 Task: Save favorite listings for homes with equestrian facilities in Lexington, Kentucky, and create a shortlist of properties suitable for horse enthusiasts.
Action: Mouse moved to (412, 247)
Screenshot: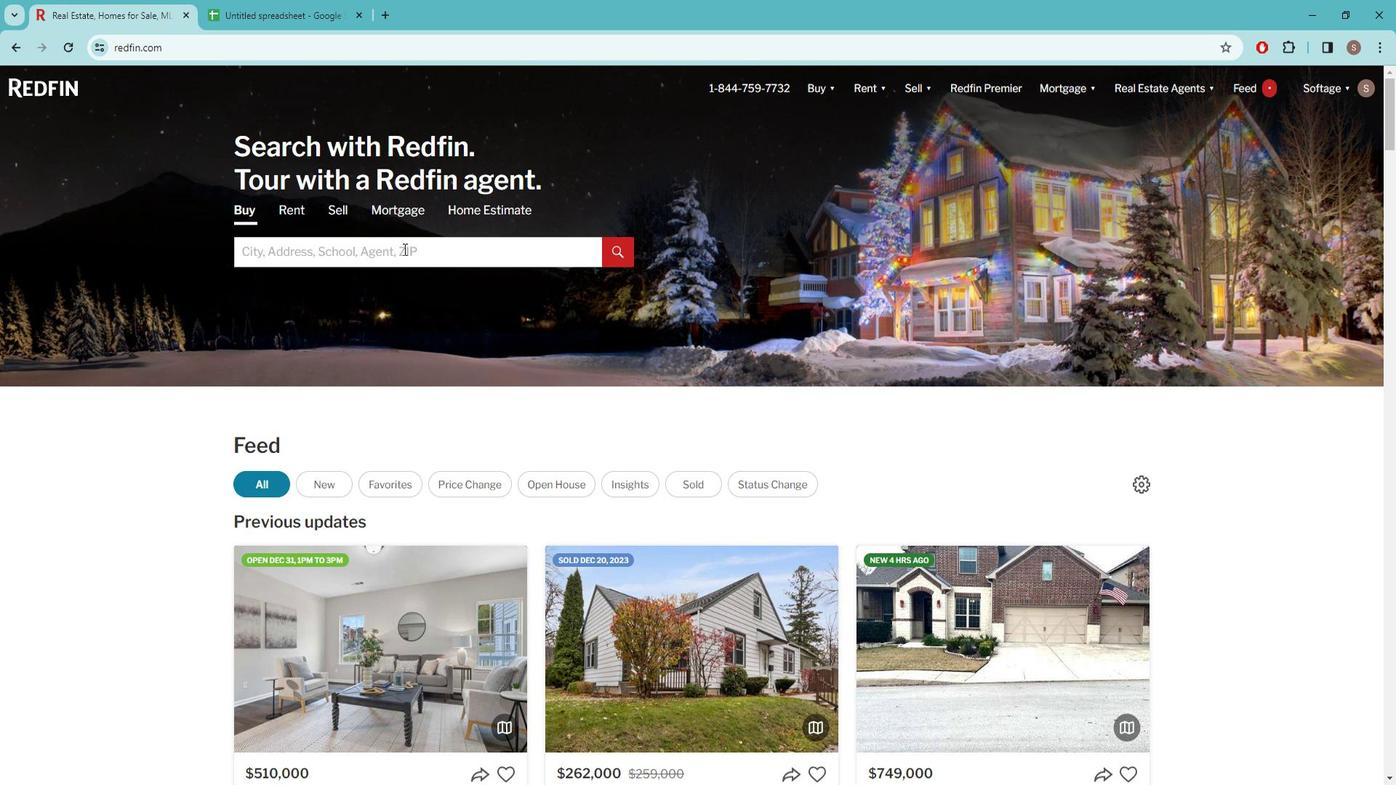 
Action: Mouse pressed left at (412, 247)
Screenshot: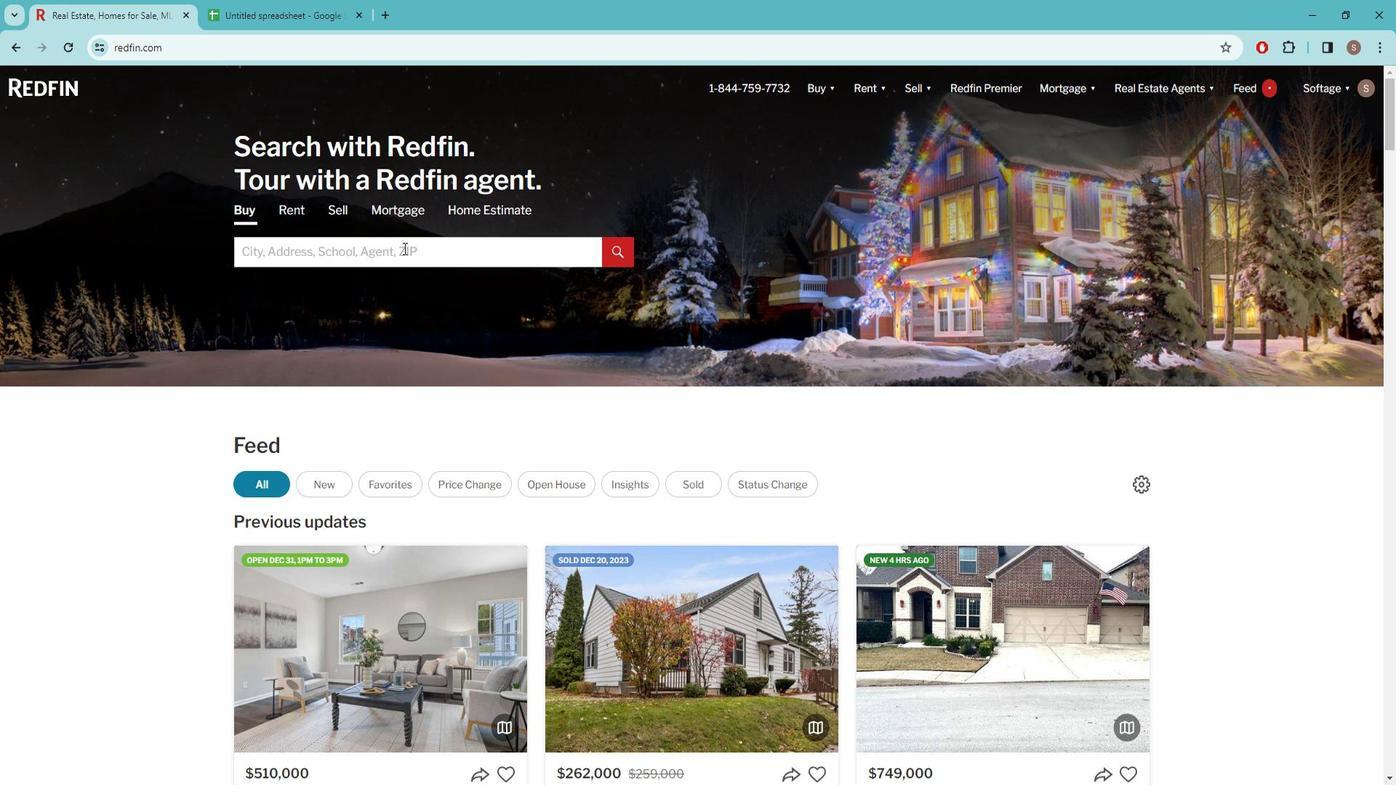 
Action: Key pressed l<Key.caps_lock>EXI
Screenshot: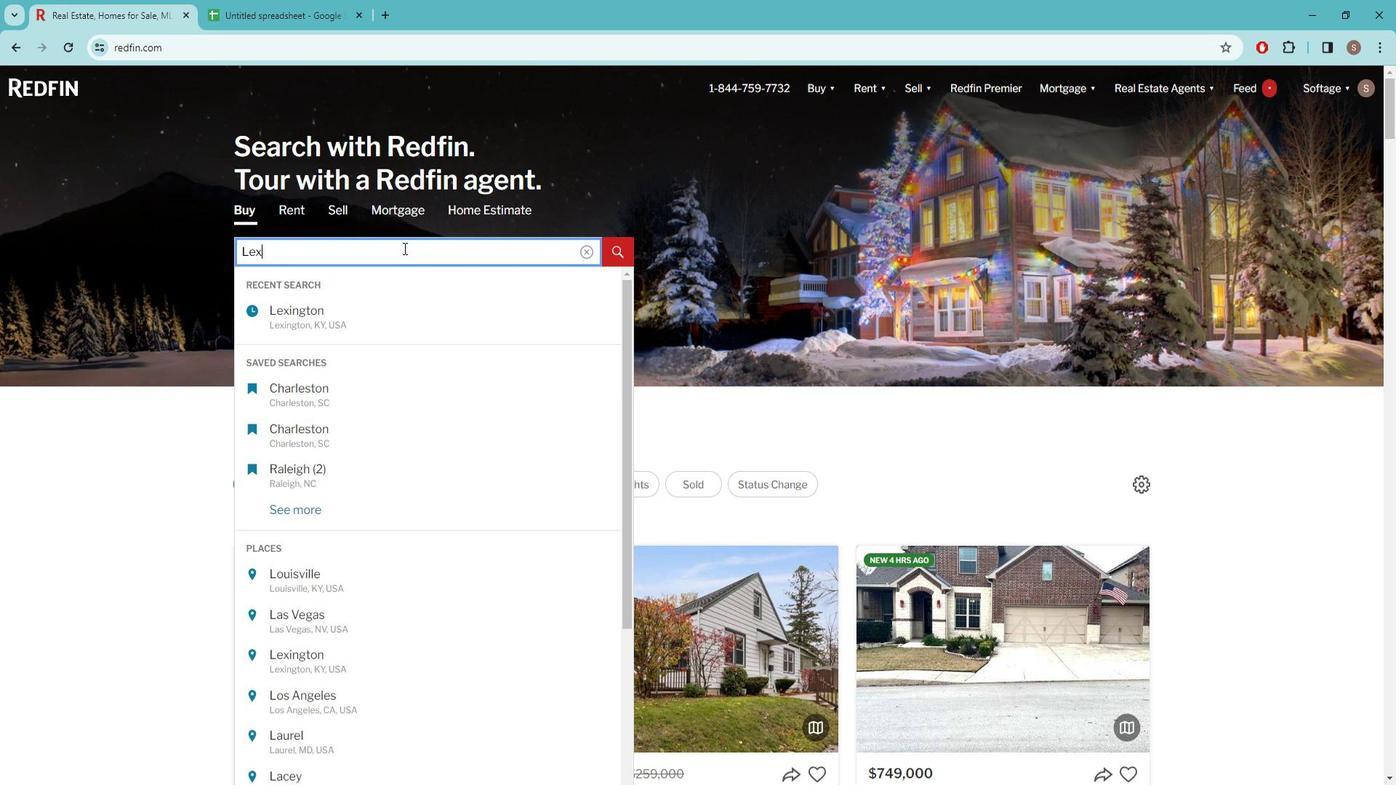 
Action: Mouse moved to (418, 299)
Screenshot: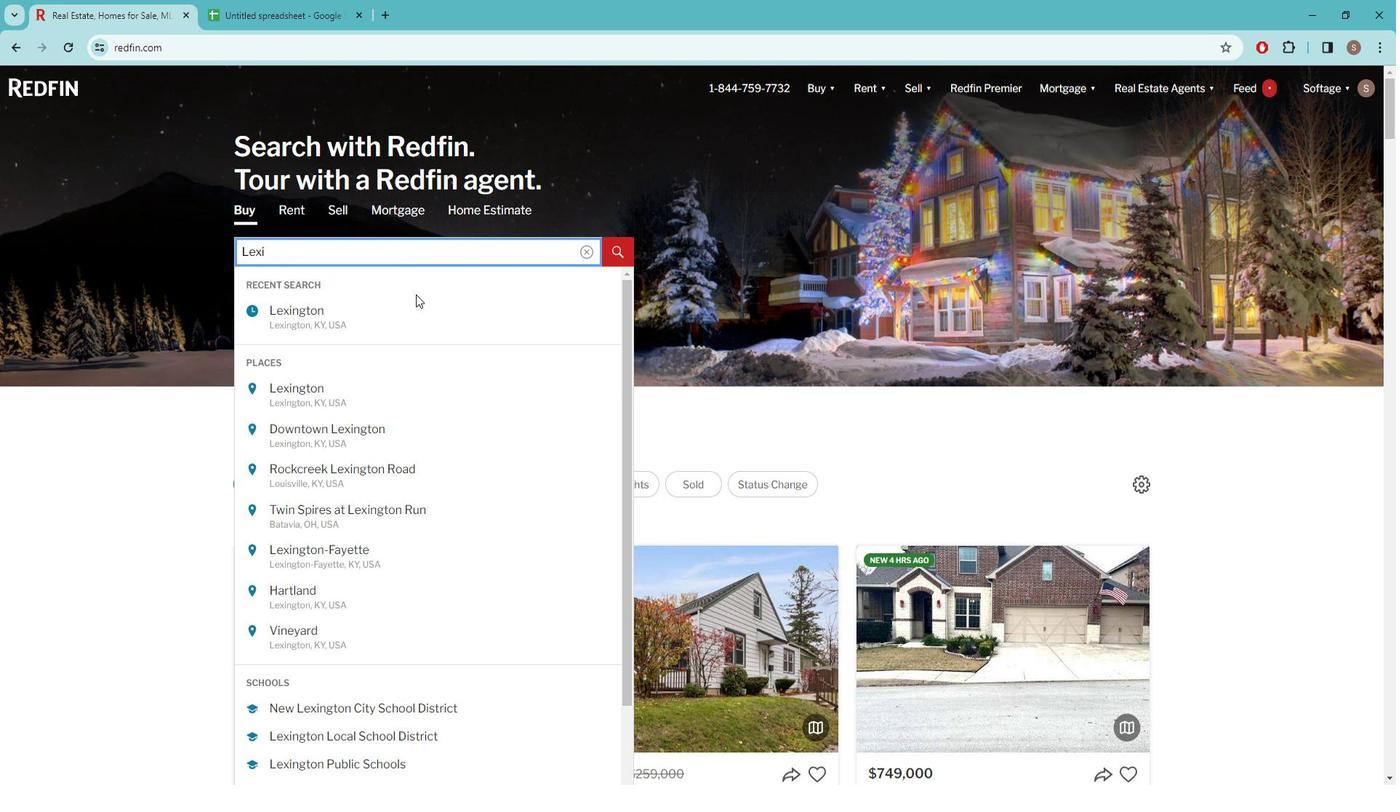 
Action: Mouse pressed left at (418, 299)
Screenshot: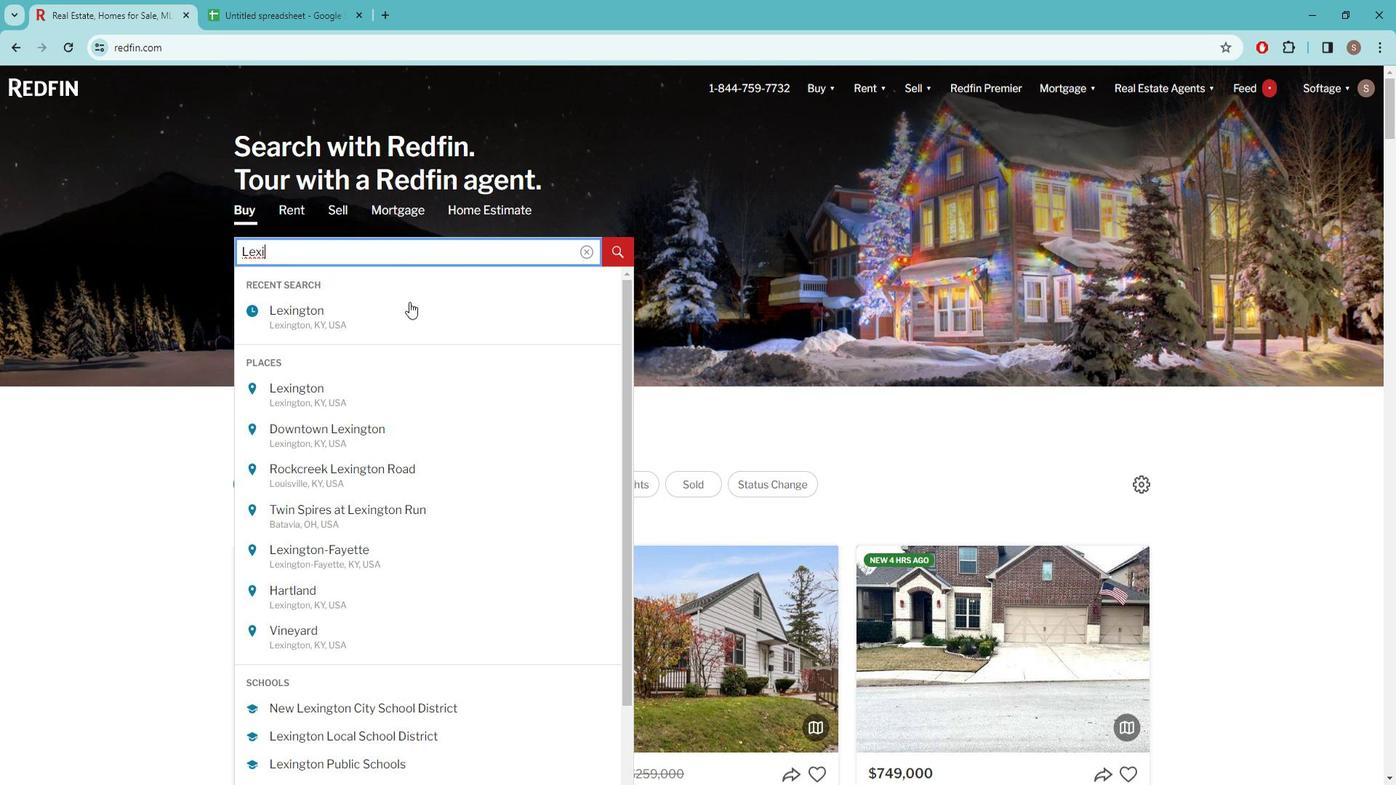 
Action: Mouse moved to (1231, 184)
Screenshot: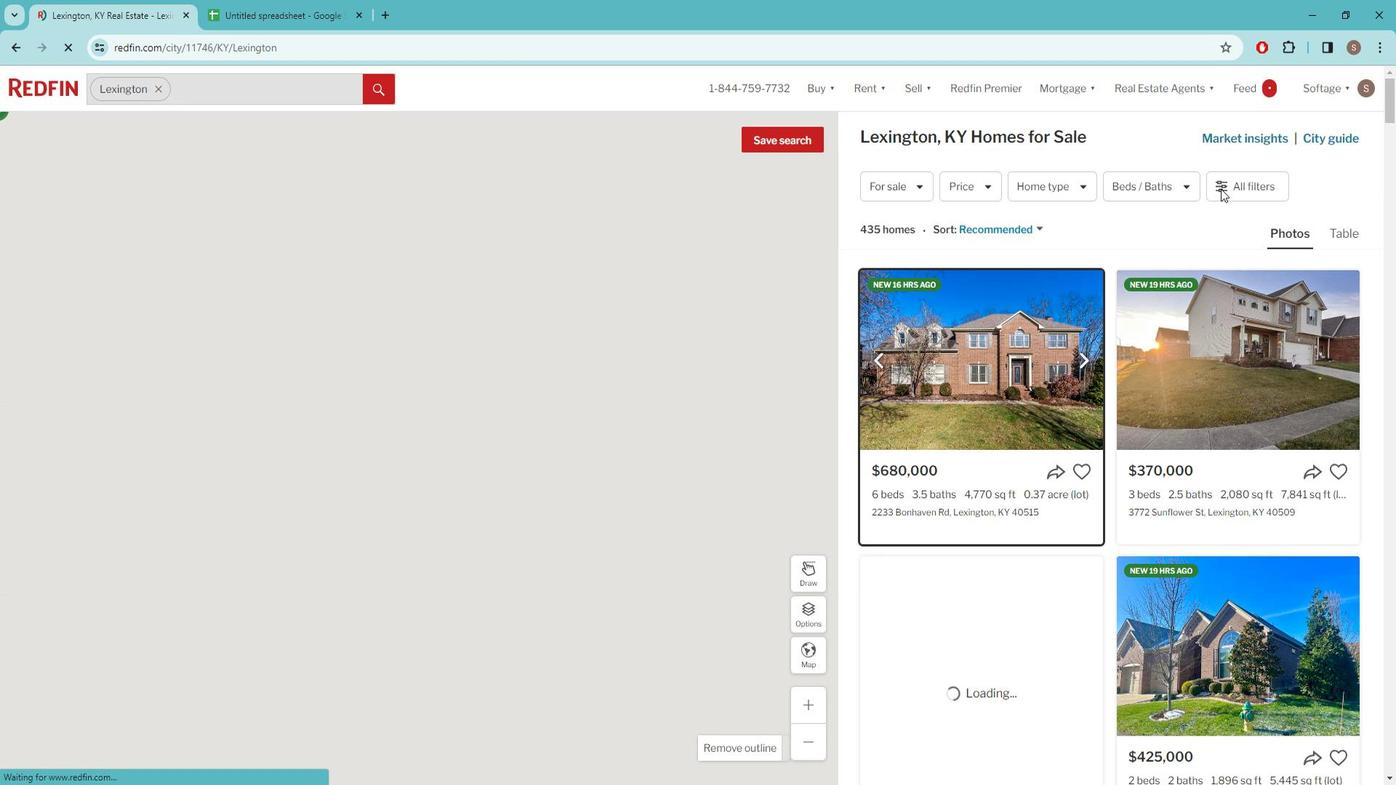 
Action: Mouse pressed left at (1231, 184)
Screenshot: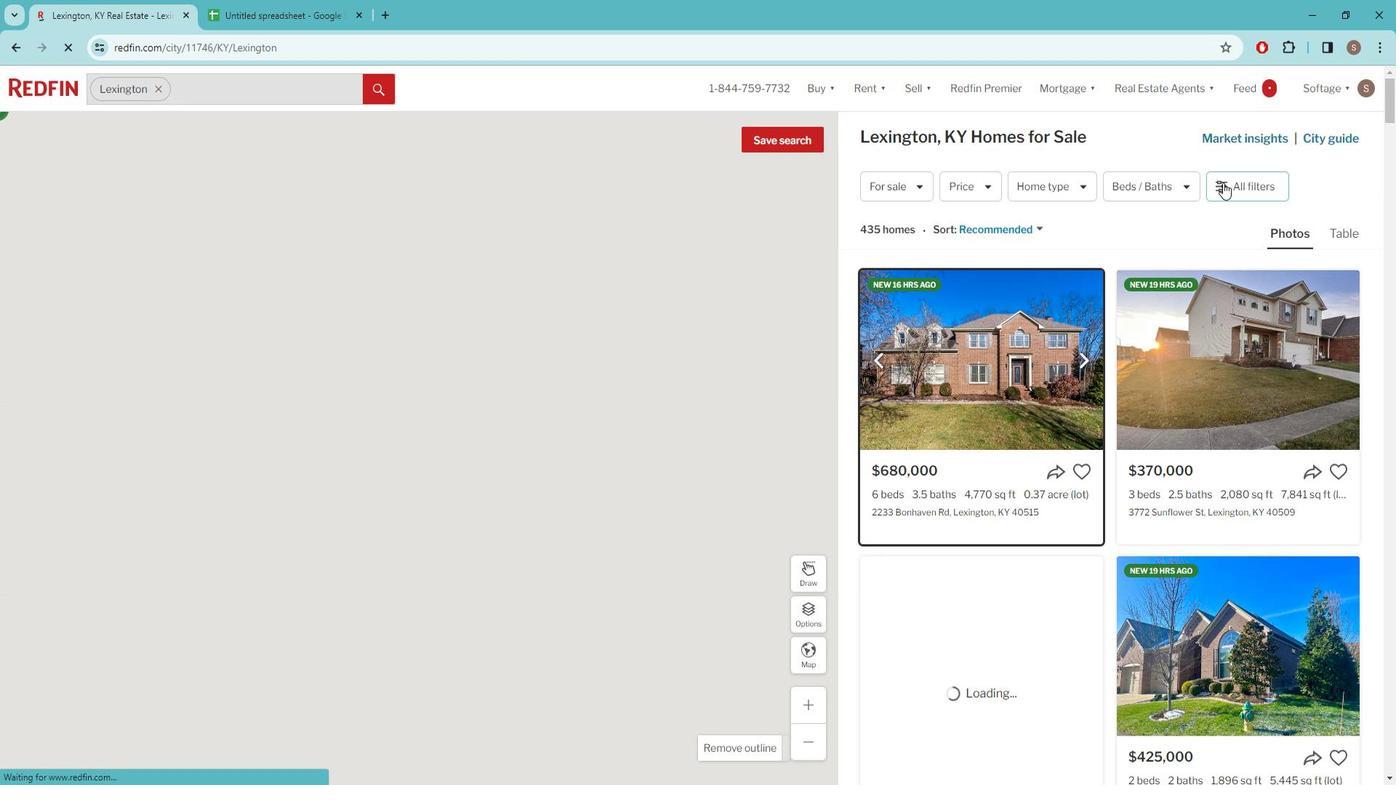 
Action: Mouse pressed left at (1231, 184)
Screenshot: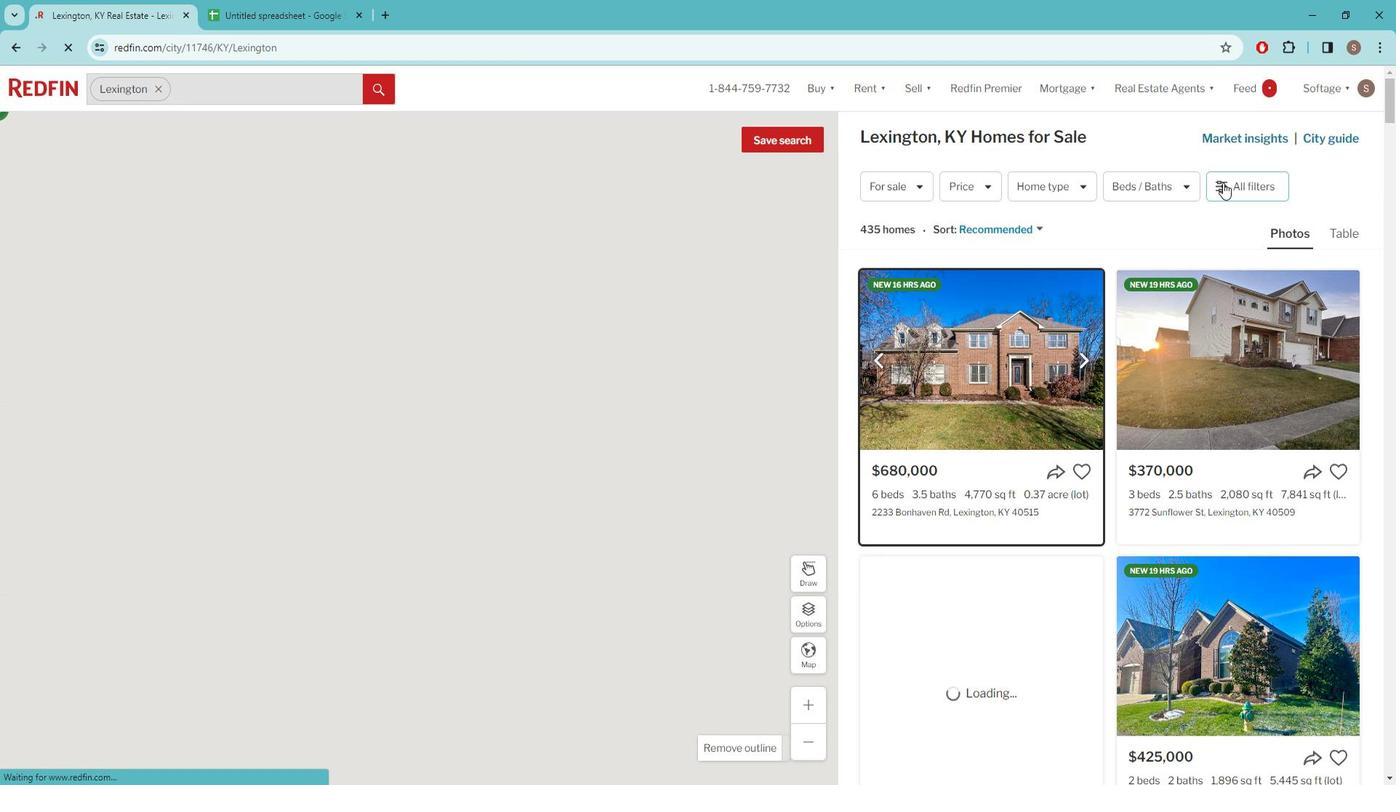 
Action: Mouse pressed left at (1231, 184)
Screenshot: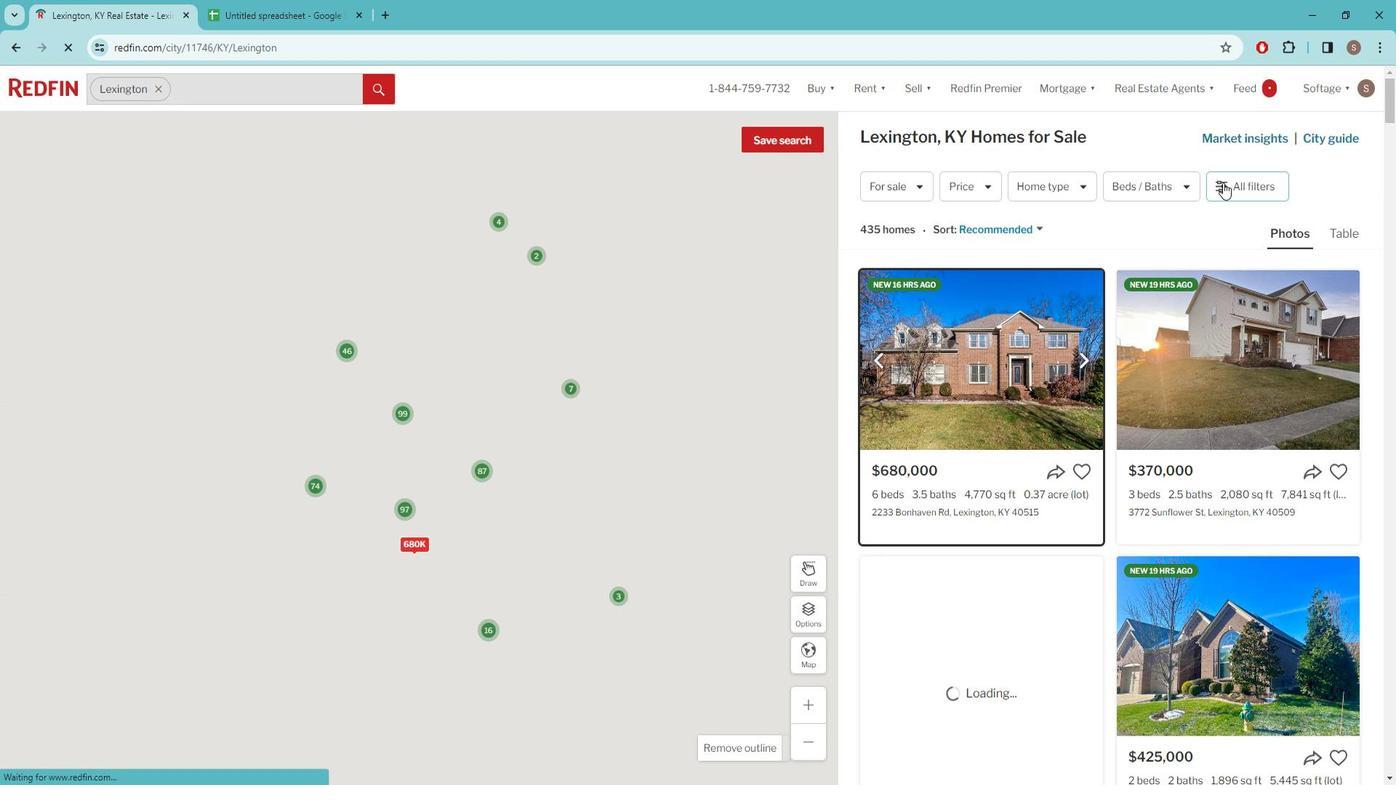 
Action: Mouse pressed left at (1231, 184)
Screenshot: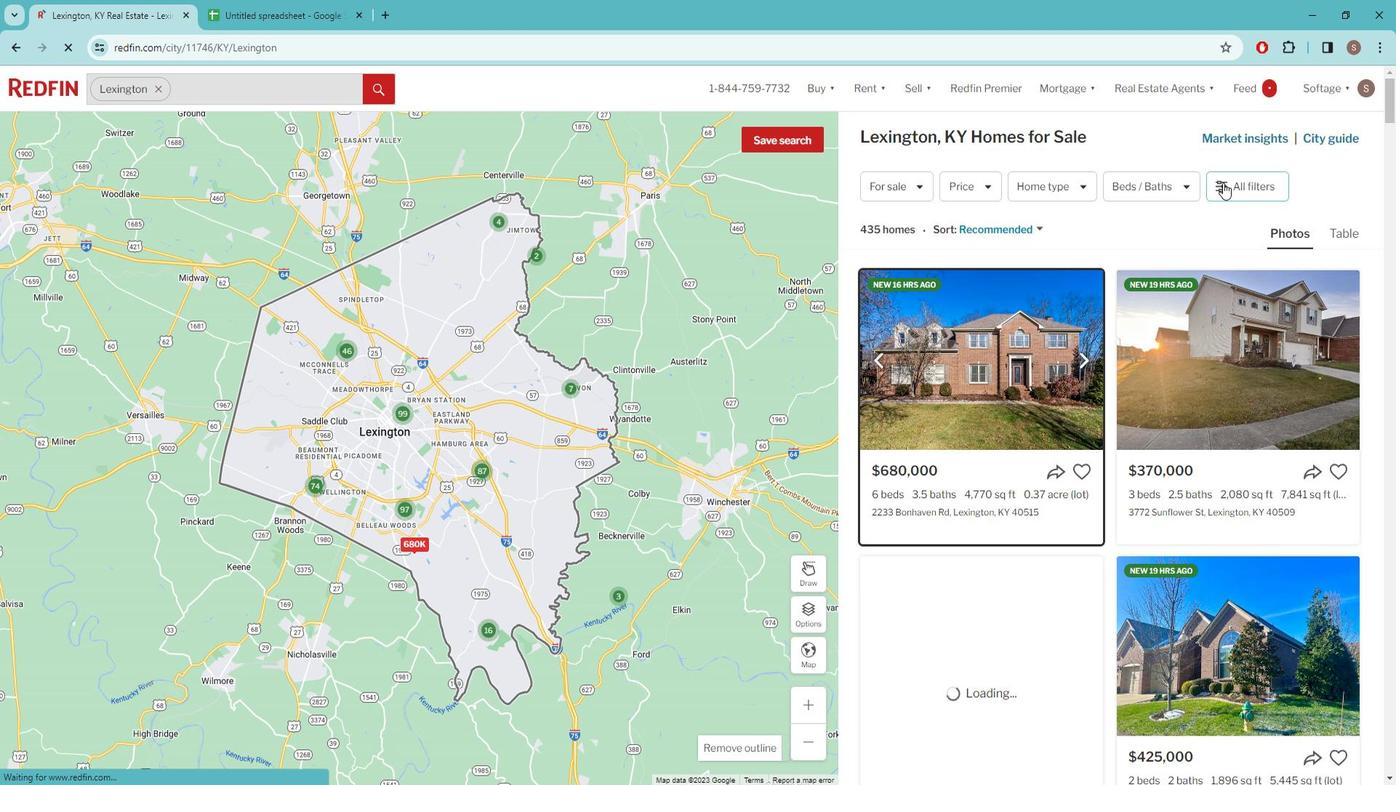 
Action: Mouse pressed left at (1231, 184)
Screenshot: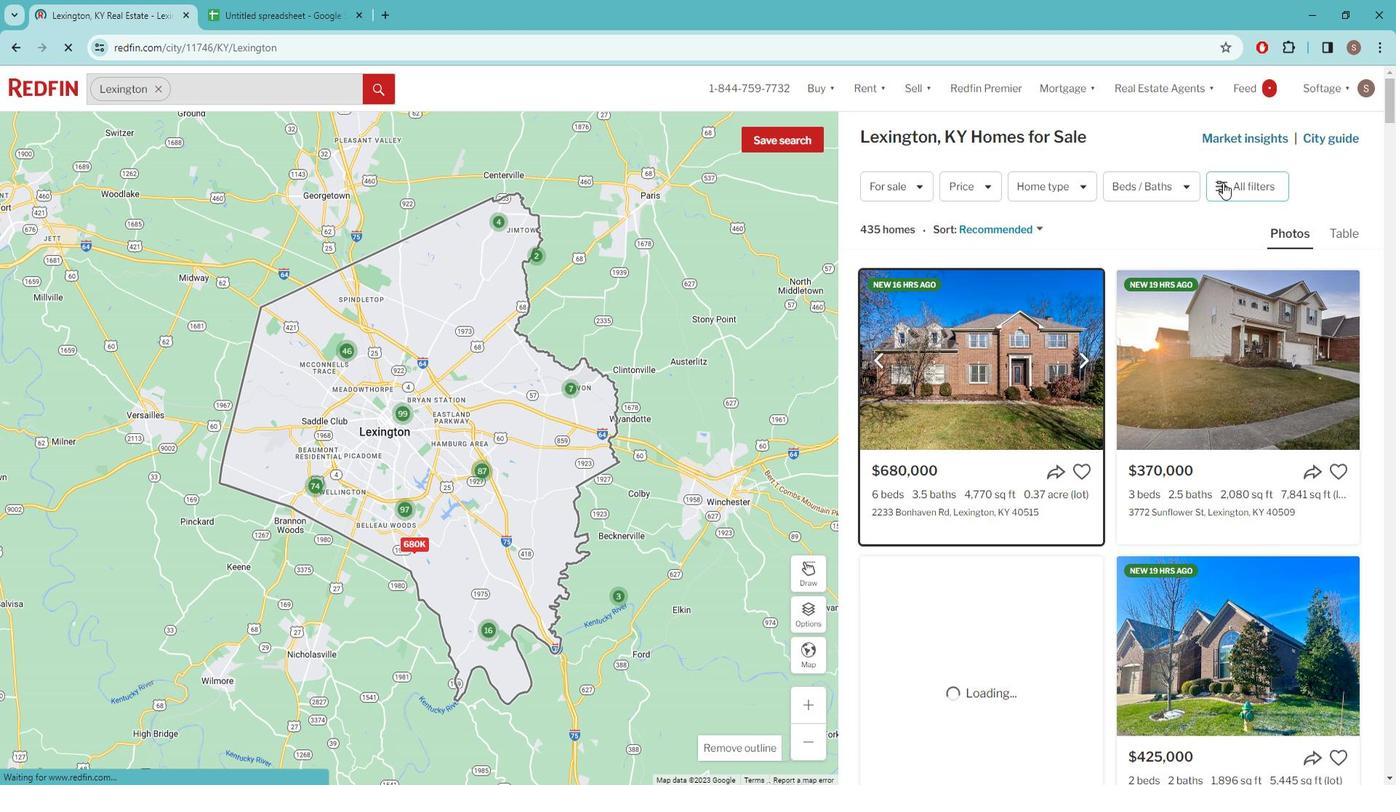 
Action: Mouse pressed left at (1231, 184)
Screenshot: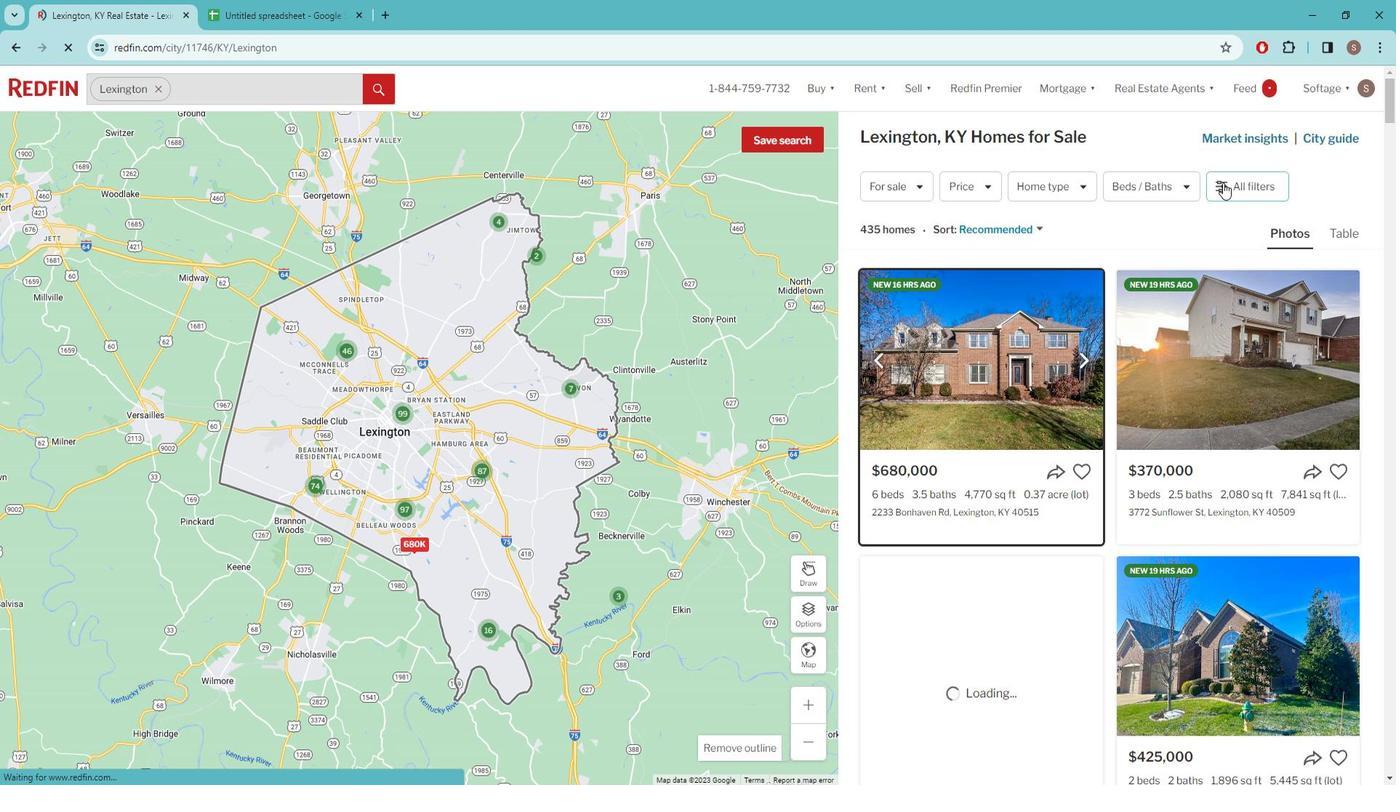 
Action: Mouse pressed left at (1231, 184)
Screenshot: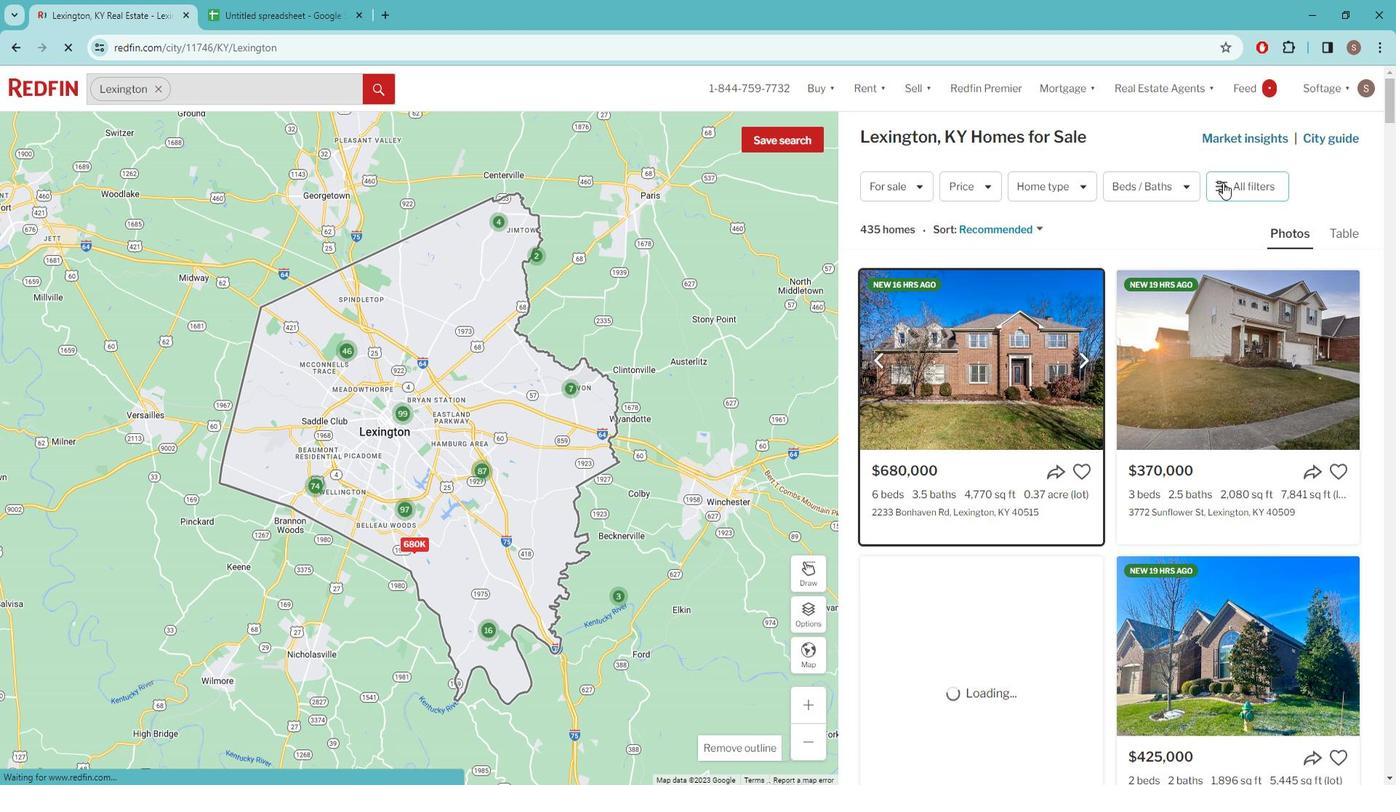 
Action: Mouse moved to (1233, 183)
Screenshot: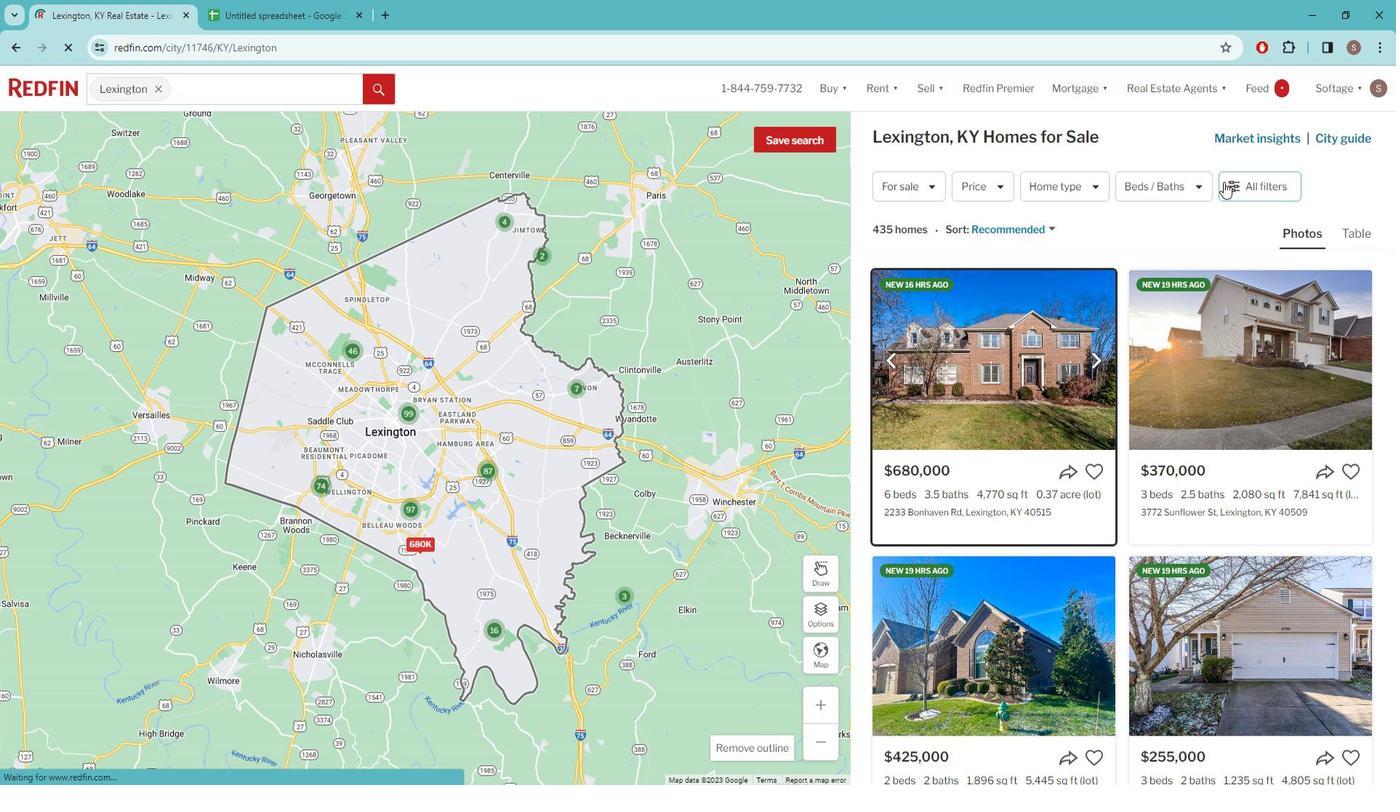 
Action: Mouse pressed left at (1233, 183)
Screenshot: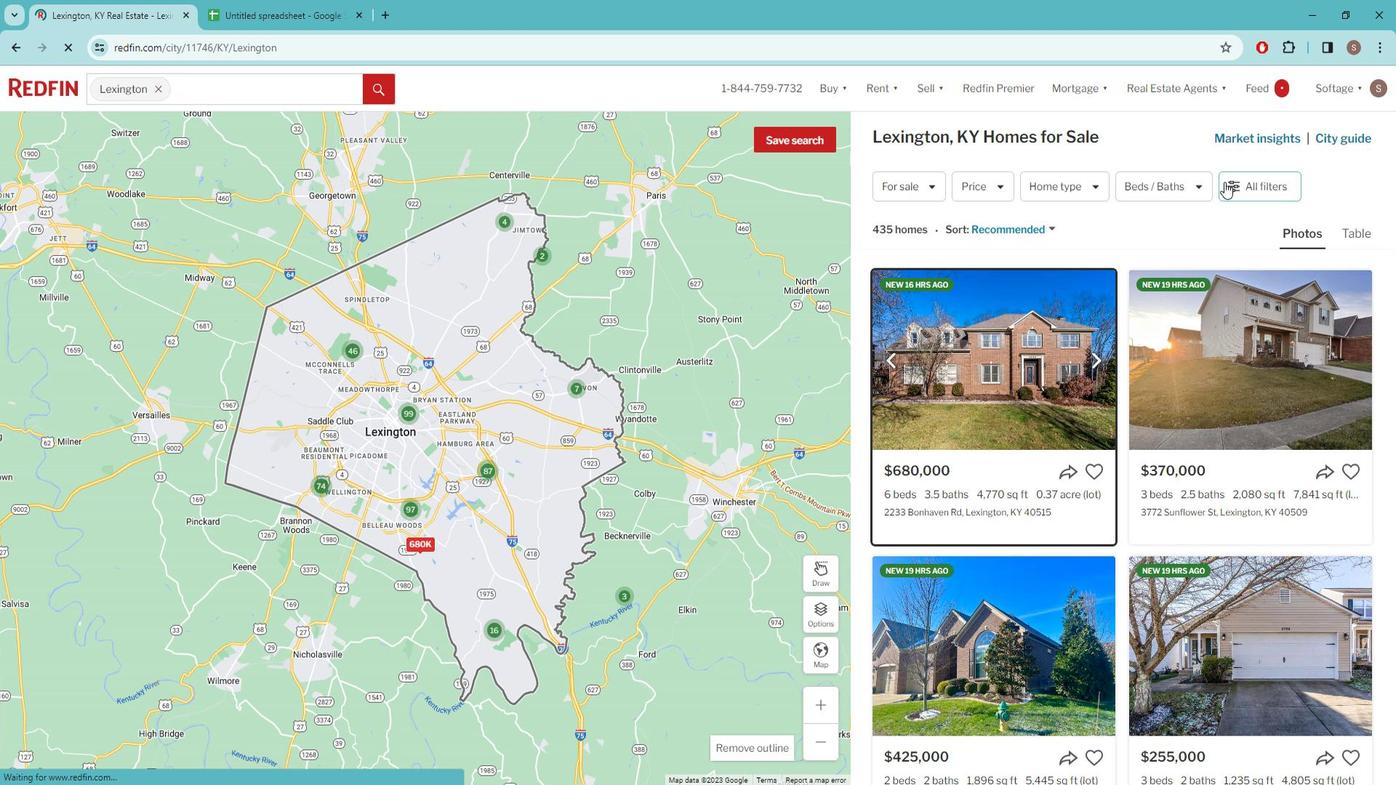
Action: Mouse moved to (1240, 183)
Screenshot: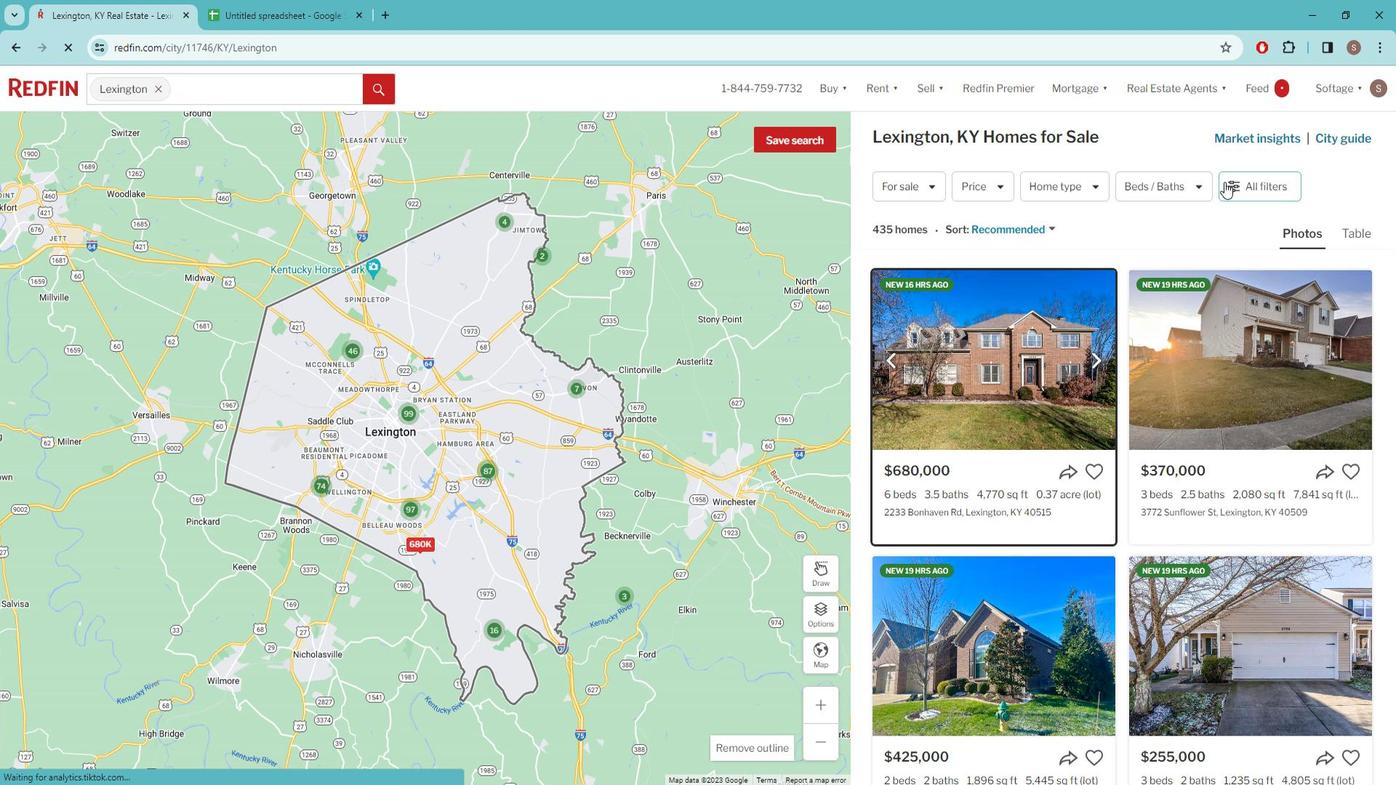
Action: Mouse pressed left at (1240, 183)
Screenshot: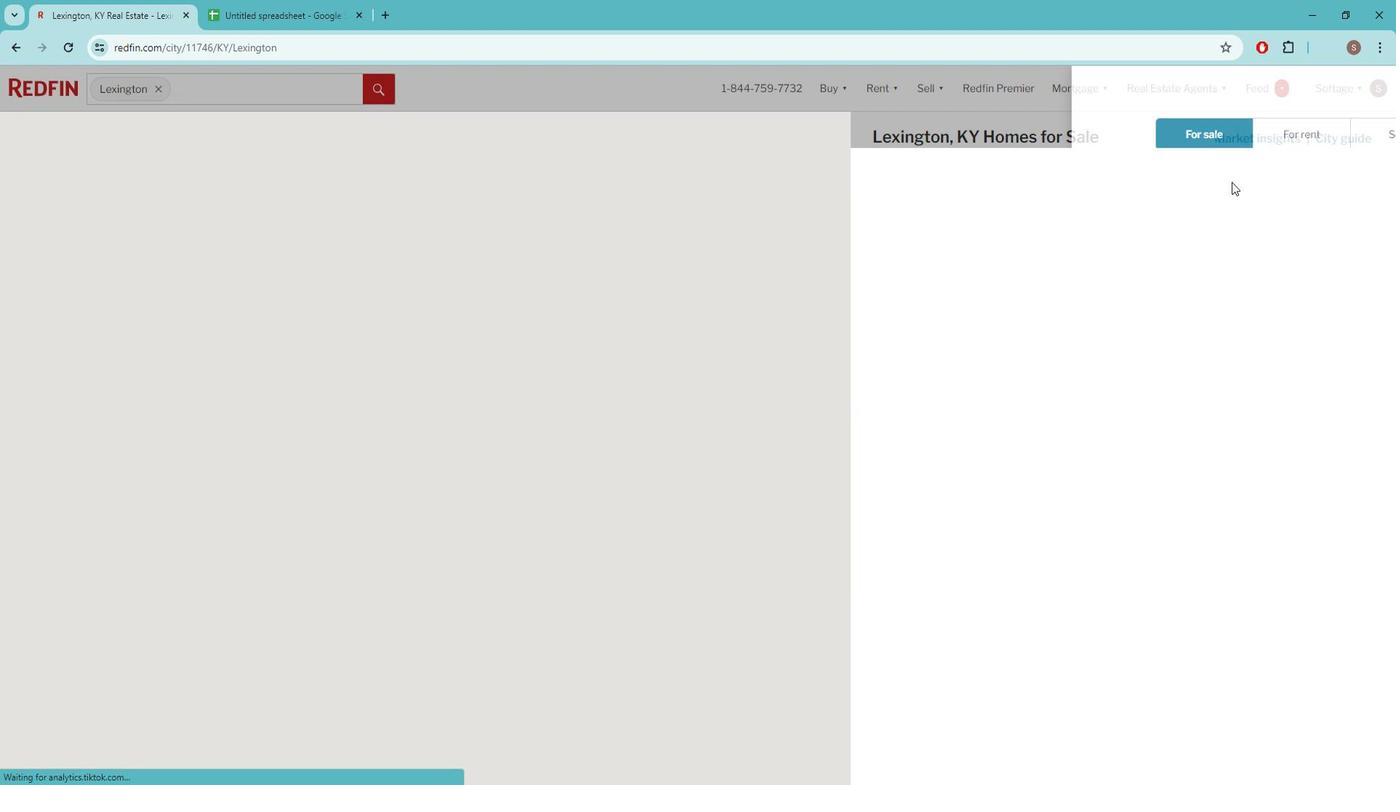 
Action: Mouse moved to (1195, 294)
Screenshot: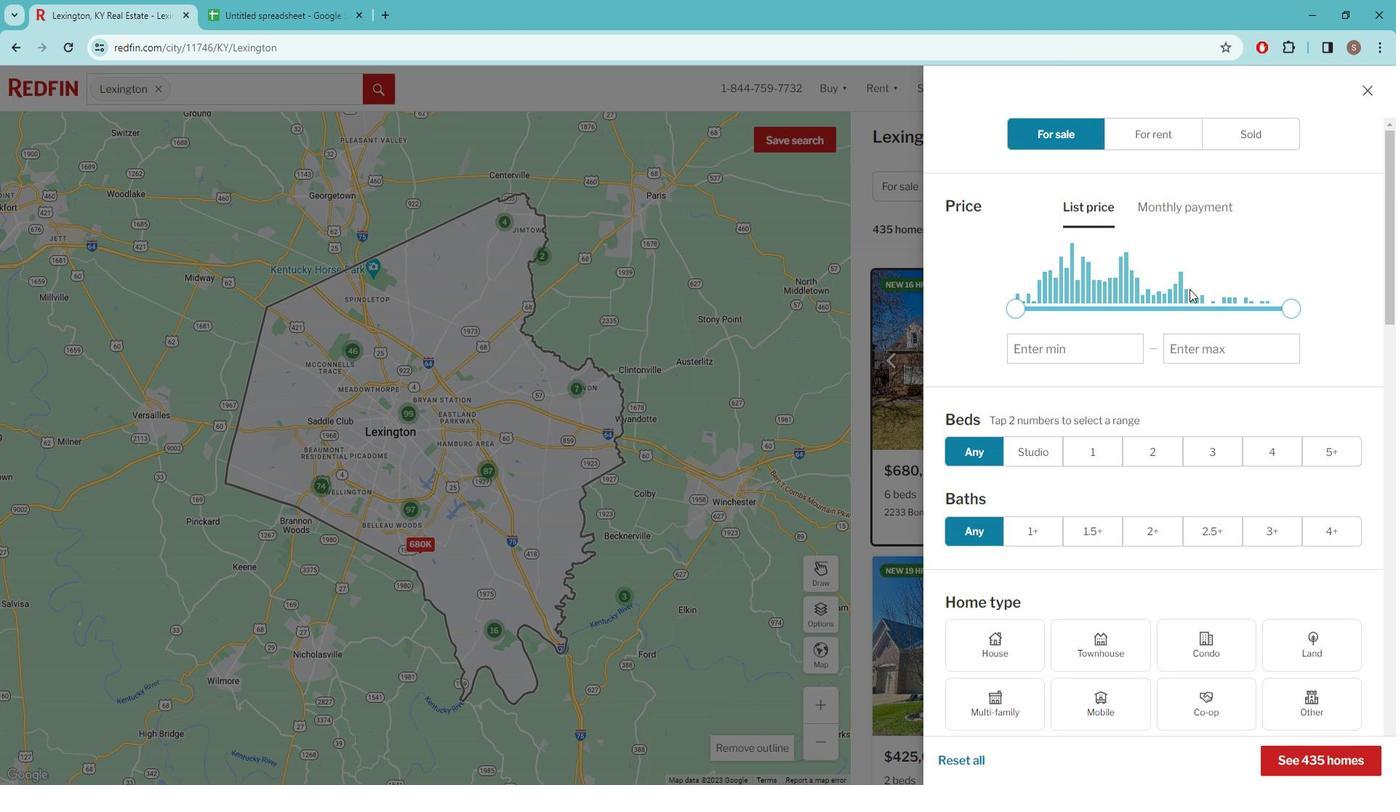 
Action: Mouse scrolled (1195, 293) with delta (0, 0)
Screenshot: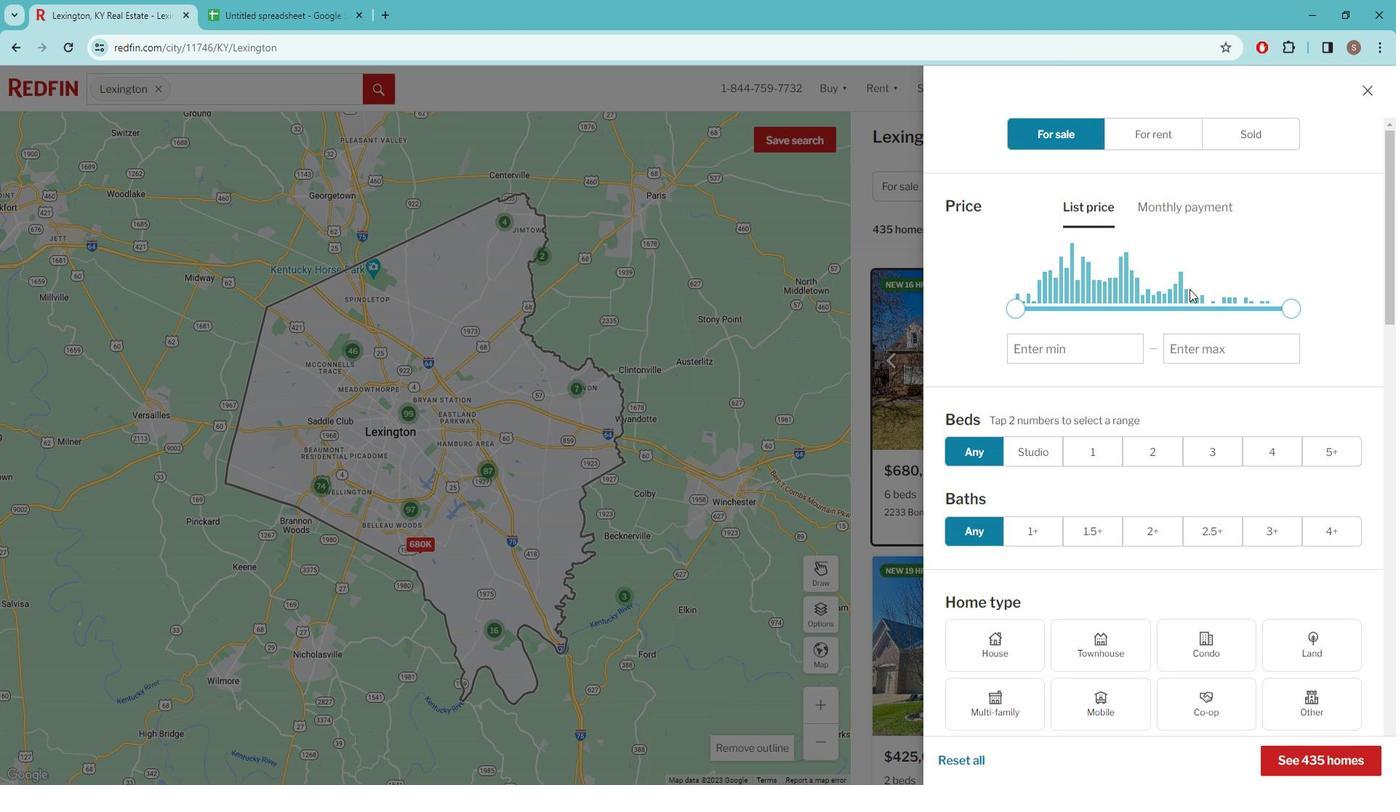 
Action: Mouse moved to (1193, 298)
Screenshot: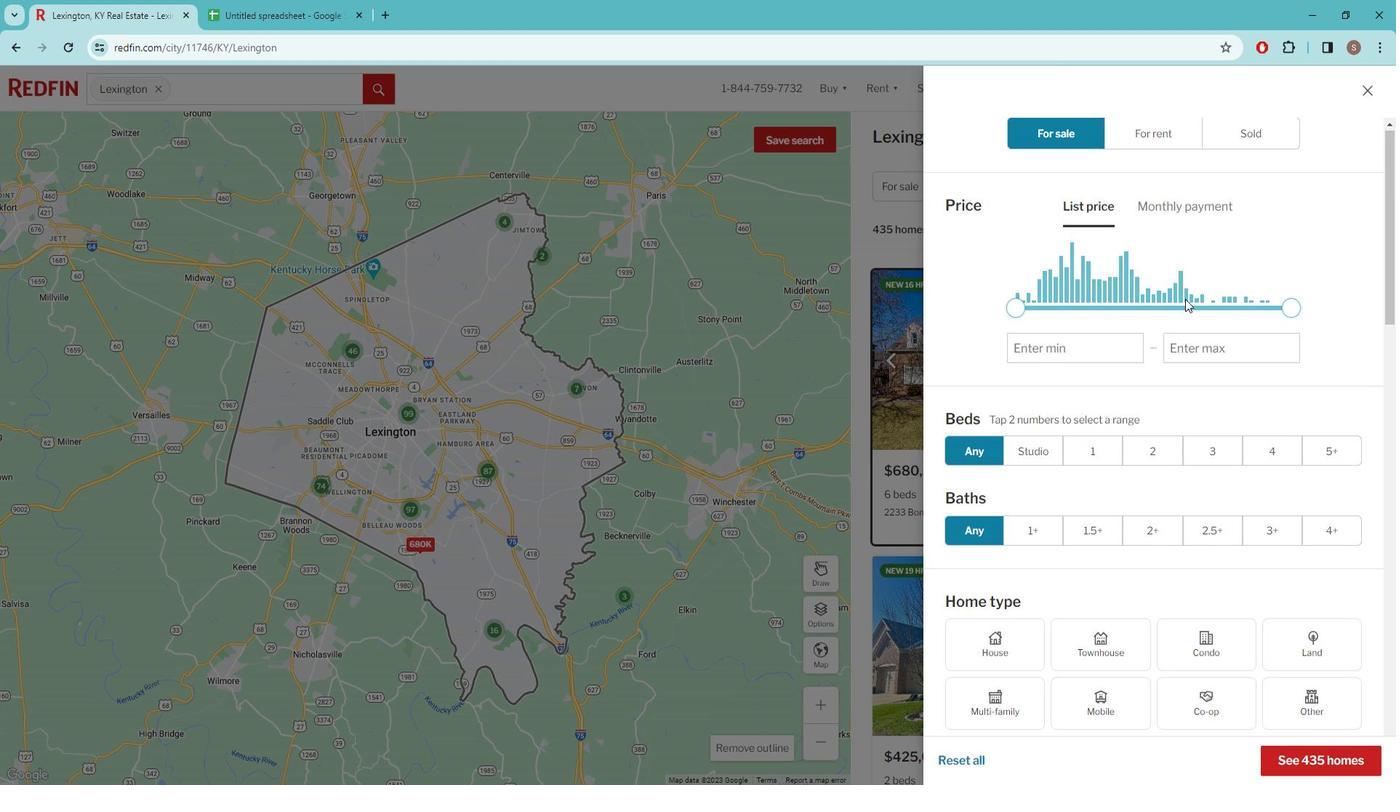 
Action: Mouse scrolled (1193, 297) with delta (0, 0)
Screenshot: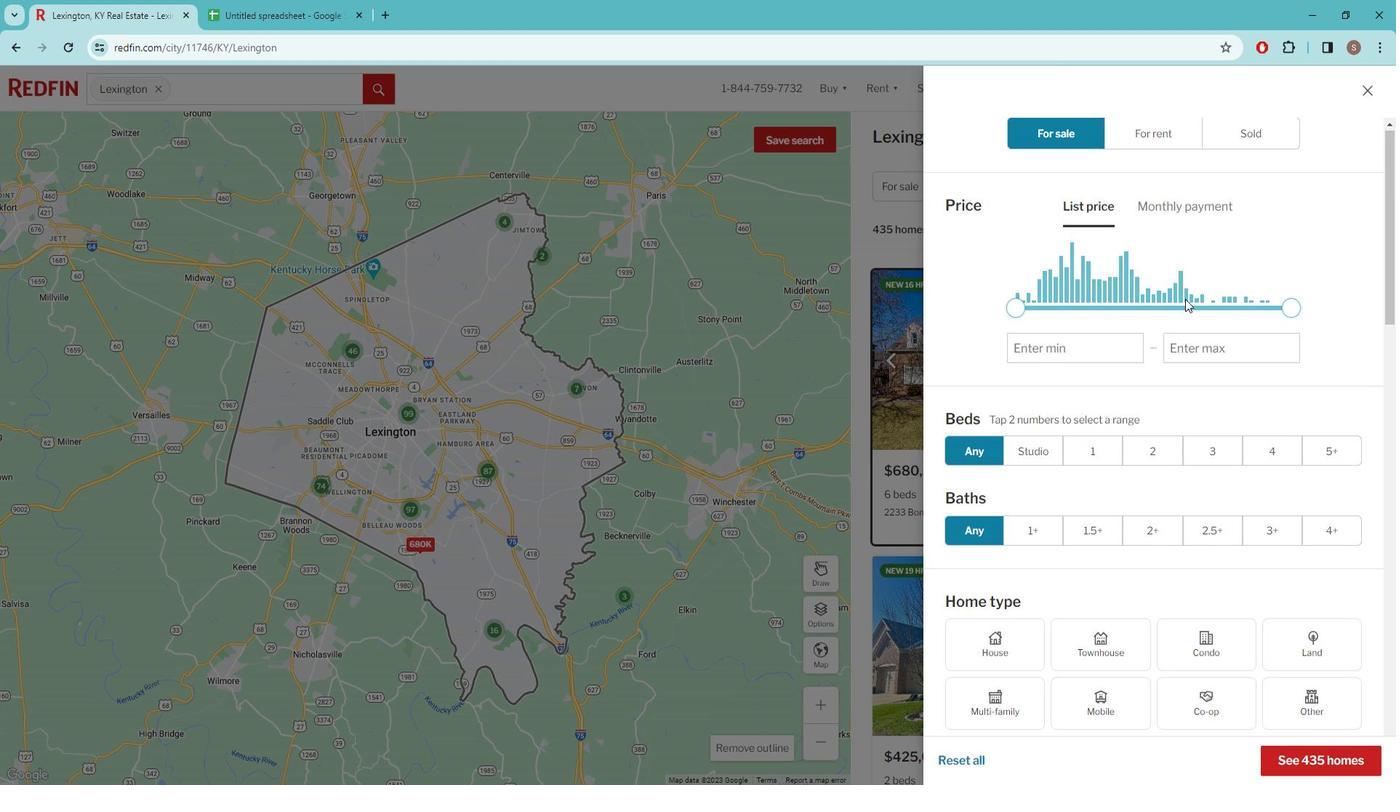 
Action: Mouse moved to (1180, 323)
Screenshot: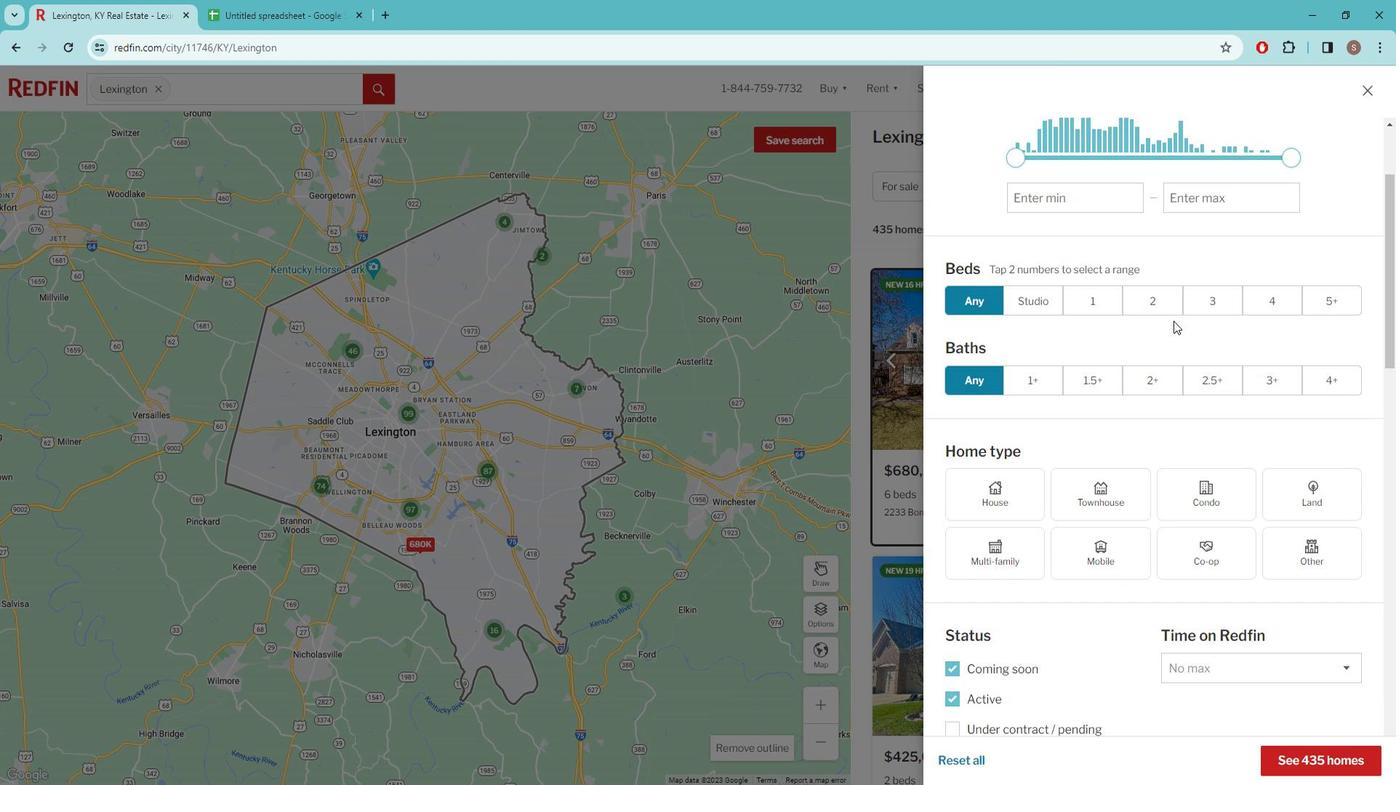 
Action: Mouse scrolled (1180, 322) with delta (0, 0)
Screenshot: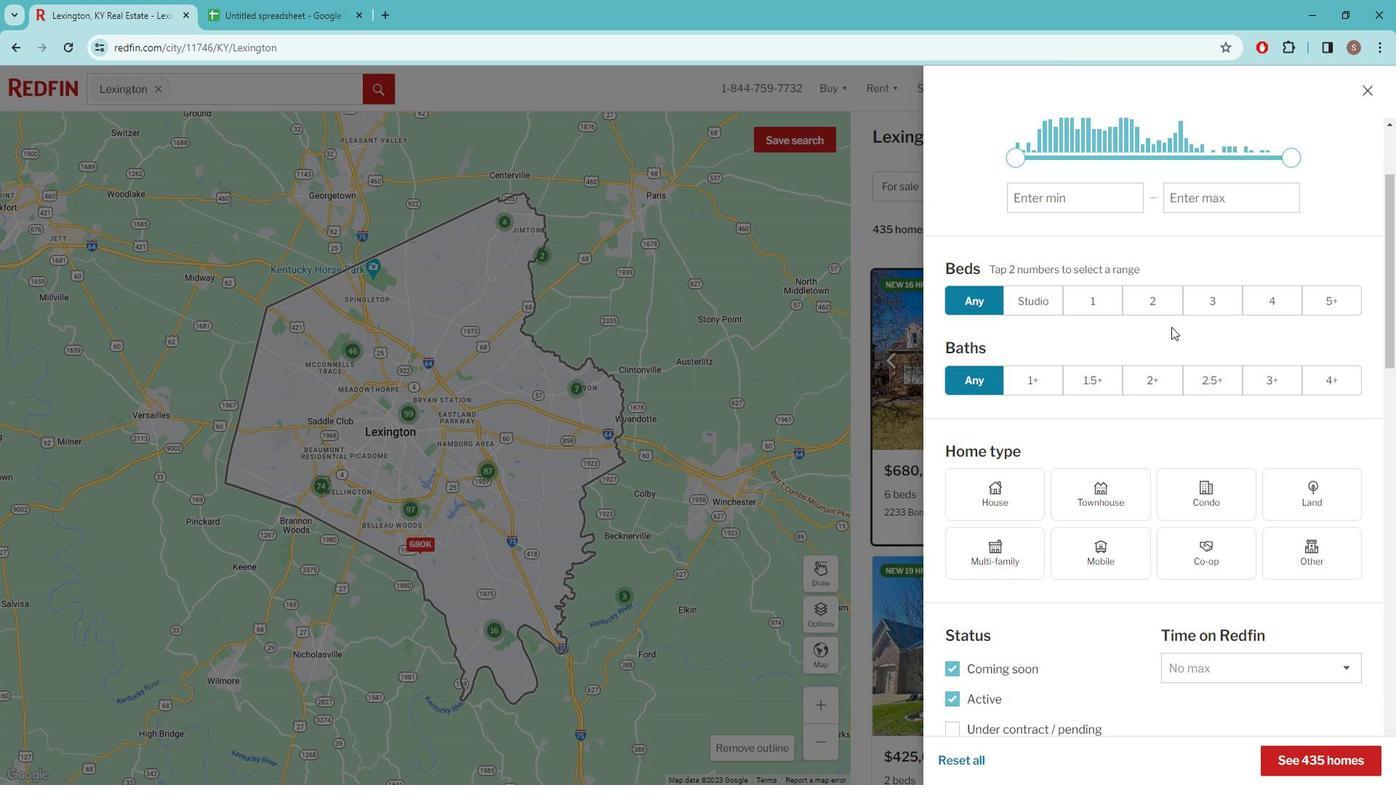 
Action: Mouse moved to (1180, 324)
Screenshot: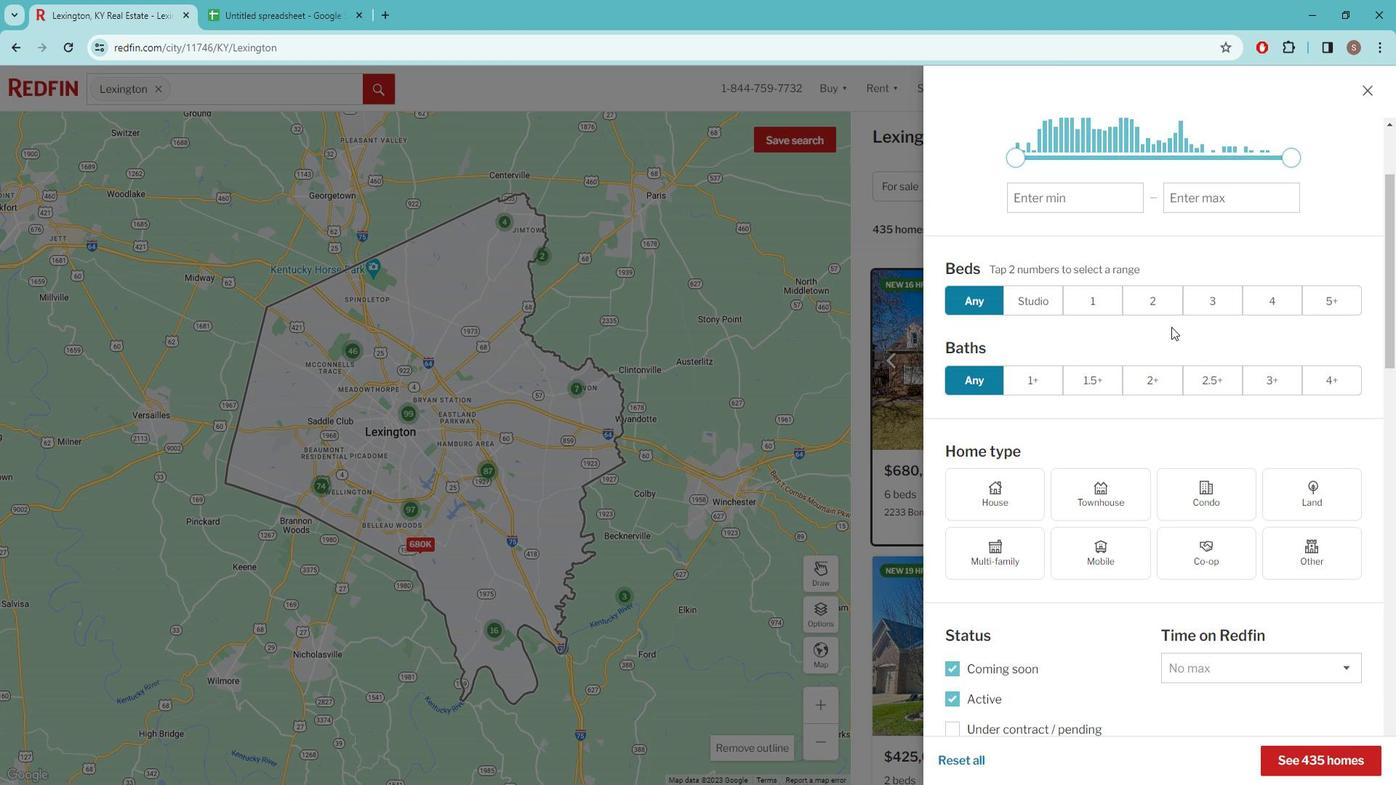 
Action: Mouse scrolled (1180, 323) with delta (0, 0)
Screenshot: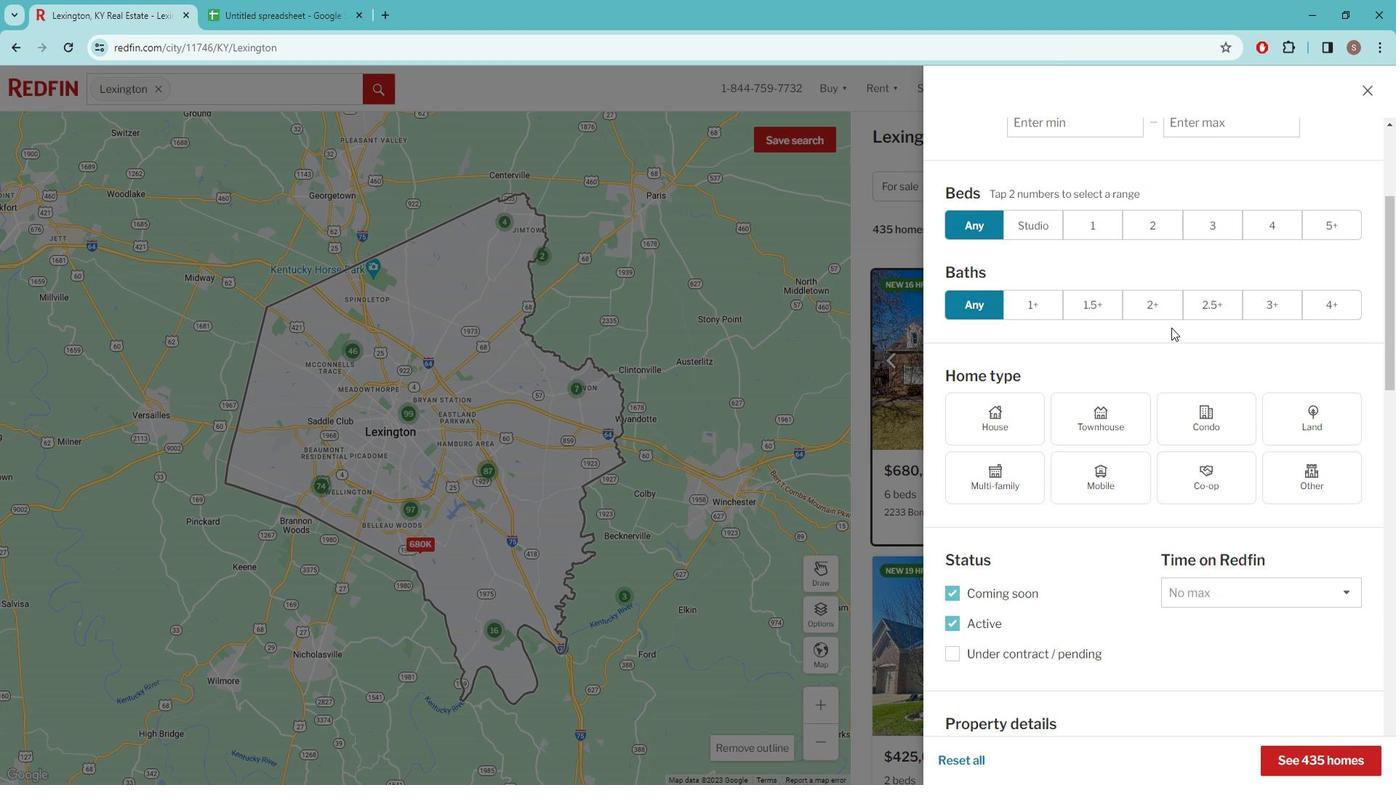 
Action: Mouse scrolled (1180, 323) with delta (0, 0)
Screenshot: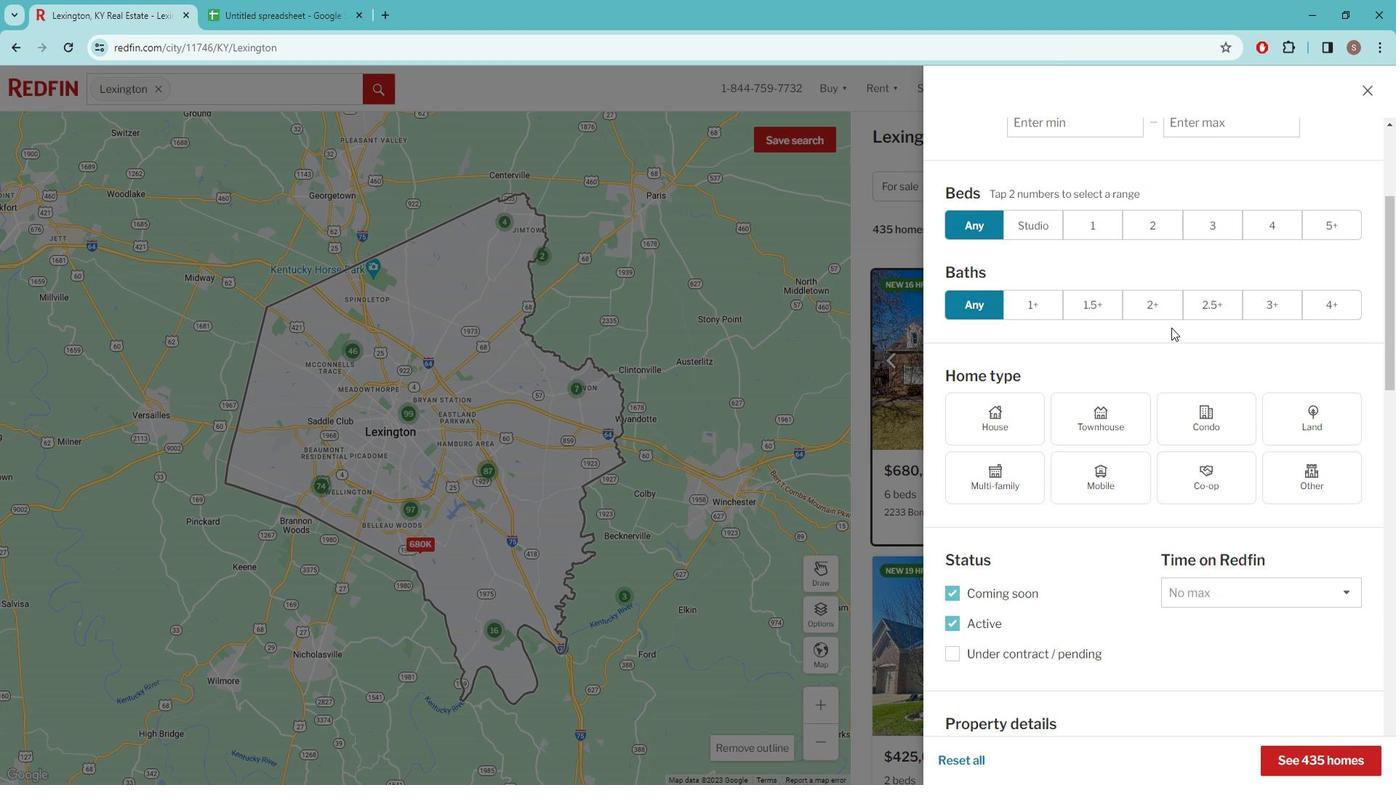 
Action: Mouse moved to (1118, 428)
Screenshot: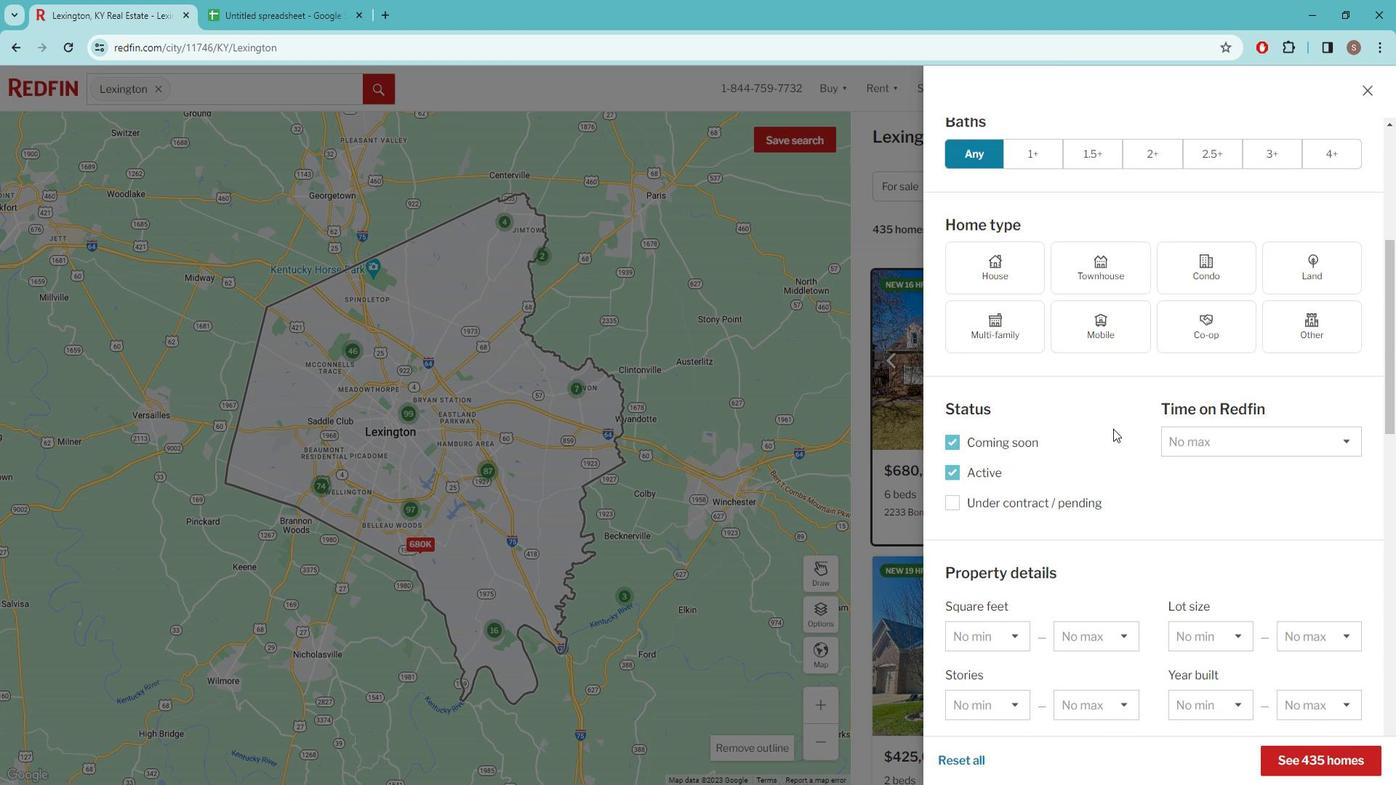 
Action: Mouse scrolled (1118, 427) with delta (0, 0)
Screenshot: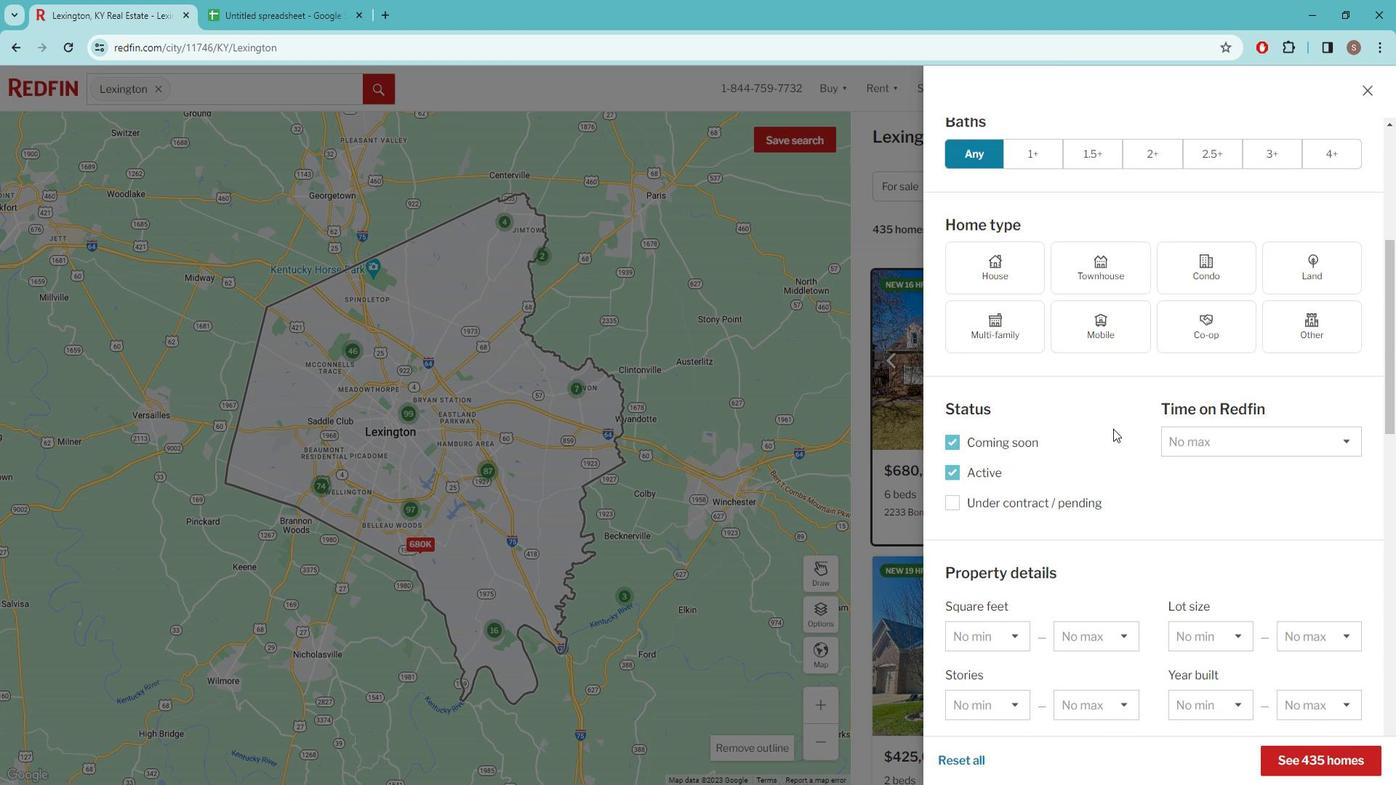 
Action: Mouse moved to (1112, 441)
Screenshot: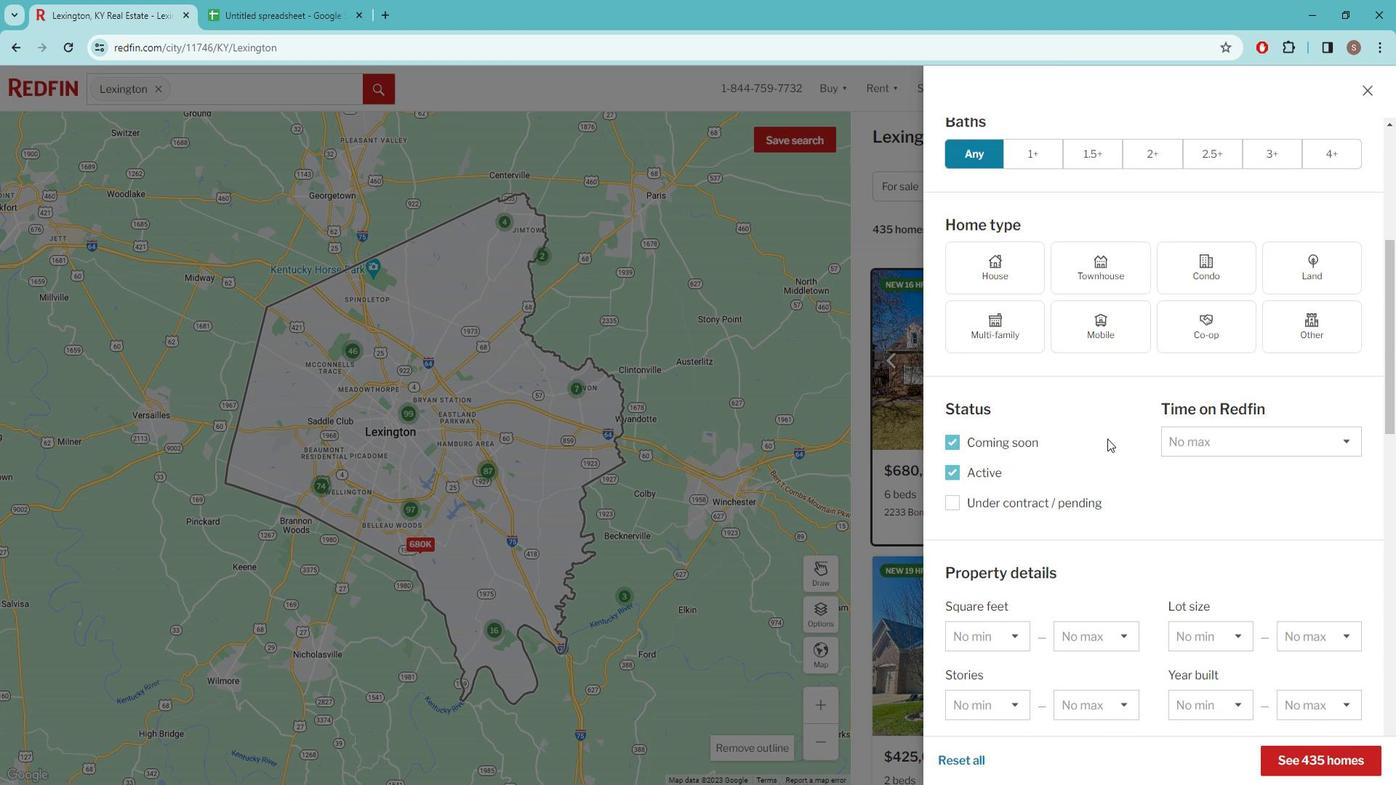 
Action: Mouse scrolled (1112, 440) with delta (0, 0)
Screenshot: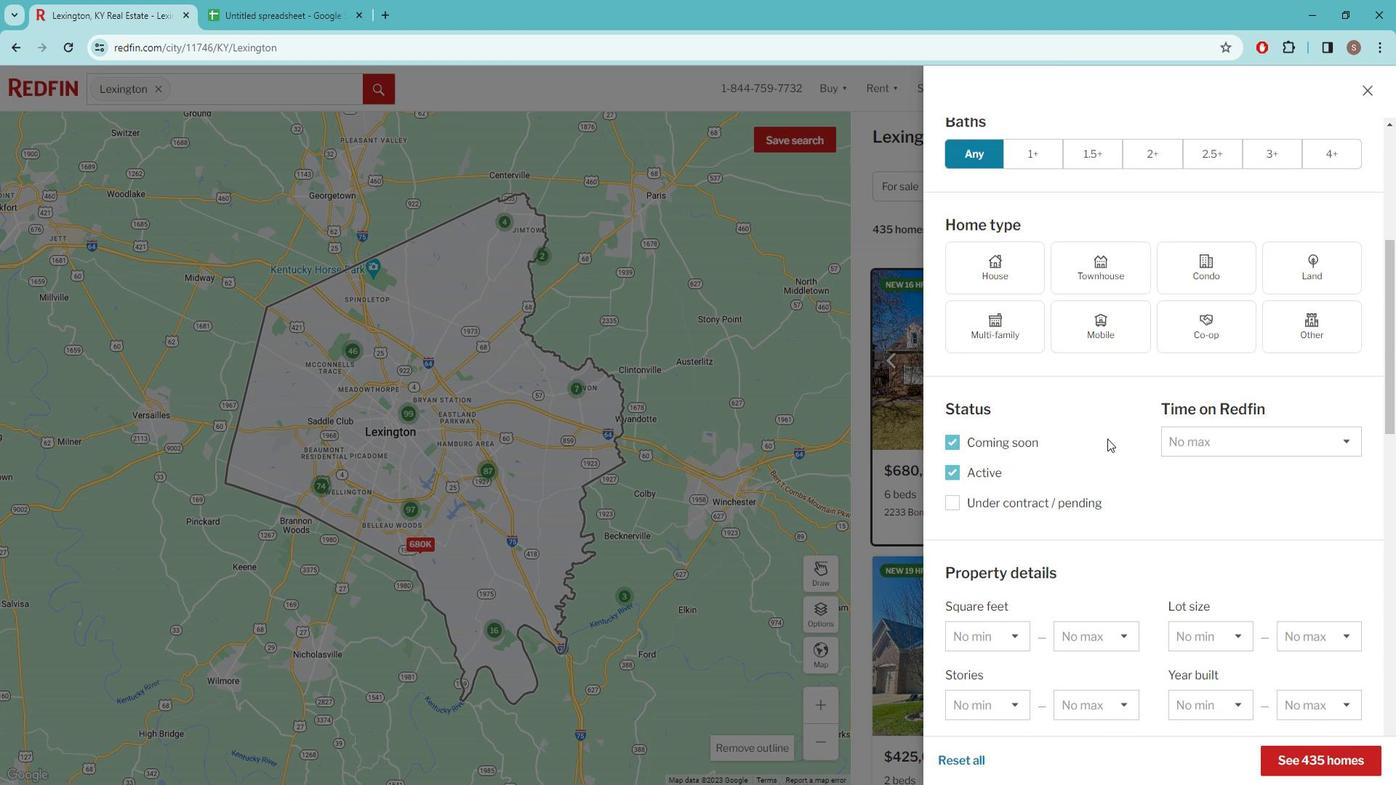 
Action: Mouse moved to (1081, 486)
Screenshot: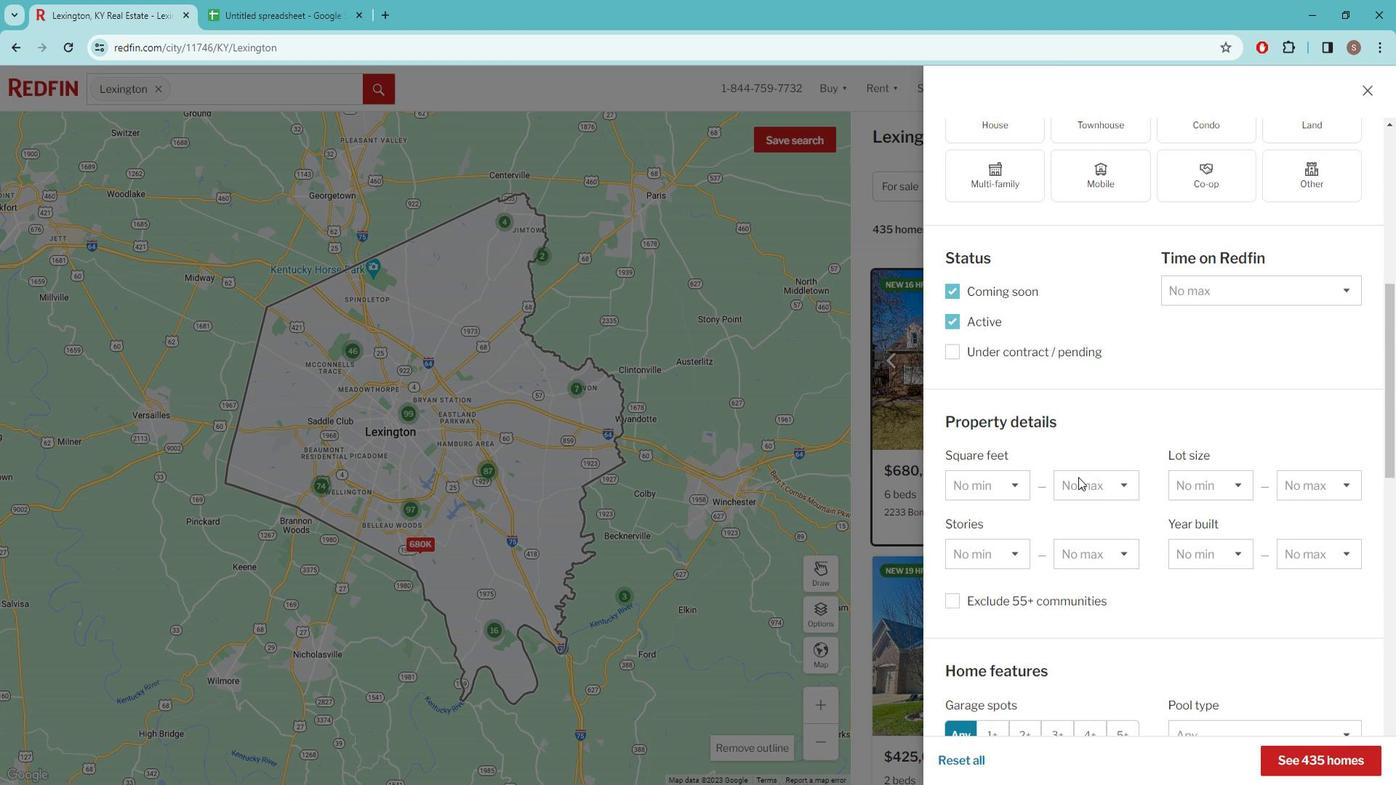 
Action: Mouse scrolled (1081, 485) with delta (0, 0)
Screenshot: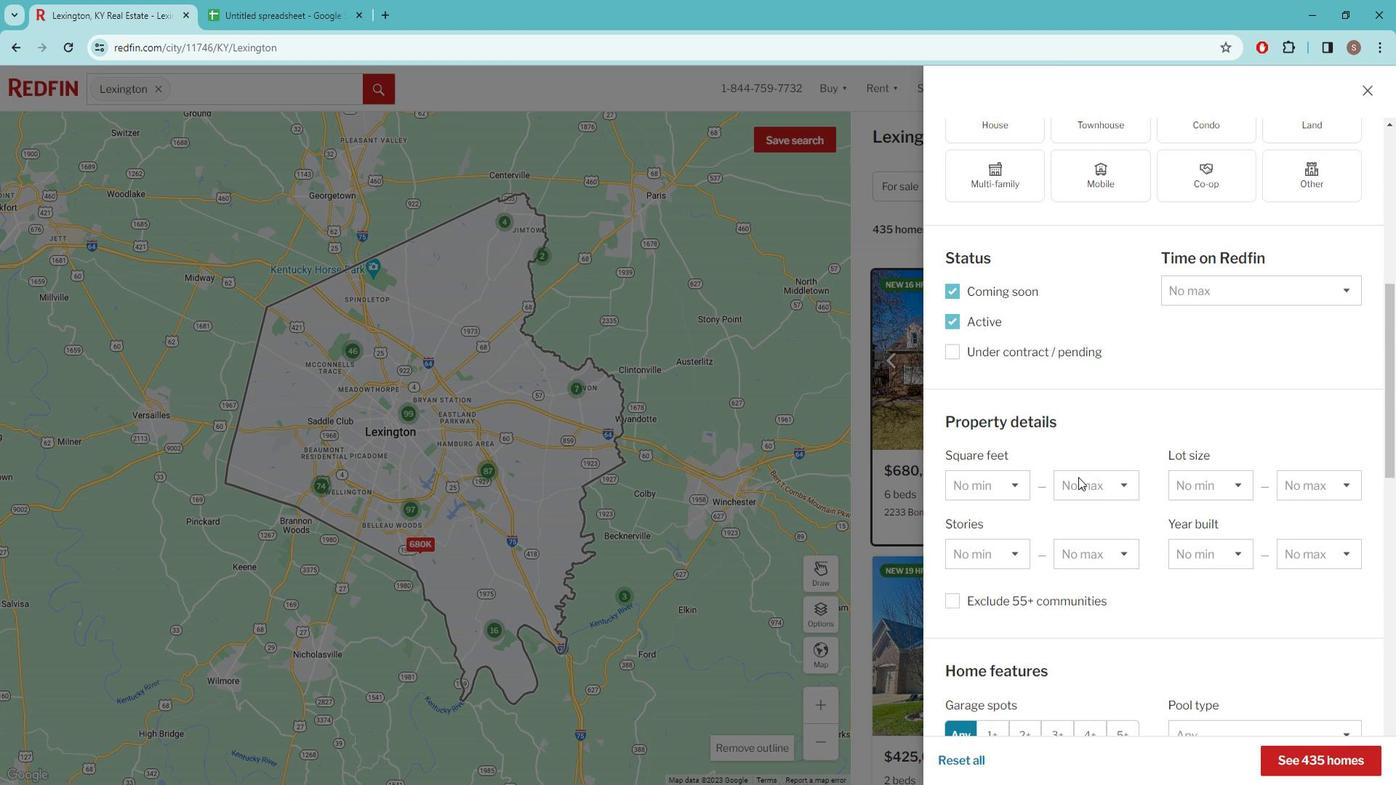 
Action: Mouse moved to (1079, 489)
Screenshot: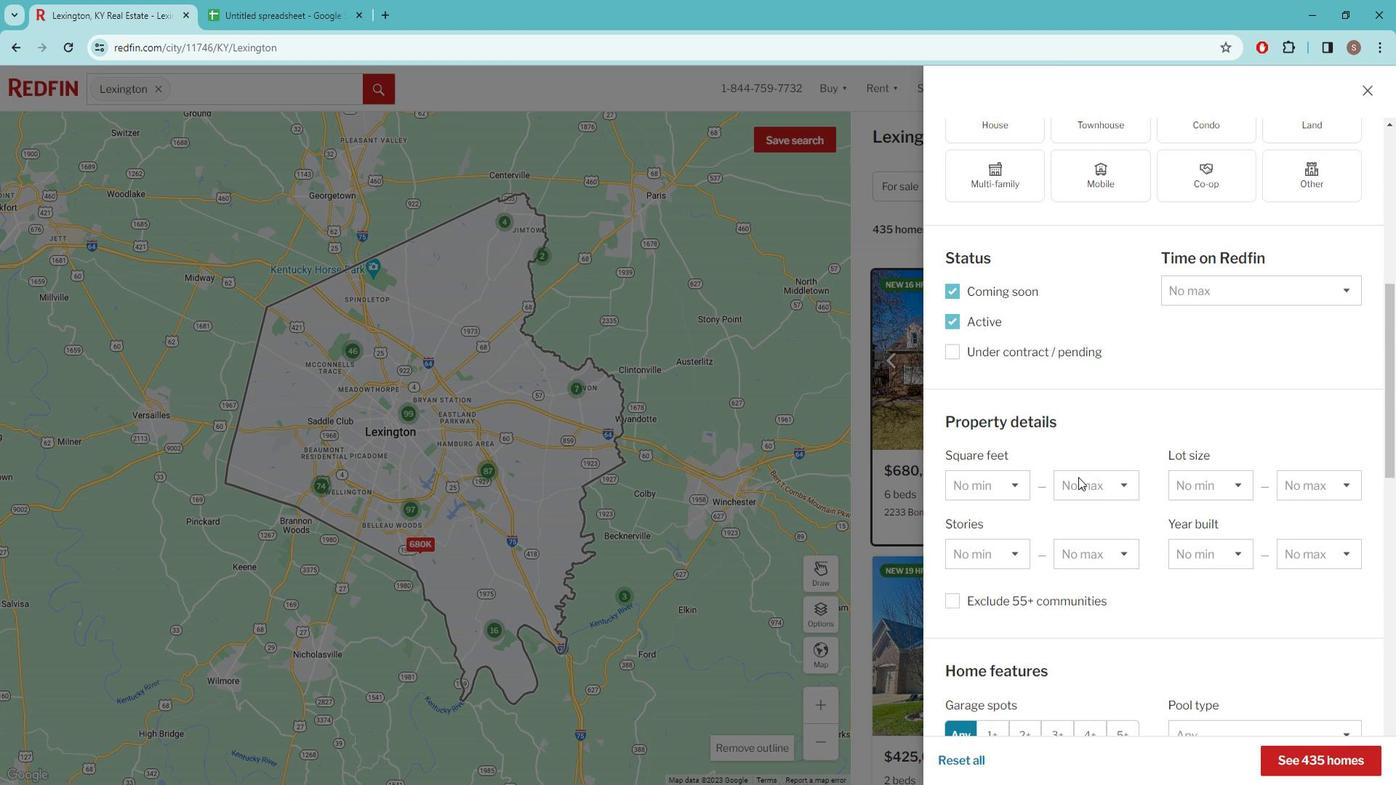 
Action: Mouse scrolled (1079, 488) with delta (0, 0)
Screenshot: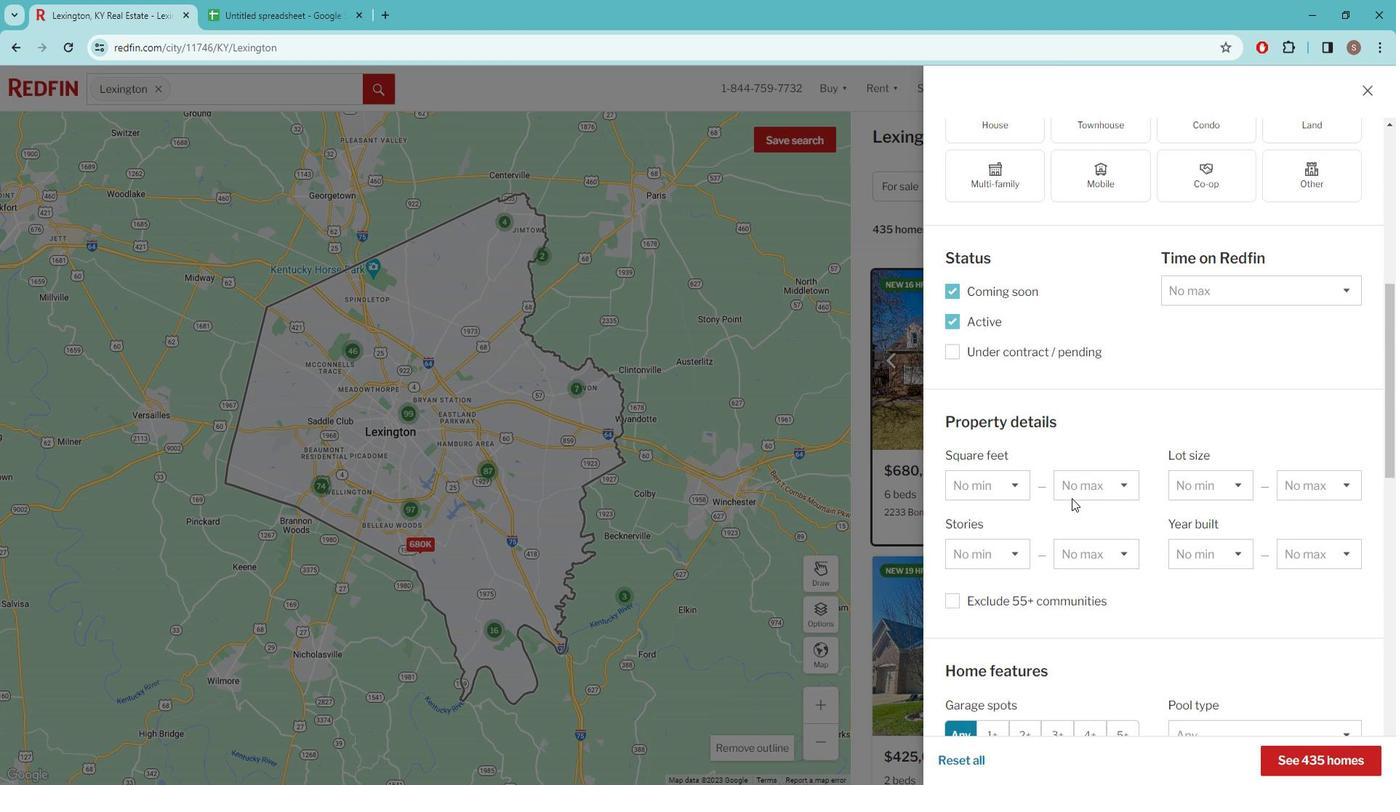
Action: Mouse moved to (1074, 495)
Screenshot: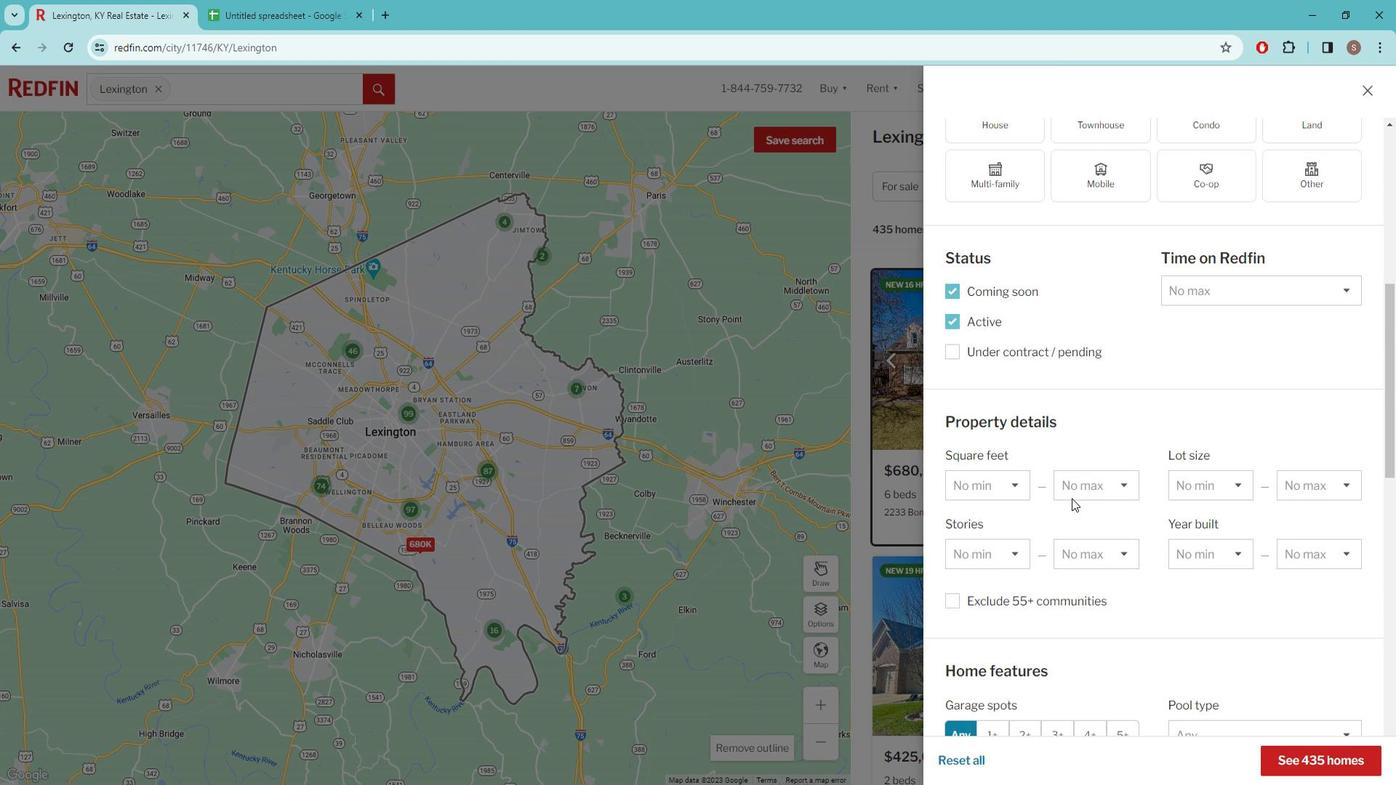 
Action: Mouse scrolled (1074, 495) with delta (0, 0)
Screenshot: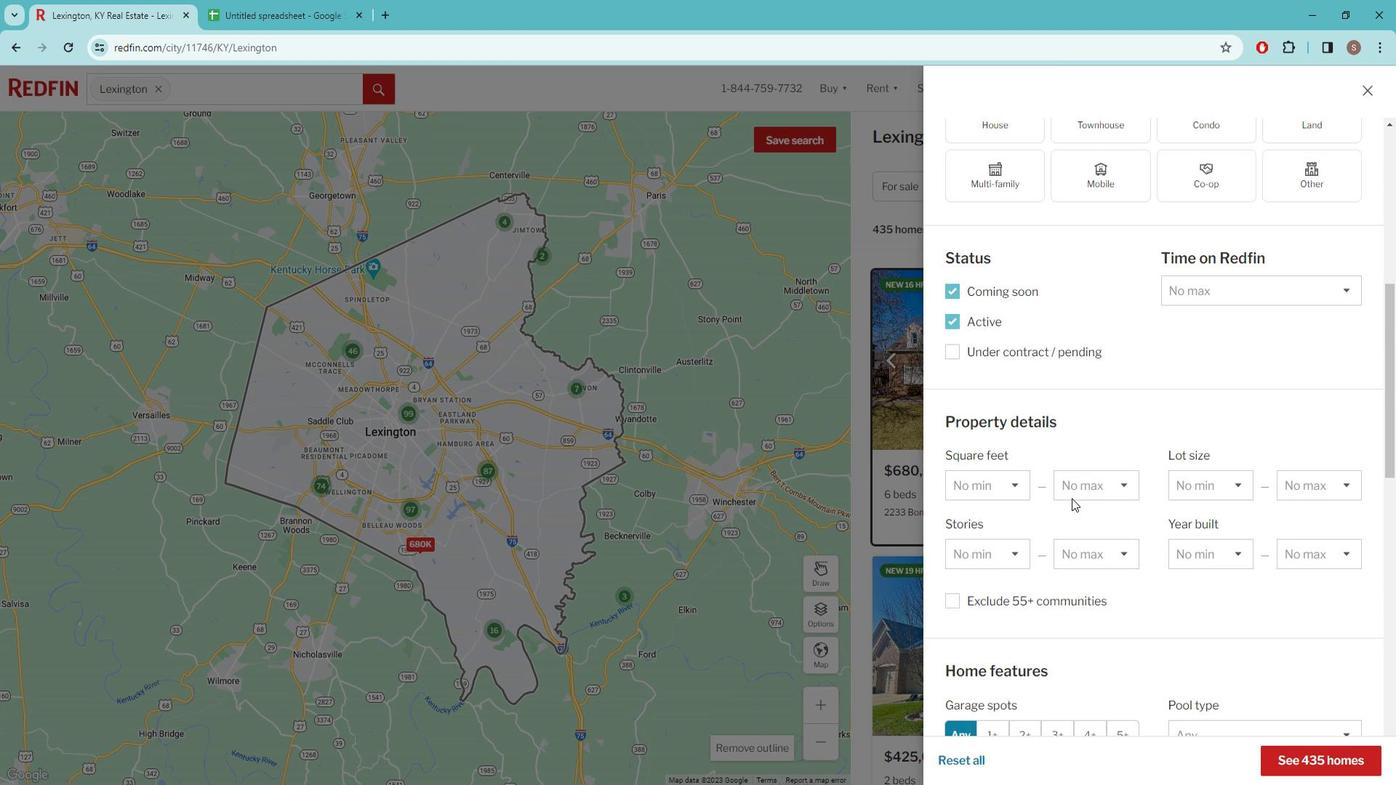 
Action: Mouse moved to (1041, 508)
Screenshot: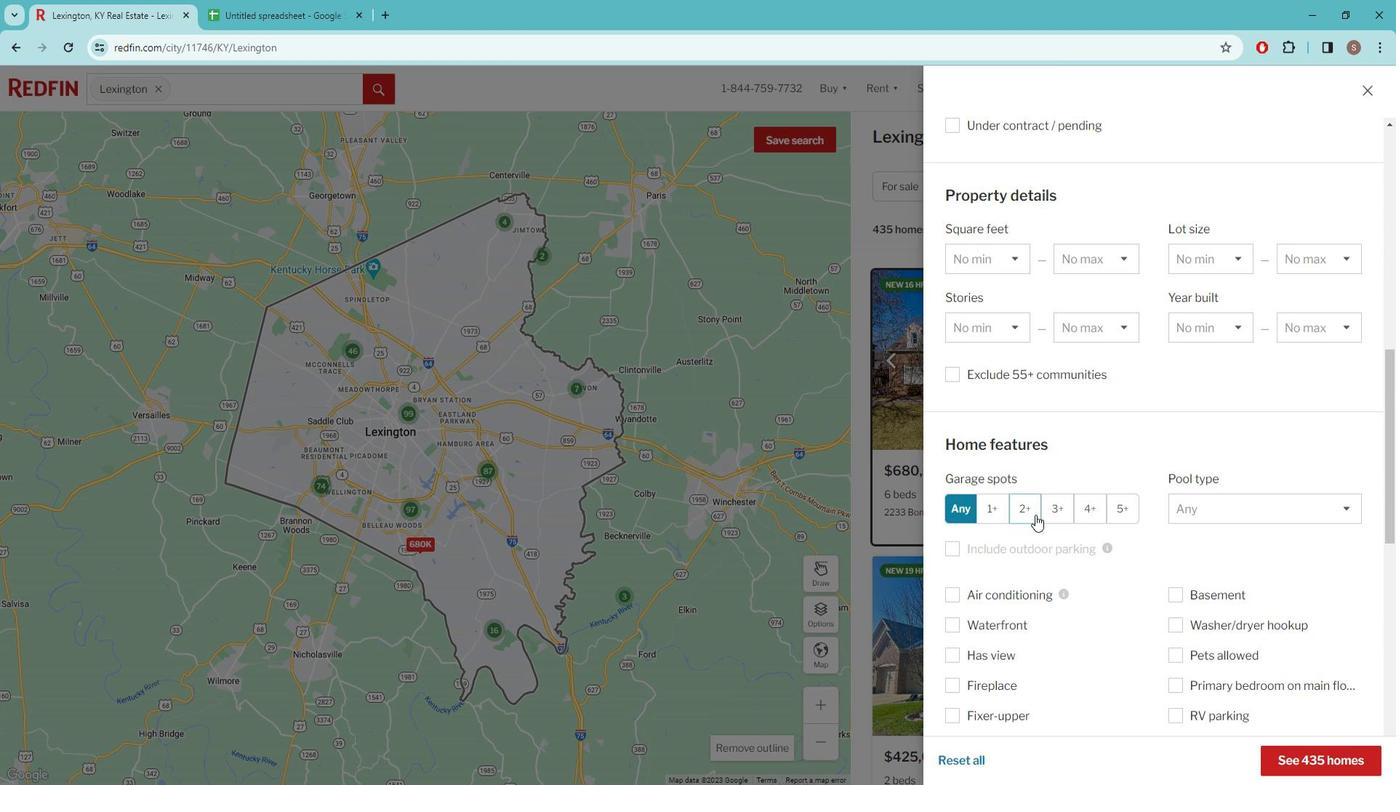 
Action: Mouse scrolled (1041, 508) with delta (0, 0)
Screenshot: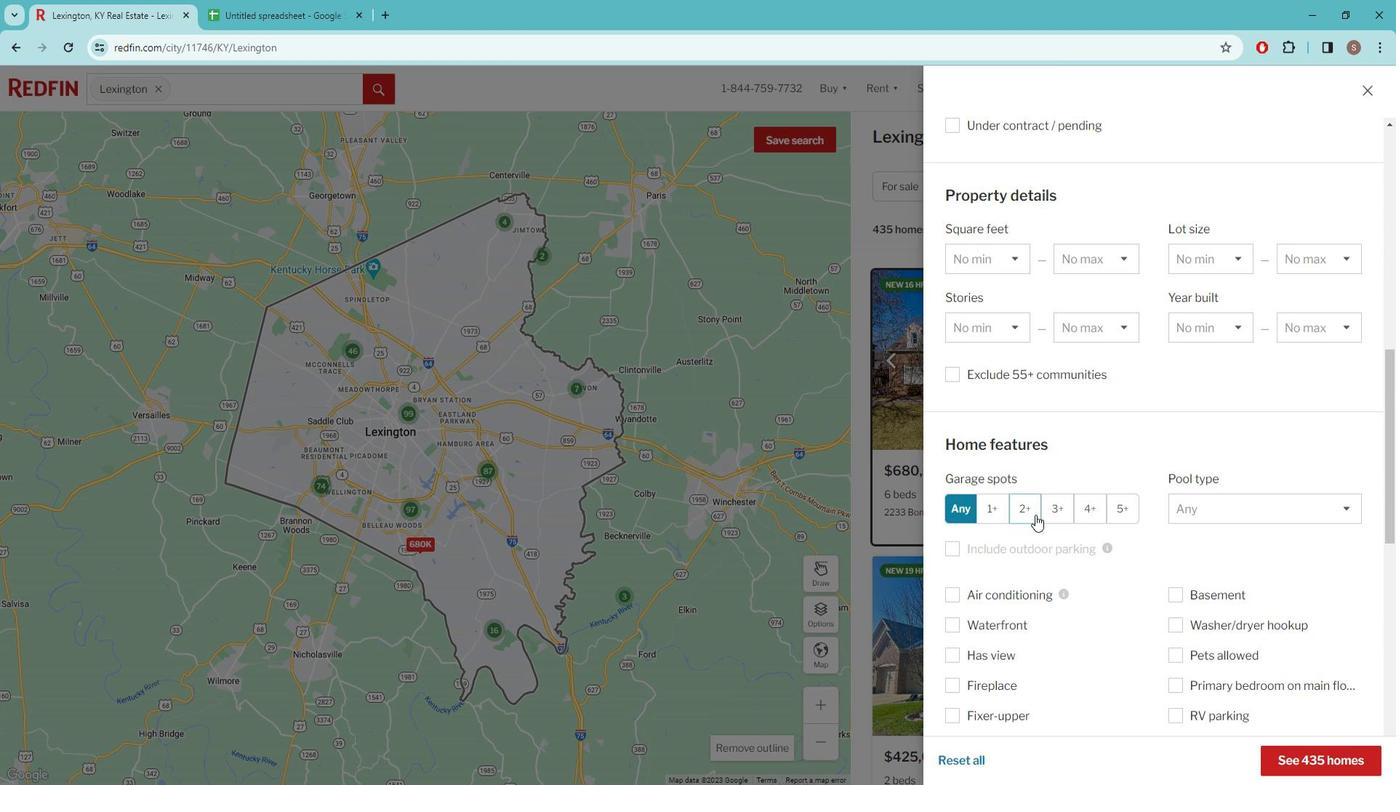 
Action: Mouse moved to (1039, 509)
Screenshot: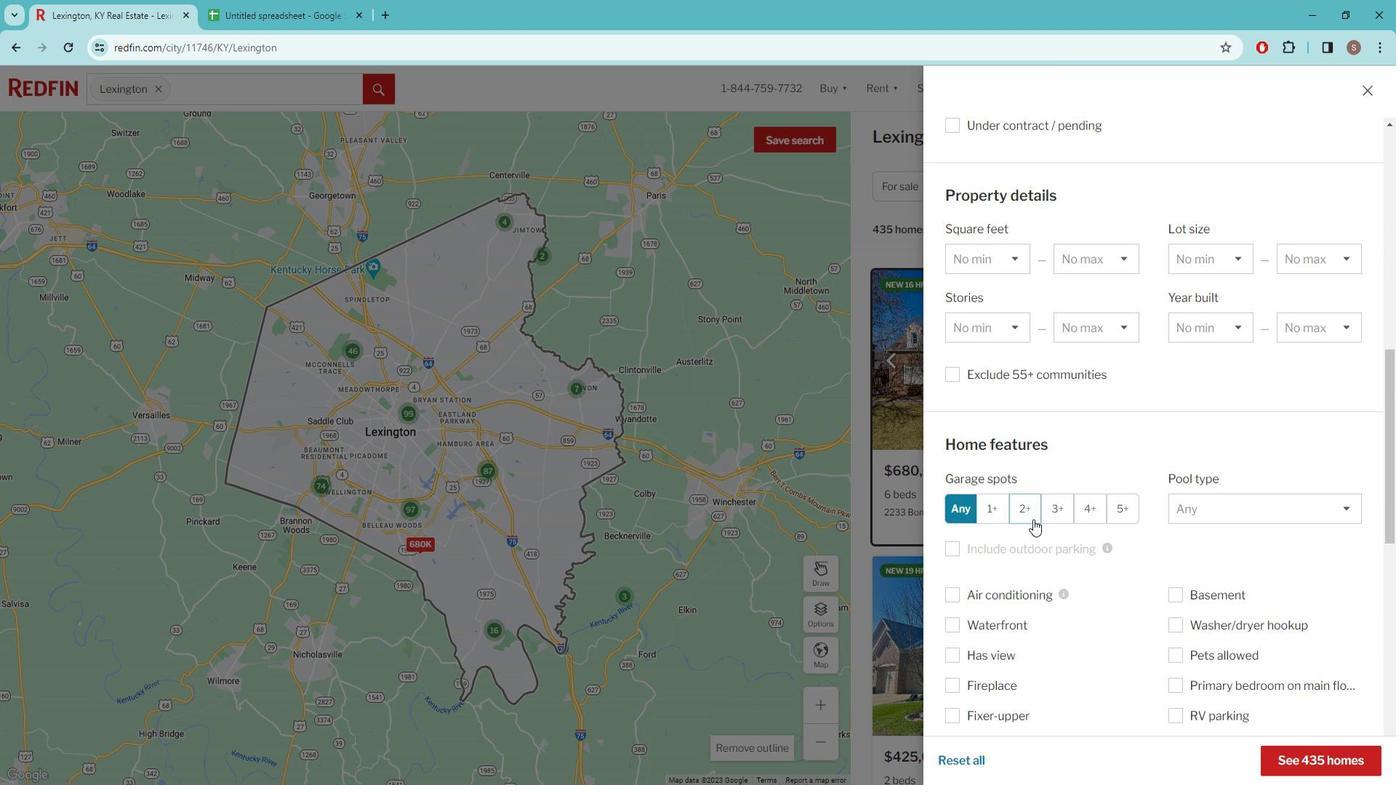 
Action: Mouse scrolled (1039, 508) with delta (0, 0)
Screenshot: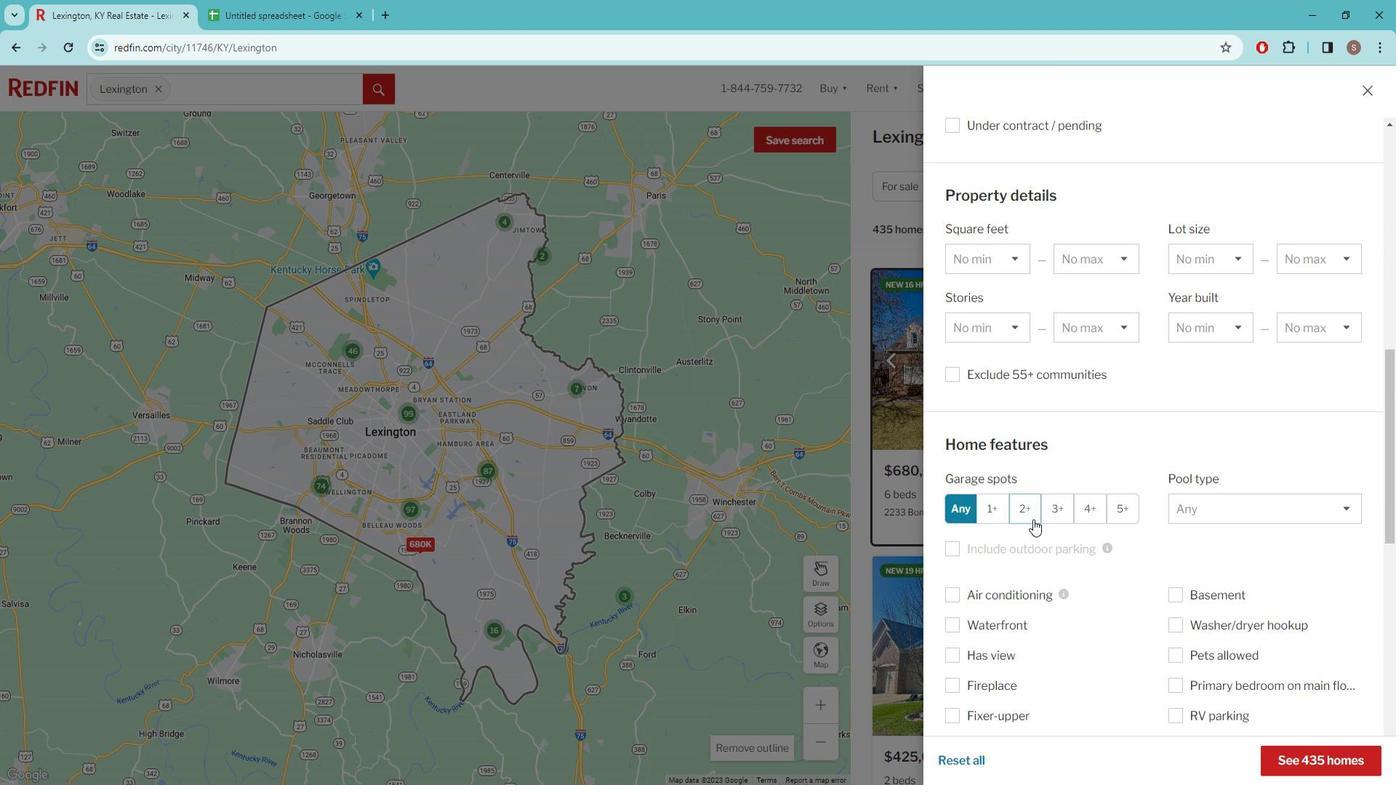 
Action: Mouse moved to (1039, 510)
Screenshot: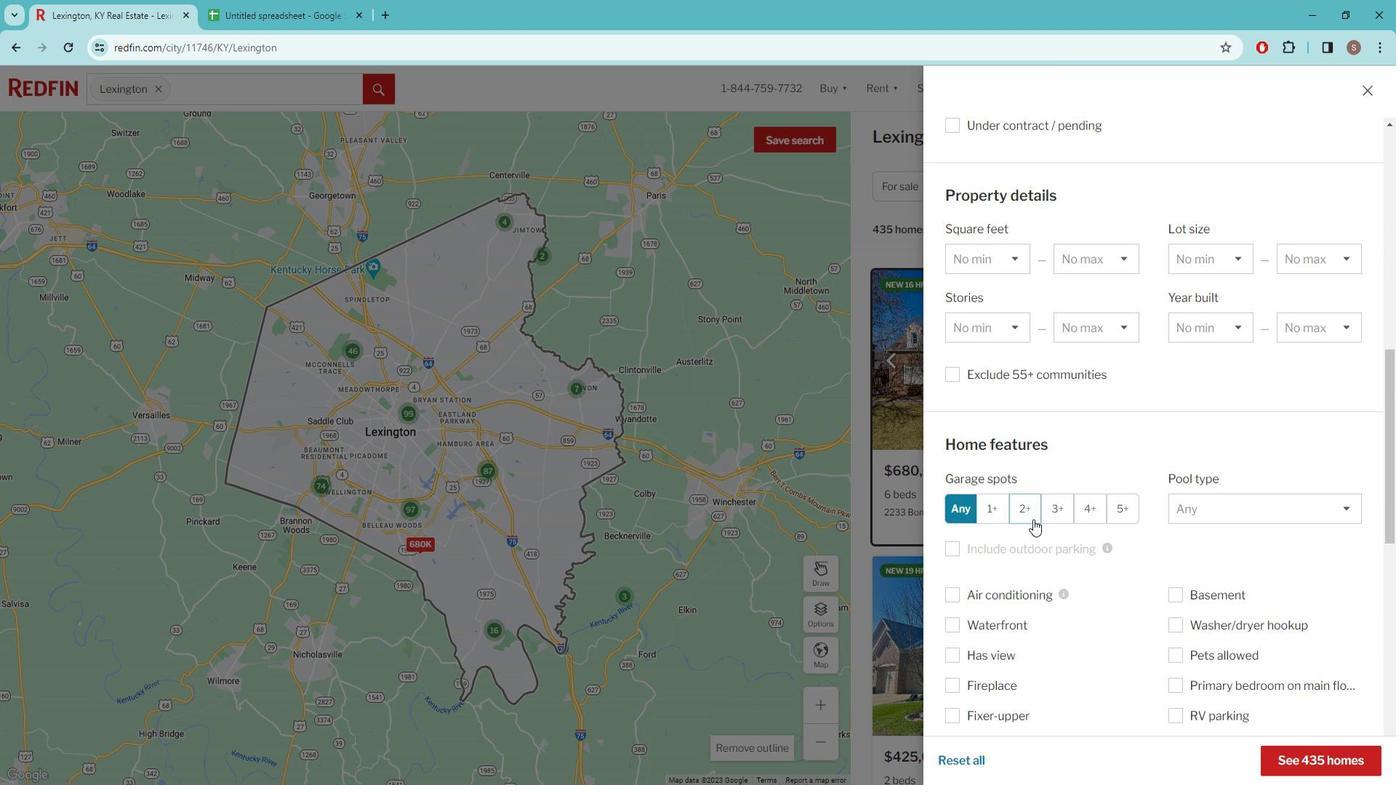 
Action: Mouse scrolled (1039, 509) with delta (0, 0)
Screenshot: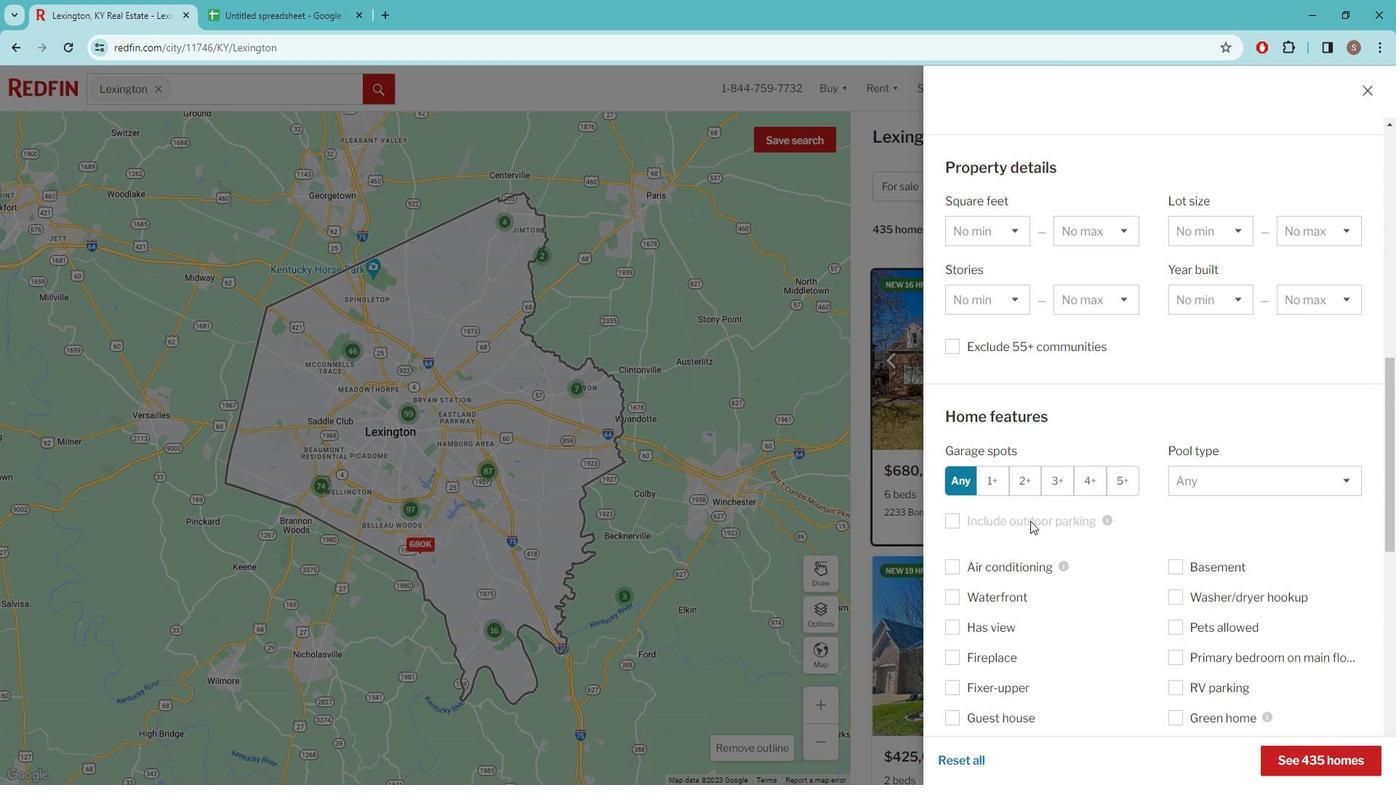 
Action: Mouse moved to (1037, 517)
Screenshot: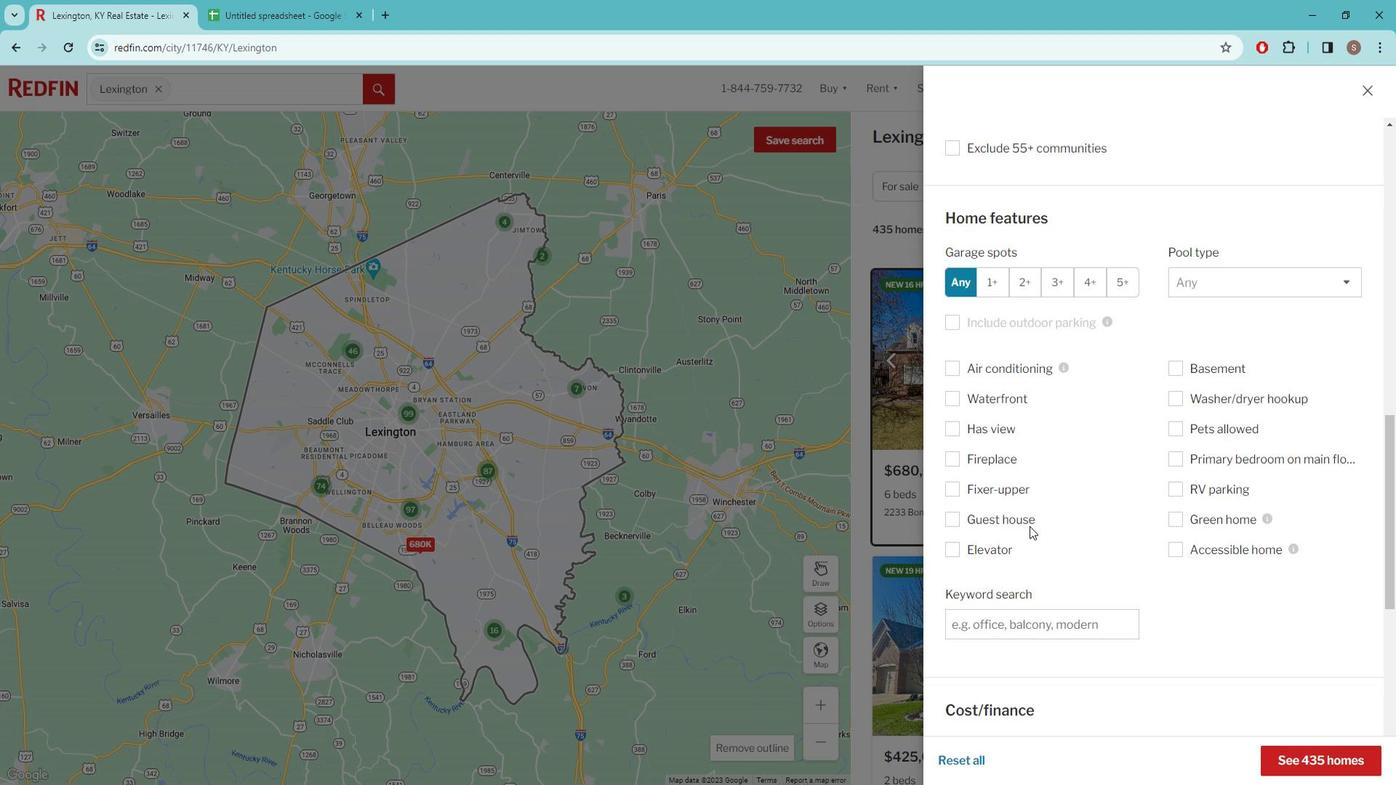 
Action: Mouse scrolled (1037, 516) with delta (0, 0)
Screenshot: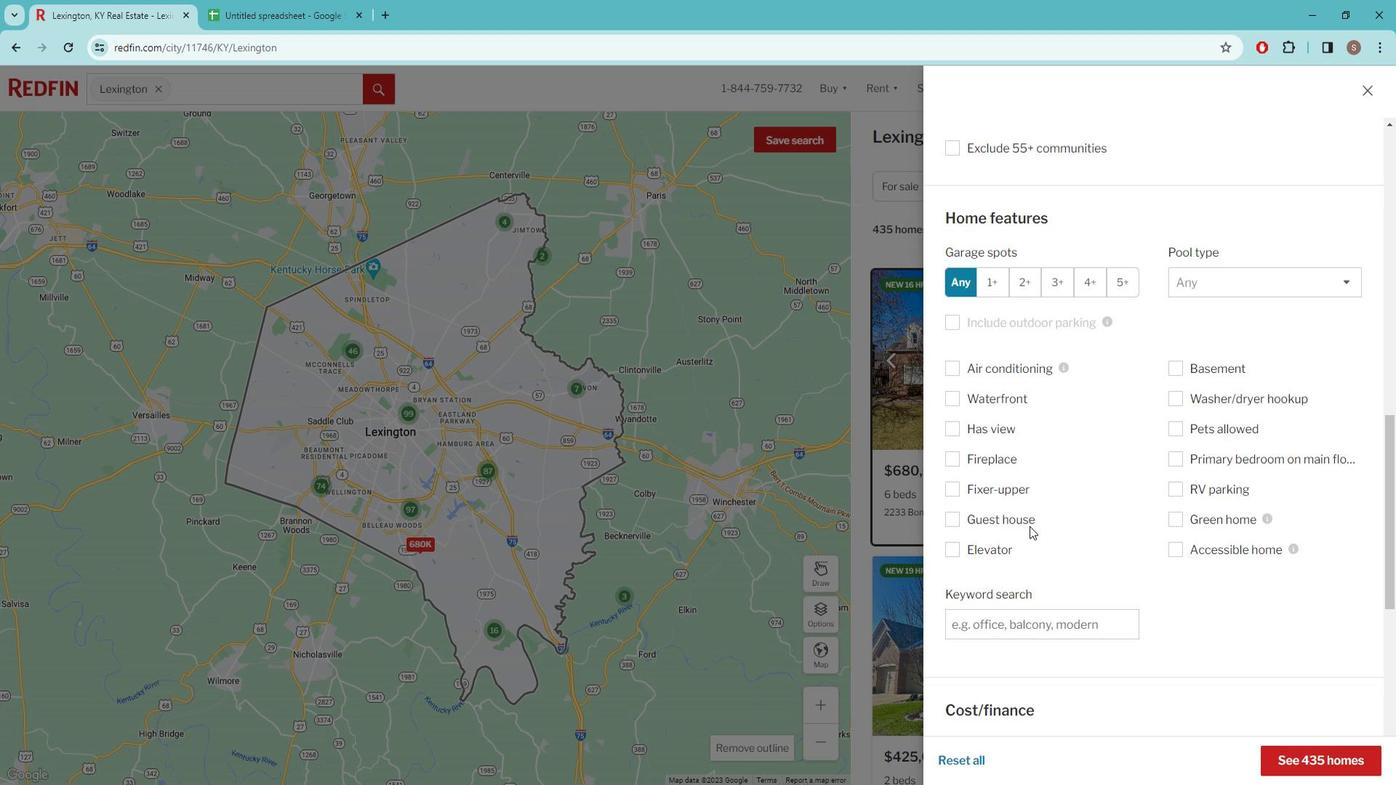 
Action: Mouse moved to (1037, 518)
Screenshot: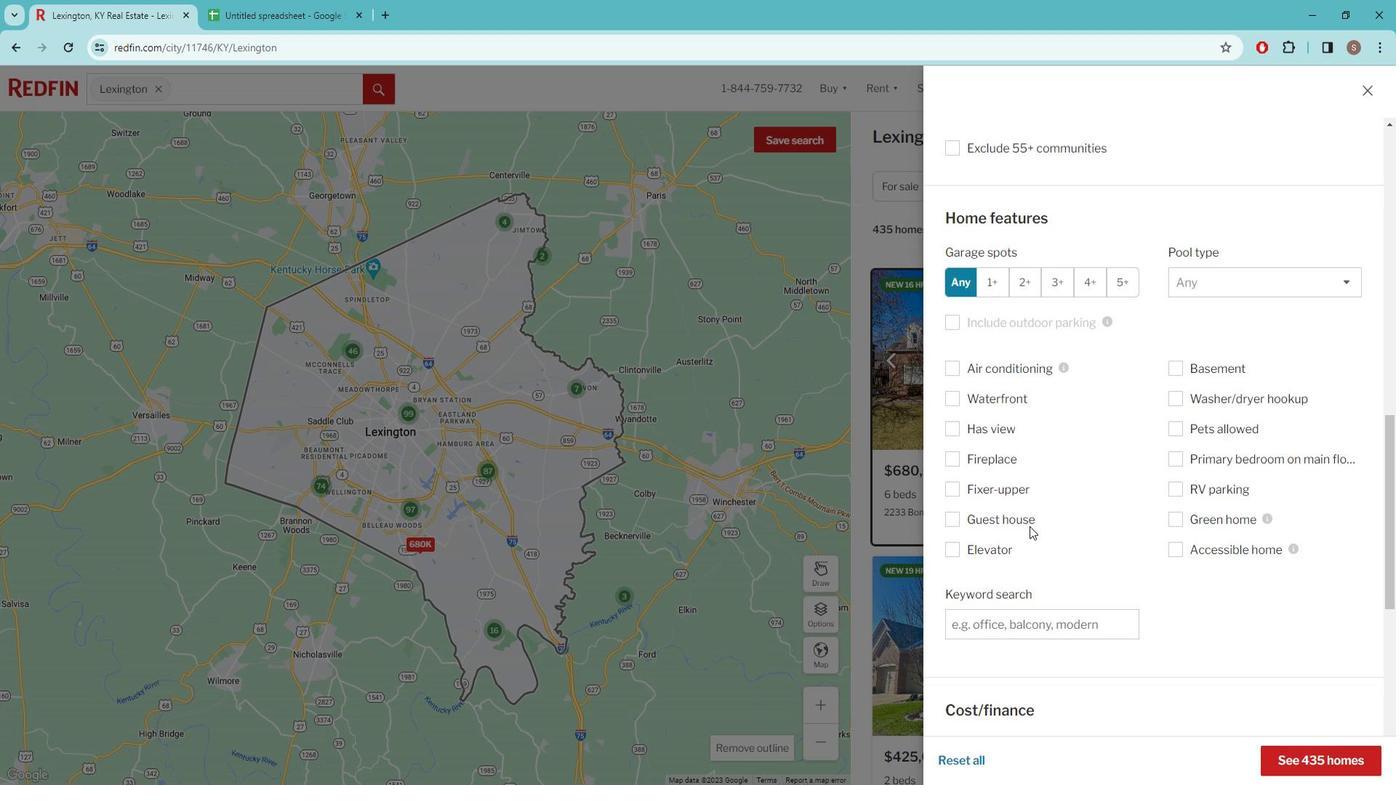 
Action: Mouse scrolled (1037, 517) with delta (0, 0)
Screenshot: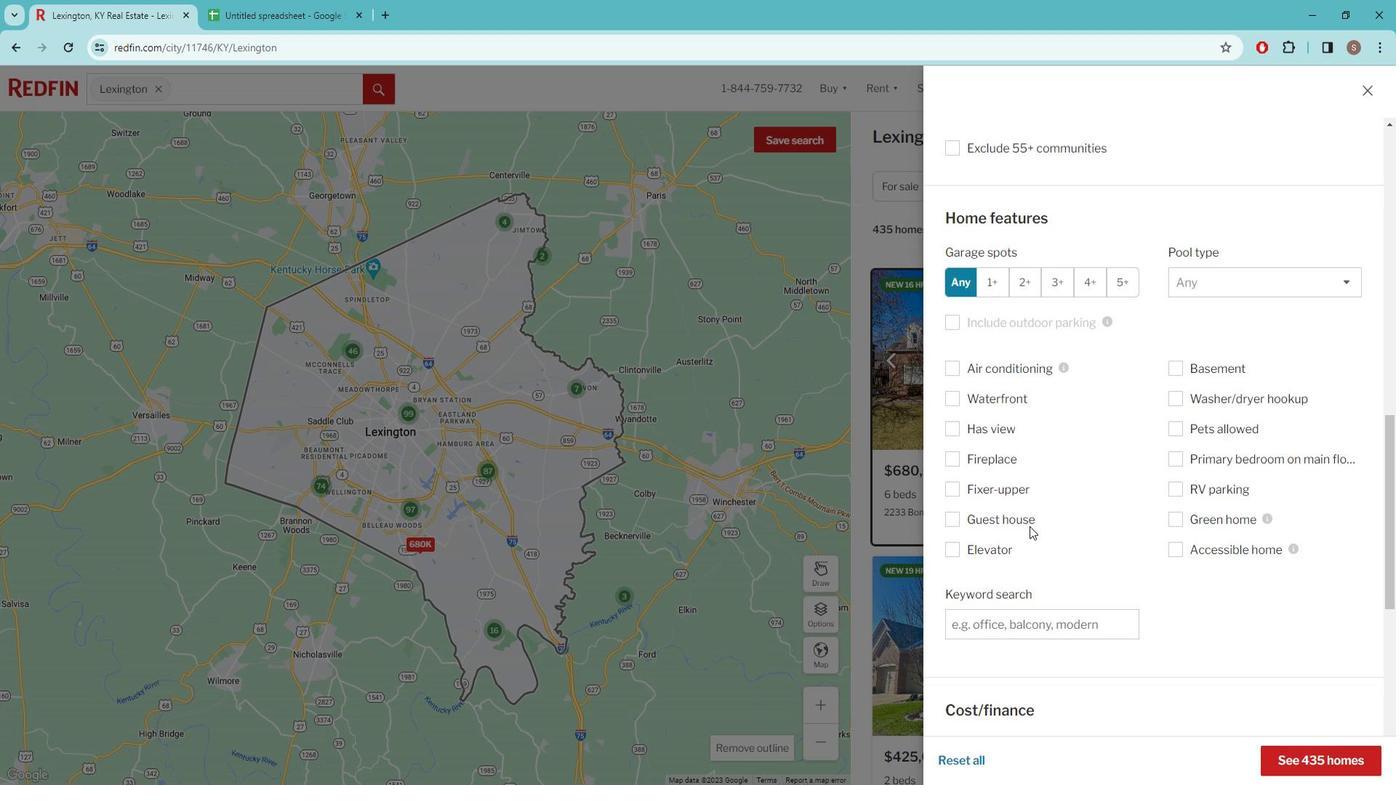 
Action: Mouse moved to (1004, 466)
Screenshot: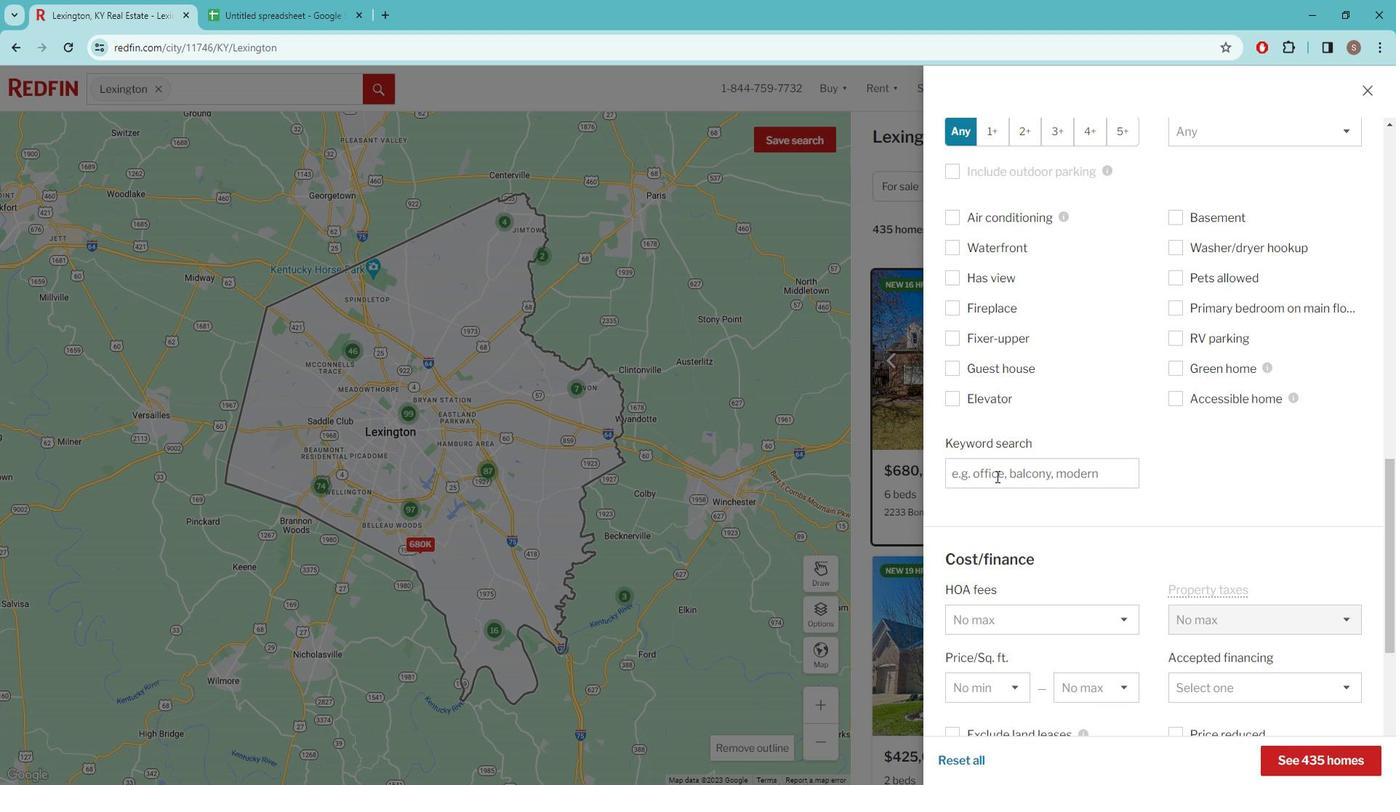
Action: Mouse pressed left at (1004, 466)
Screenshot: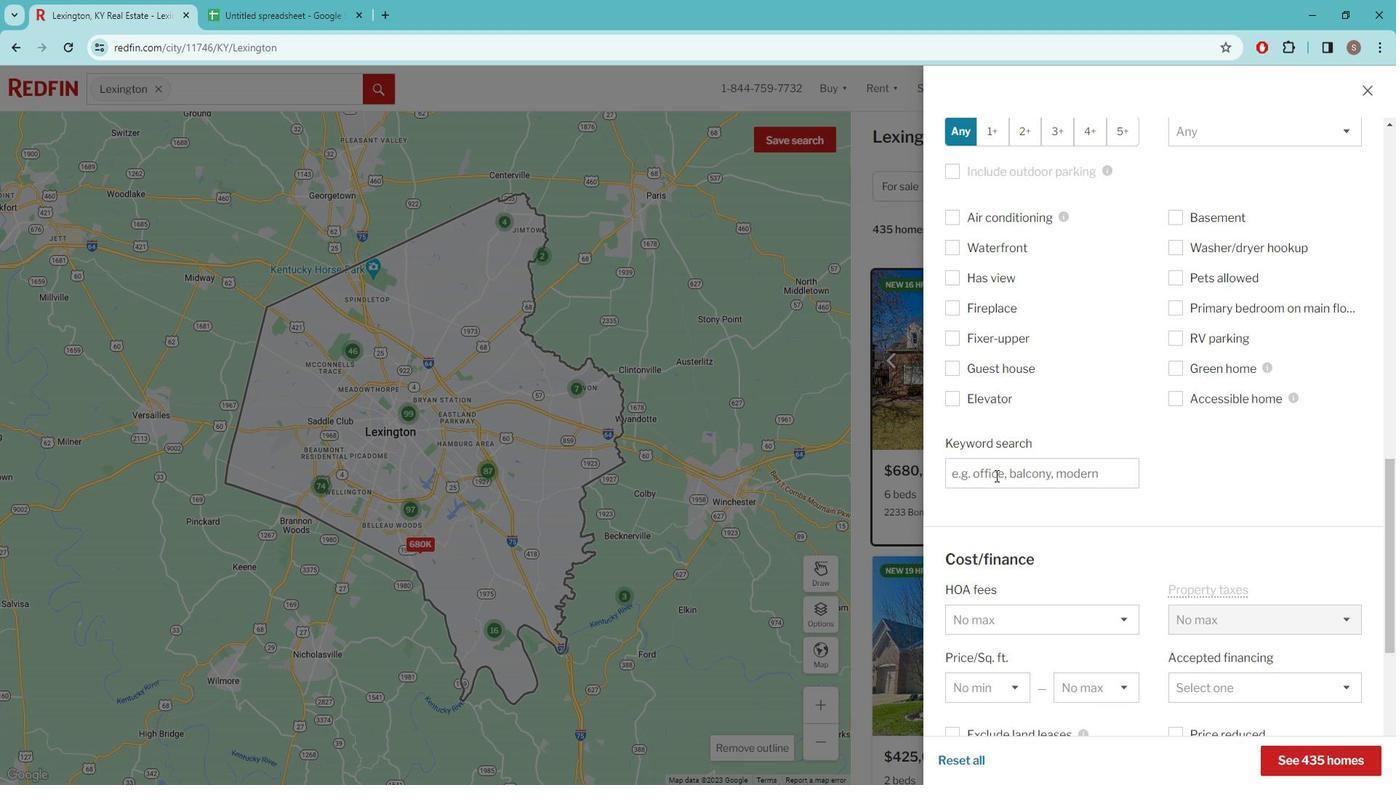 
Action: Key pressed EQUESTRIAN<Key.space>FACILITIES<Key.space>
Screenshot: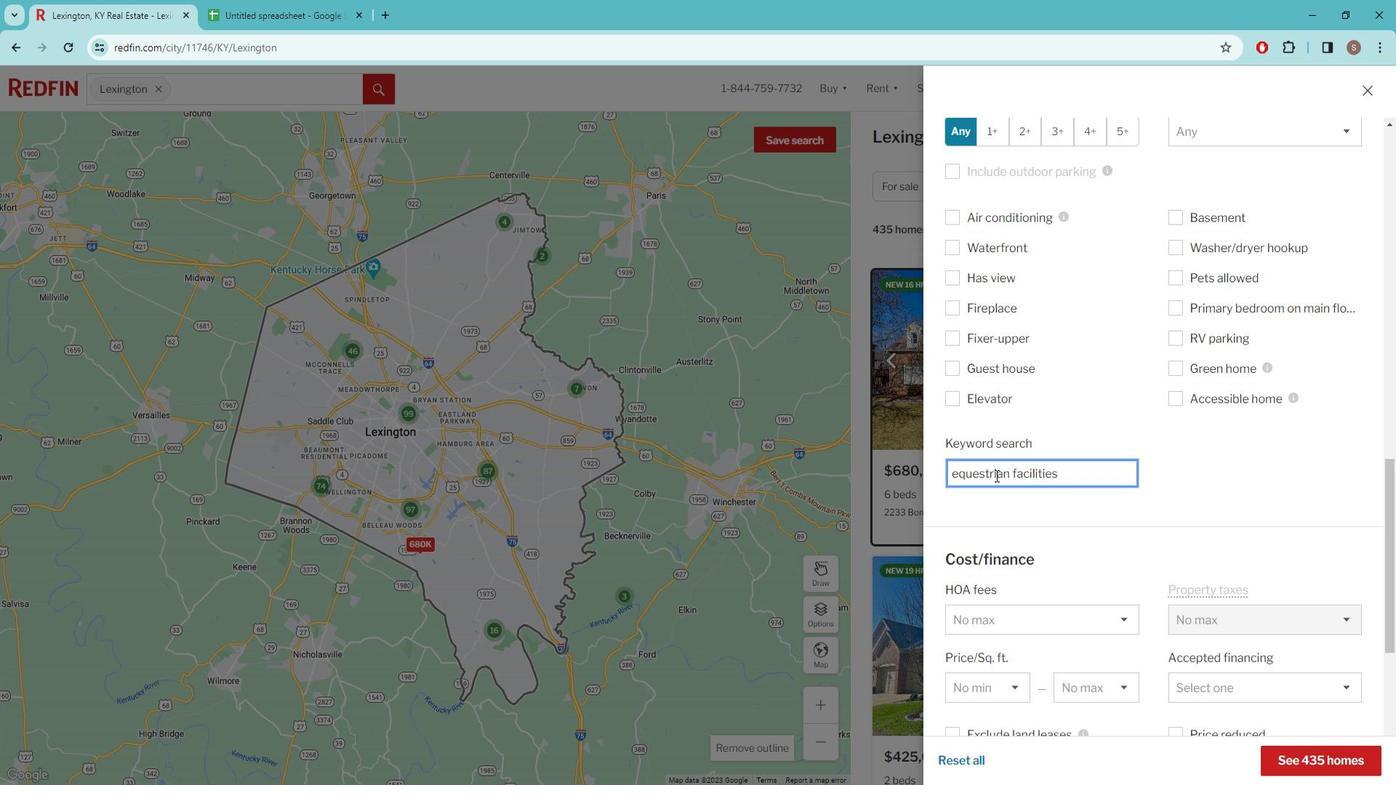 
Action: Mouse scrolled (1004, 466) with delta (0, 0)
Screenshot: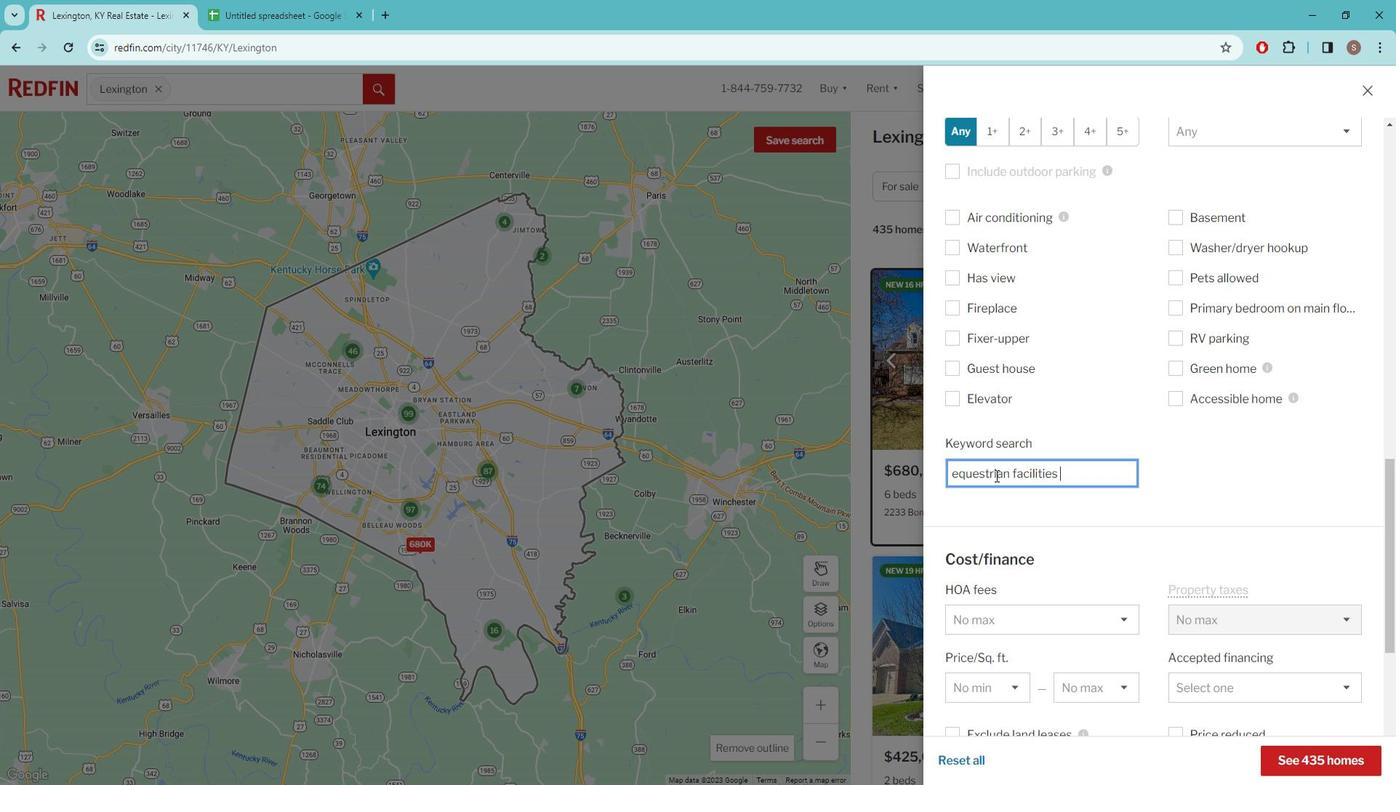 
Action: Mouse scrolled (1004, 466) with delta (0, 0)
Screenshot: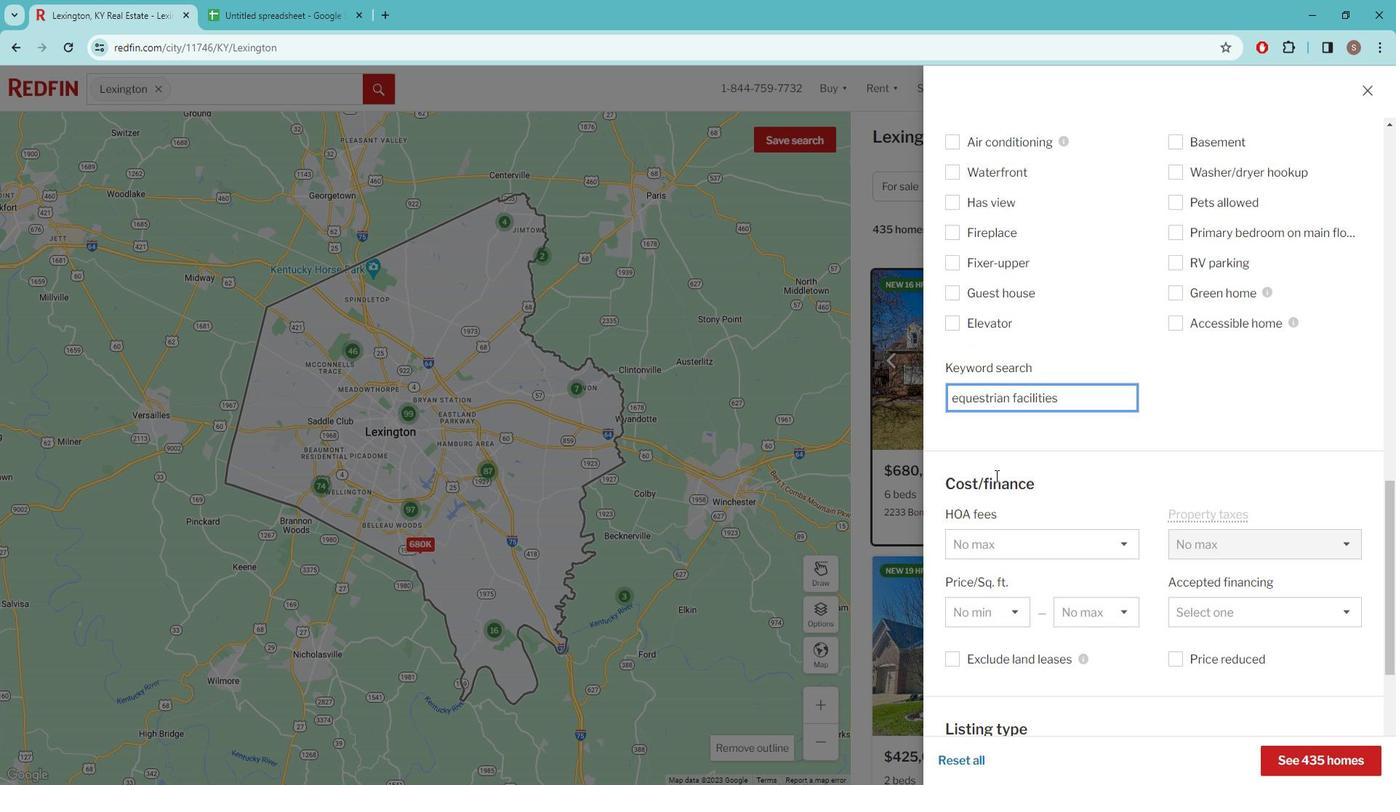 
Action: Mouse scrolled (1004, 466) with delta (0, 0)
Screenshot: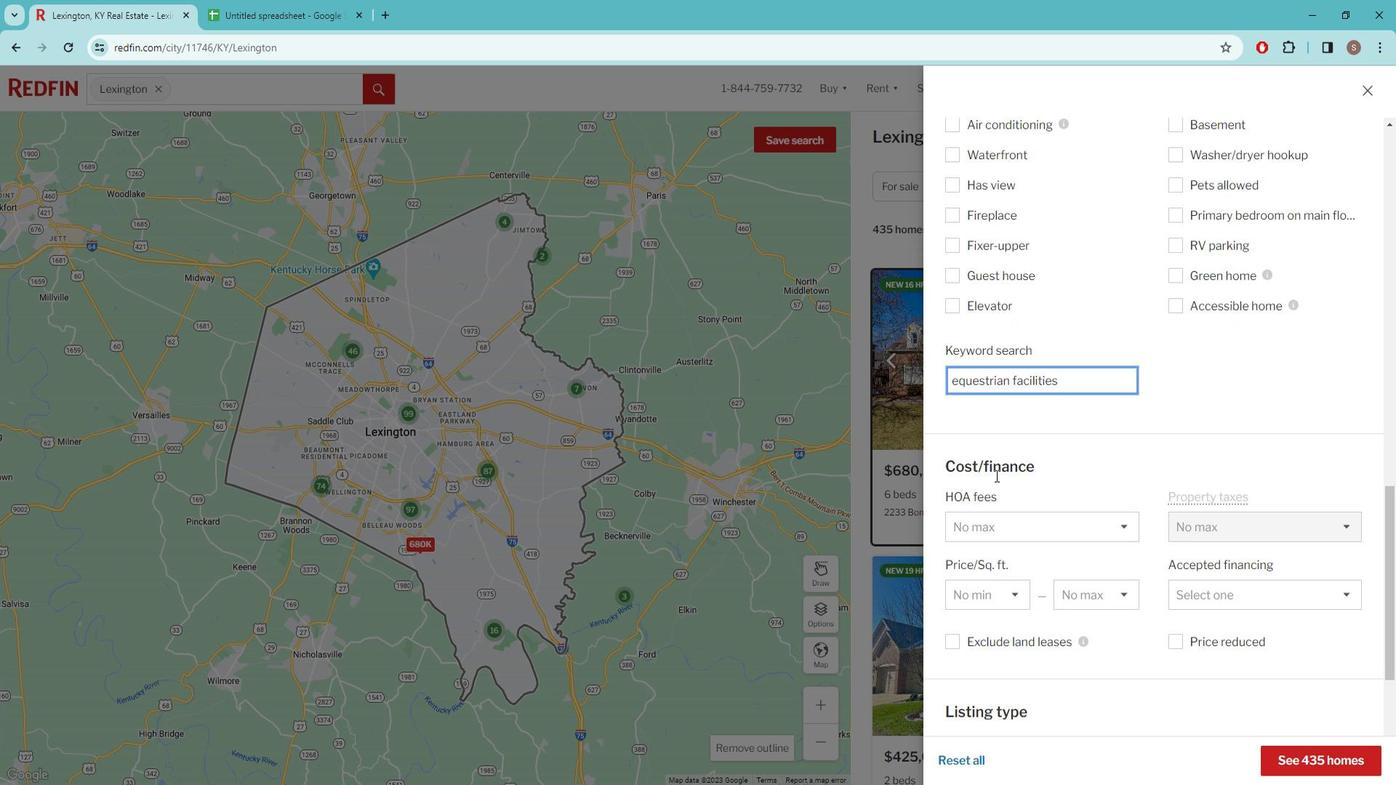 
Action: Mouse scrolled (1004, 466) with delta (0, 0)
Screenshot: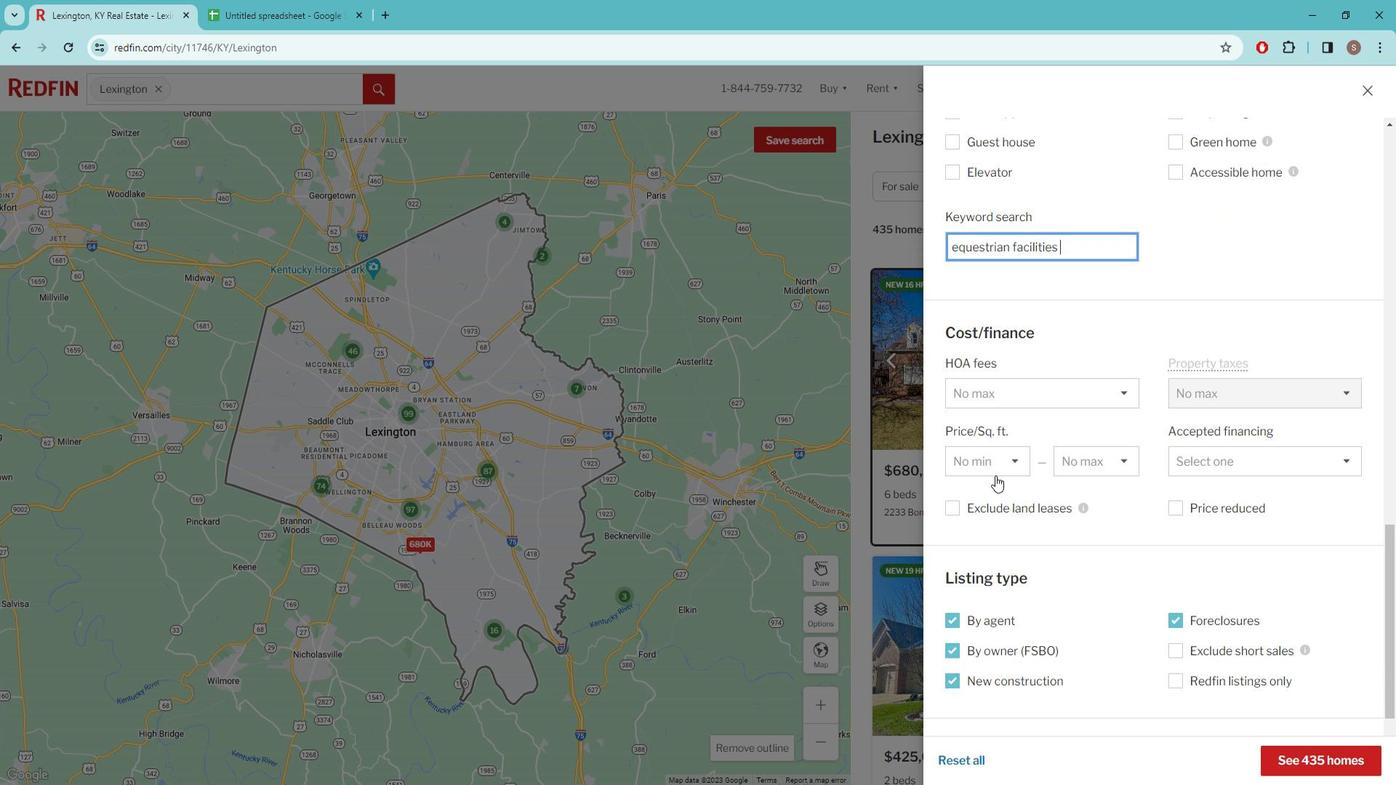
Action: Mouse scrolled (1004, 466) with delta (0, 0)
Screenshot: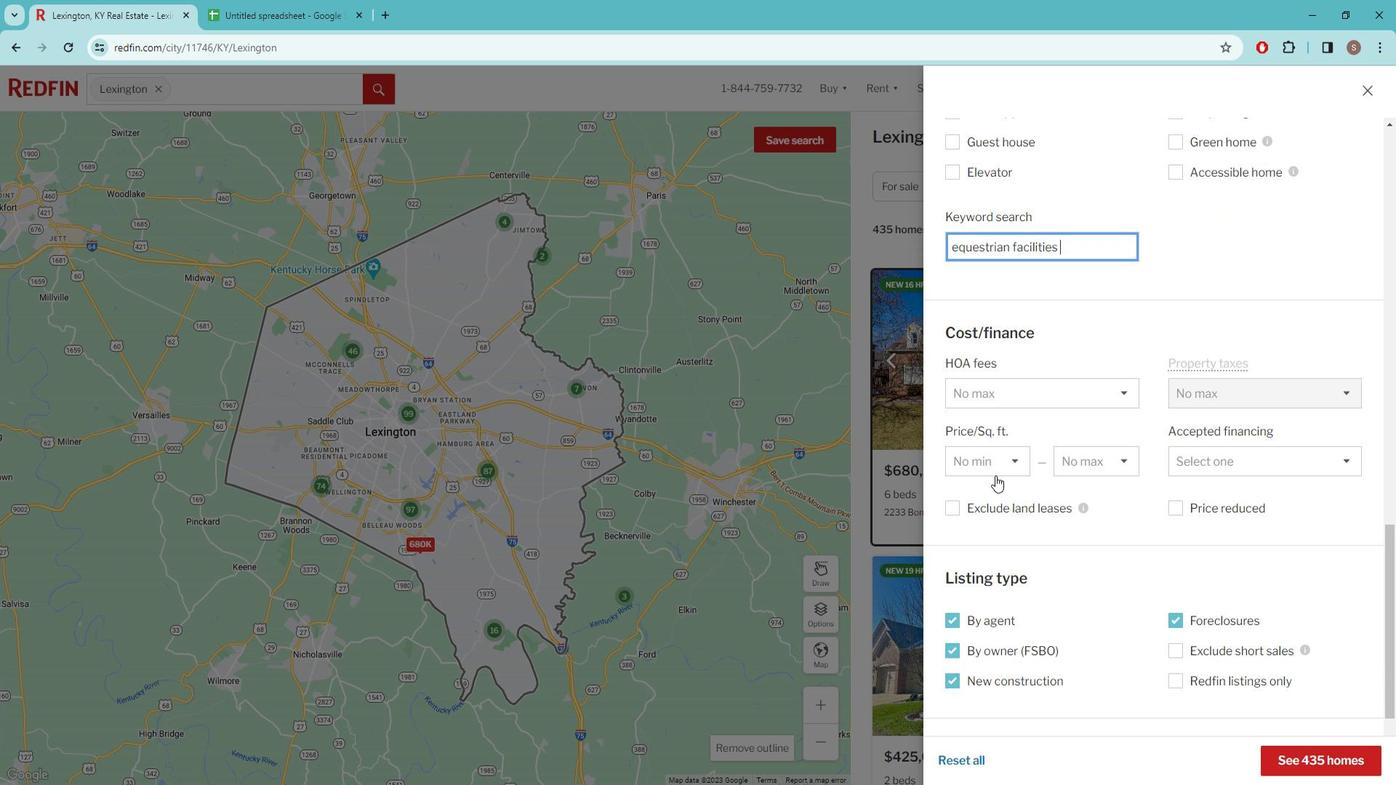 
Action: Mouse scrolled (1004, 466) with delta (0, 0)
Screenshot: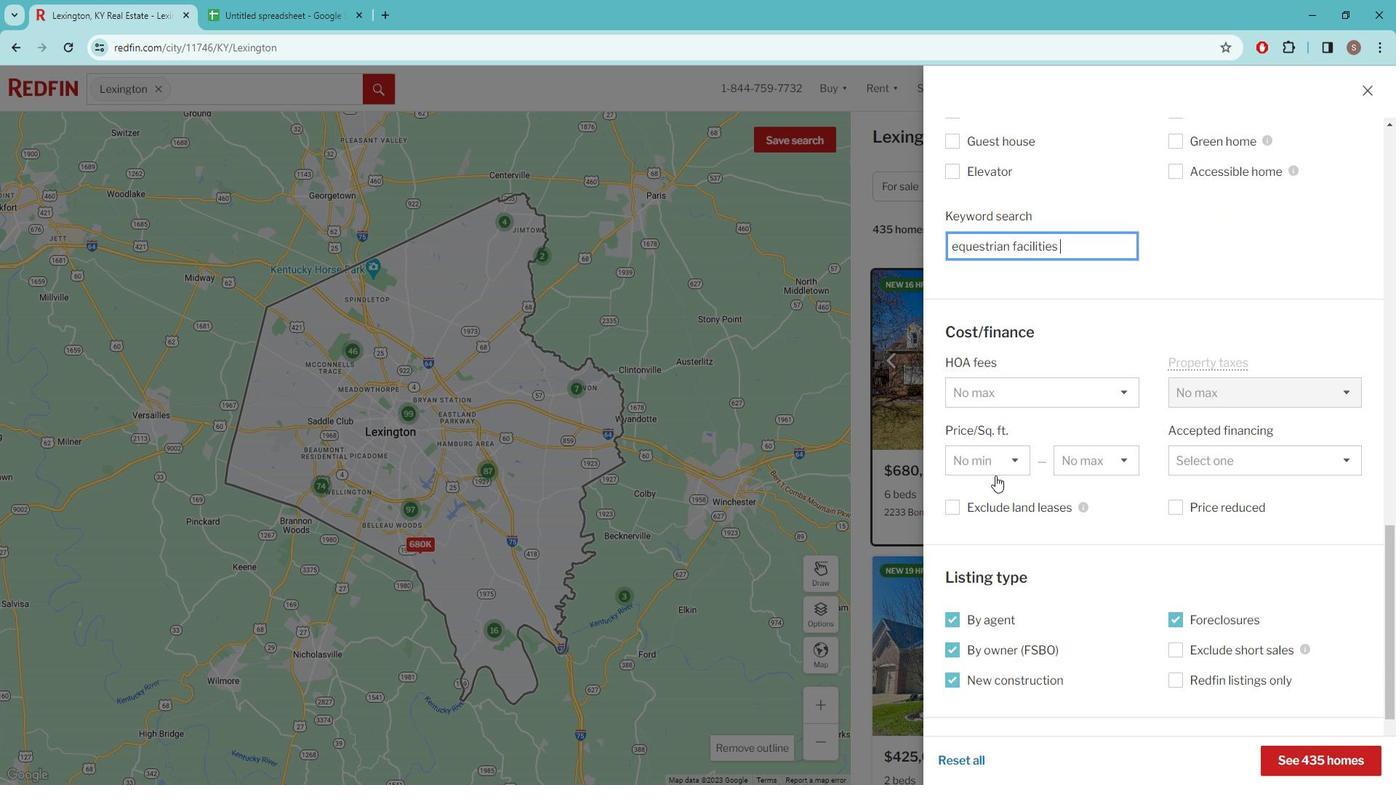 
Action: Mouse scrolled (1004, 466) with delta (0, 0)
Screenshot: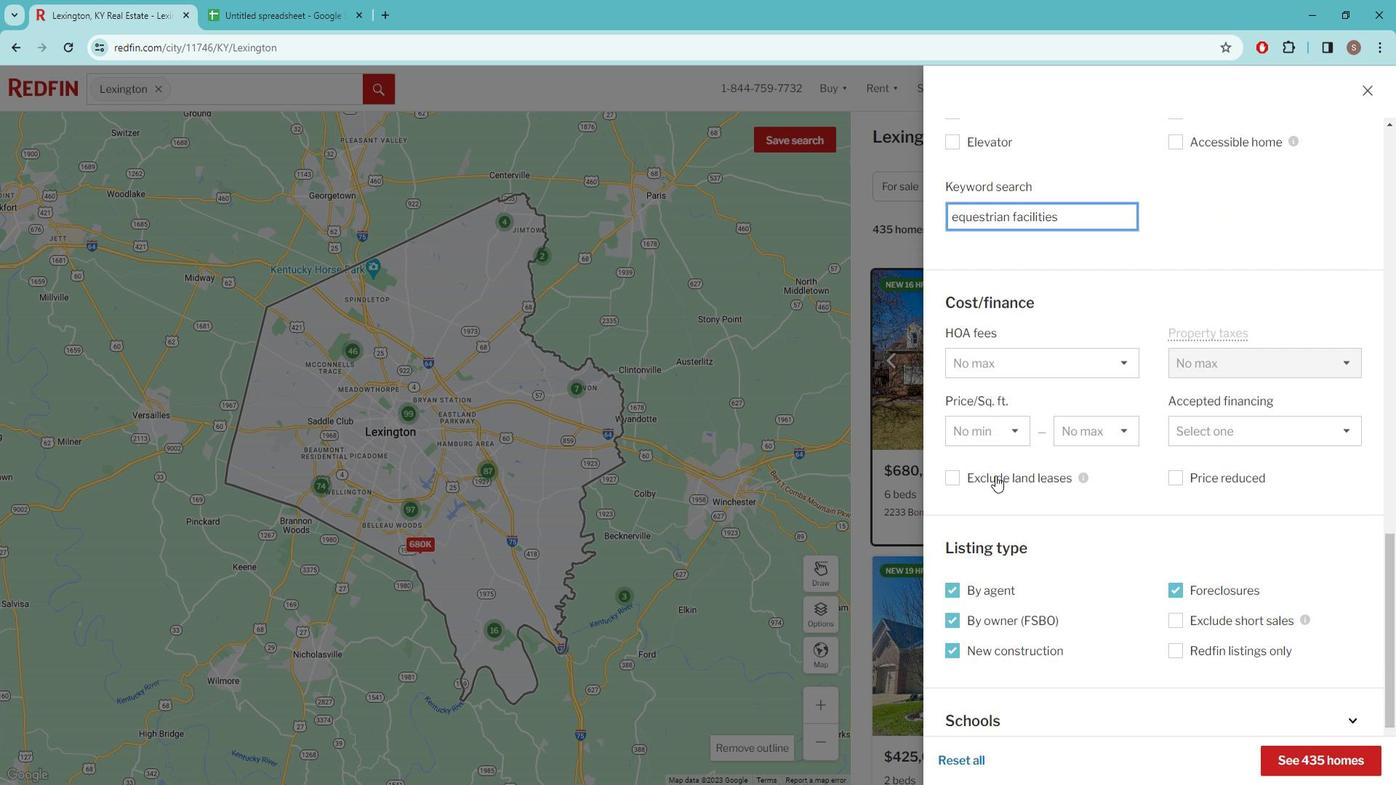 
Action: Mouse moved to (1004, 466)
Screenshot: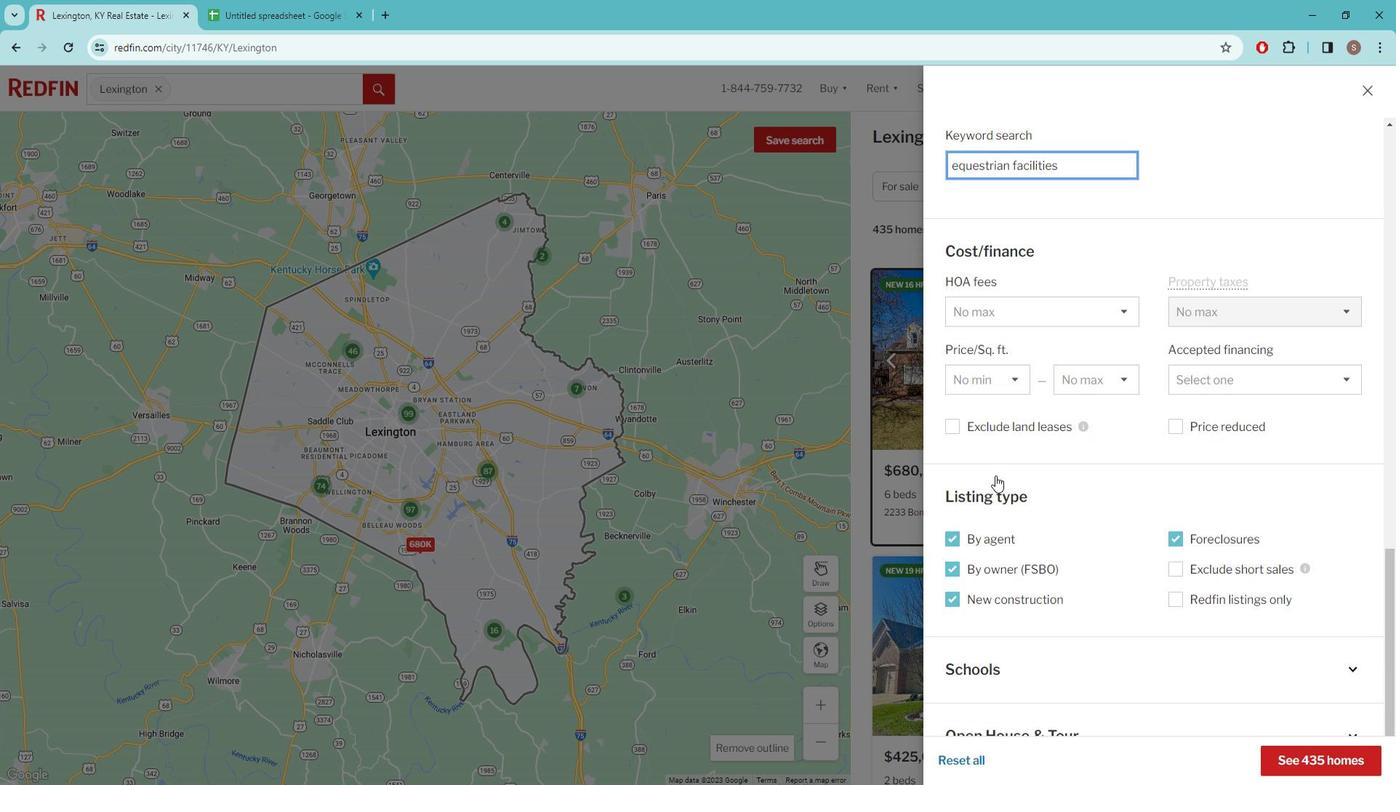 
Action: Mouse scrolled (1004, 465) with delta (0, 0)
Screenshot: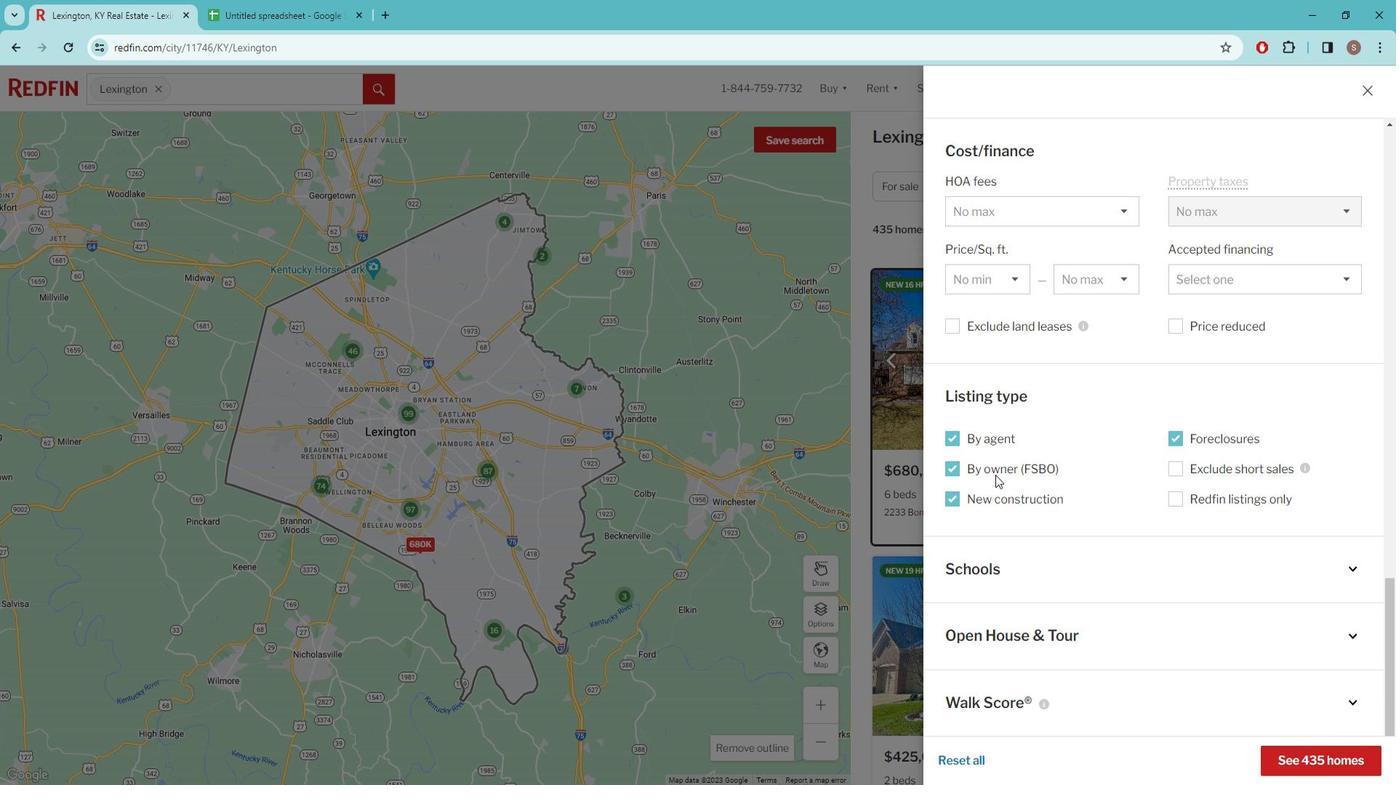 
Action: Mouse moved to (1008, 469)
Screenshot: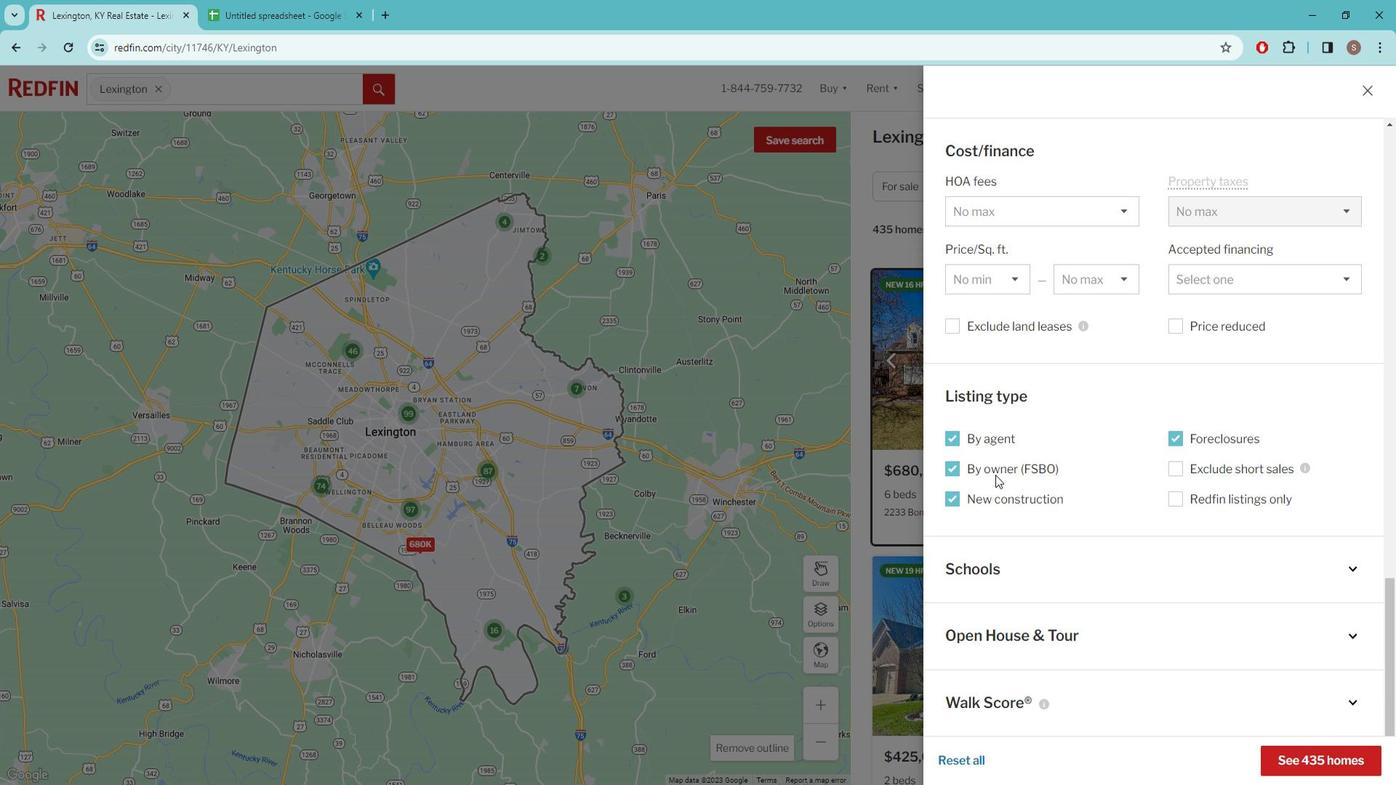 
Action: Mouse scrolled (1008, 468) with delta (0, 0)
Screenshot: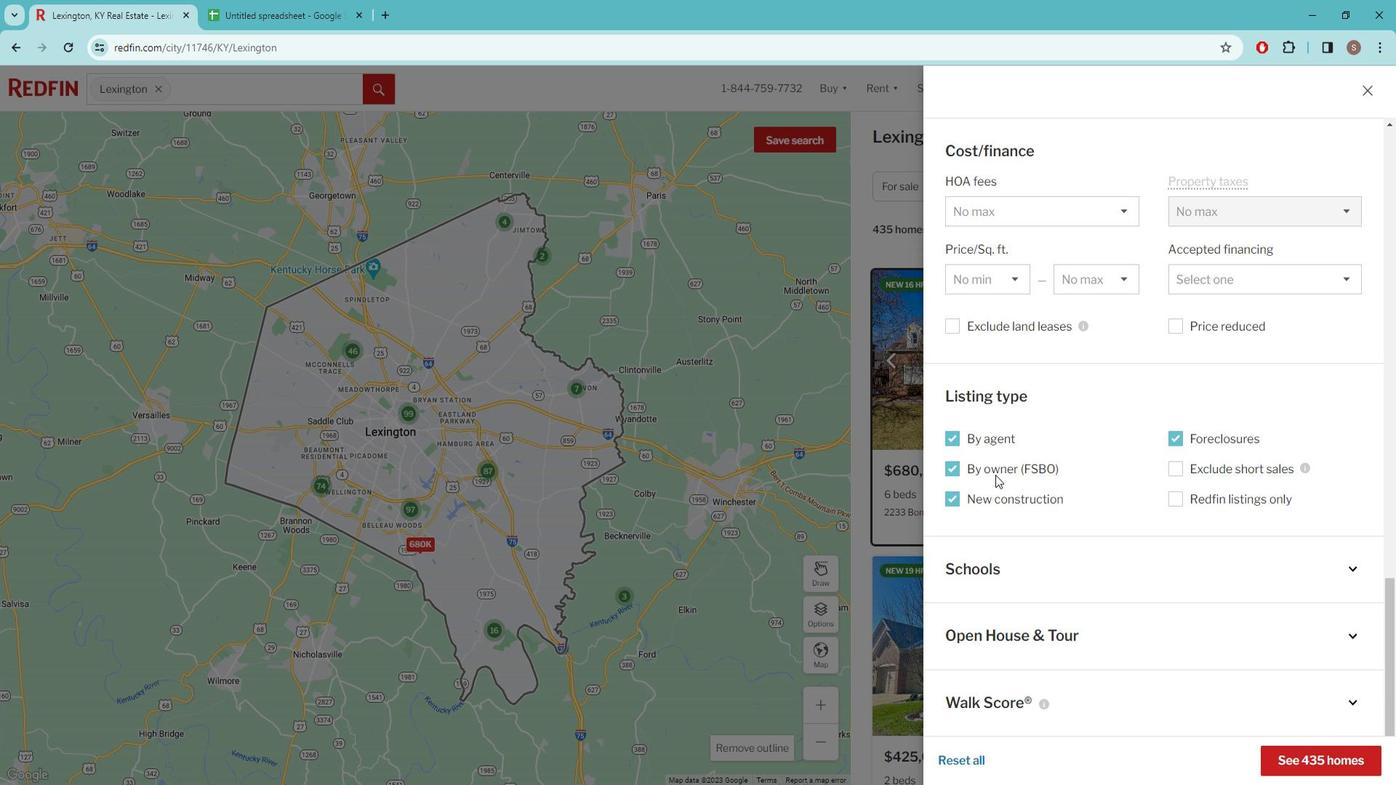 
Action: Mouse moved to (1011, 474)
Screenshot: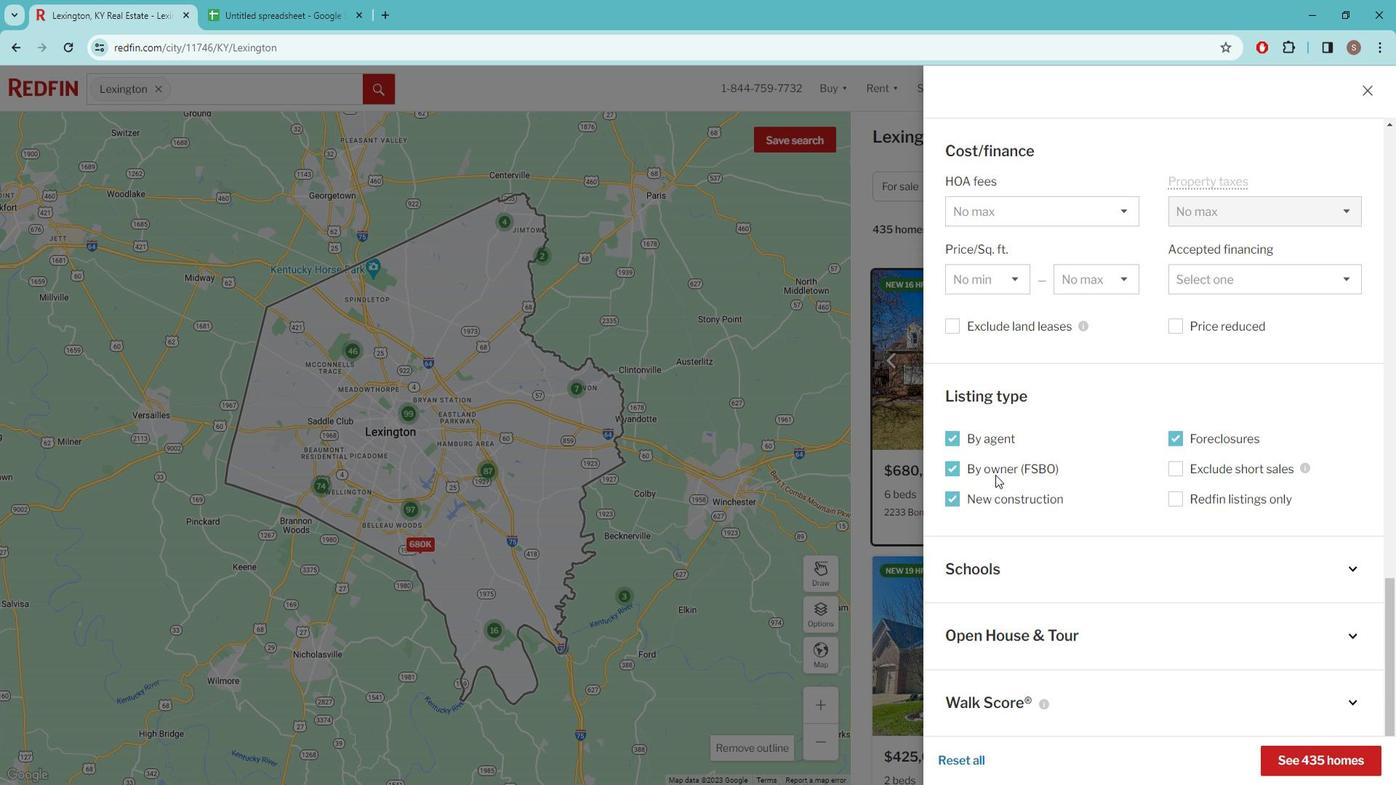 
Action: Mouse scrolled (1011, 474) with delta (0, 0)
Screenshot: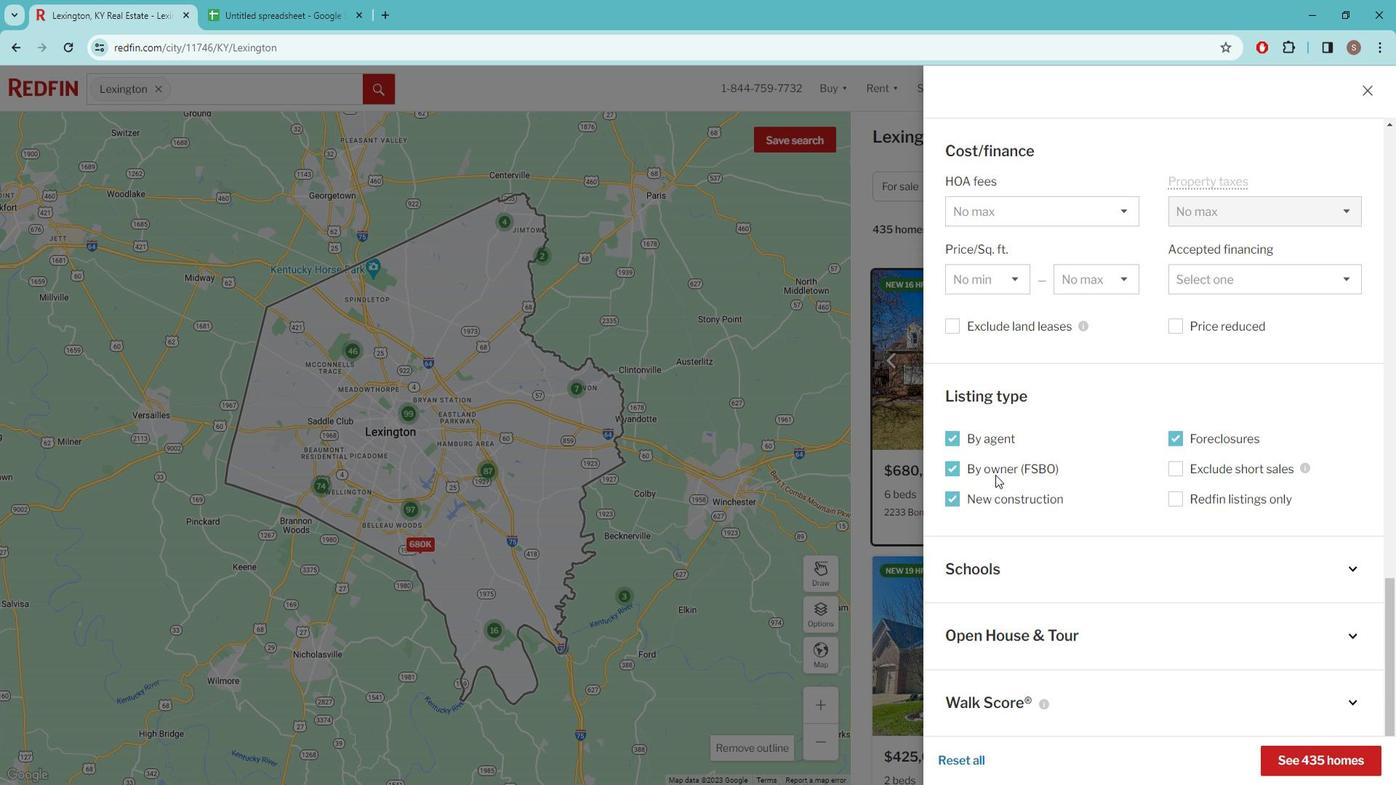 
Action: Mouse moved to (1015, 482)
Screenshot: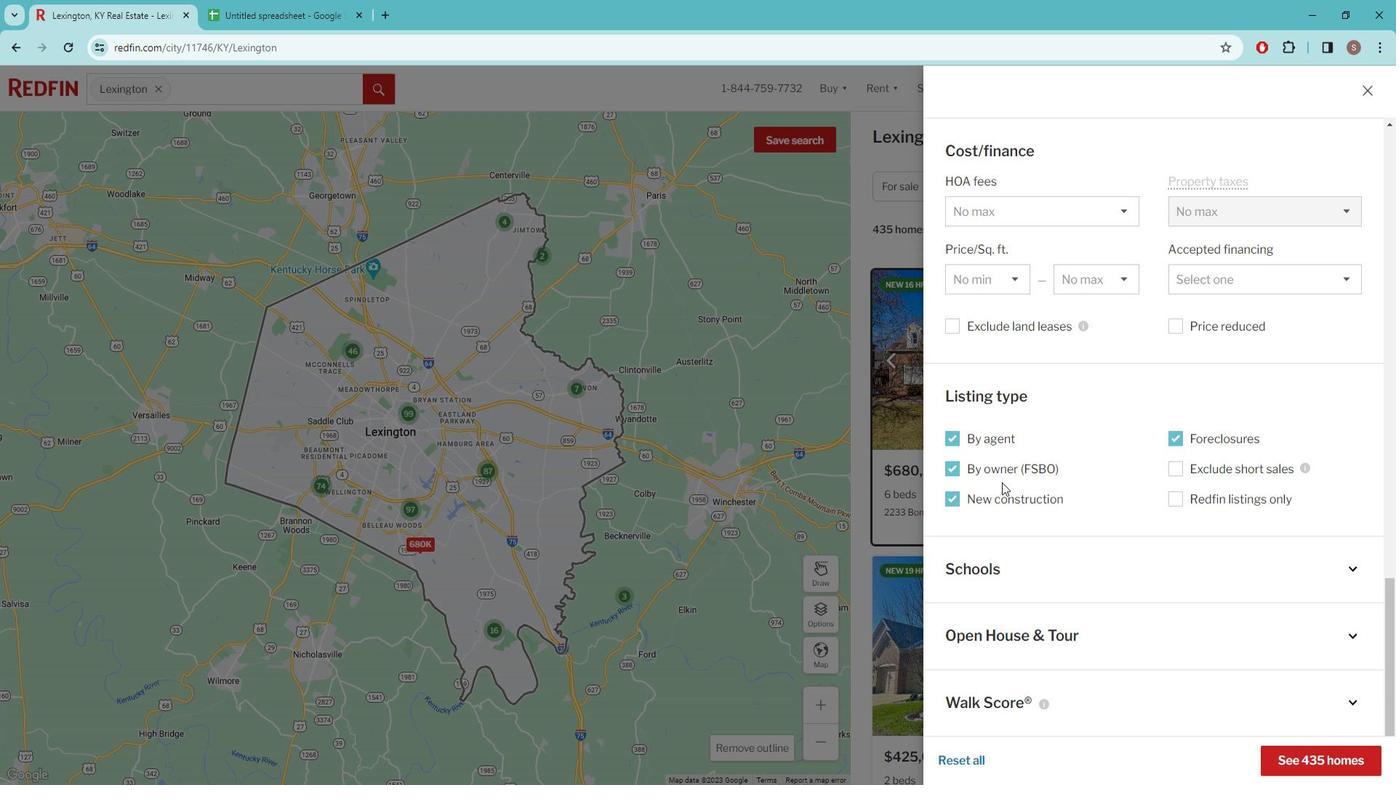 
Action: Mouse scrolled (1015, 481) with delta (0, 0)
Screenshot: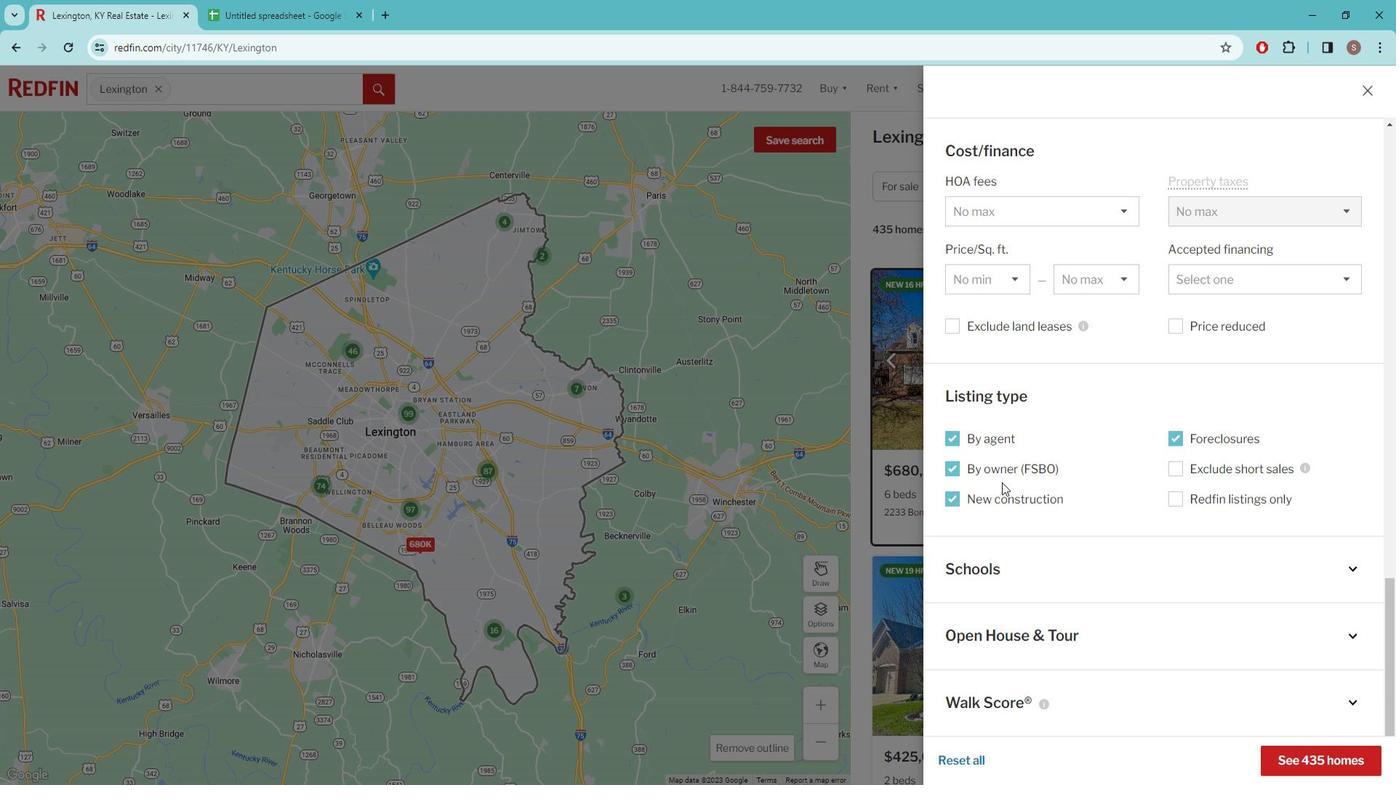 
Action: Mouse moved to (1292, 735)
Screenshot: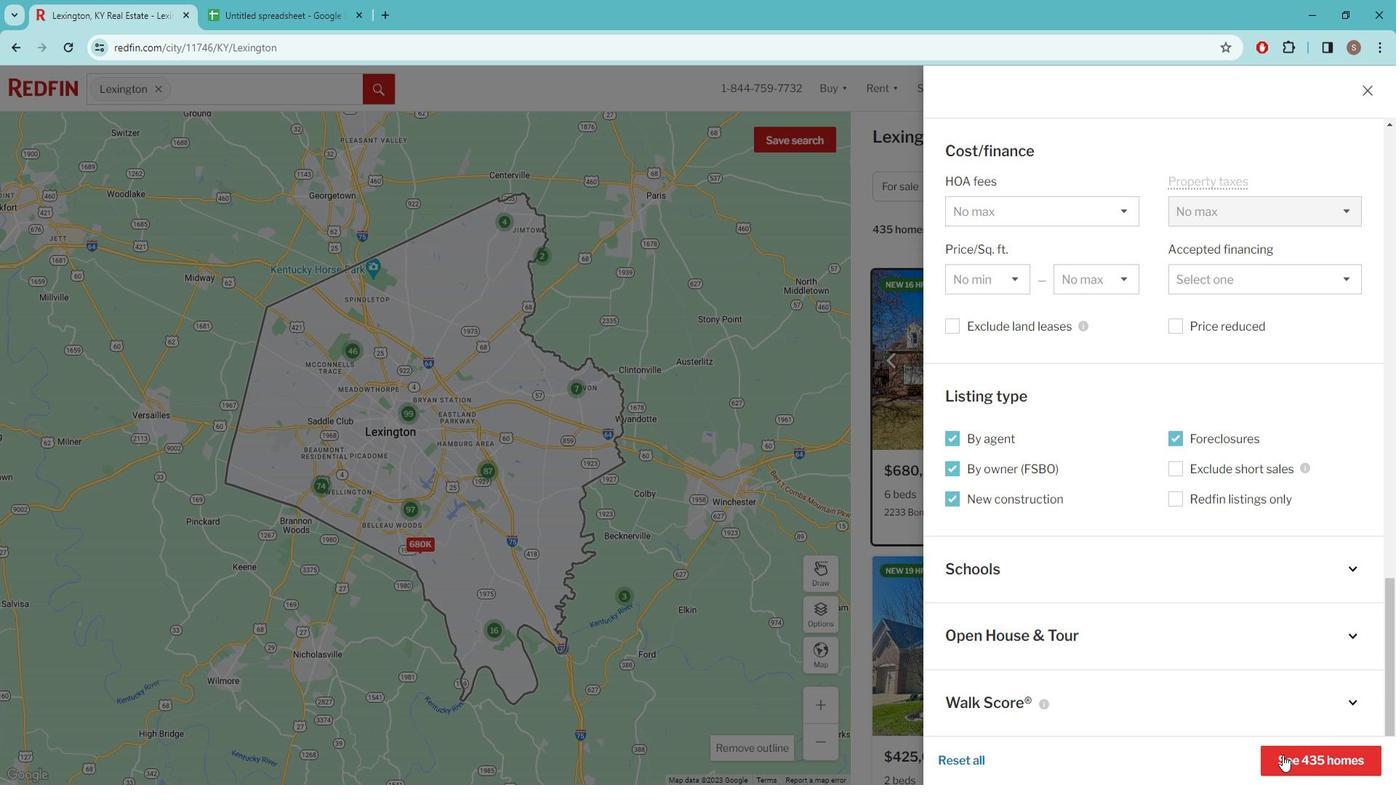 
Action: Mouse pressed left at (1292, 735)
Screenshot: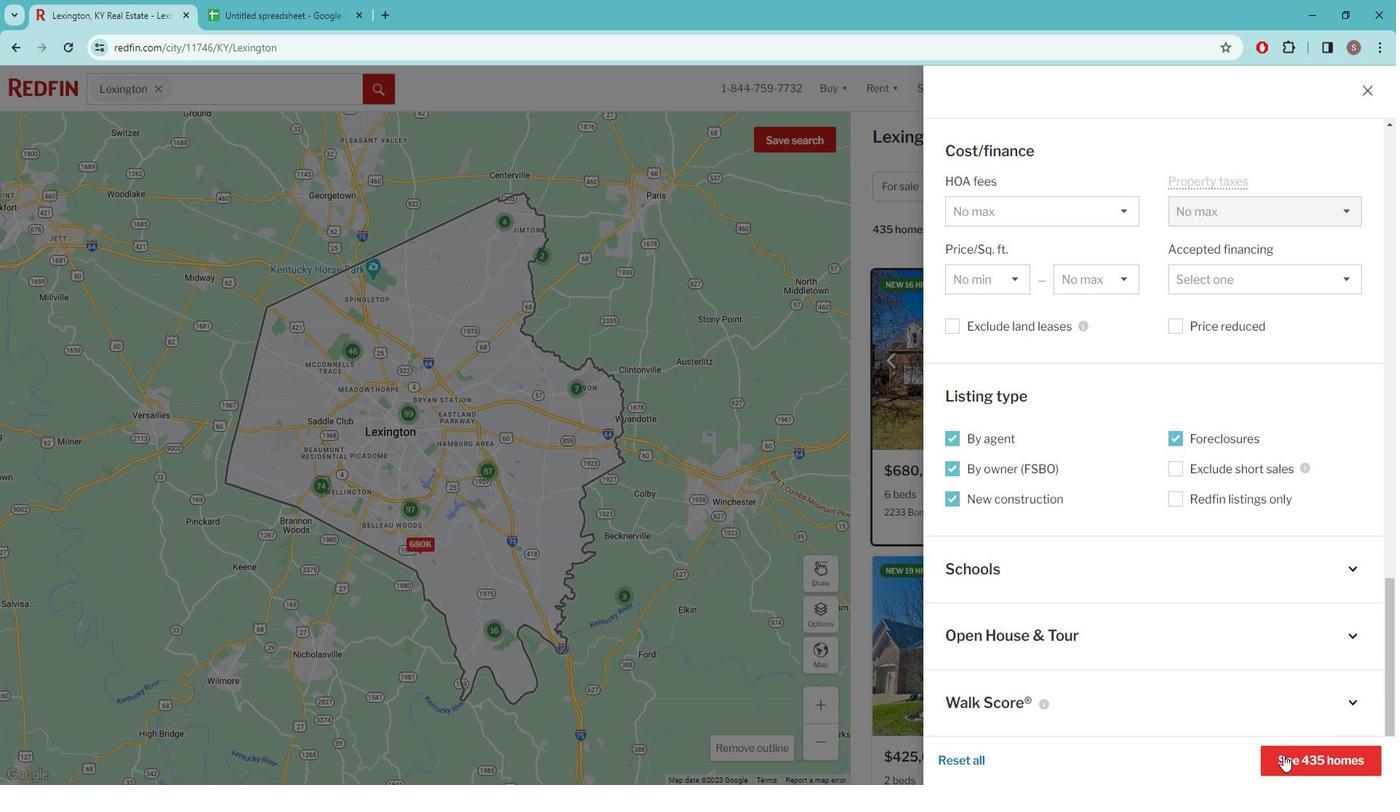 
Action: Mouse moved to (1004, 466)
Screenshot: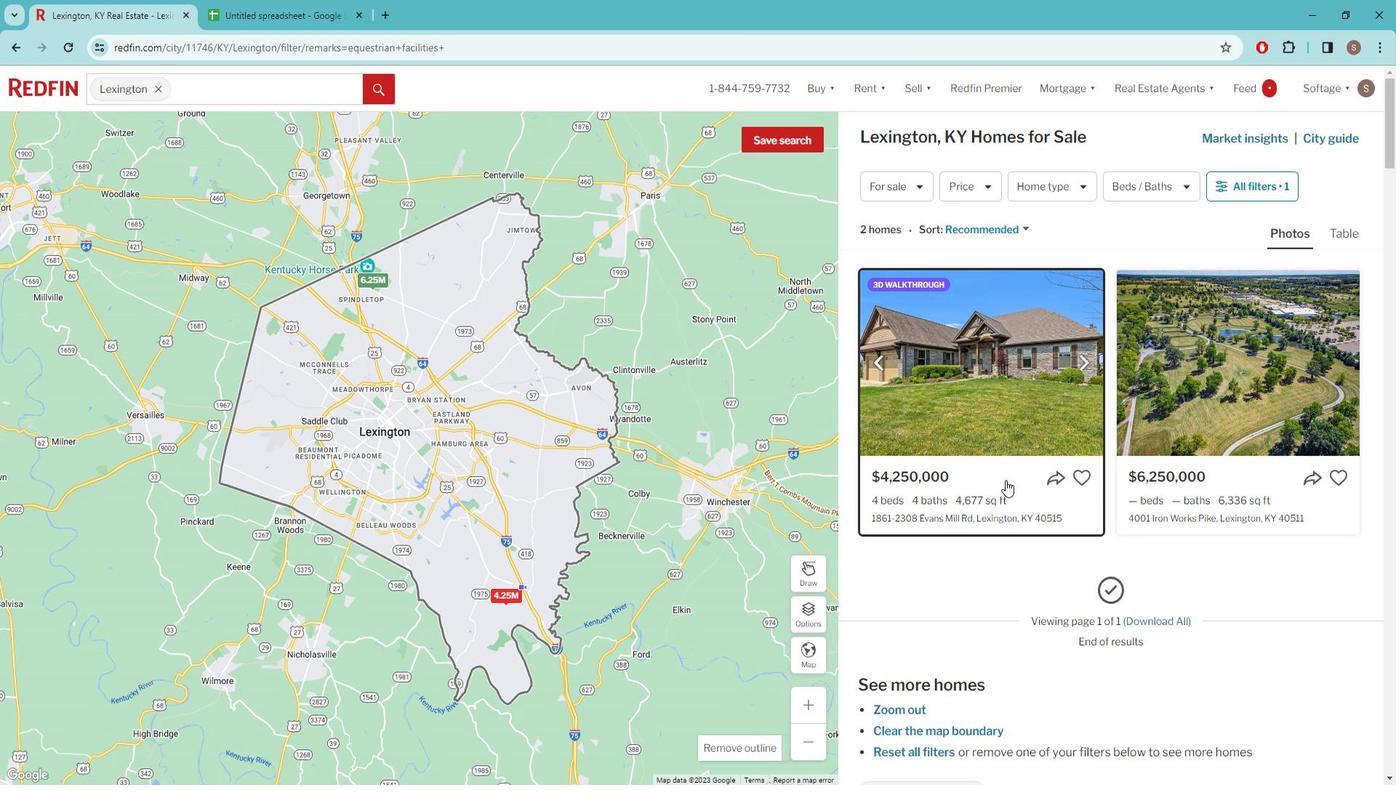 
Action: Mouse pressed left at (1004, 466)
Screenshot: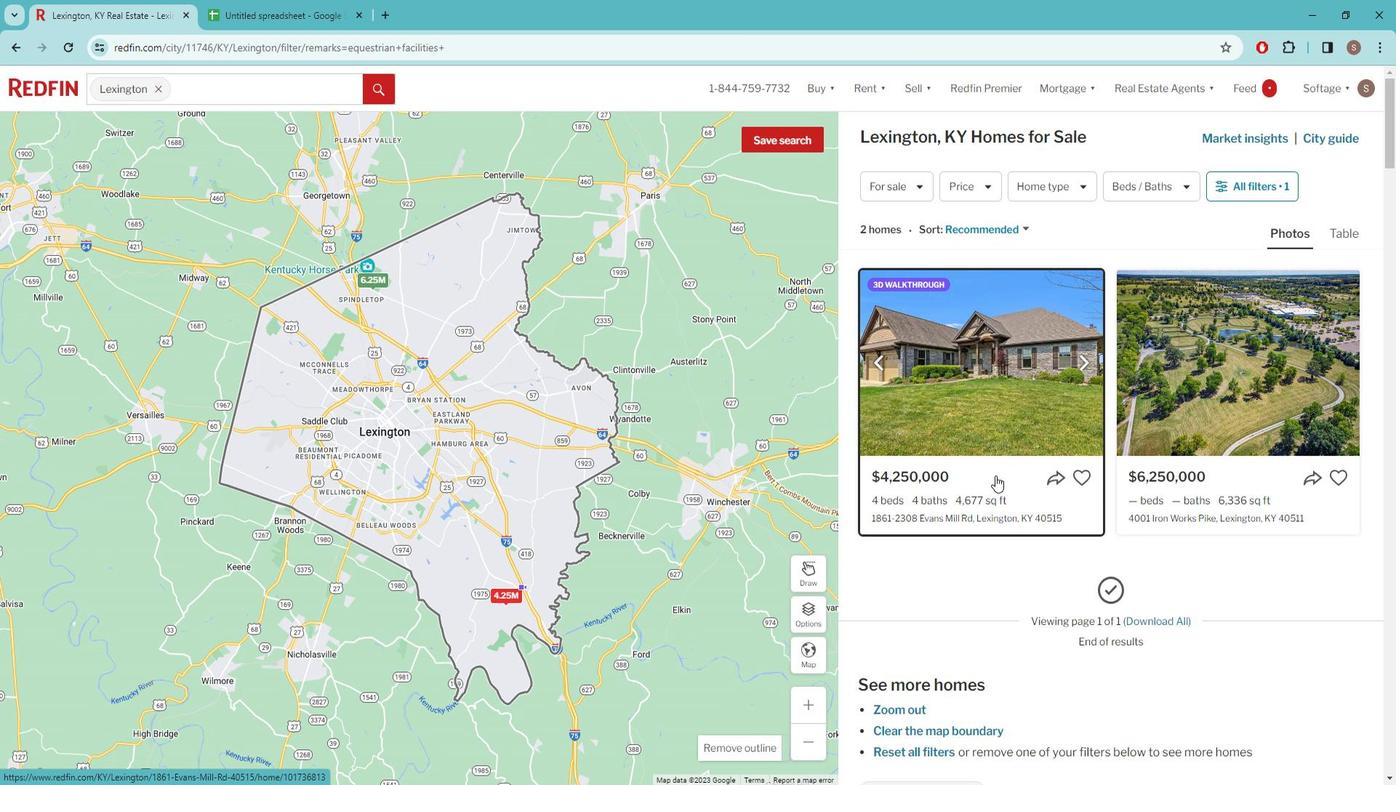 
Action: Mouse moved to (726, 431)
Screenshot: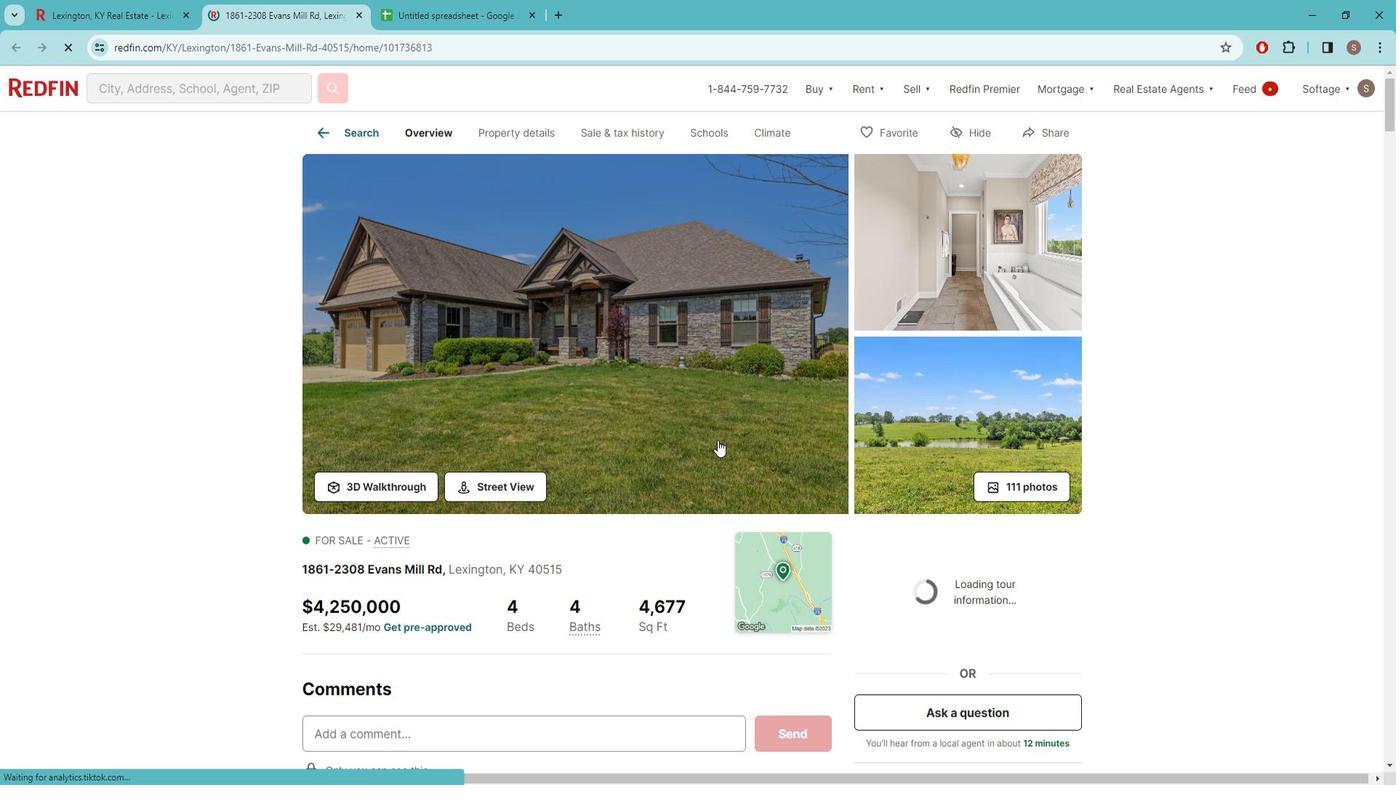 
Action: Mouse pressed left at (726, 431)
Screenshot: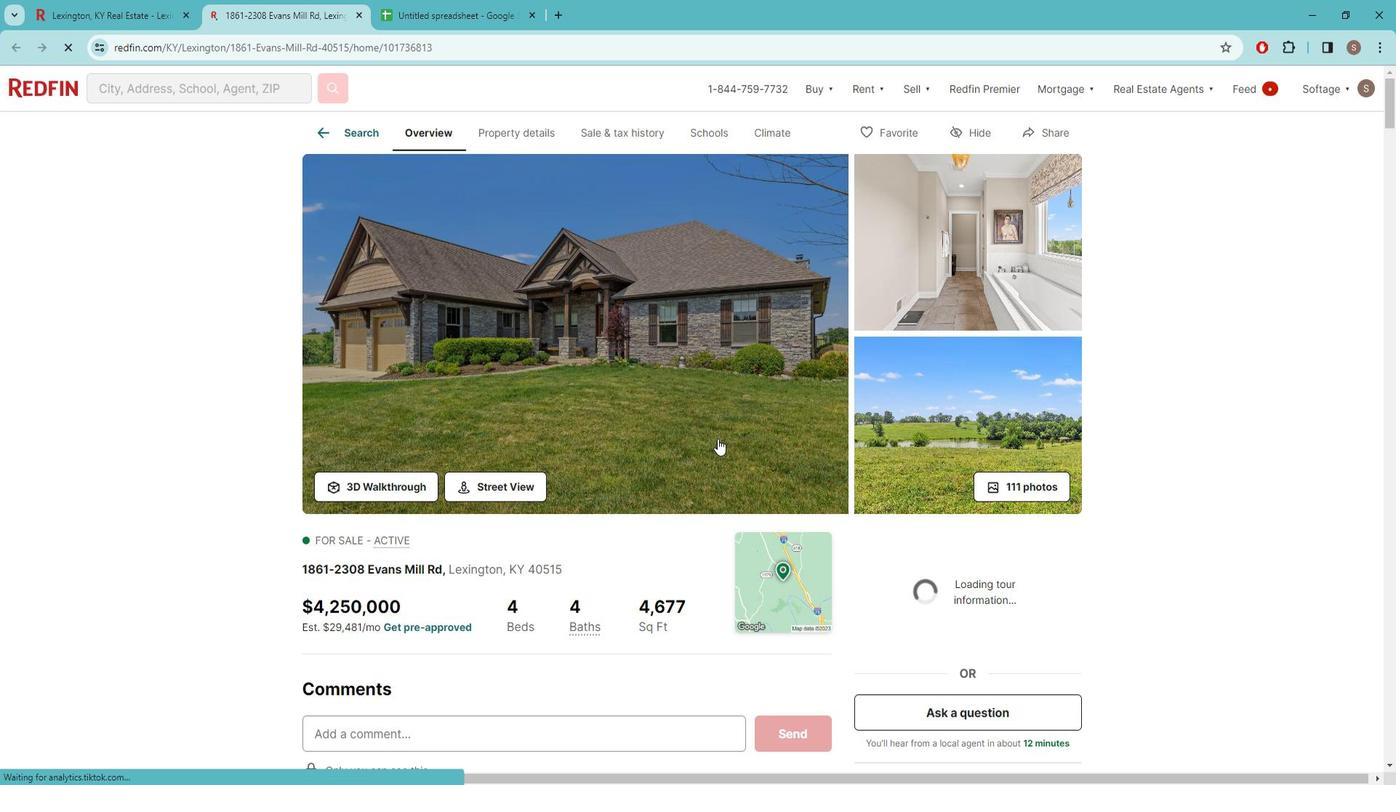 
Action: Mouse moved to (275, 703)
Screenshot: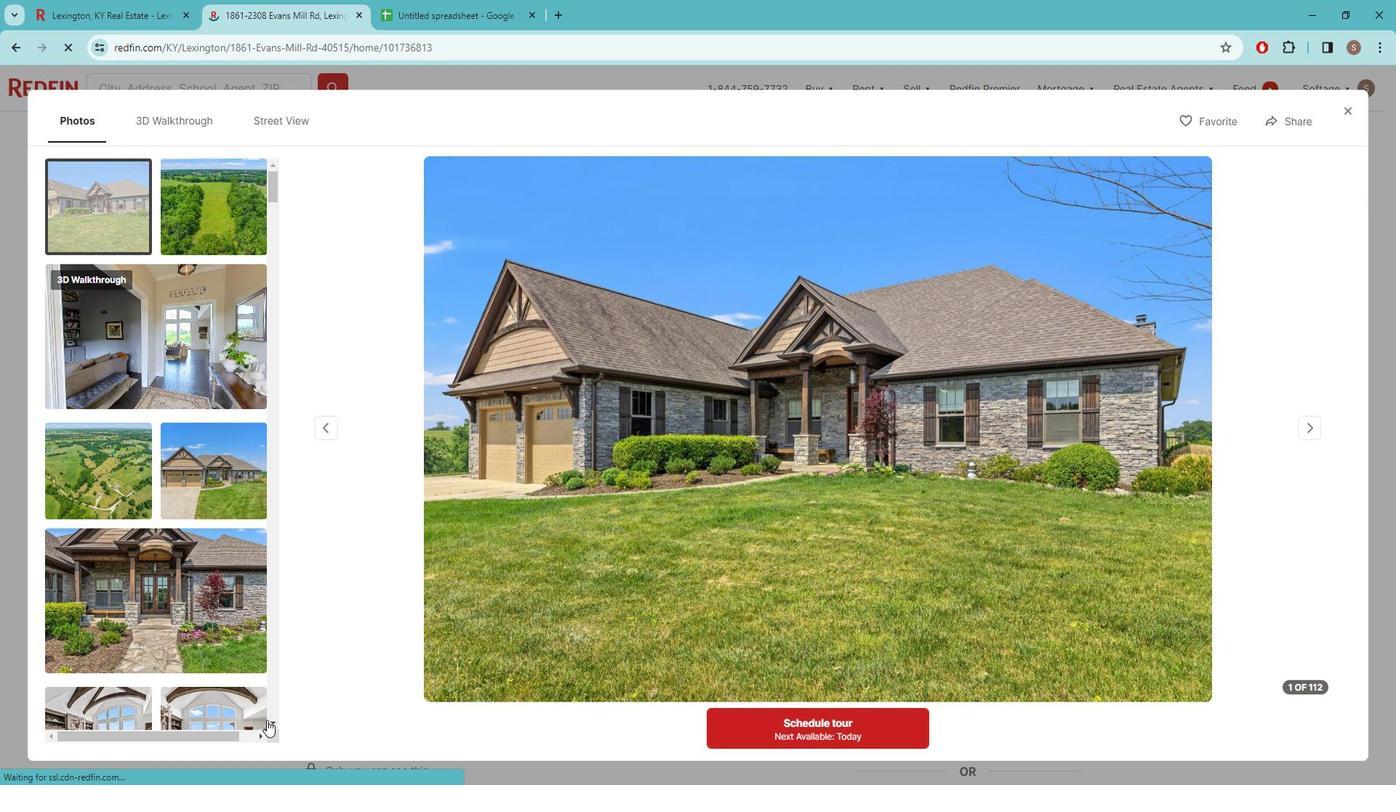 
Action: Mouse pressed left at (275, 703)
Screenshot: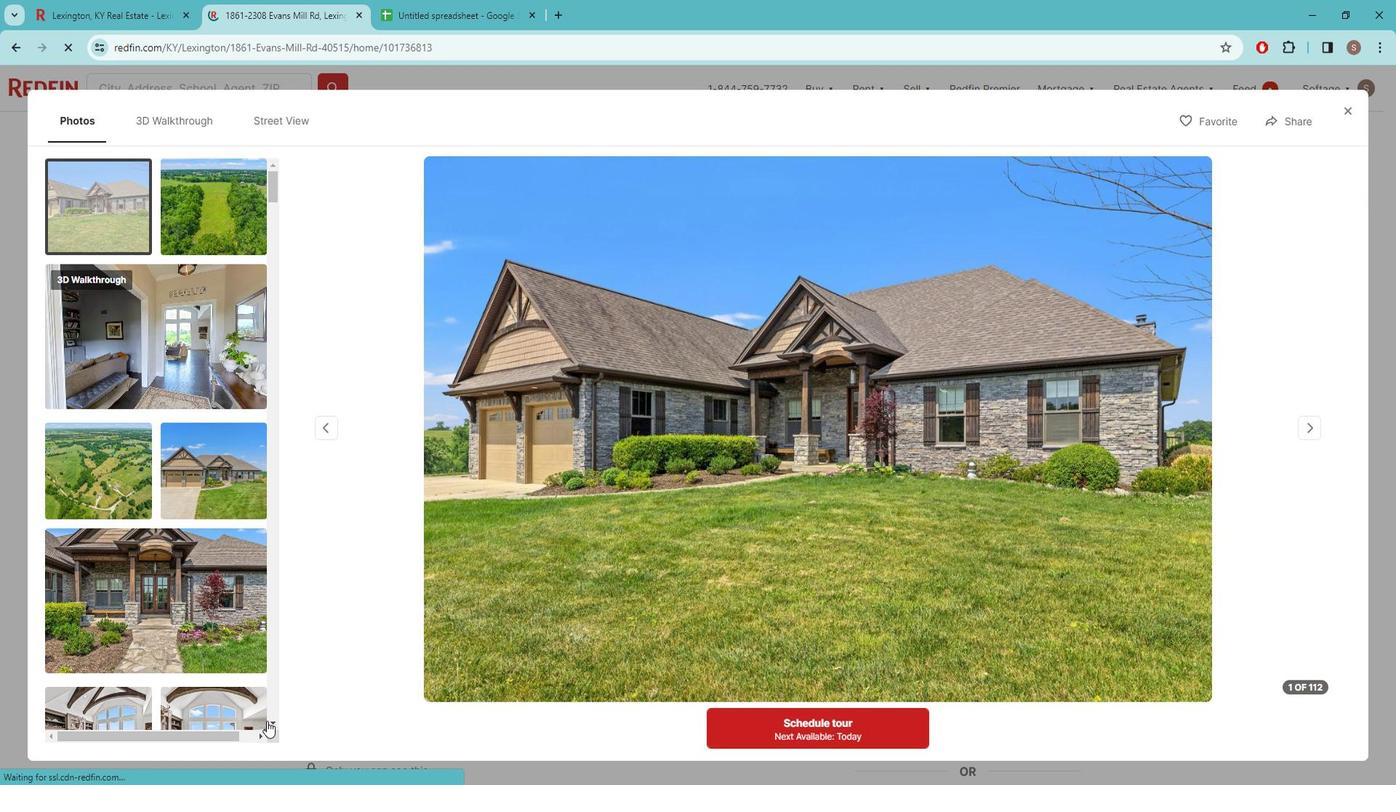 
Action: Mouse moved to (281, 702)
Screenshot: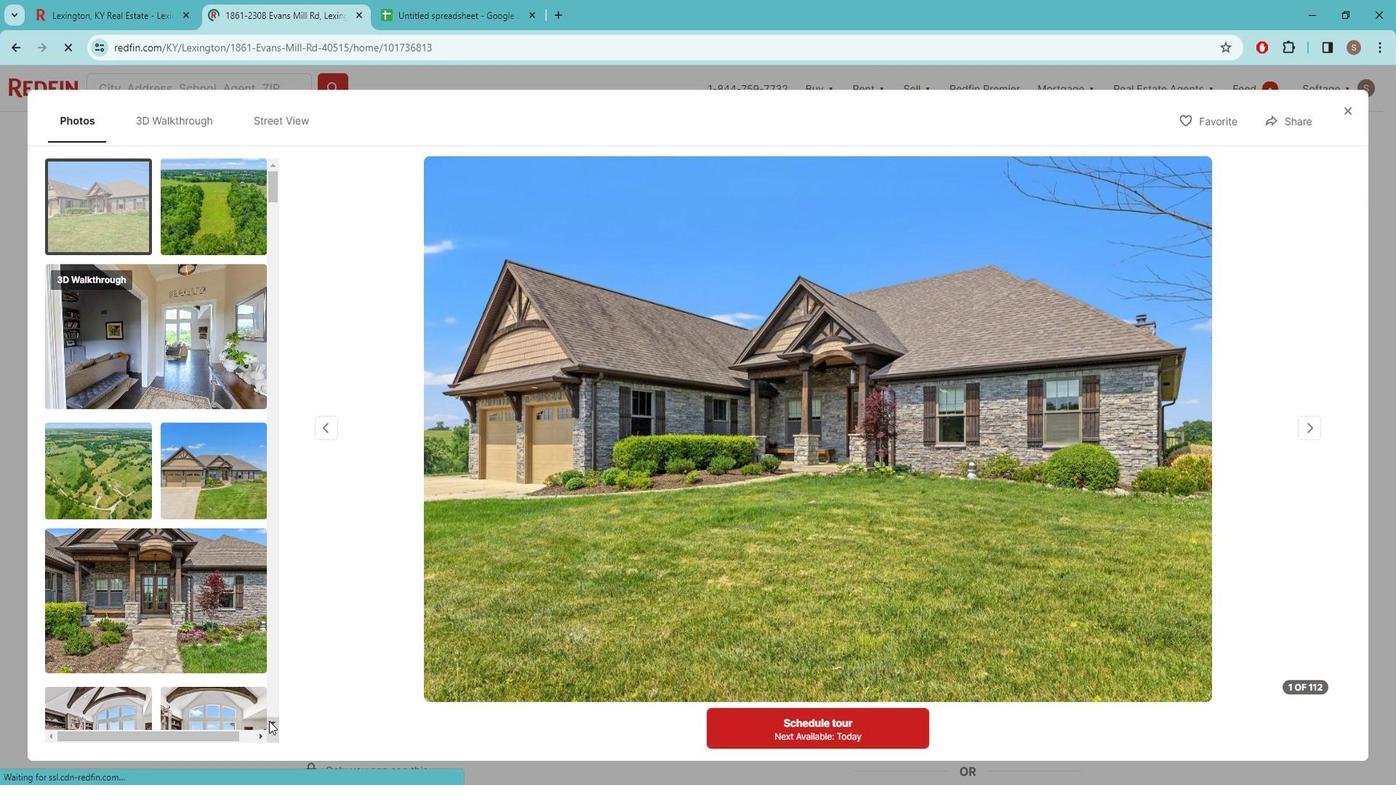 
Action: Mouse pressed left at (281, 702)
Screenshot: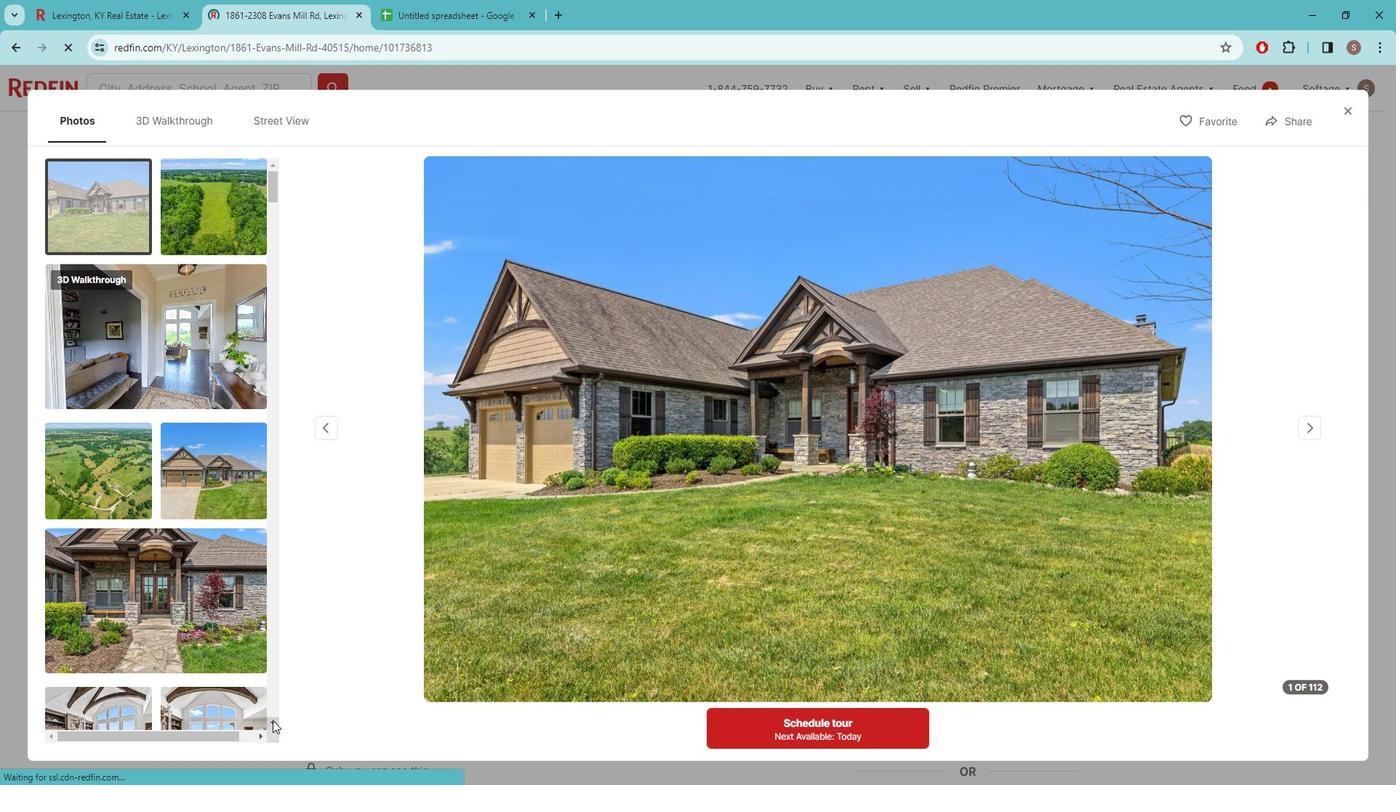 
Action: Mouse pressed left at (281, 702)
Screenshot: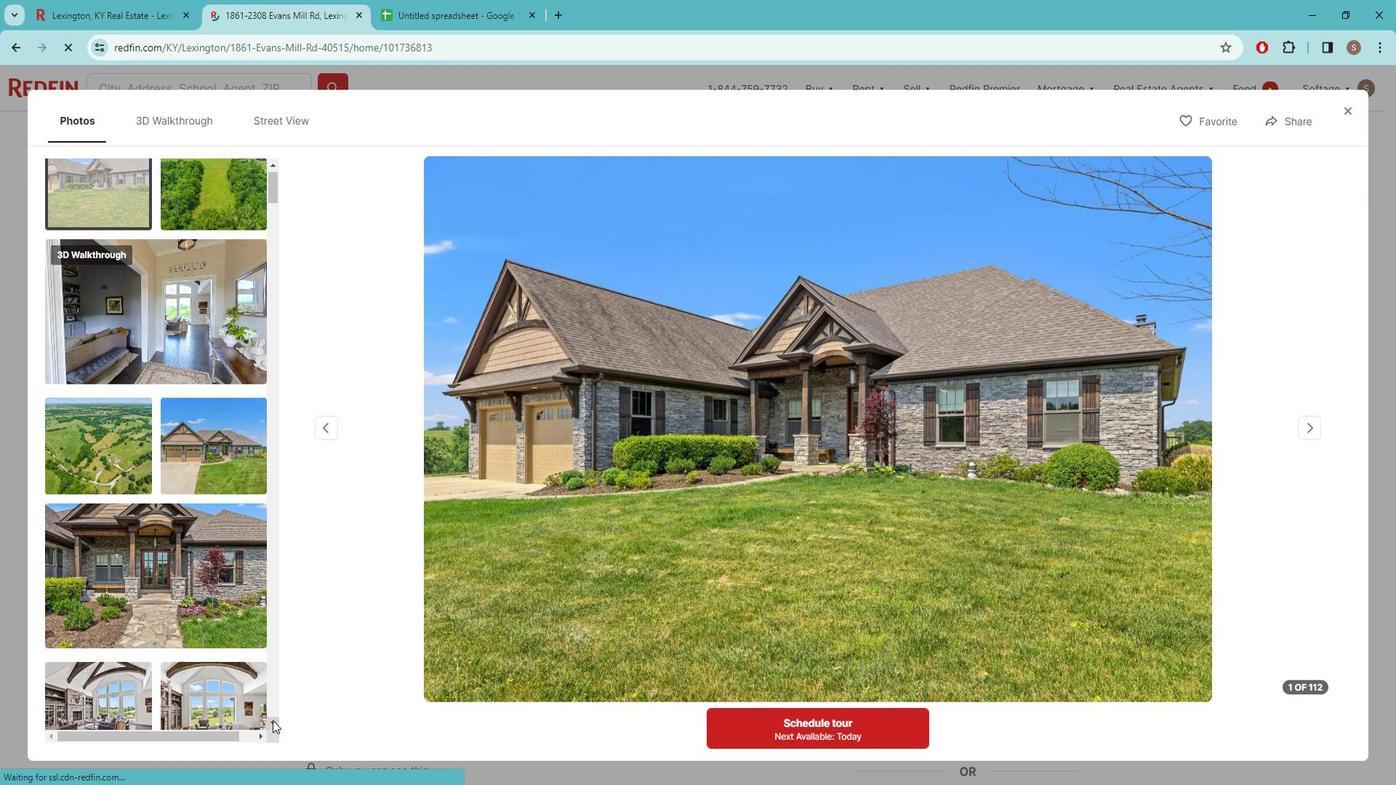 
Action: Mouse pressed left at (281, 702)
Screenshot: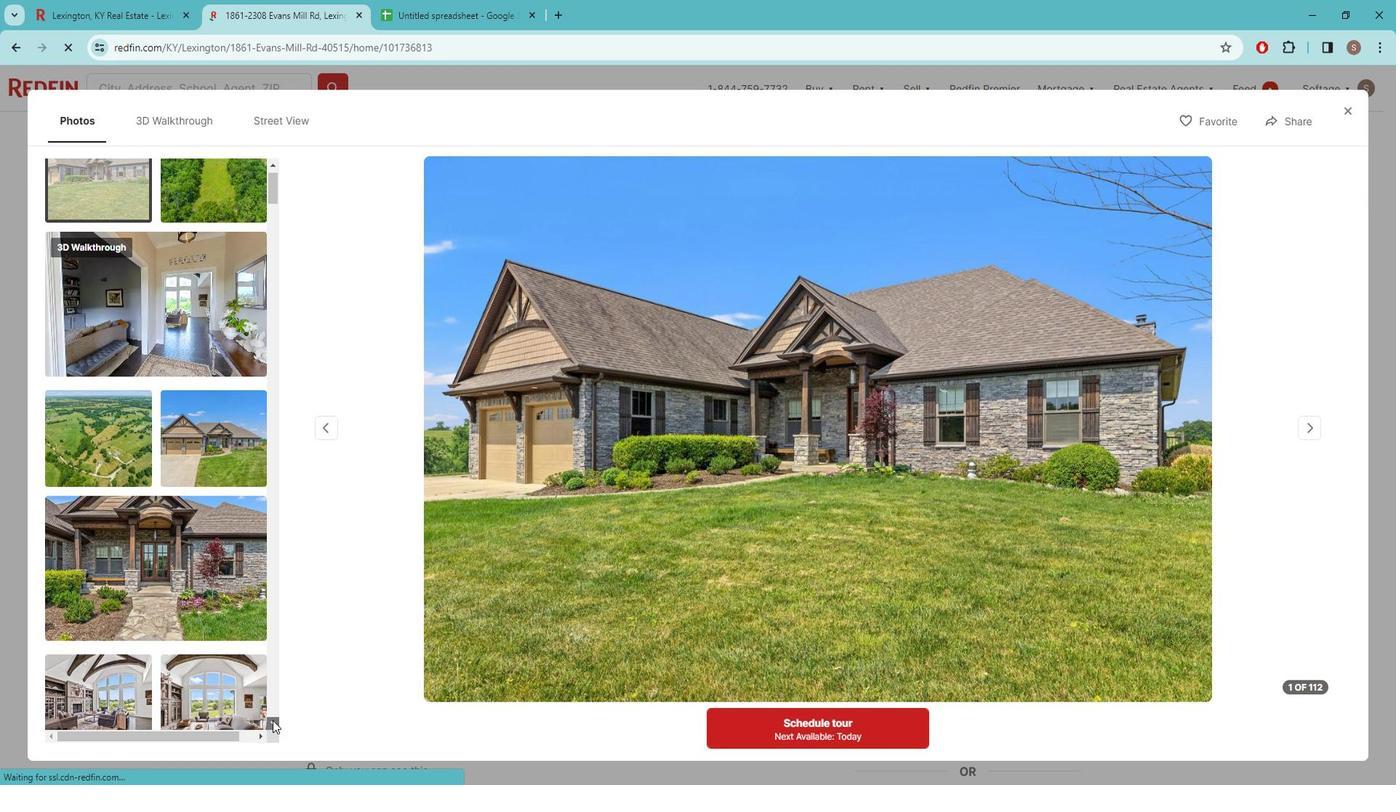 
Action: Mouse moved to (282, 702)
Screenshot: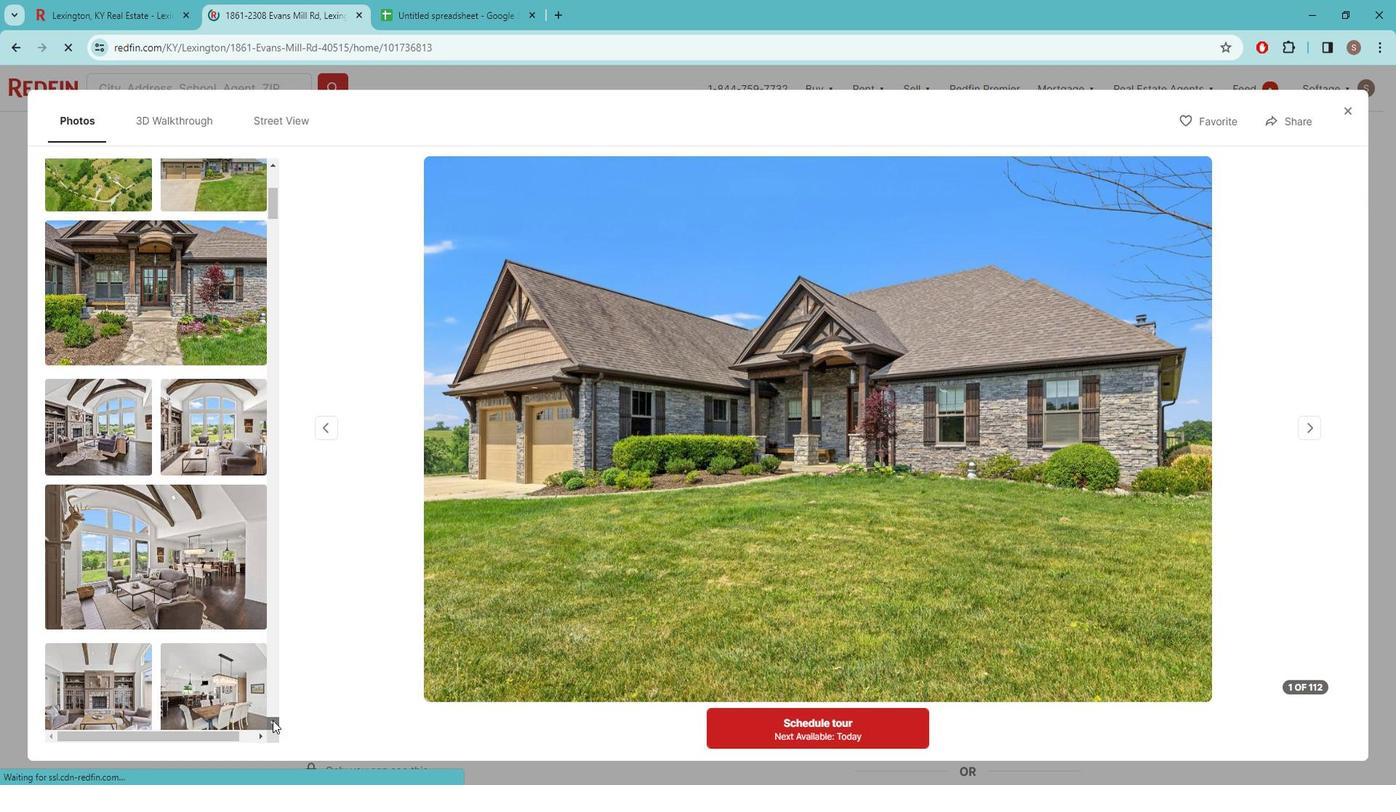 
Action: Mouse pressed left at (282, 702)
Screenshot: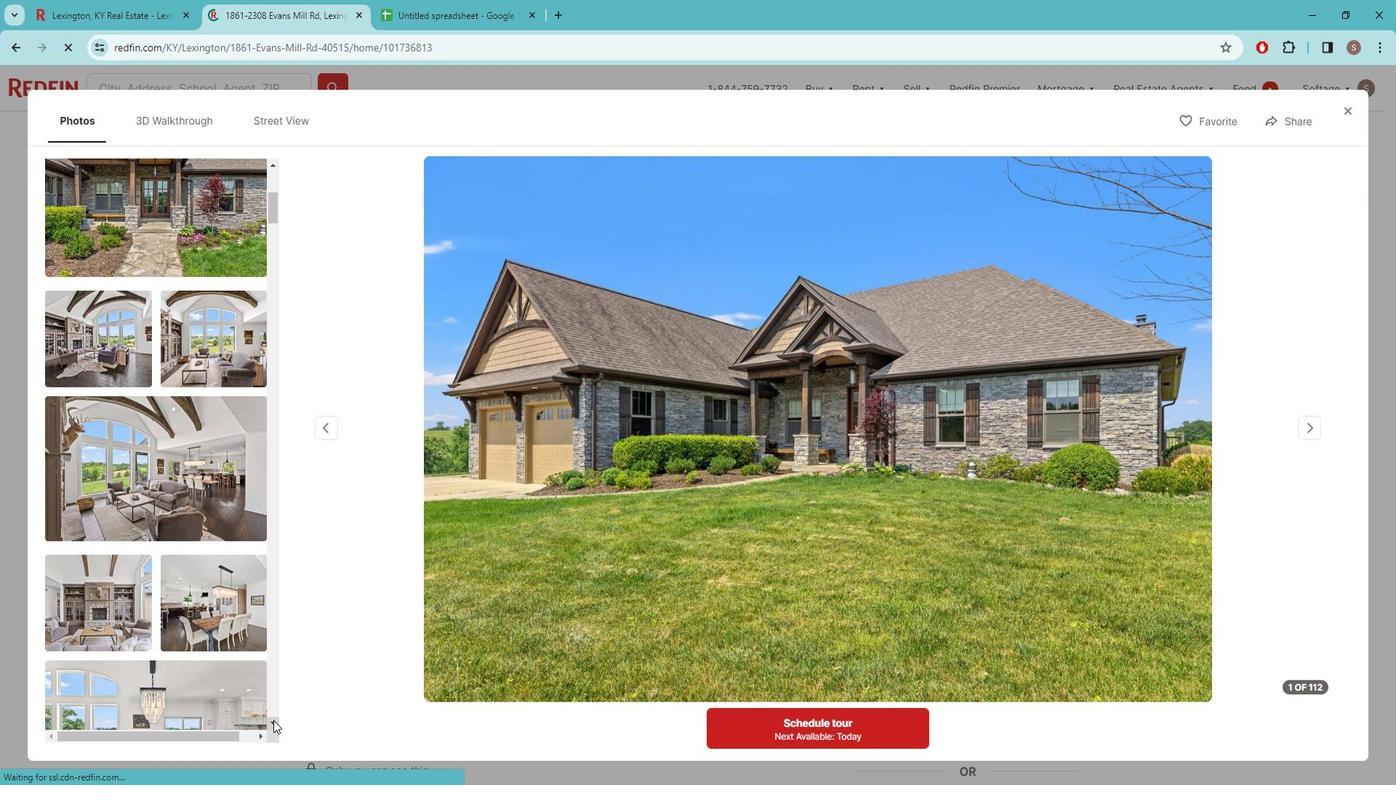 
Action: Mouse pressed left at (282, 702)
Screenshot: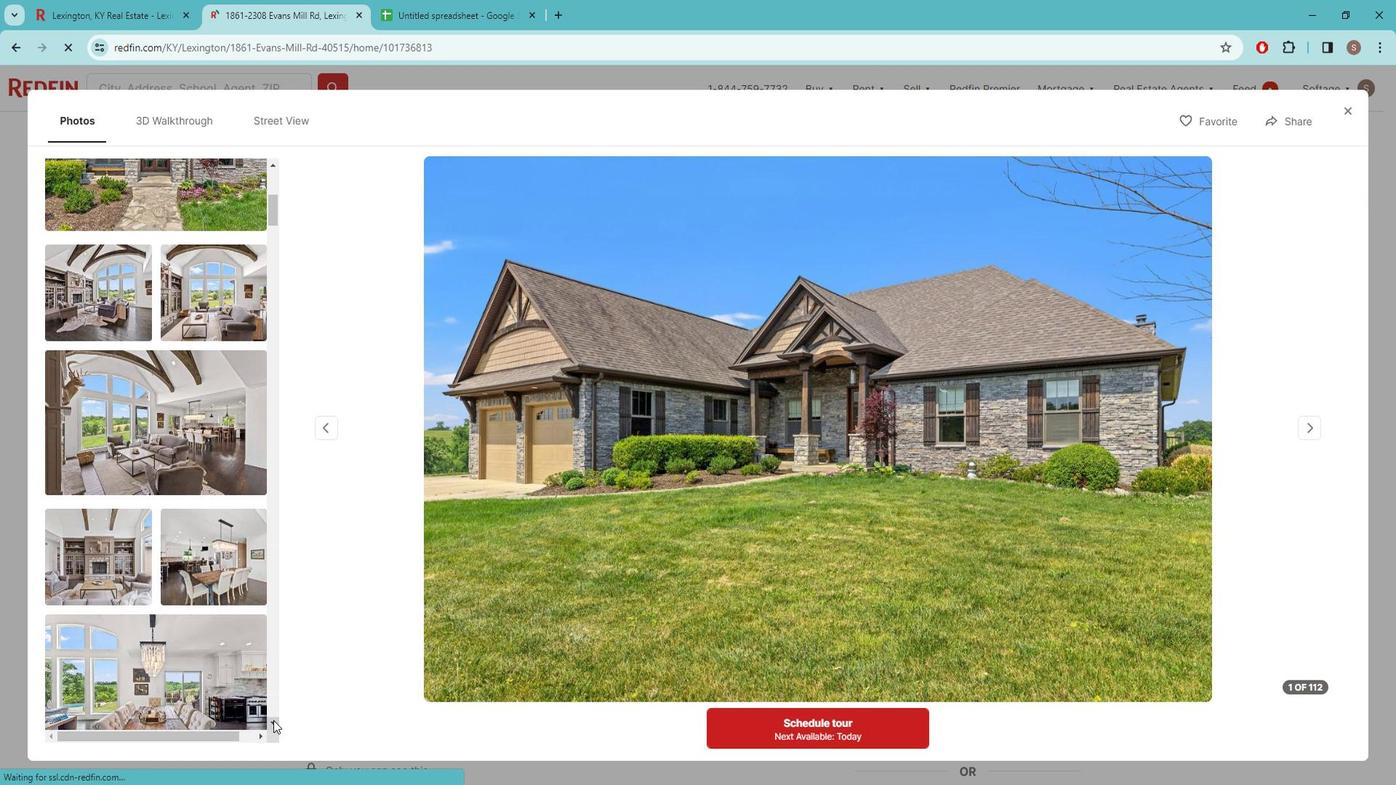 
Action: Mouse pressed left at (282, 702)
Screenshot: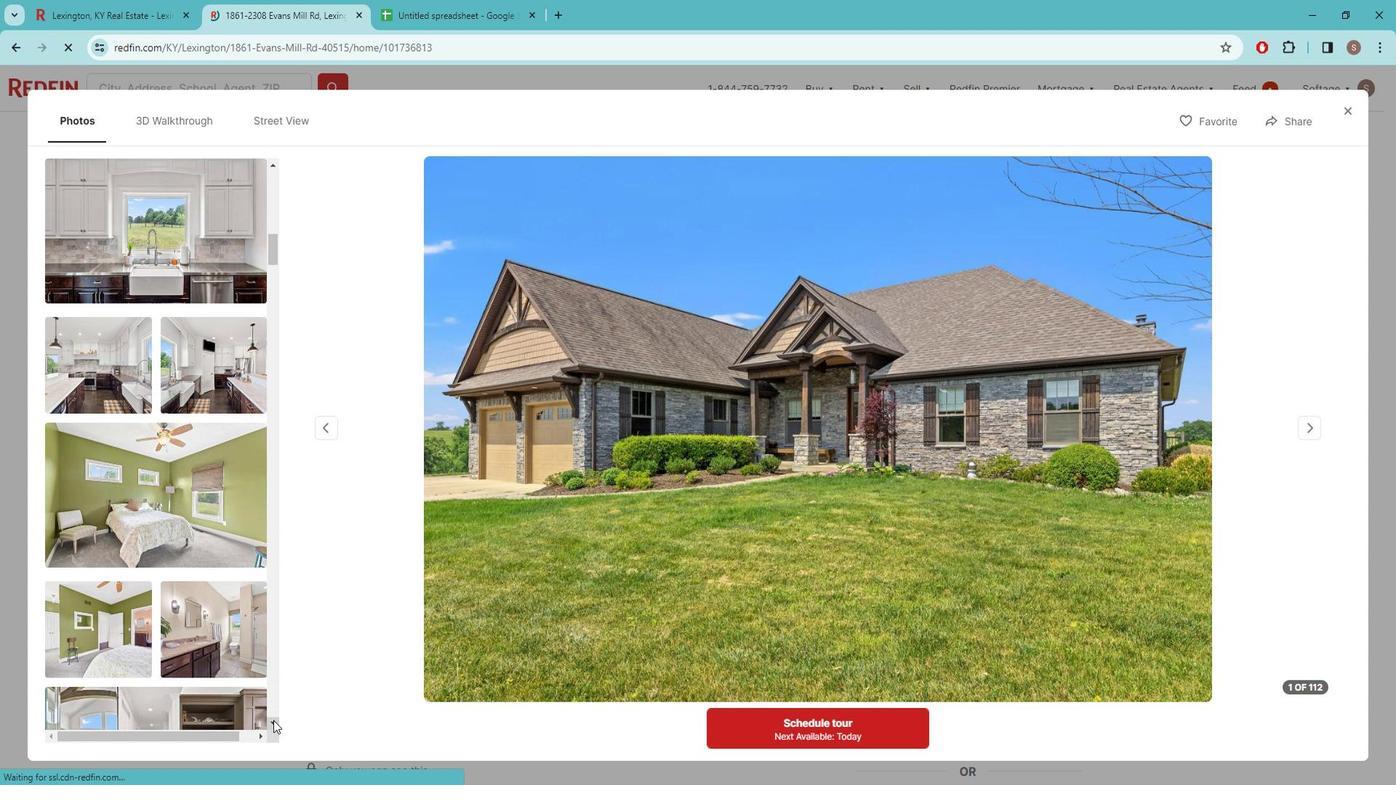
Action: Mouse pressed left at (282, 702)
Screenshot: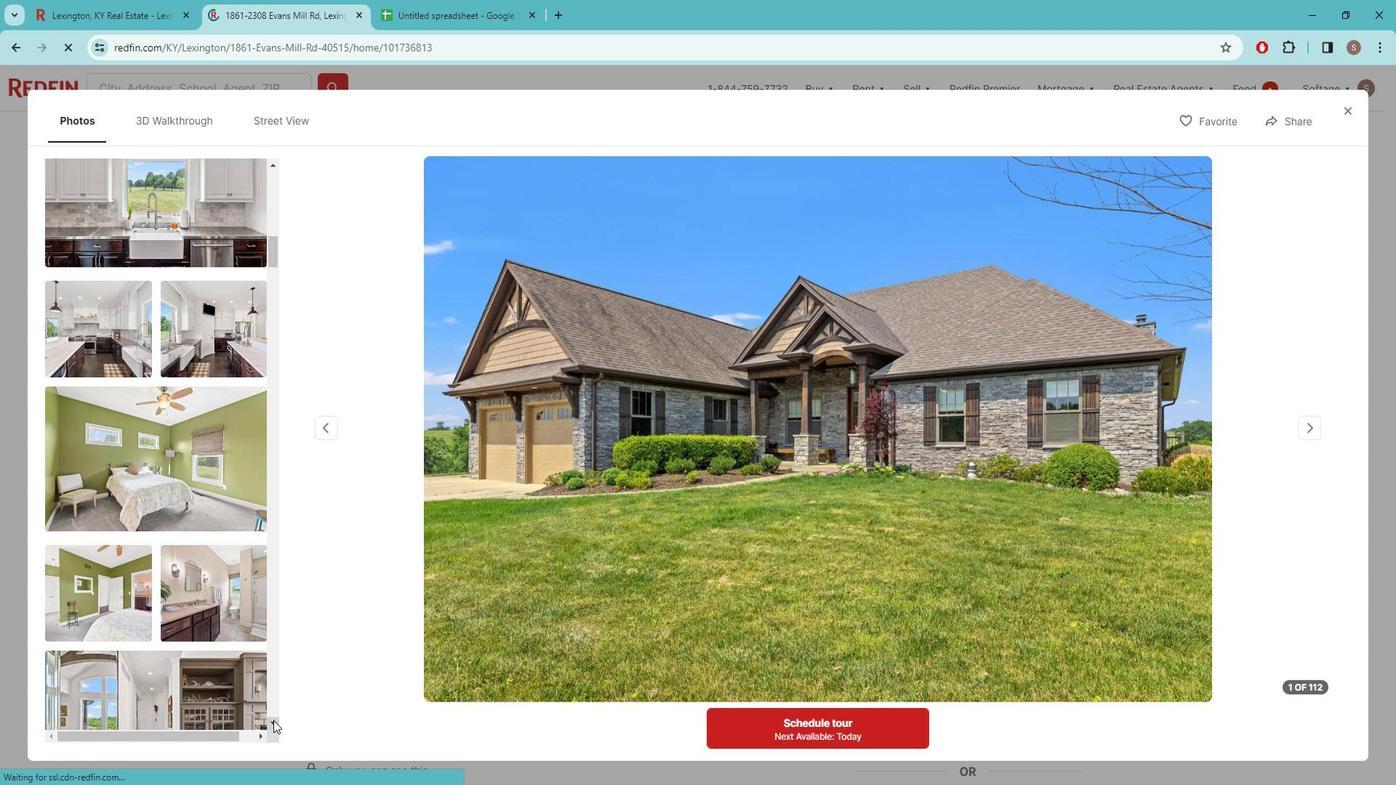
Action: Mouse pressed left at (282, 702)
Screenshot: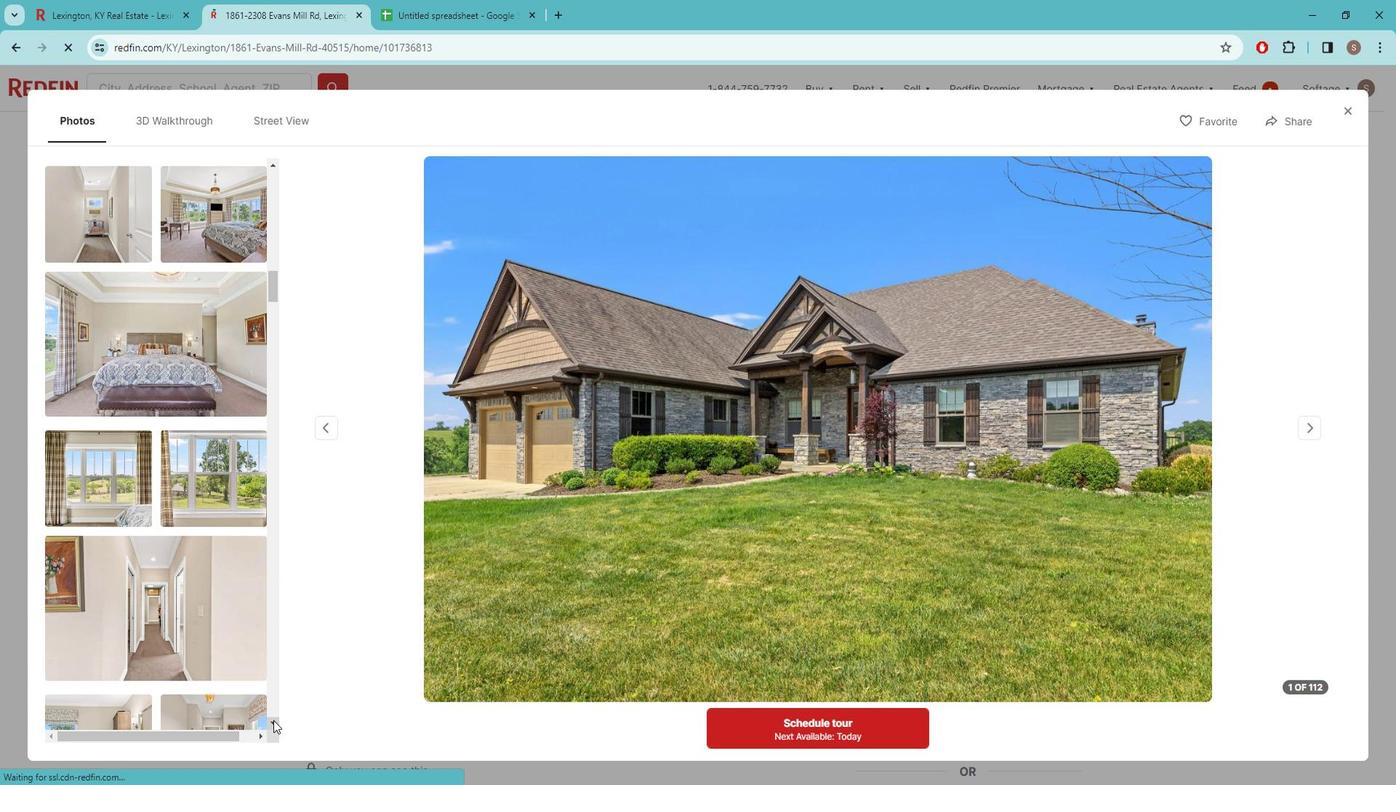 
Action: Mouse pressed left at (282, 702)
Screenshot: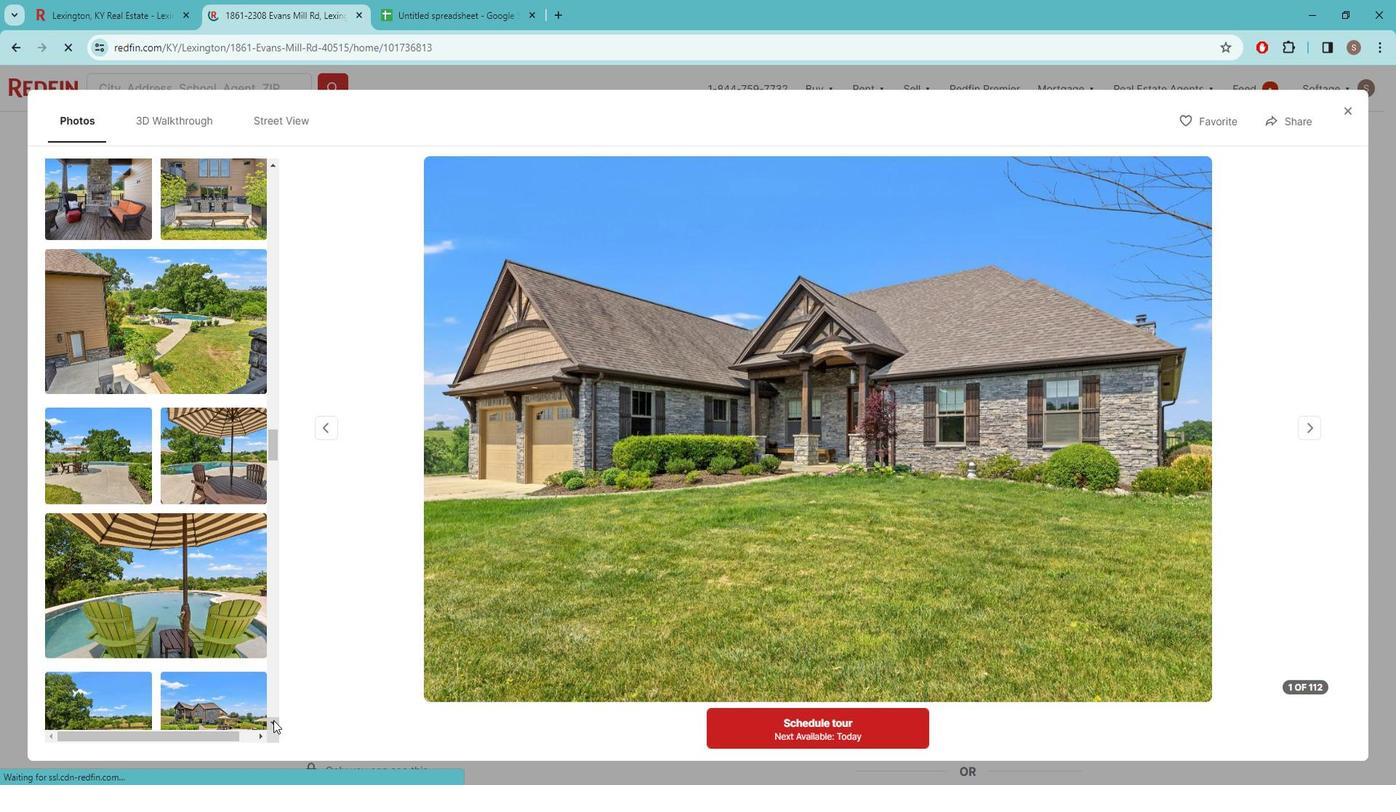 
Action: Mouse pressed left at (282, 702)
Screenshot: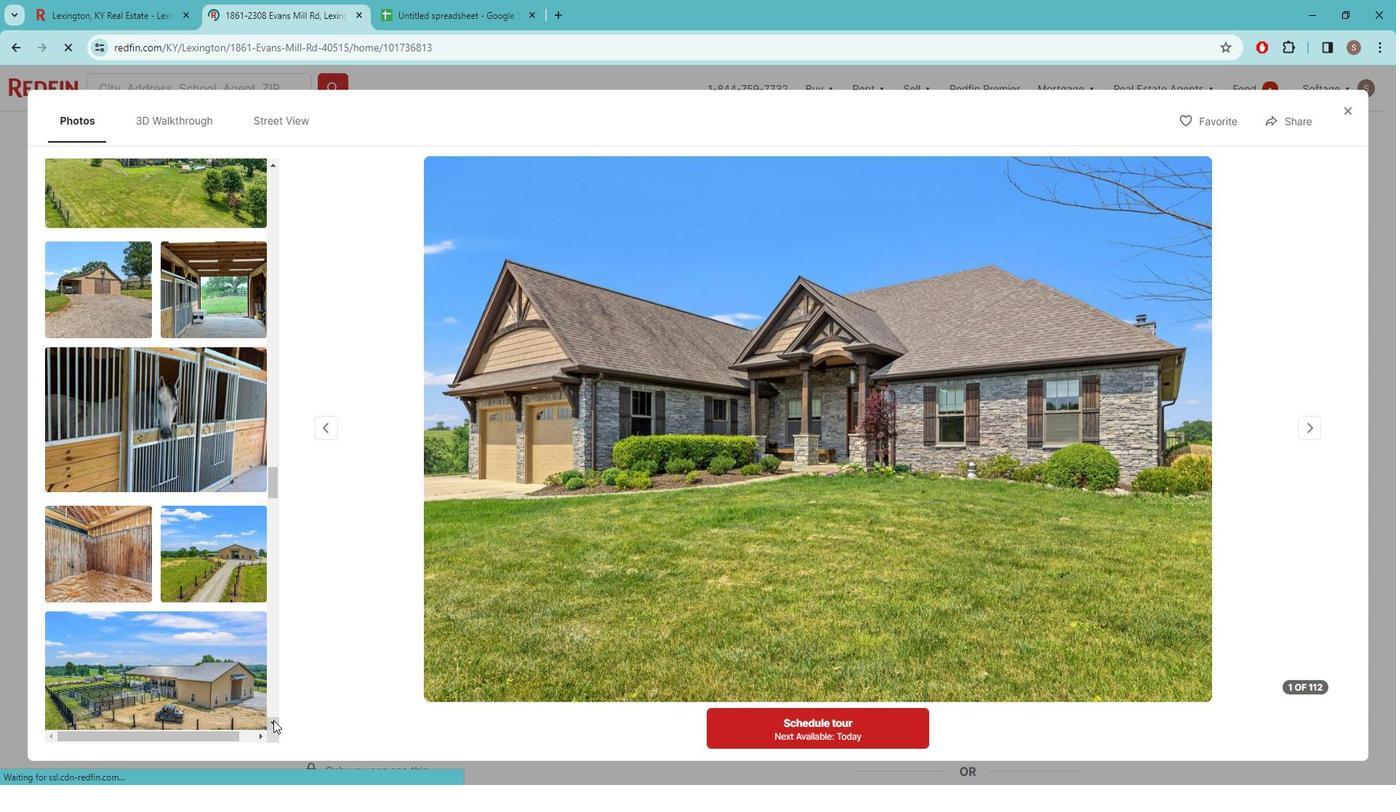 
Action: Mouse moved to (1352, 111)
Screenshot: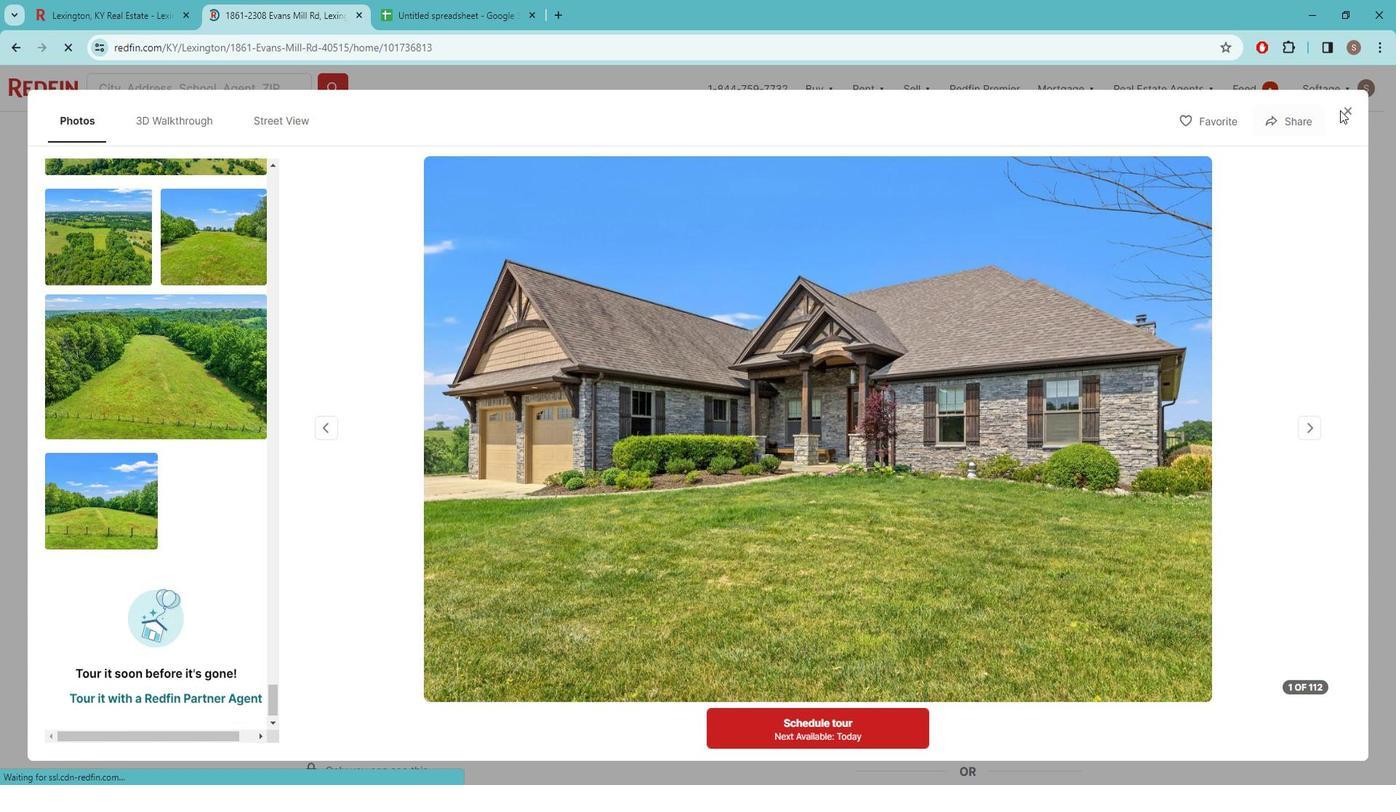 
Action: Mouse pressed left at (1352, 111)
Screenshot: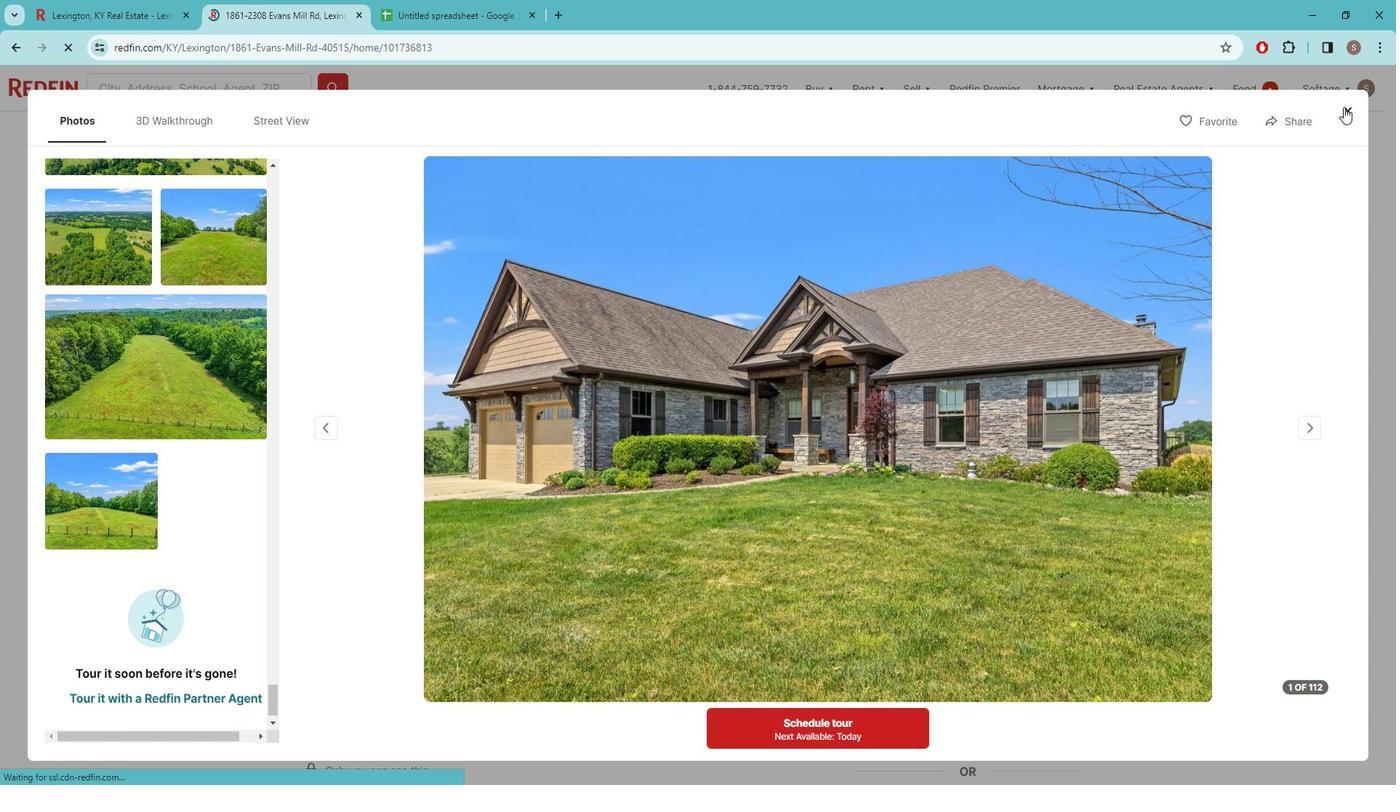 
Action: Mouse moved to (340, 556)
Screenshot: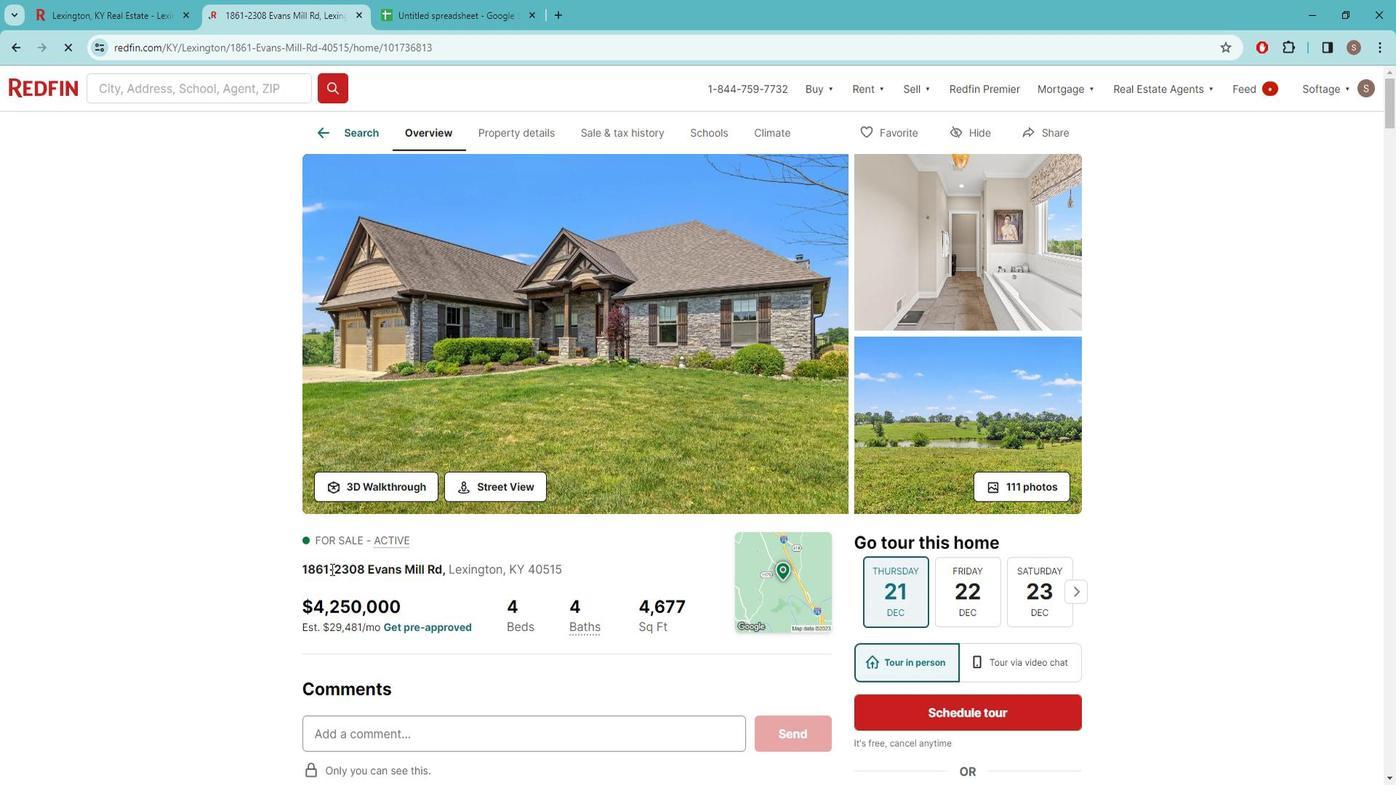 
Action: Mouse pressed left at (340, 556)
Screenshot: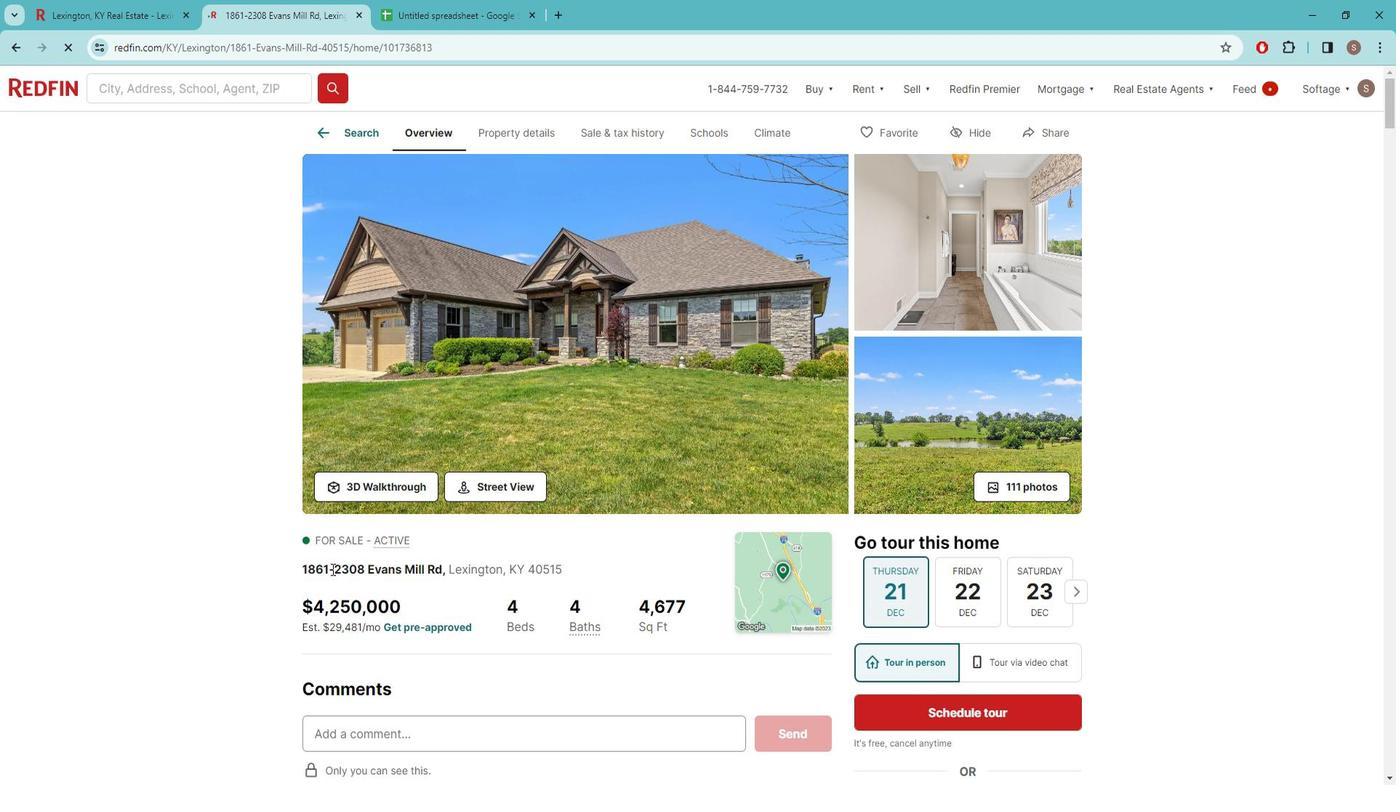 
Action: Mouse moved to (341, 556)
Screenshot: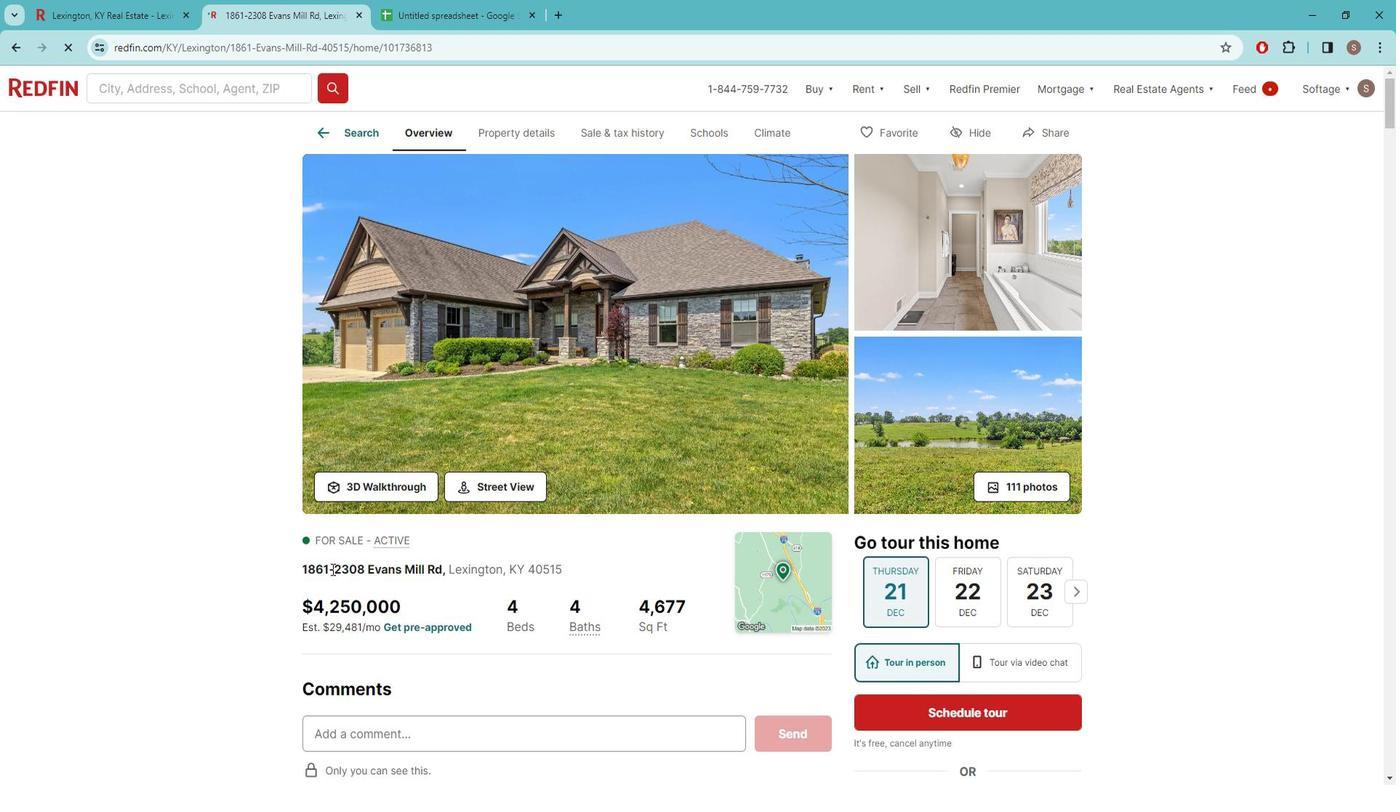 
Action: Mouse pressed left at (341, 556)
Screenshot: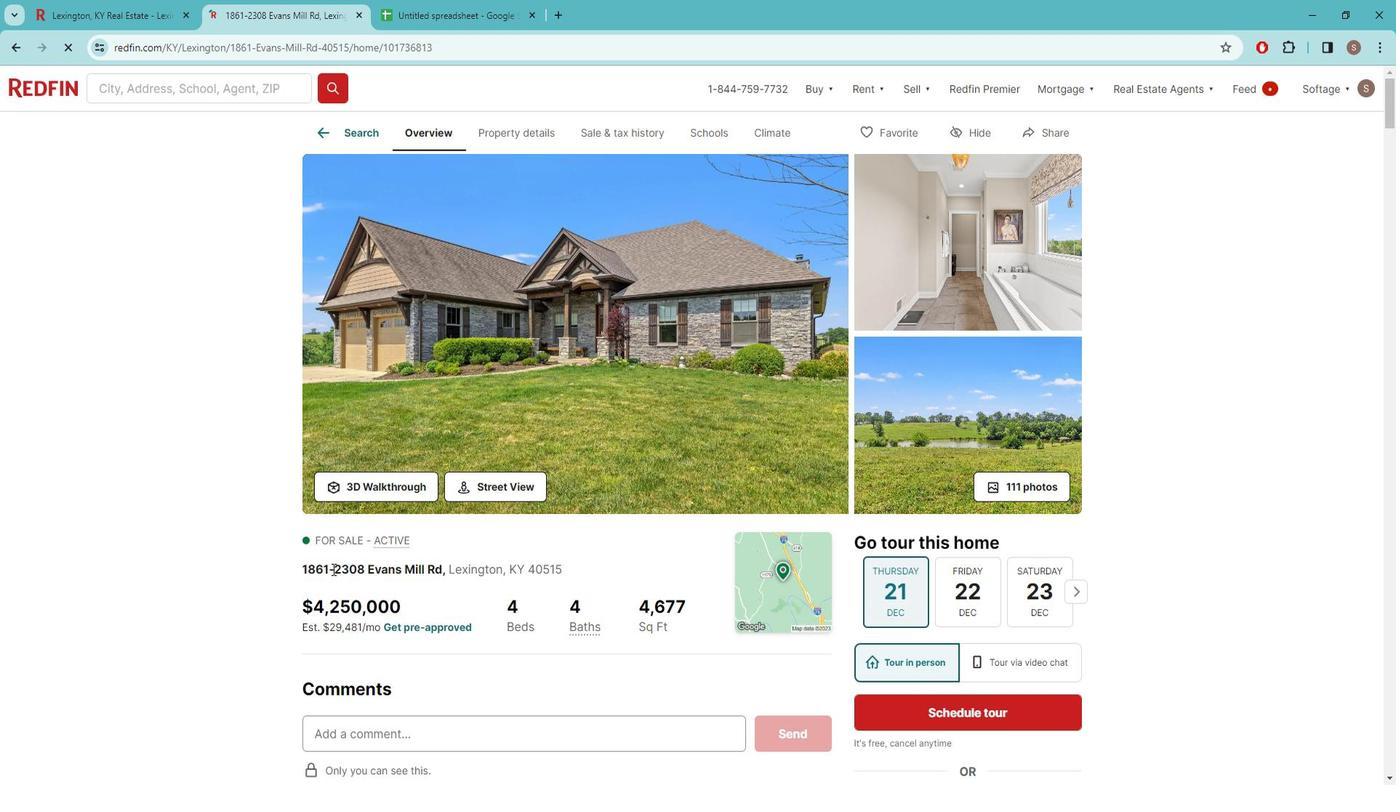 
Action: Mouse pressed left at (341, 556)
Screenshot: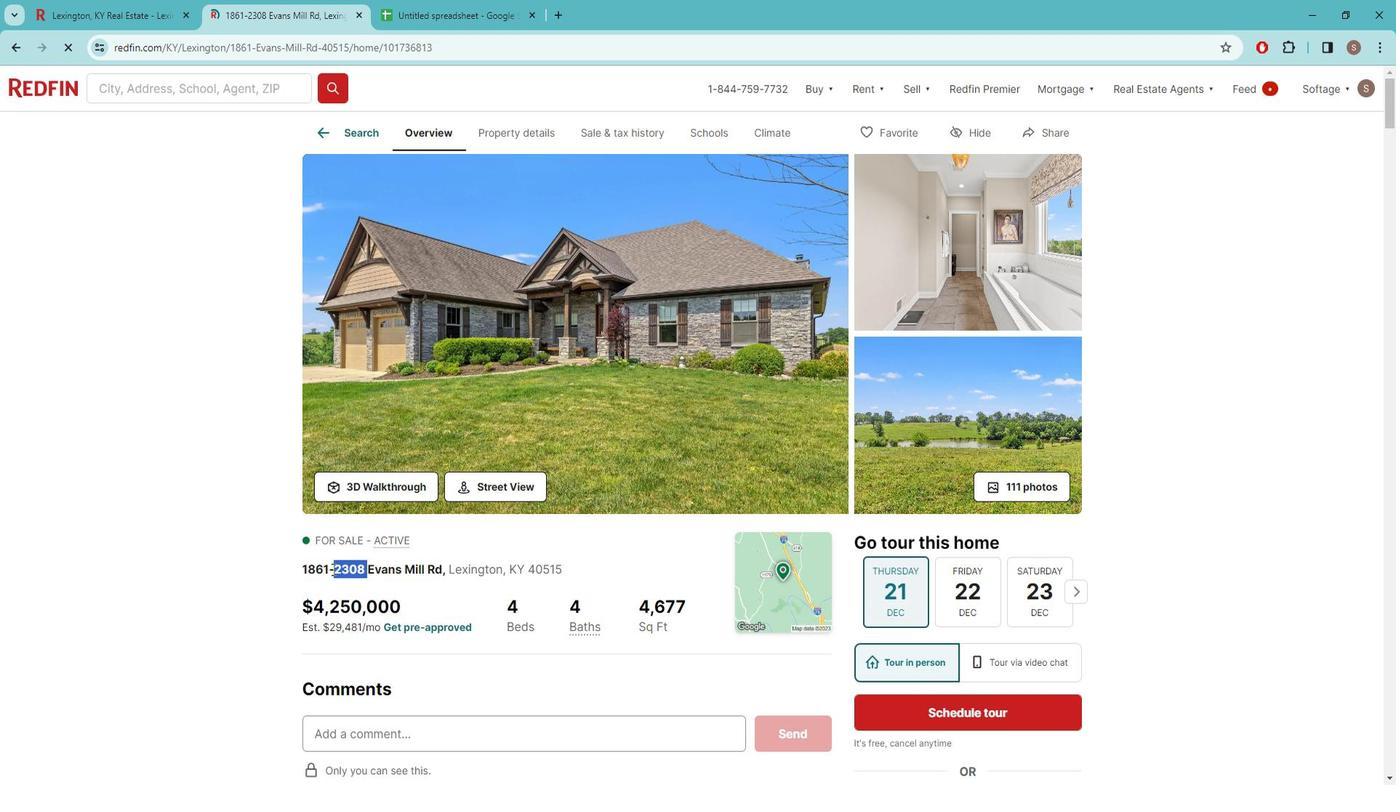 
Action: Mouse moved to (347, 554)
Screenshot: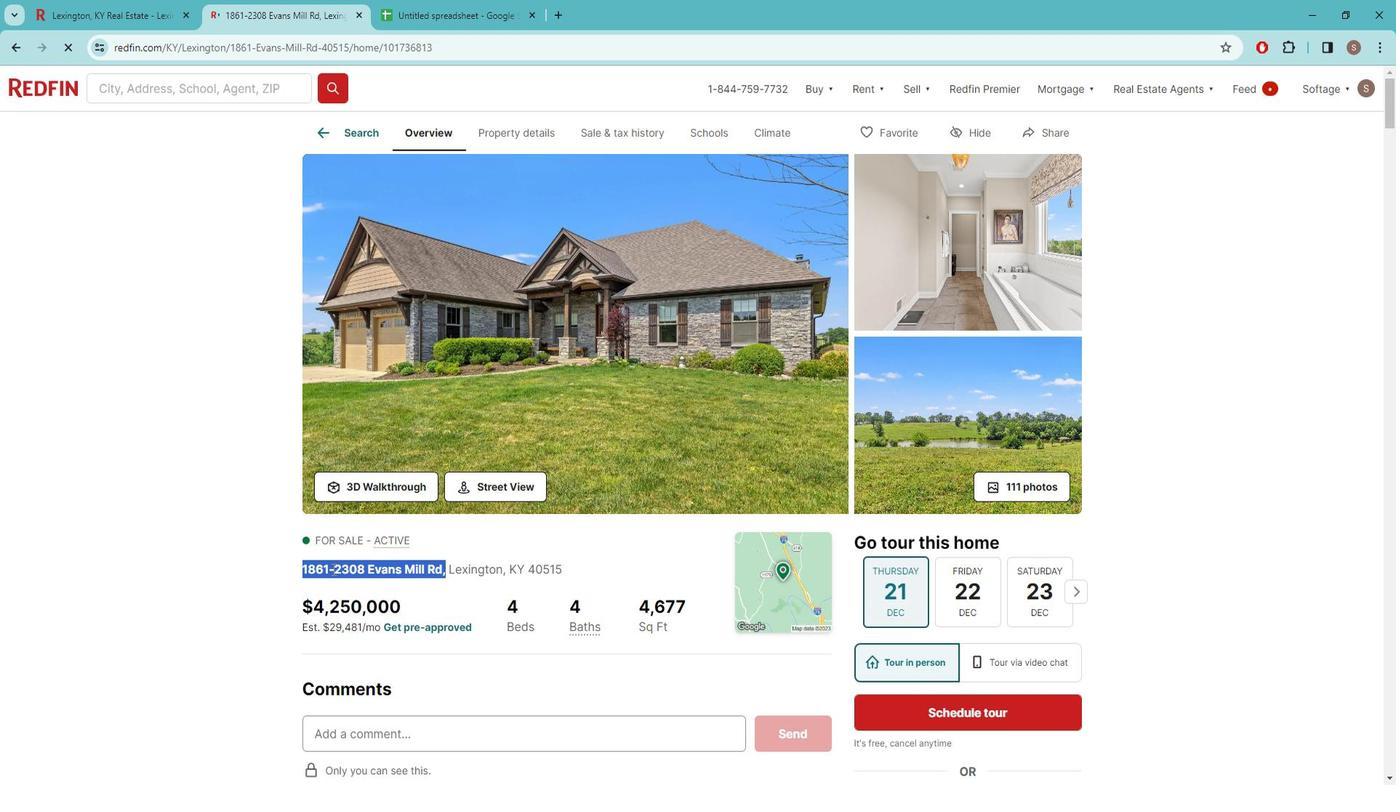 
Action: Key pressed ctrl+C
Screenshot: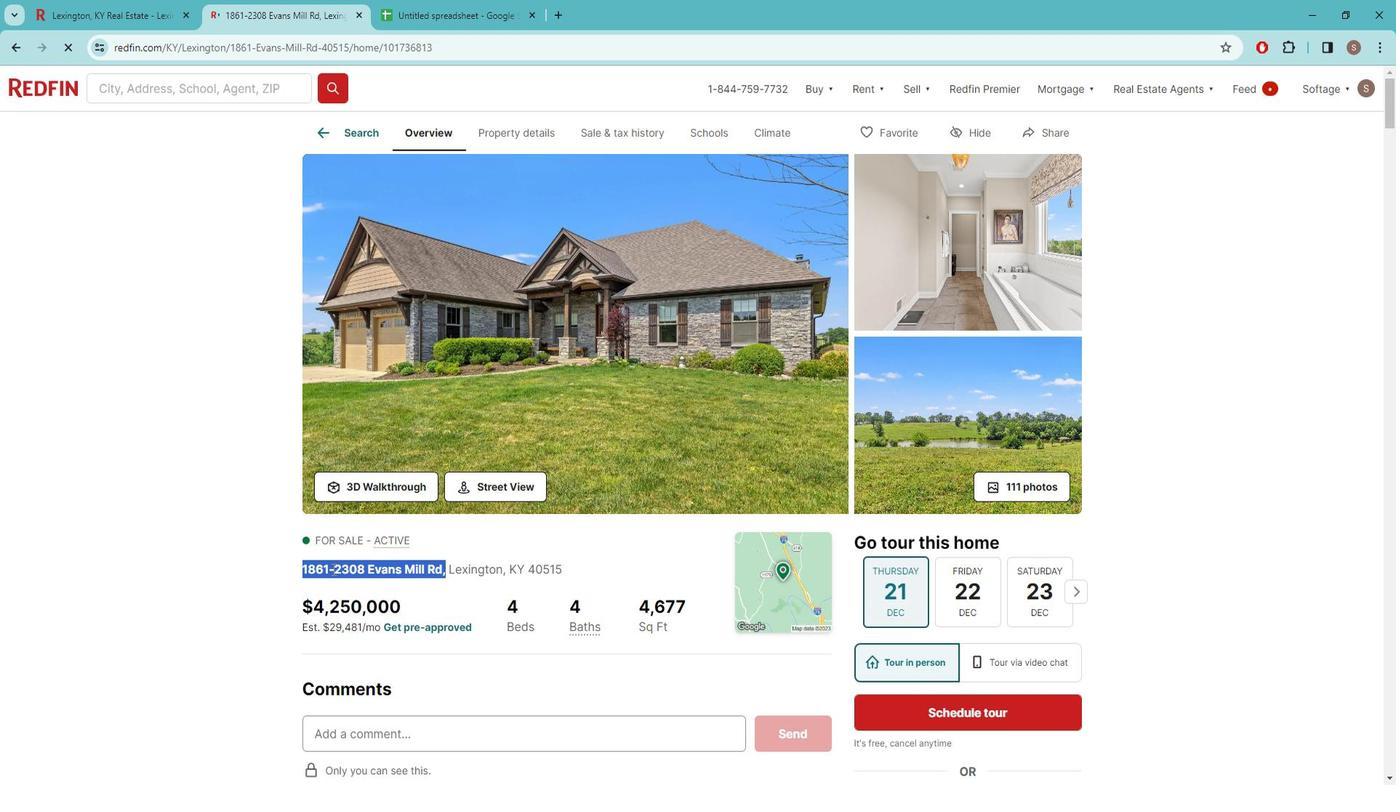 
Action: Mouse moved to (452, 7)
Screenshot: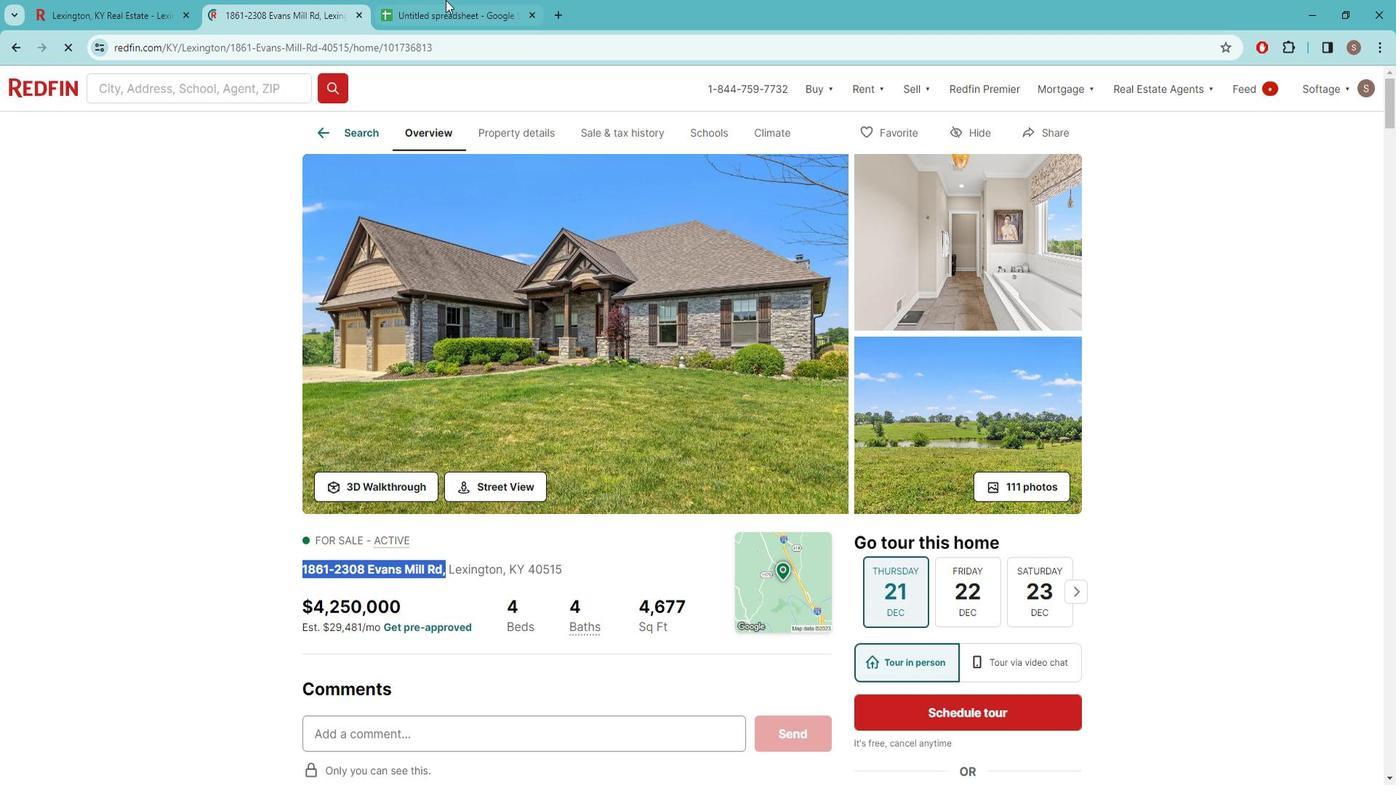 
Action: Mouse pressed left at (452, 8)
Screenshot: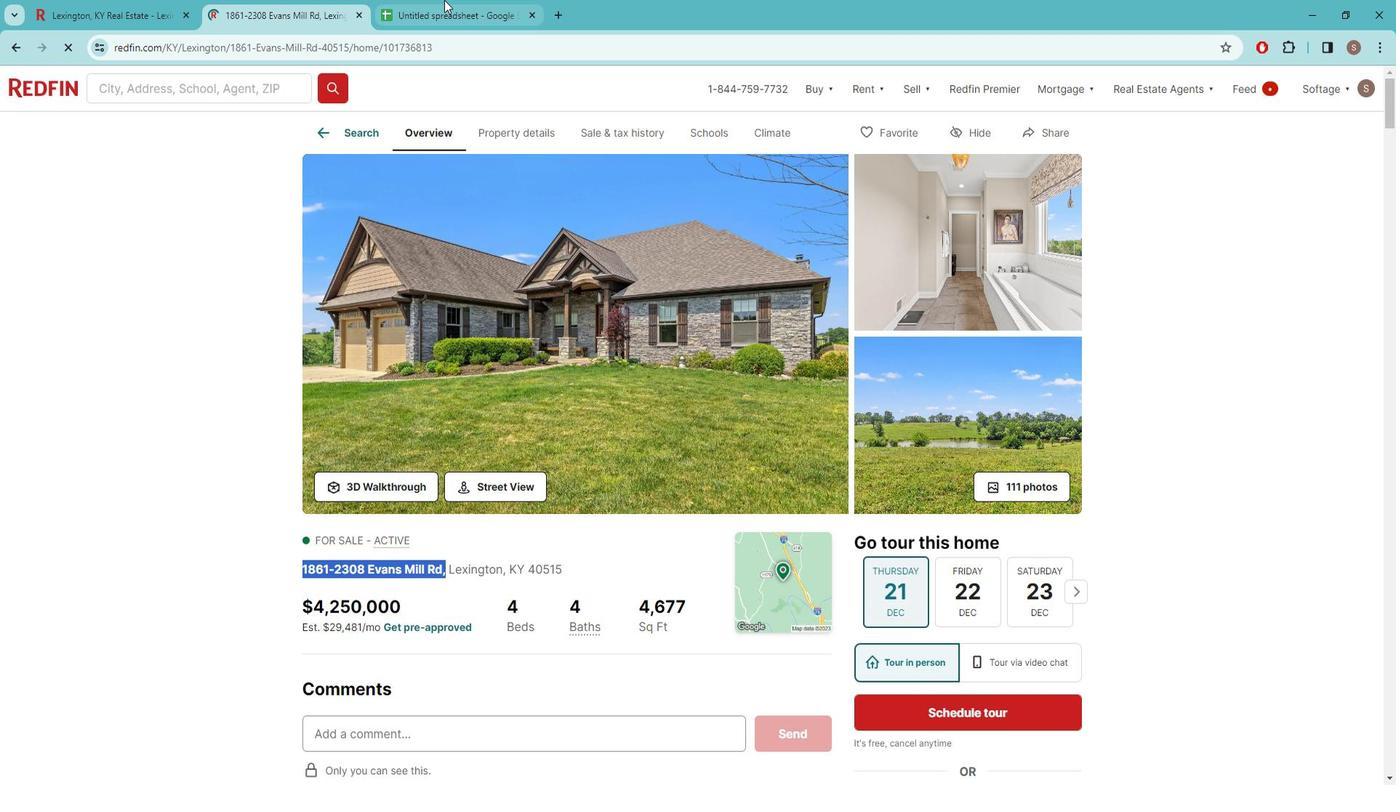 
Action: Mouse moved to (188, 215)
Screenshot: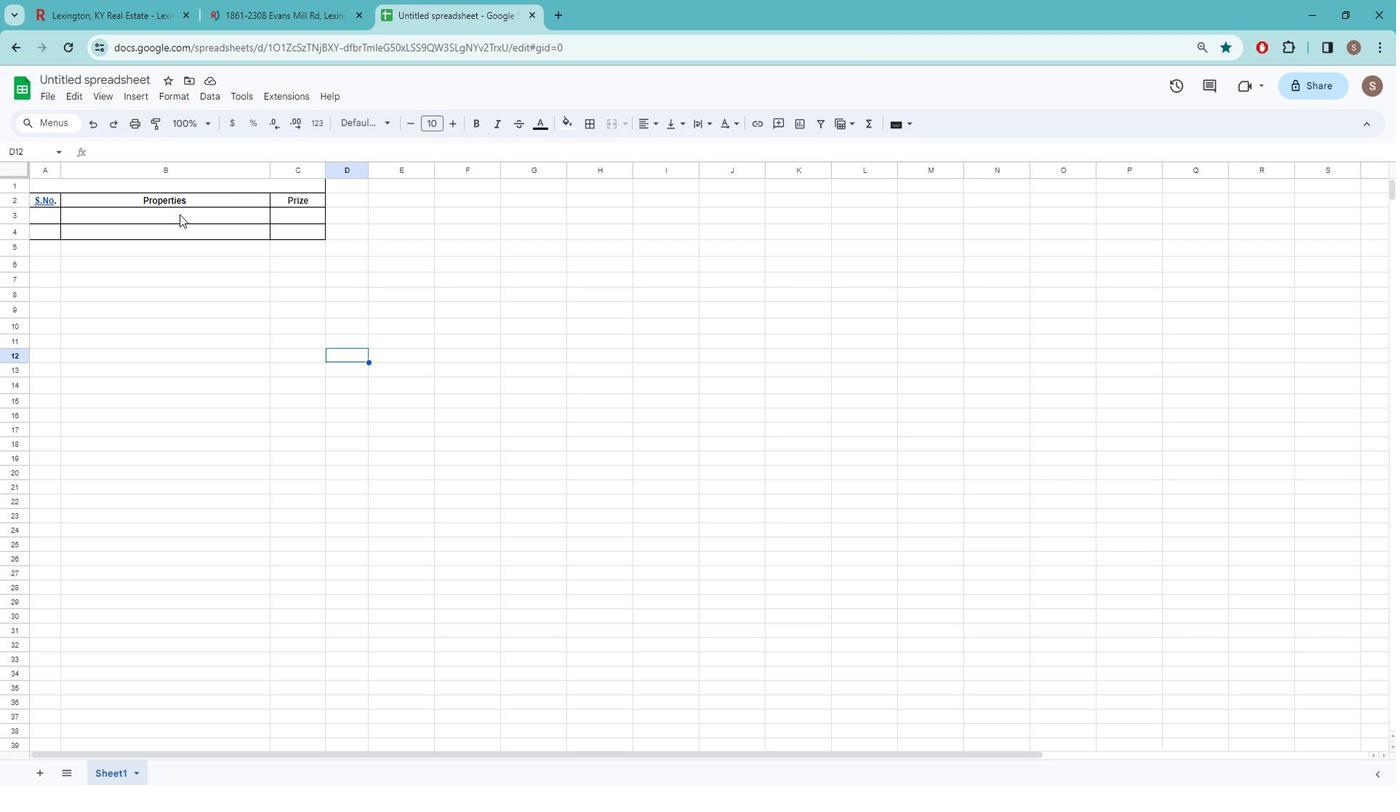 
Action: Mouse pressed left at (188, 215)
Screenshot: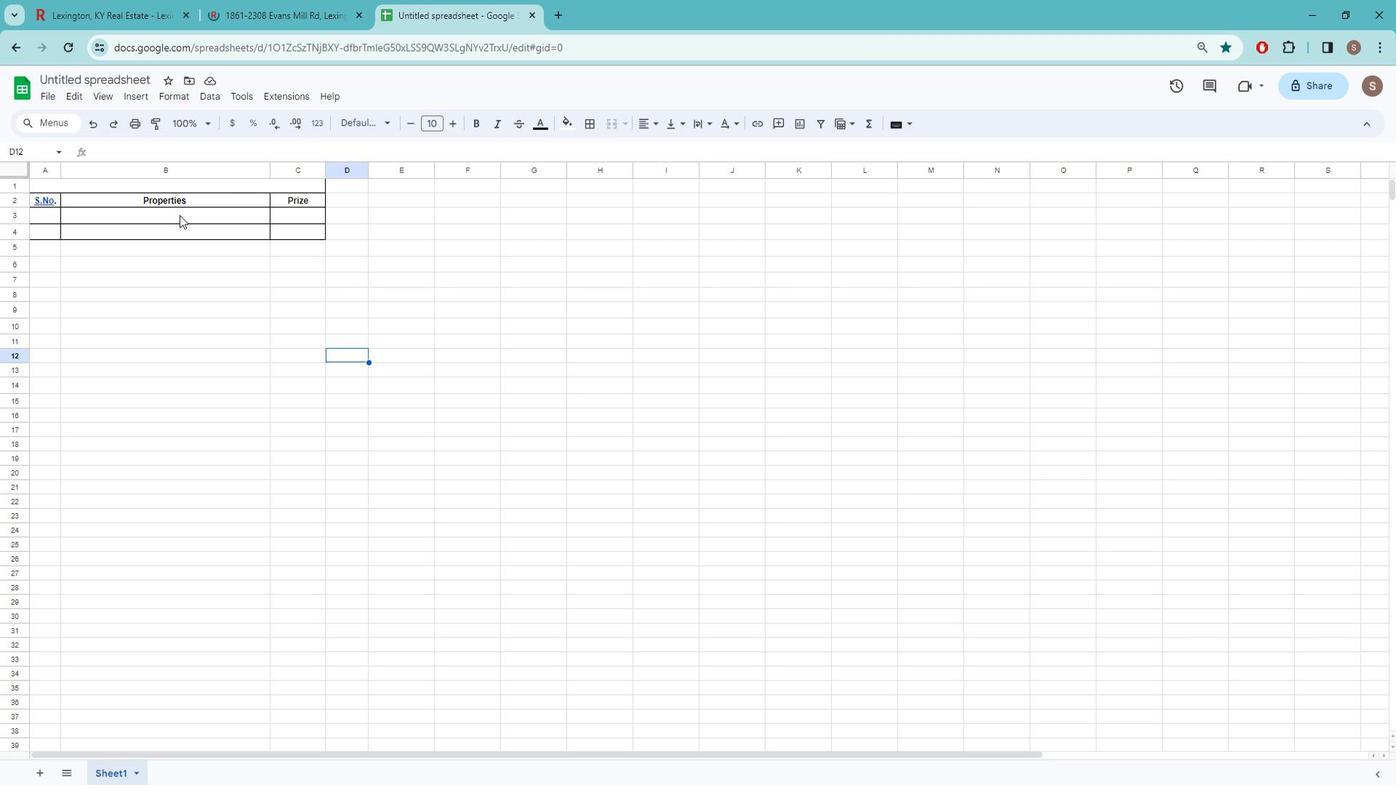 
Action: Key pressed ctrl+V
Screenshot: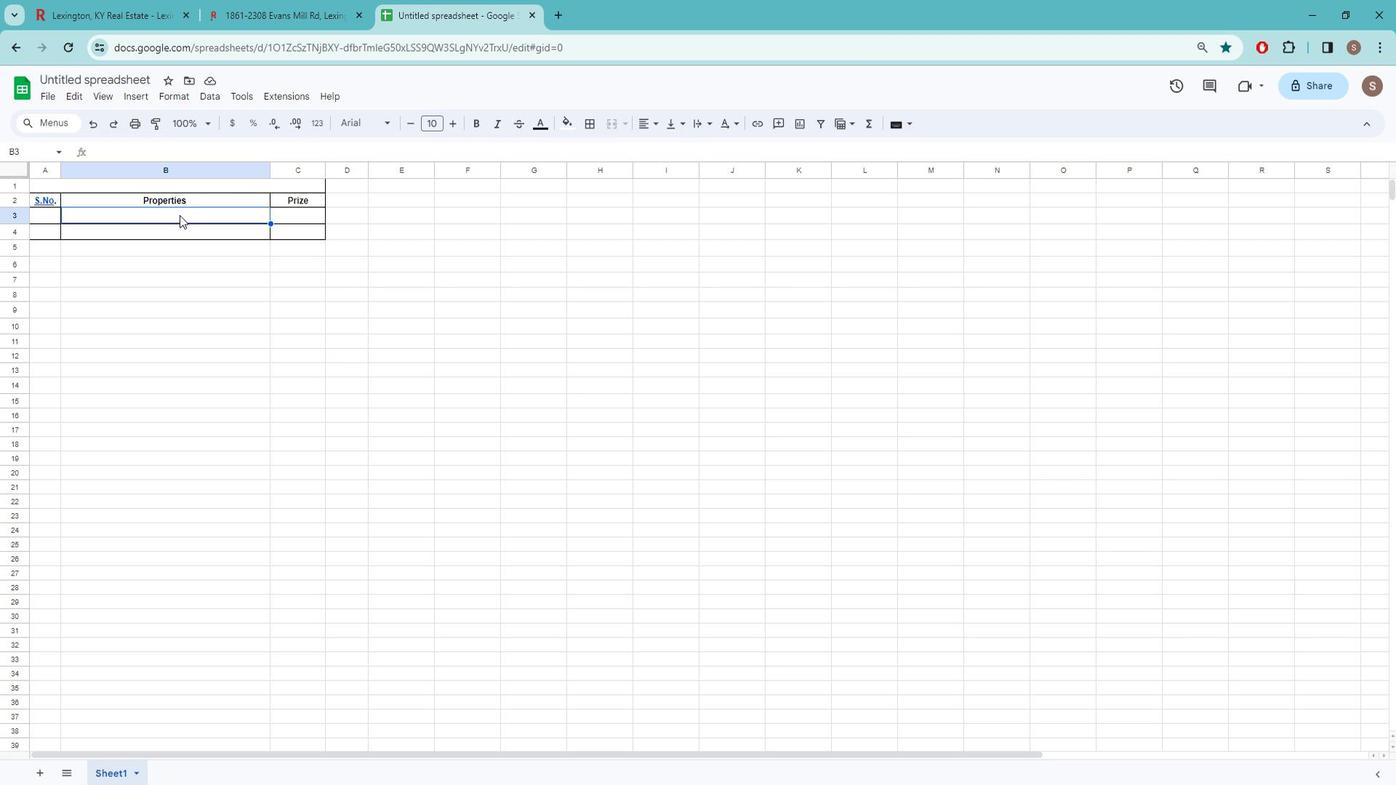 
Action: Mouse moved to (190, 187)
Screenshot: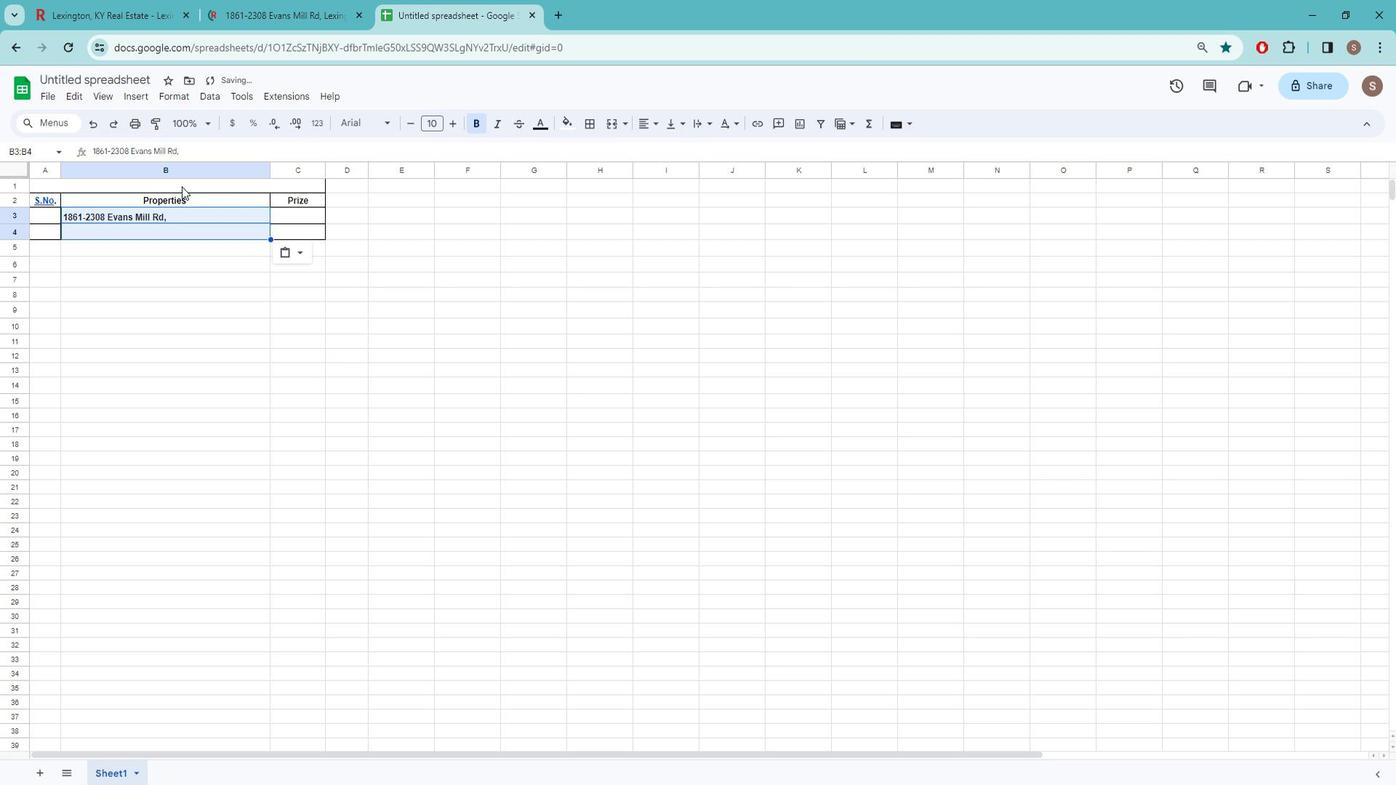 
Action: Mouse pressed left at (190, 187)
Screenshot: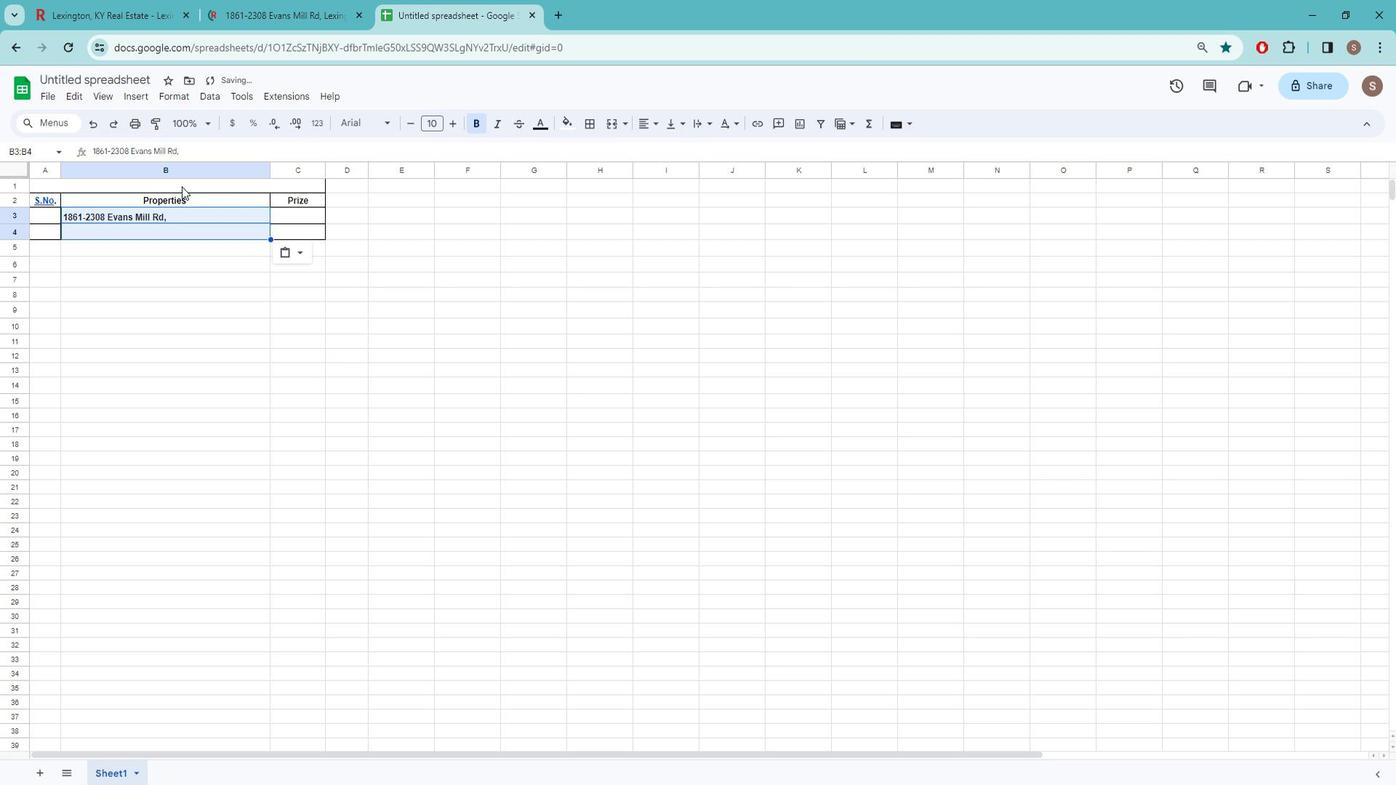 
Action: Mouse pressed left at (190, 187)
Screenshot: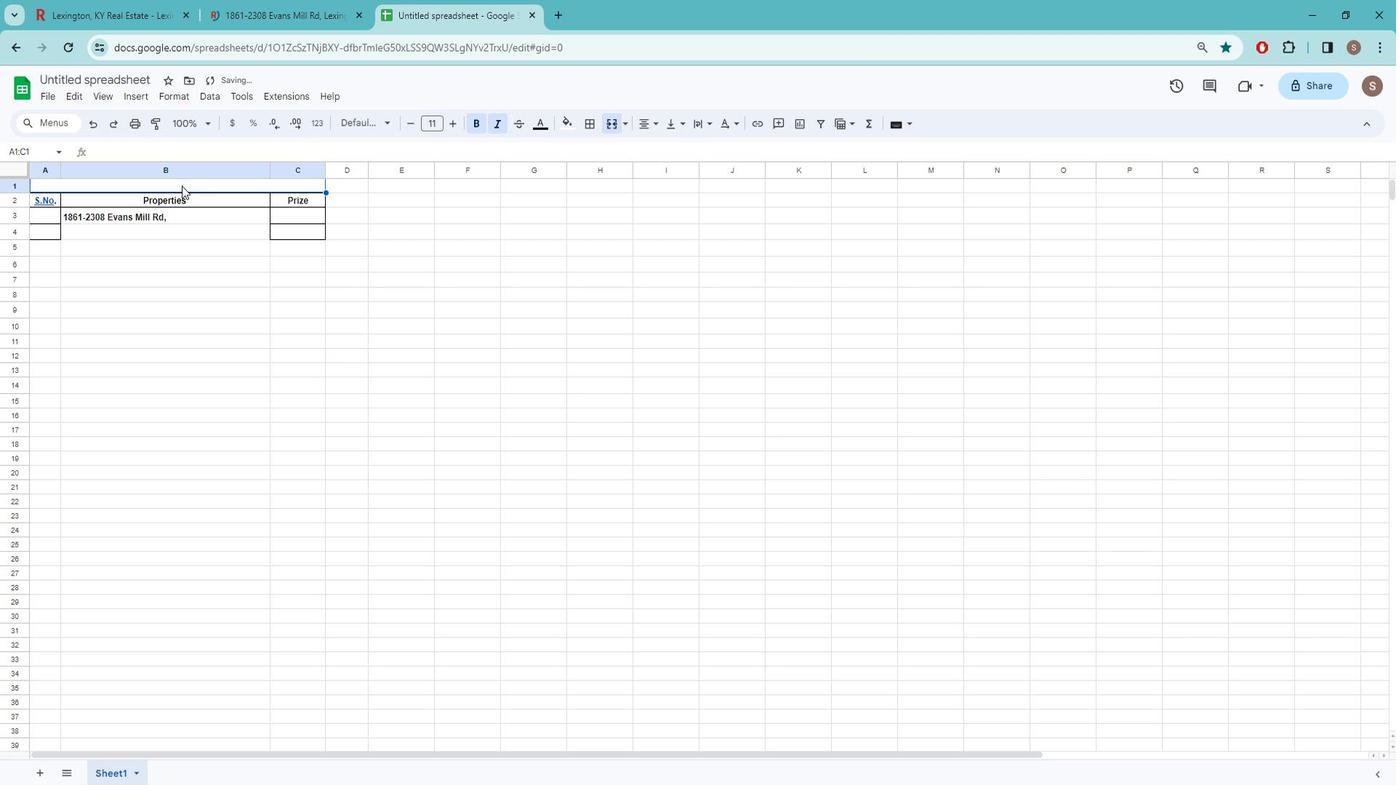 
Action: Mouse pressed left at (190, 187)
Screenshot: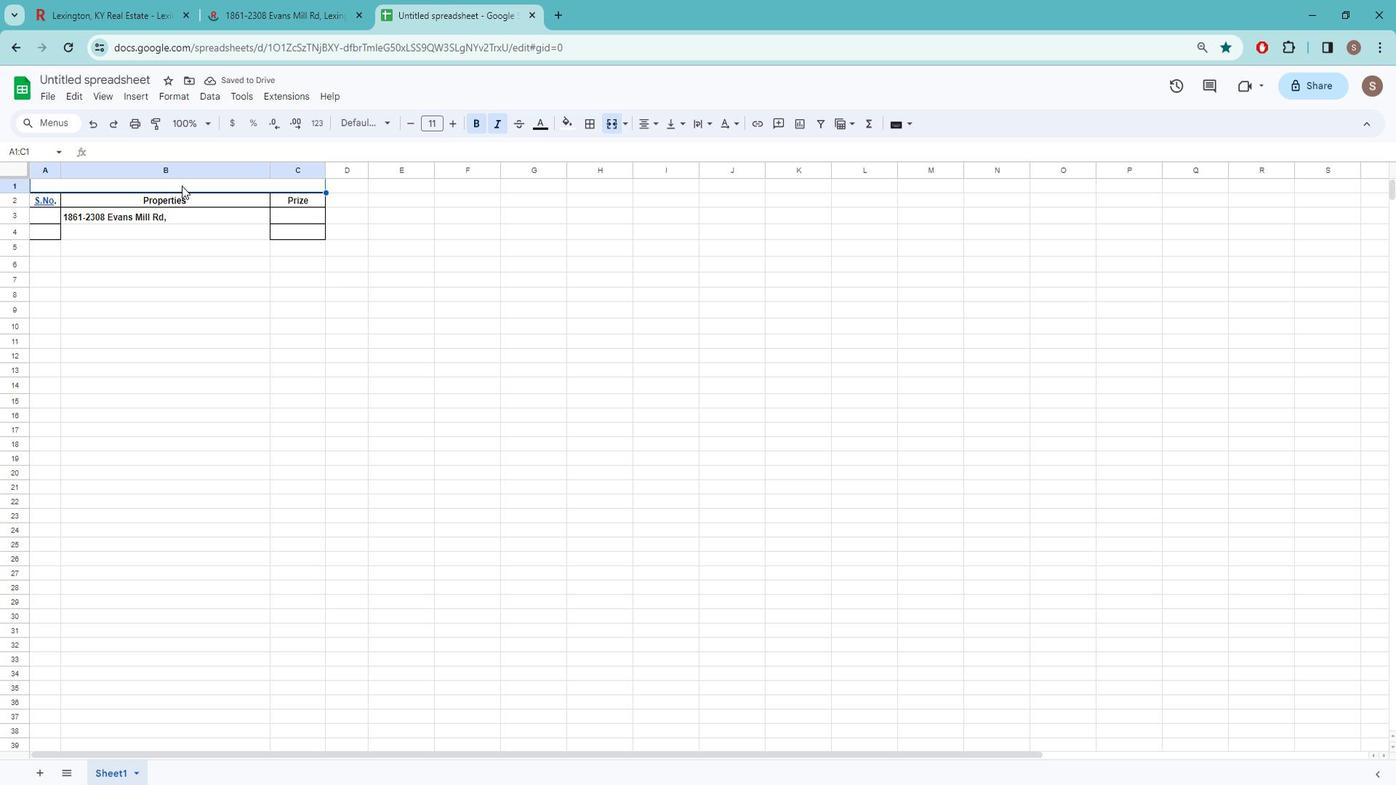 
Action: Mouse pressed left at (190, 187)
Screenshot: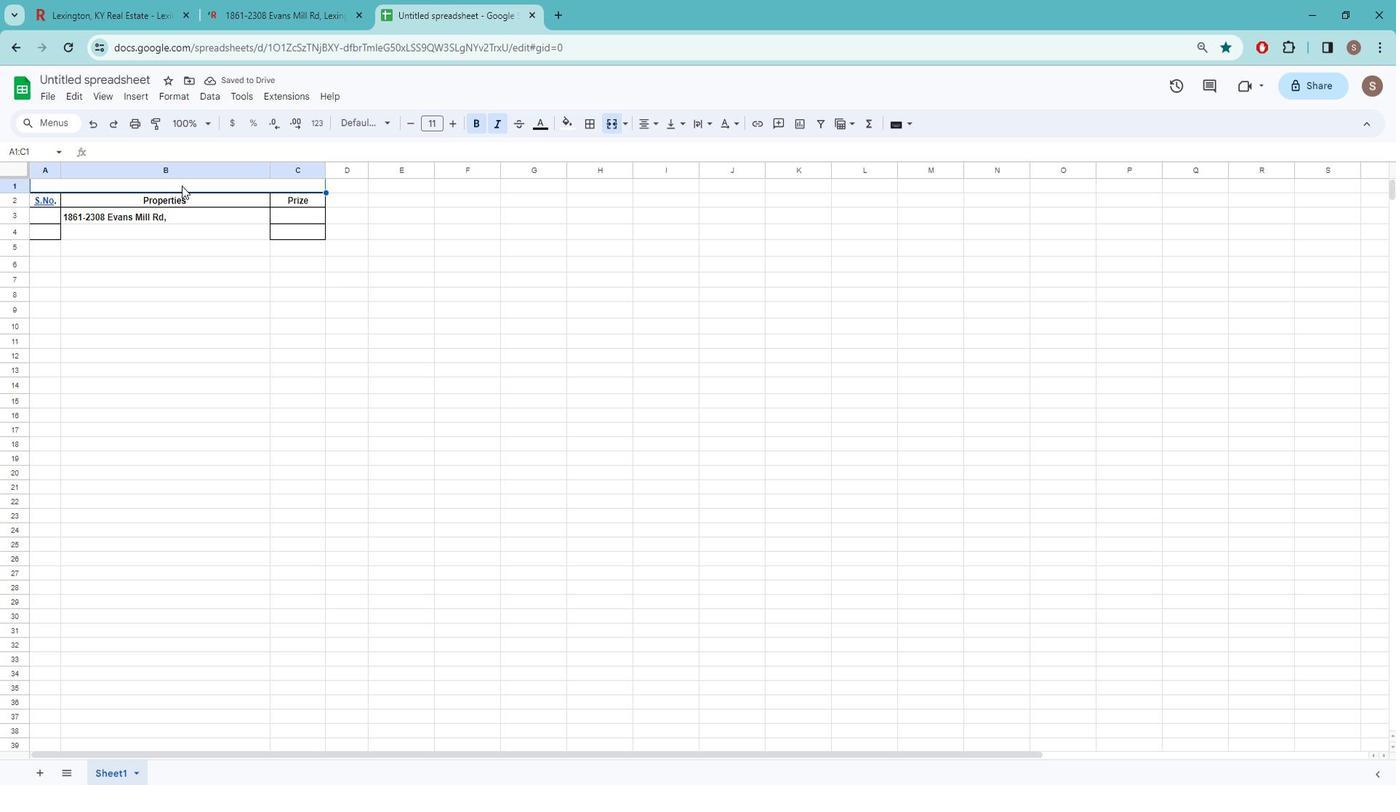 
Action: Key pressed <Key.caps_lock>a<Key.space>s<Key.caps_lock>HORTLIST<Key.space>OF<Key.space><Key.caps_lock>p<Key.caps_lock>ROPETIES<Key.space><Key.caps_lock>s<Key.caps_lock>UITABLE<Key.space>FOR<Key.space><Key.caps_lock>h<Key.caps_lock>ORSE<Key.space><Key.caps_lock>e<Key.caps_lock>NTHUSIASTS
Screenshot: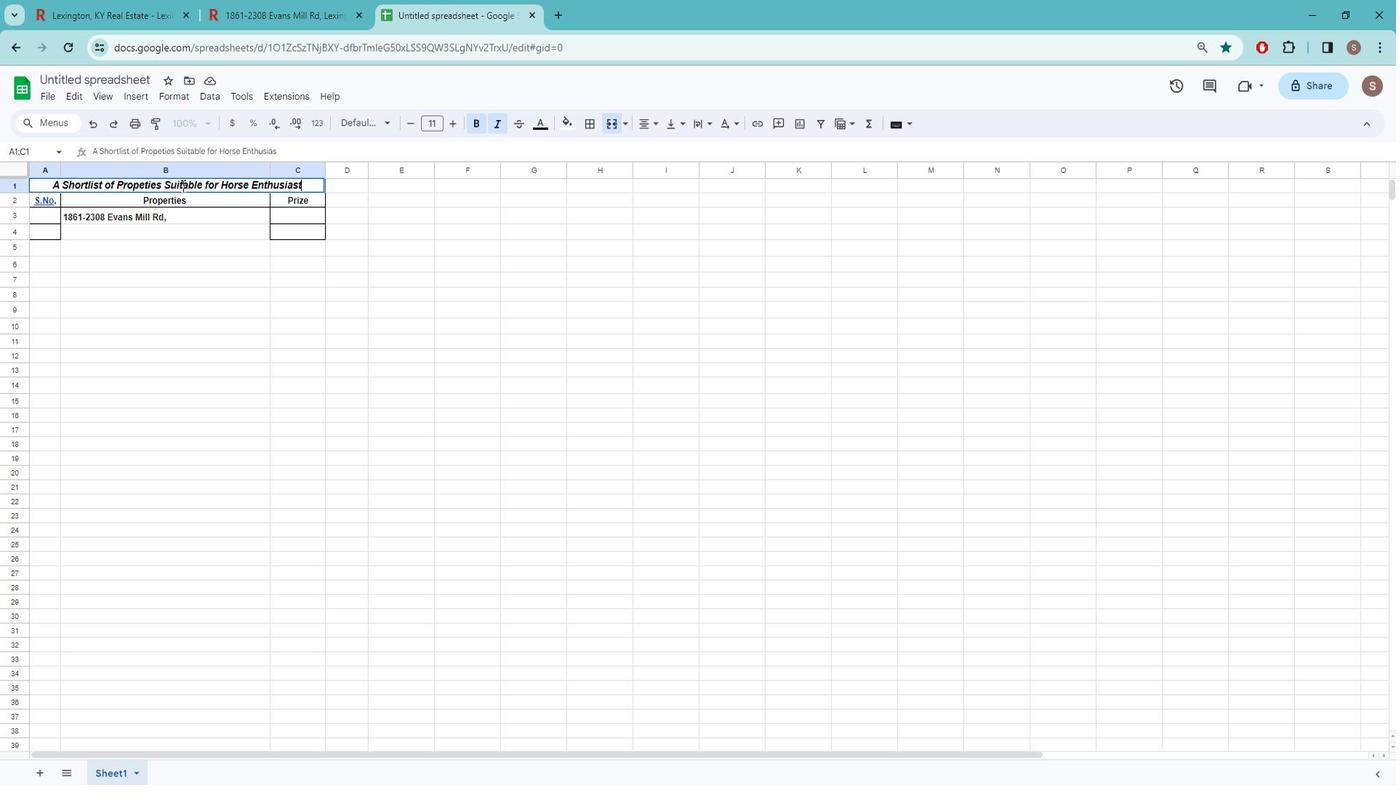
Action: Mouse moved to (210, 282)
Screenshot: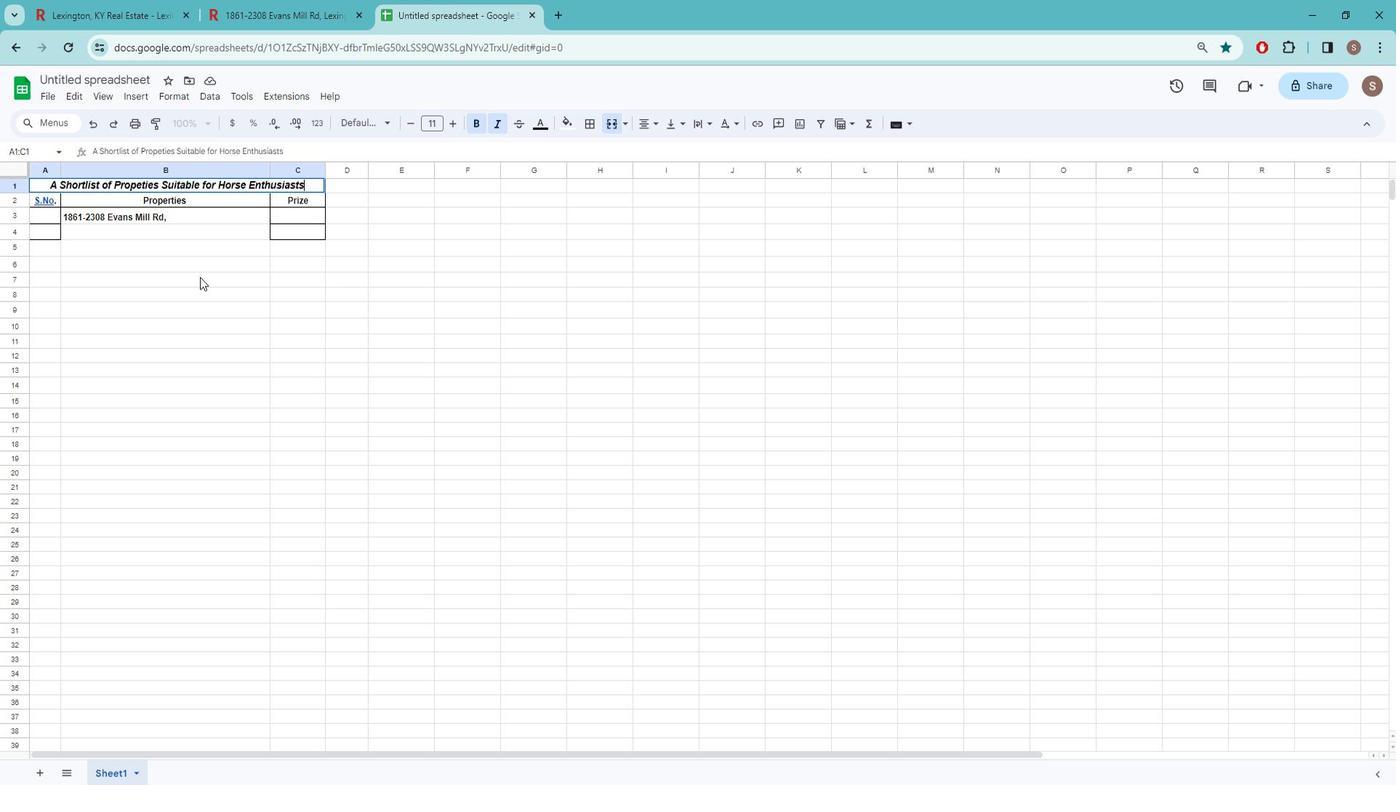 
Action: Mouse pressed left at (210, 282)
Screenshot: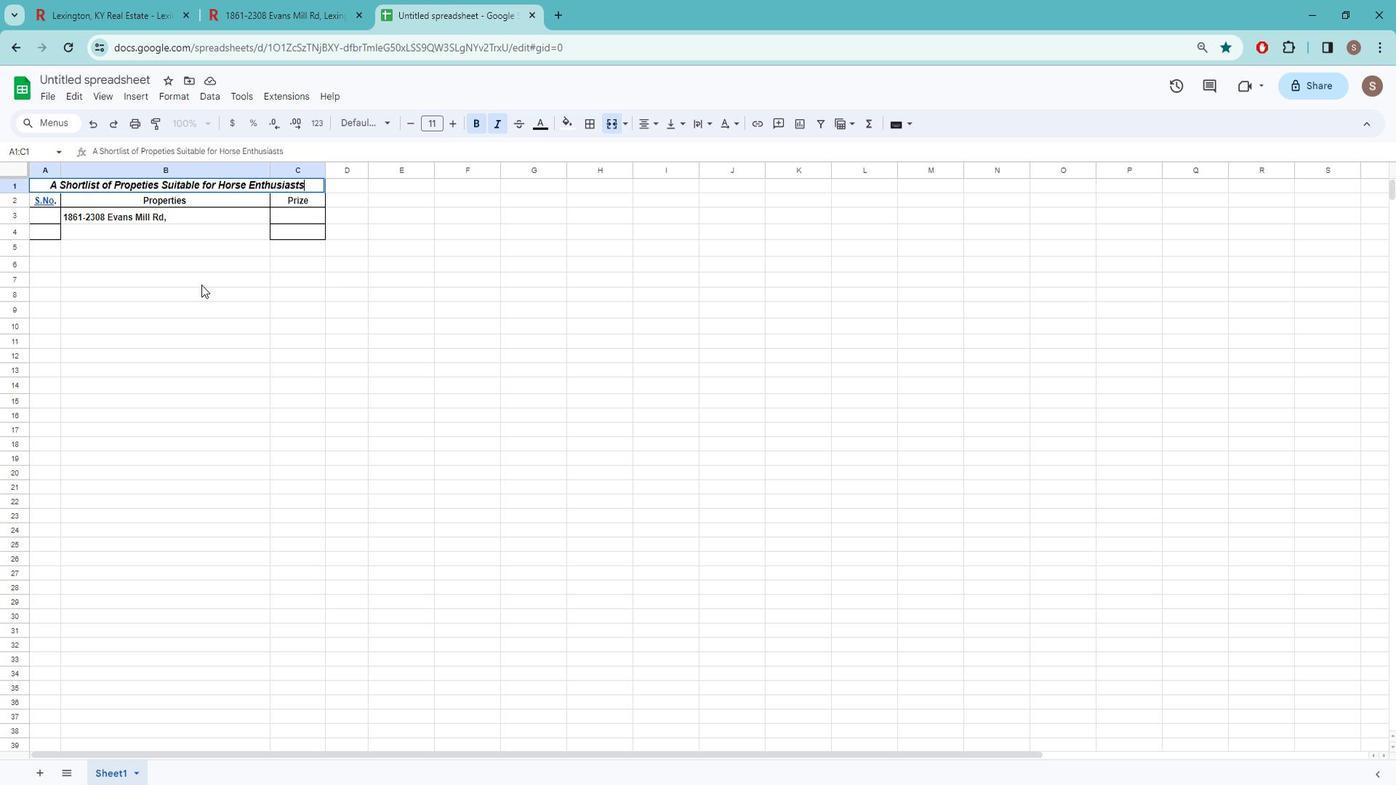
Action: Mouse moved to (199, 218)
Screenshot: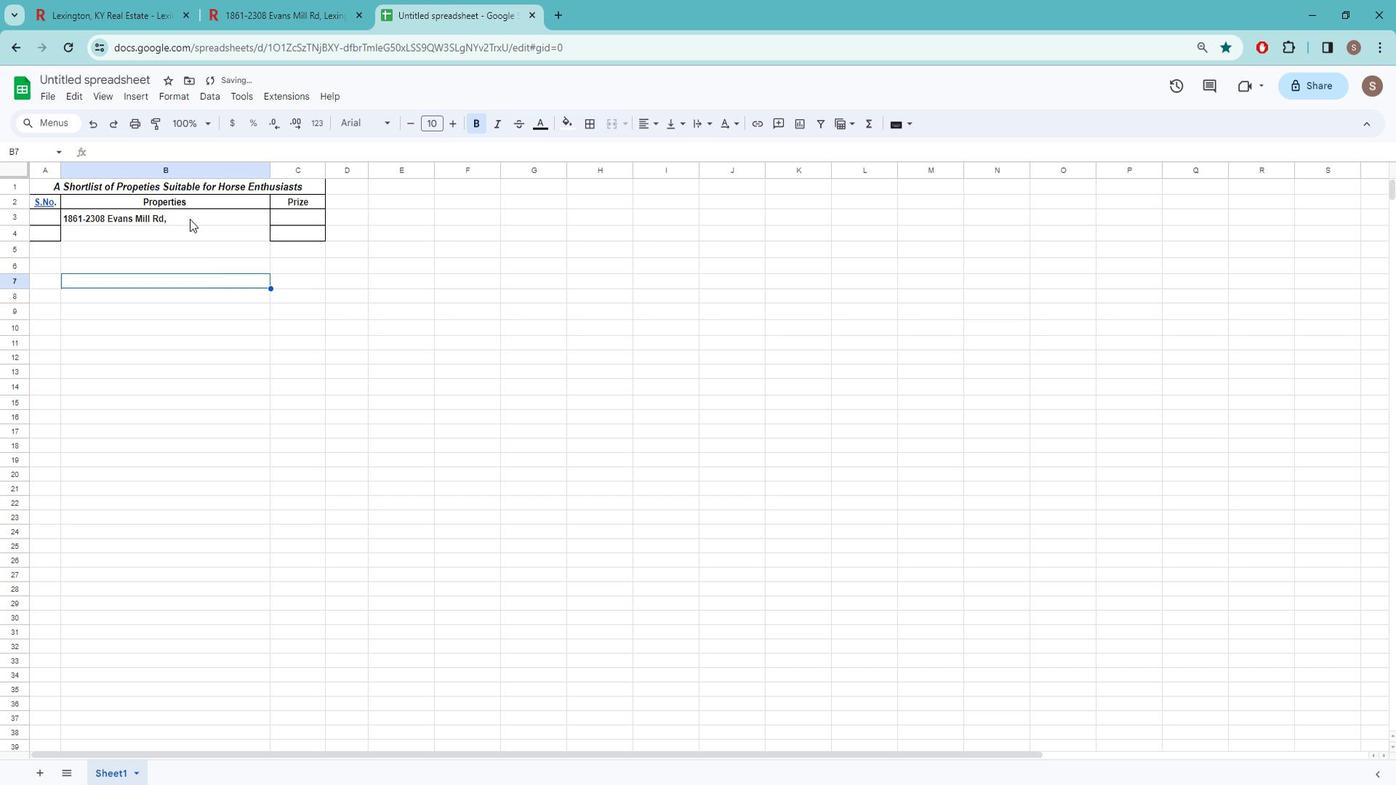 
Action: Mouse pressed left at (199, 218)
Screenshot: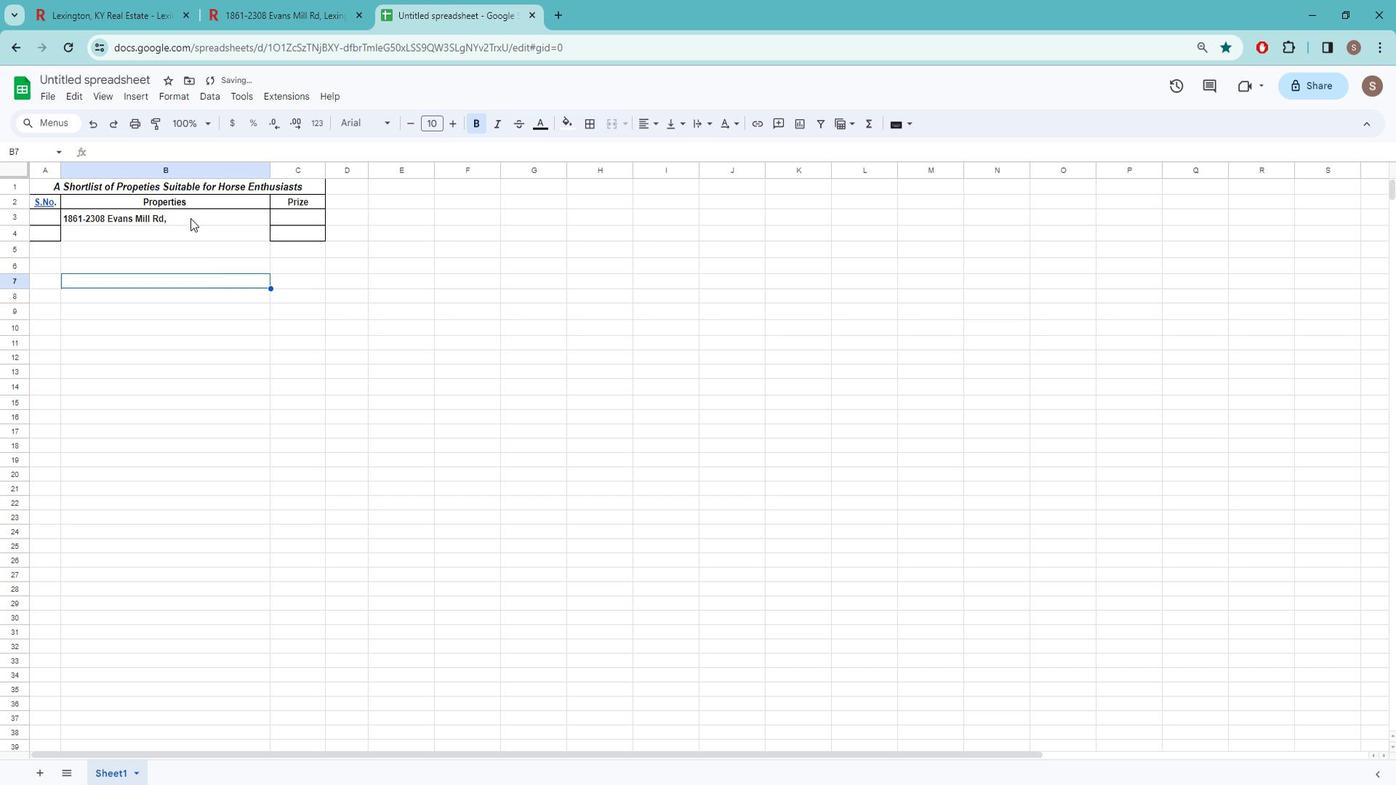 
Action: Mouse moved to (232, 7)
Screenshot: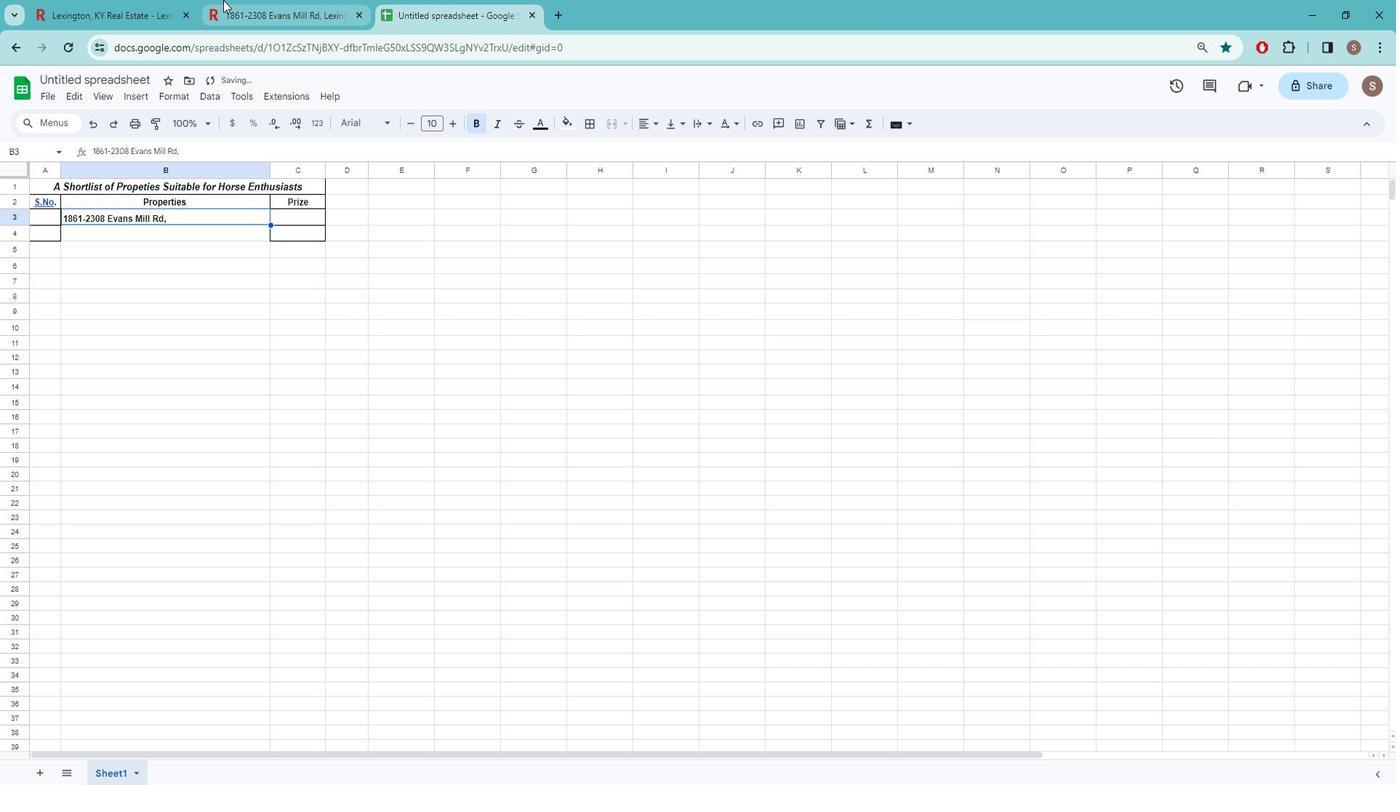 
Action: Mouse pressed left at (232, 8)
Screenshot: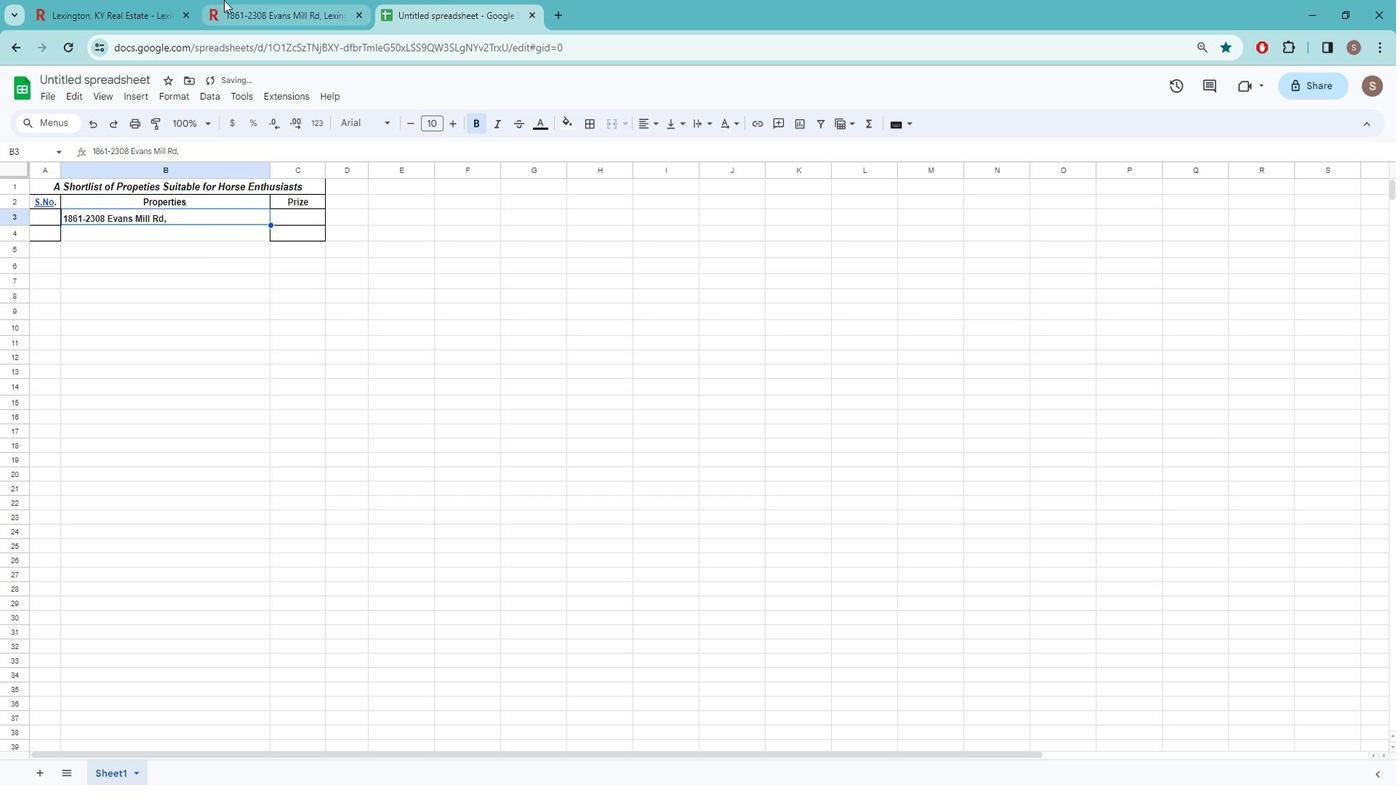 
Action: Mouse moved to (493, 561)
Screenshot: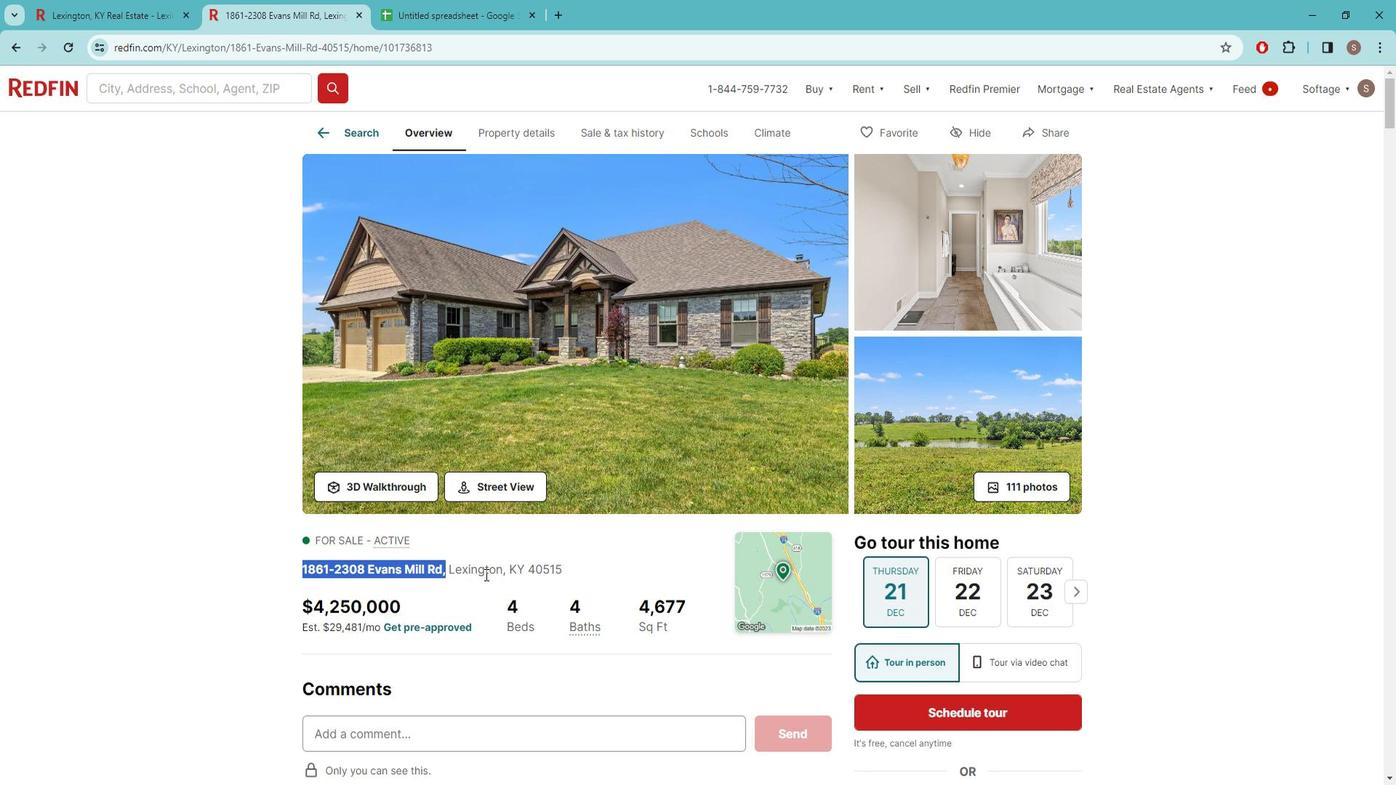 
Action: Mouse pressed left at (493, 561)
Screenshot: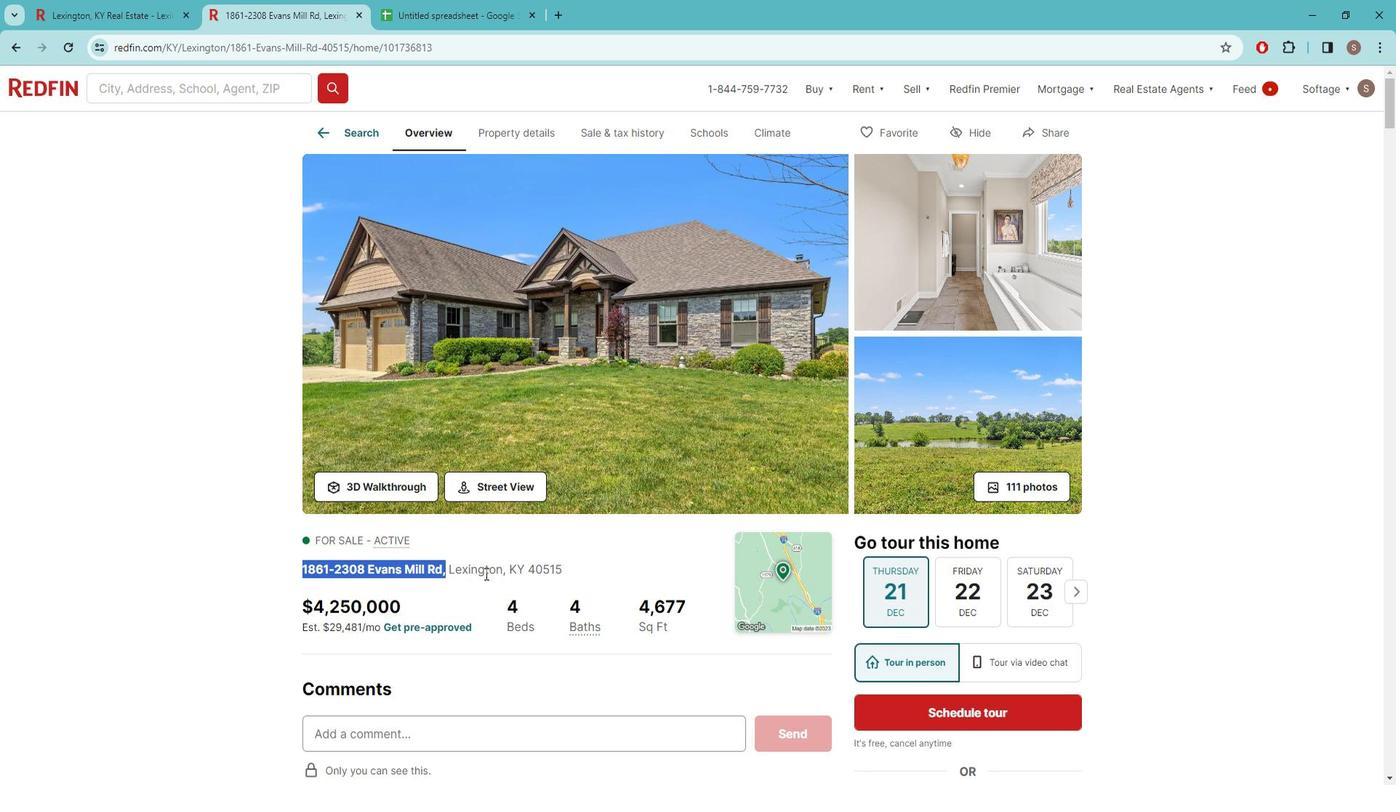 
Action: Mouse pressed left at (493, 561)
Screenshot: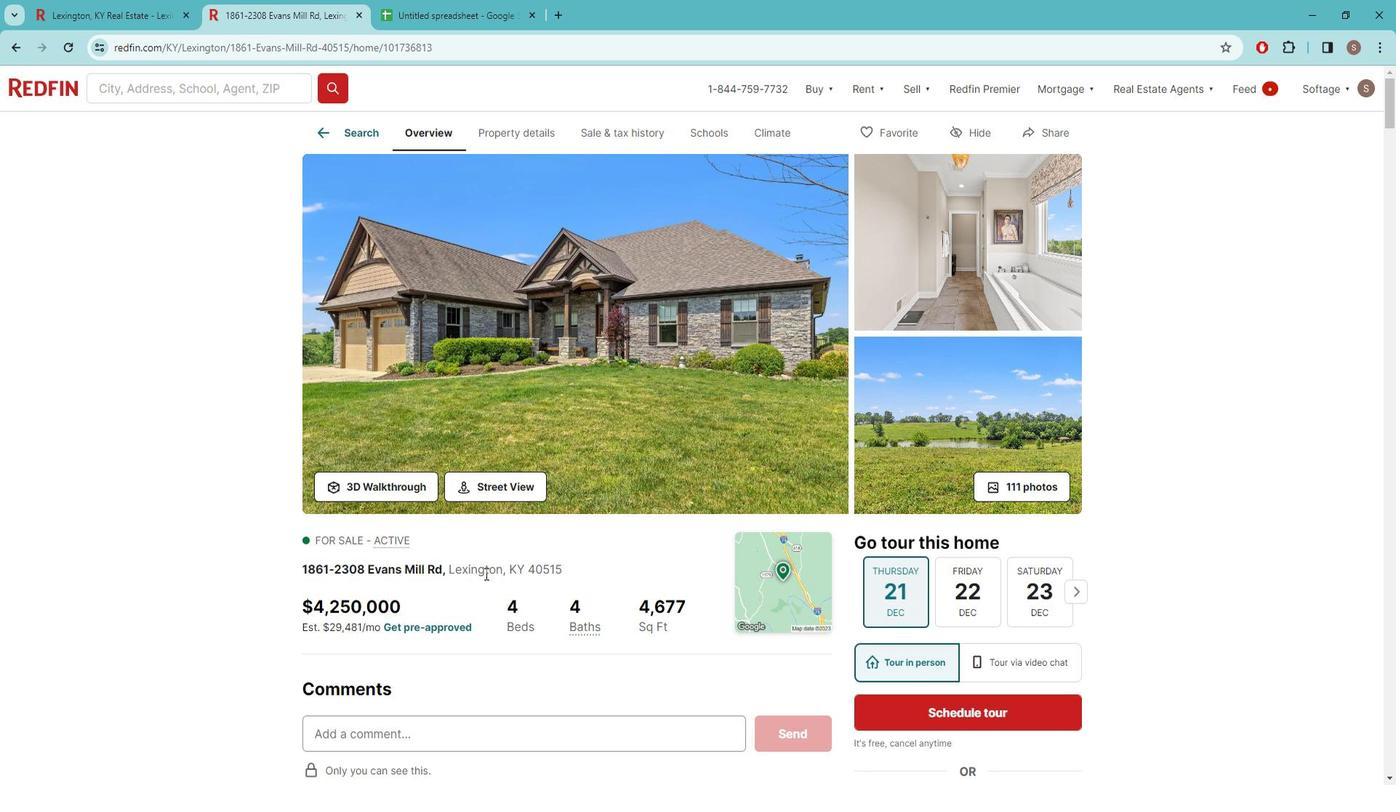 
Action: Mouse moved to (494, 561)
Screenshot: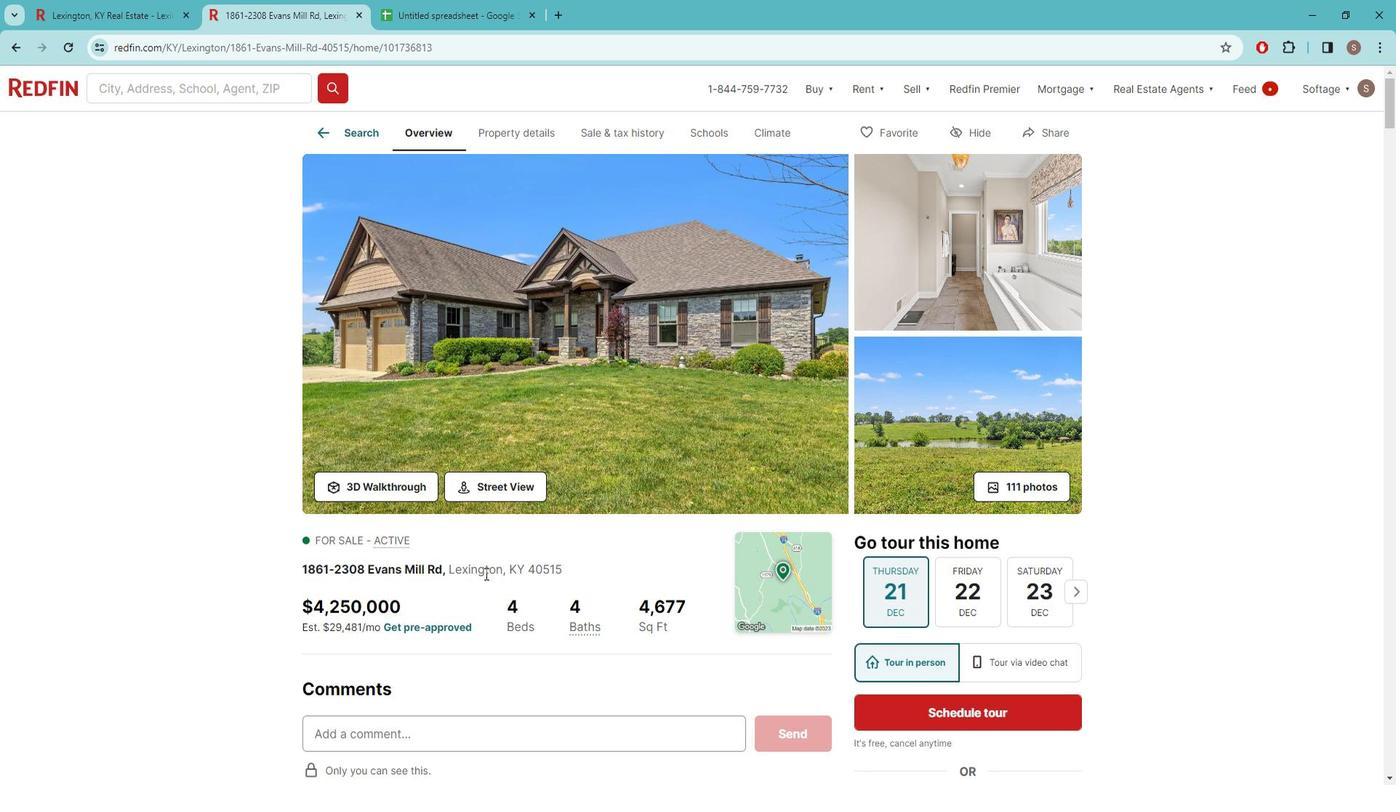 
Action: Mouse pressed left at (494, 561)
Screenshot: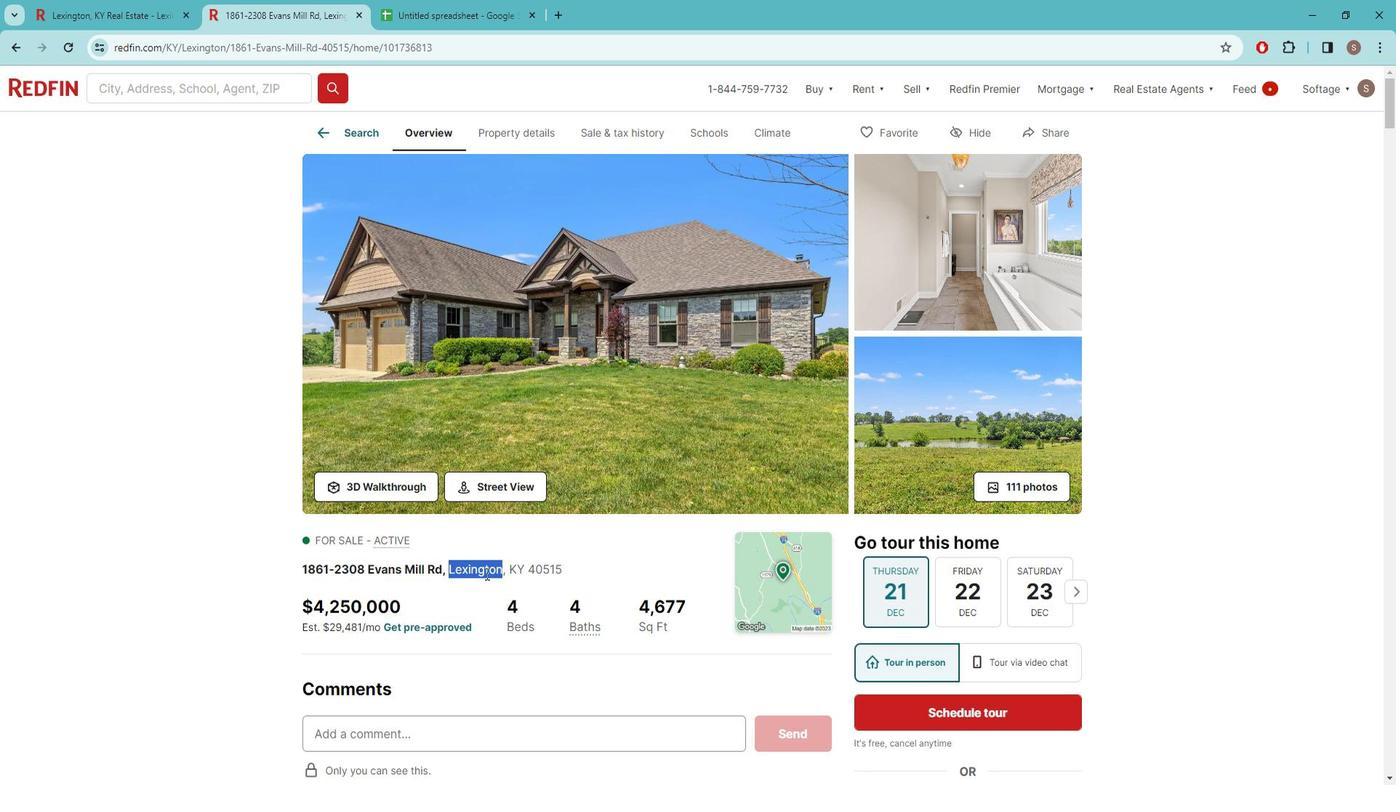 
Action: Mouse moved to (507, 548)
Screenshot: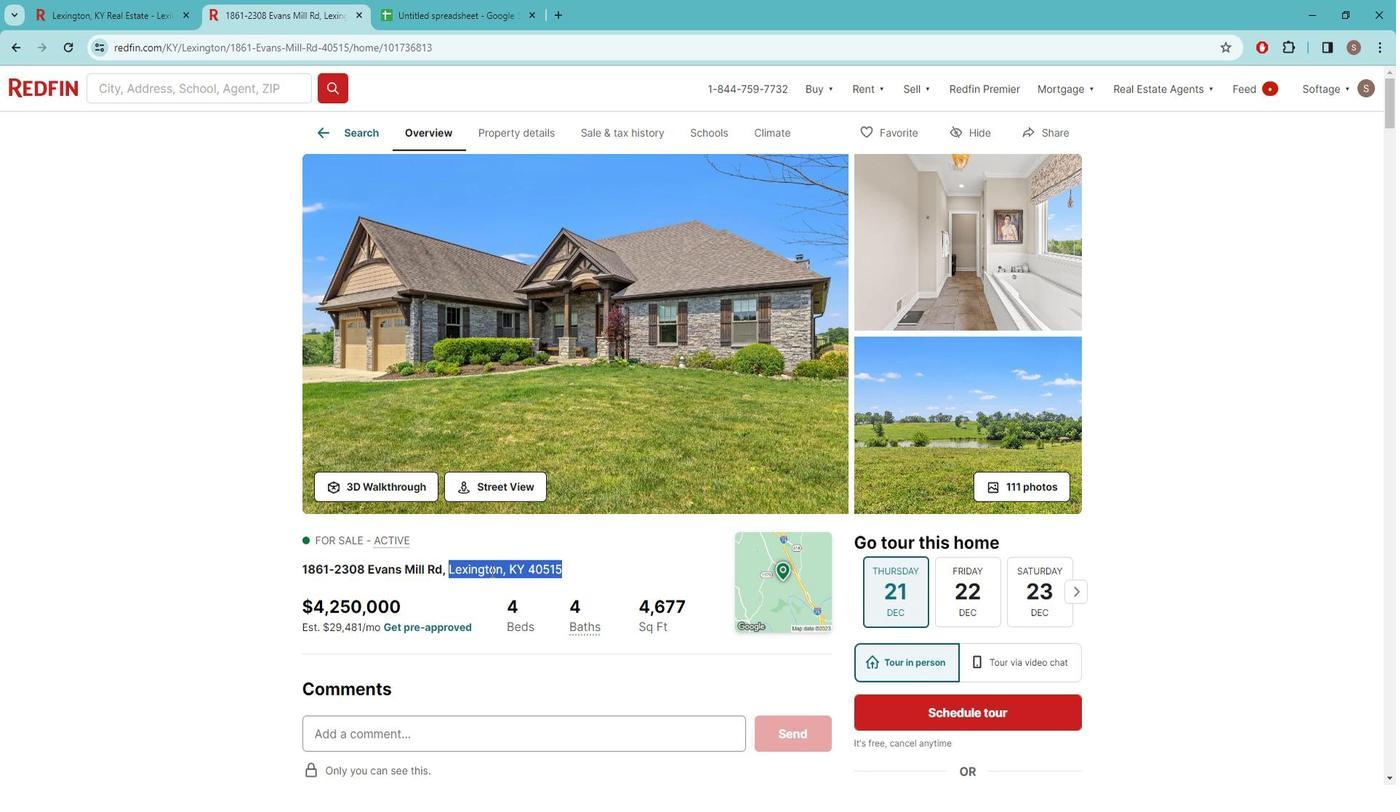 
Action: Key pressed ctrl+C
Screenshot: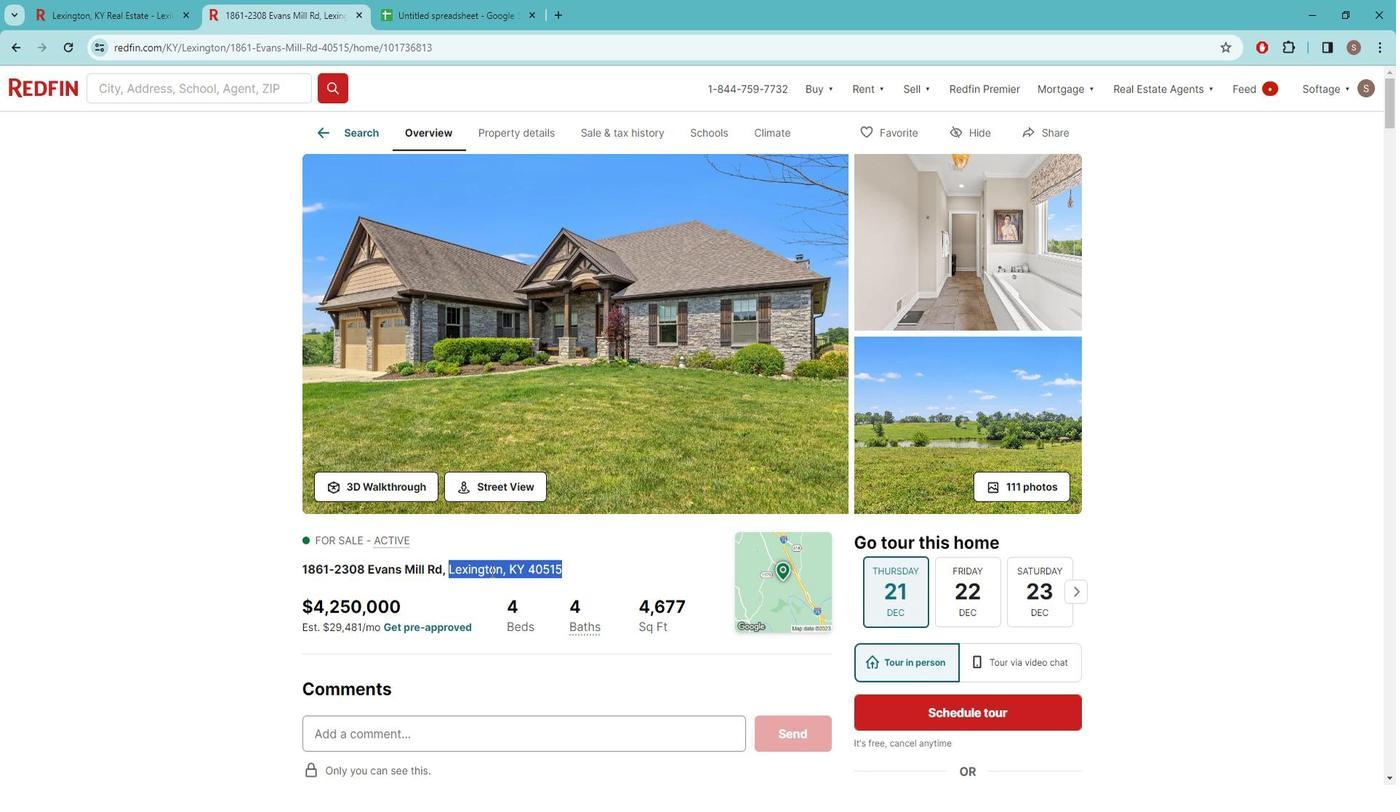 
Action: Mouse moved to (478, 7)
Screenshot: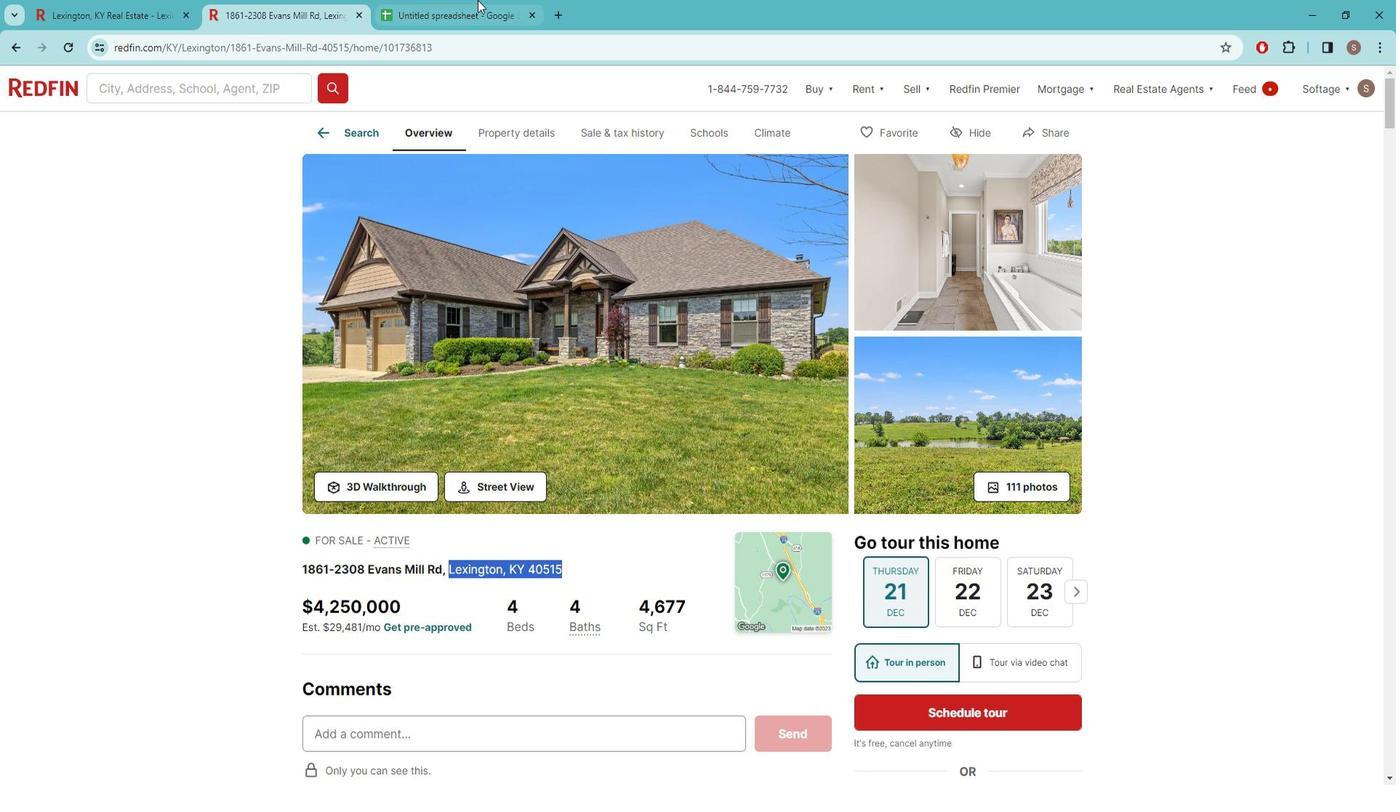 
Action: Mouse pressed left at (478, 8)
Screenshot: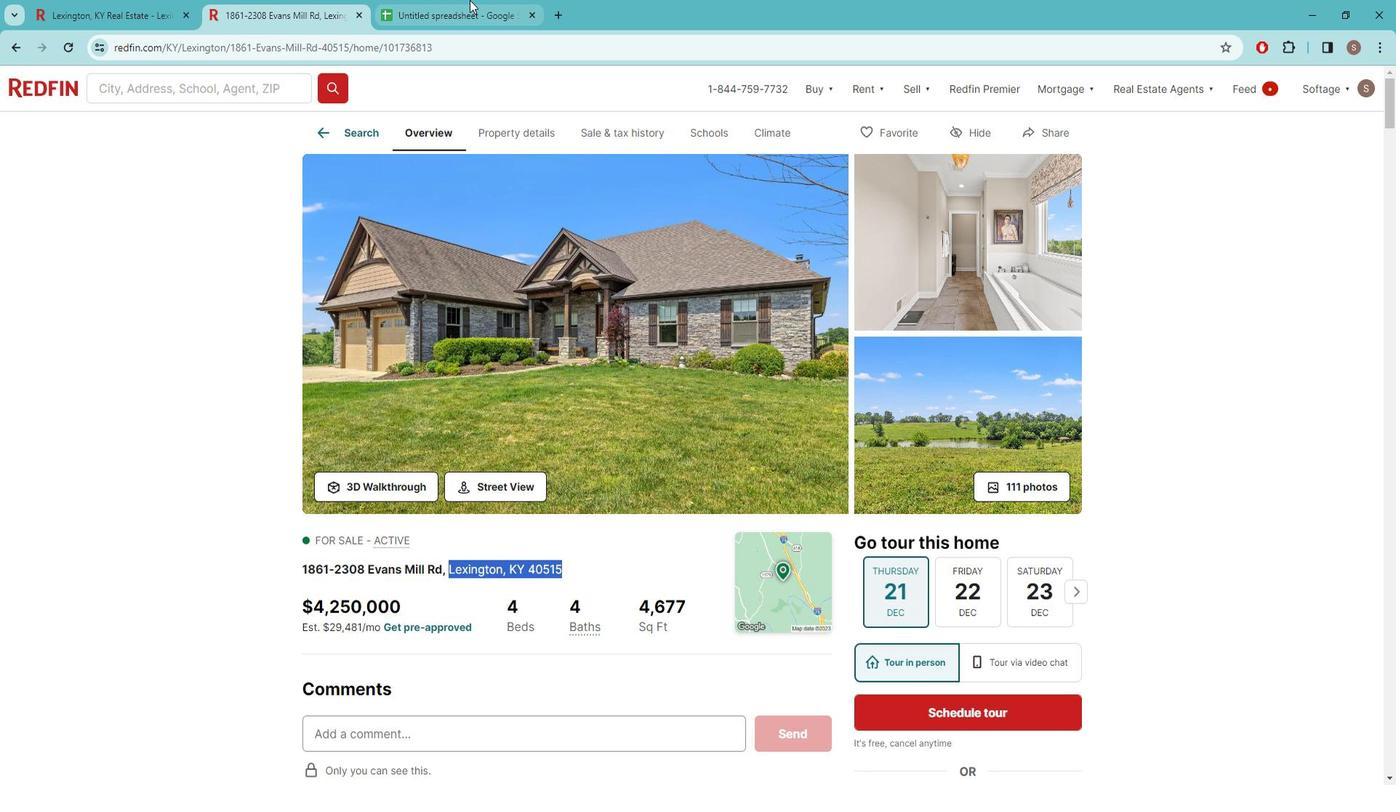 
Action: Mouse moved to (223, 215)
Screenshot: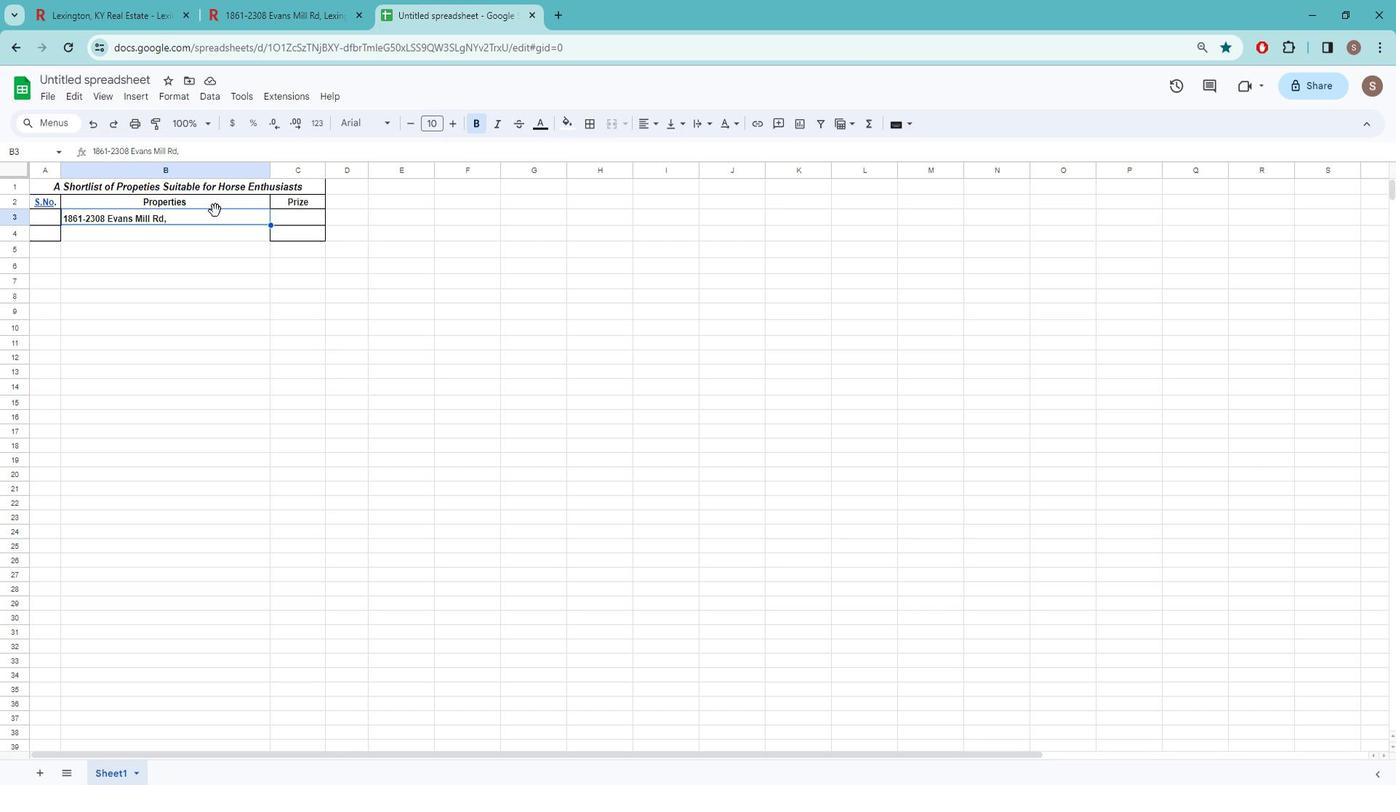 
Action: Mouse pressed left at (223, 215)
Screenshot: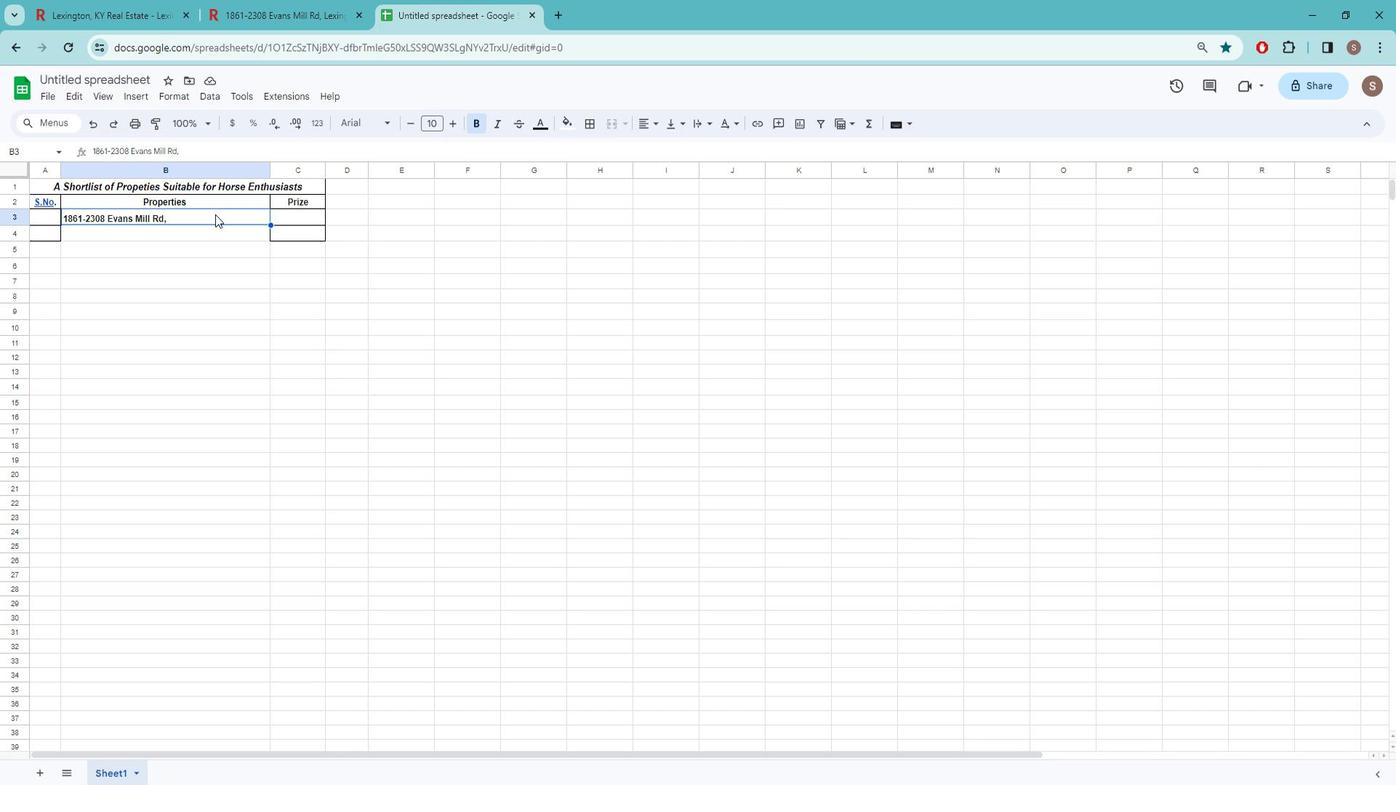 
Action: Mouse pressed left at (223, 215)
Screenshot: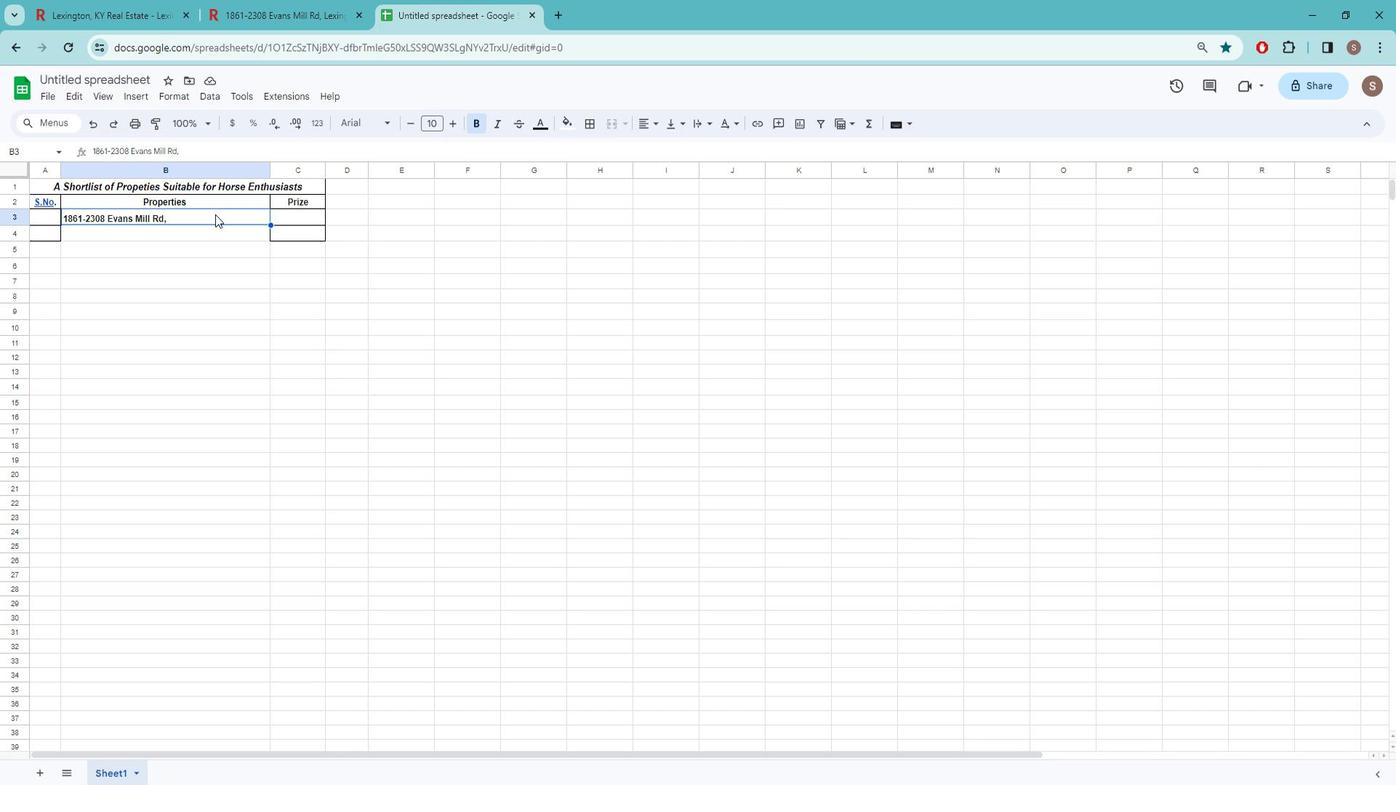 
Action: Key pressed <Key.space>ctrl+V
Screenshot: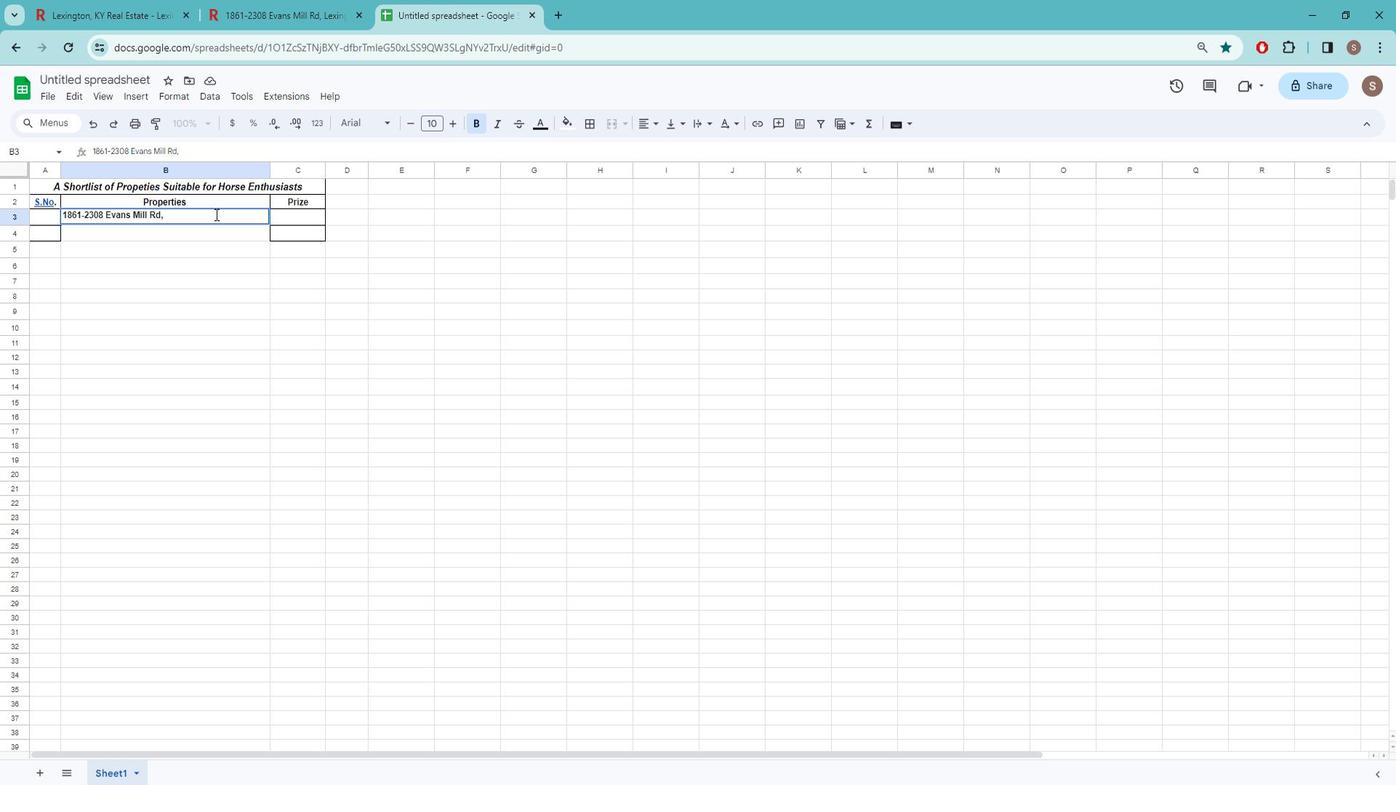 
Action: Mouse moved to (234, 7)
Screenshot: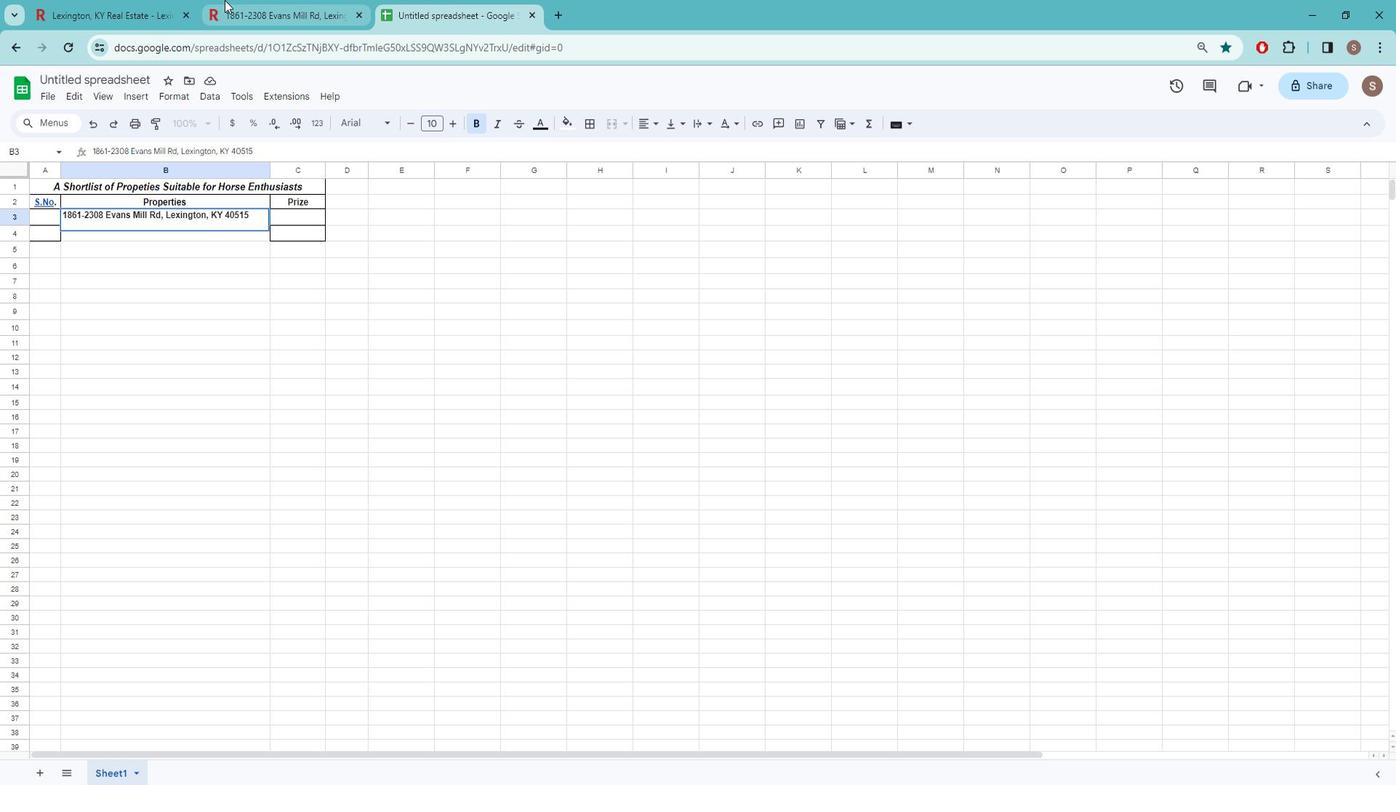 
Action: Mouse pressed left at (234, 8)
Screenshot: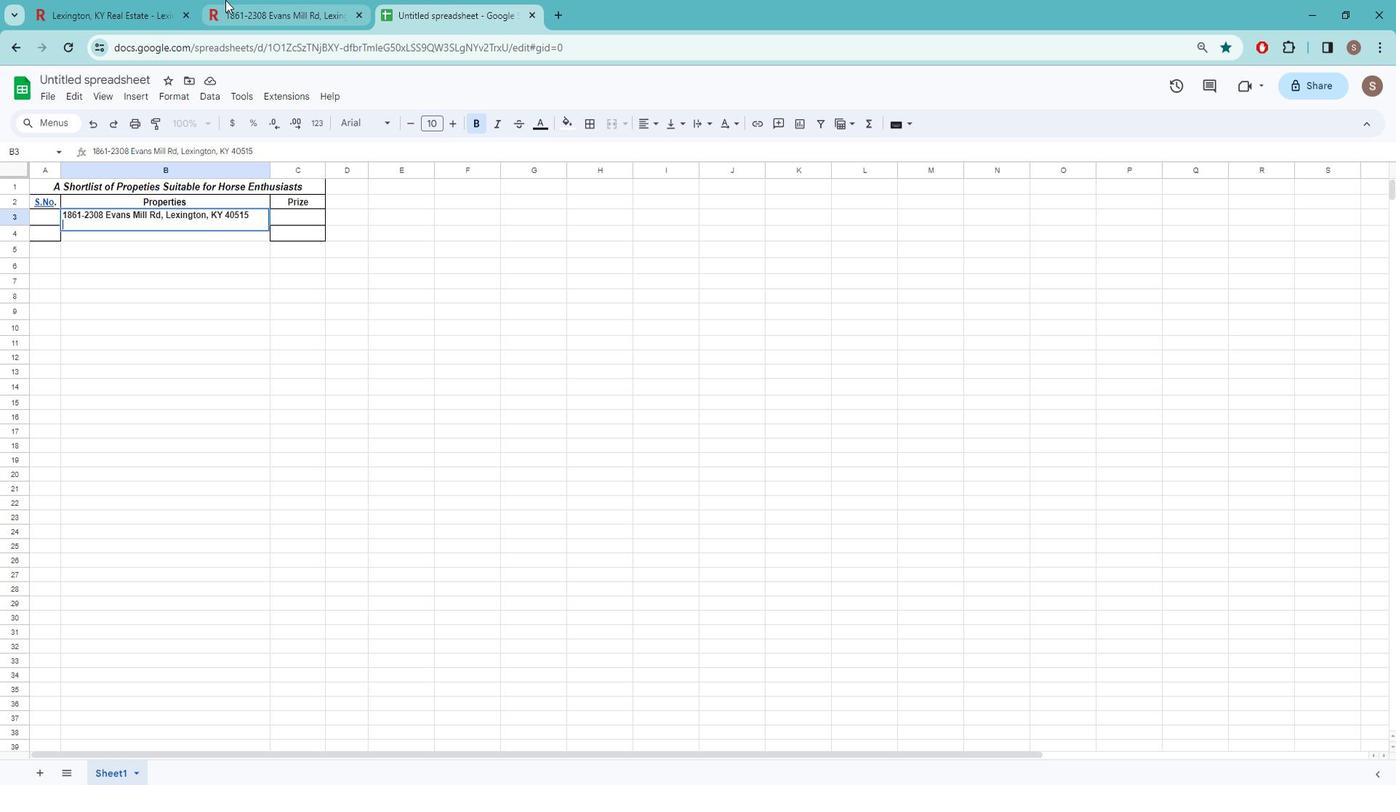 
Action: Mouse moved to (390, 582)
Screenshot: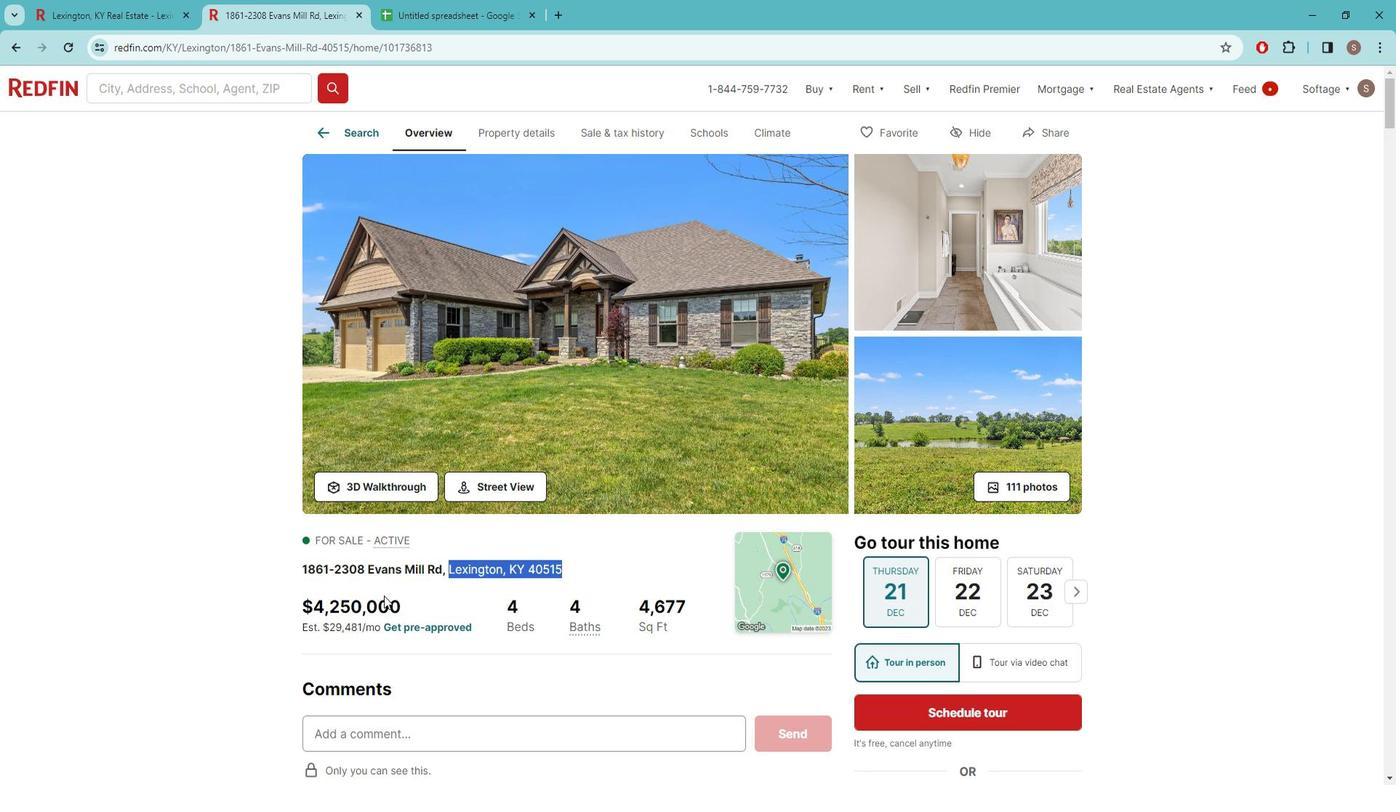 
Action: Mouse pressed left at (390, 582)
Screenshot: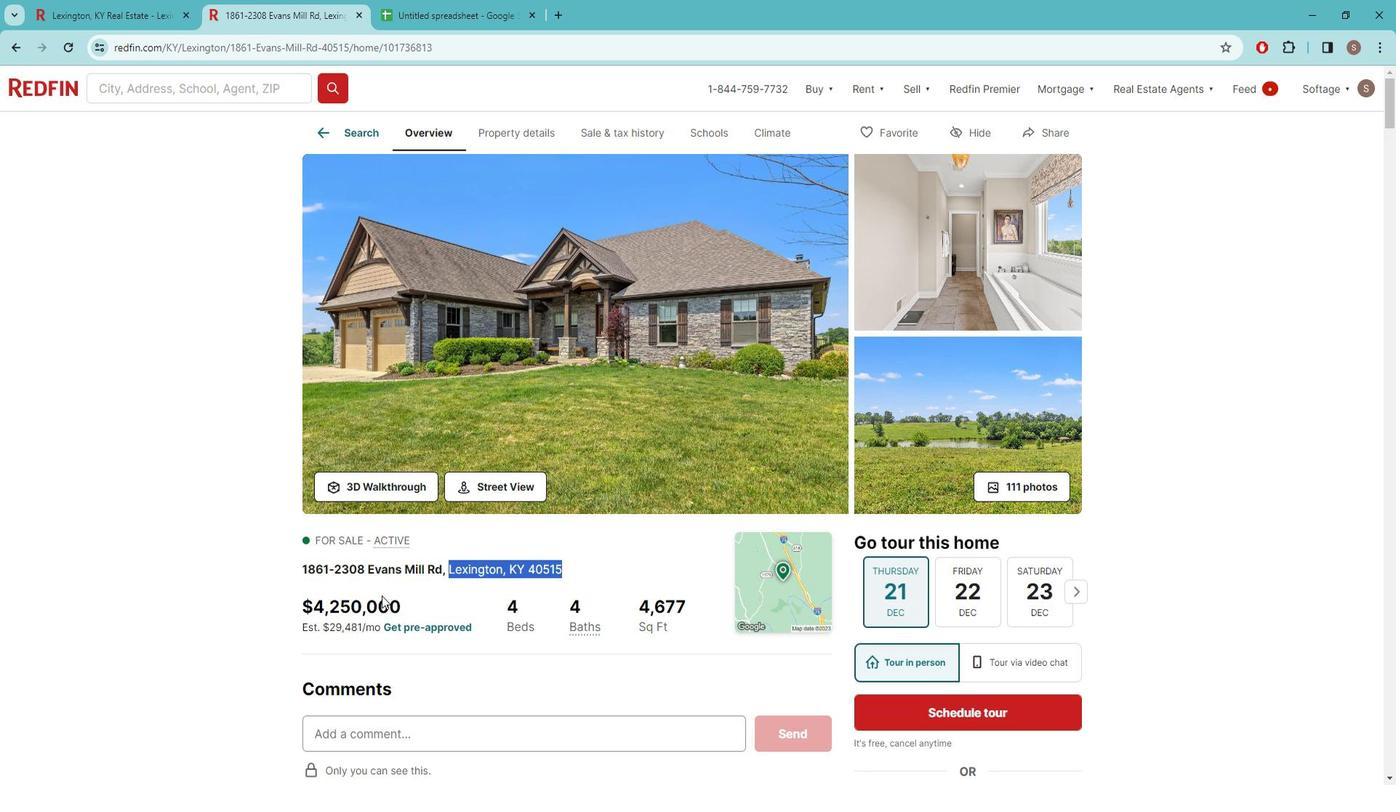
Action: Mouse pressed left at (390, 582)
Screenshot: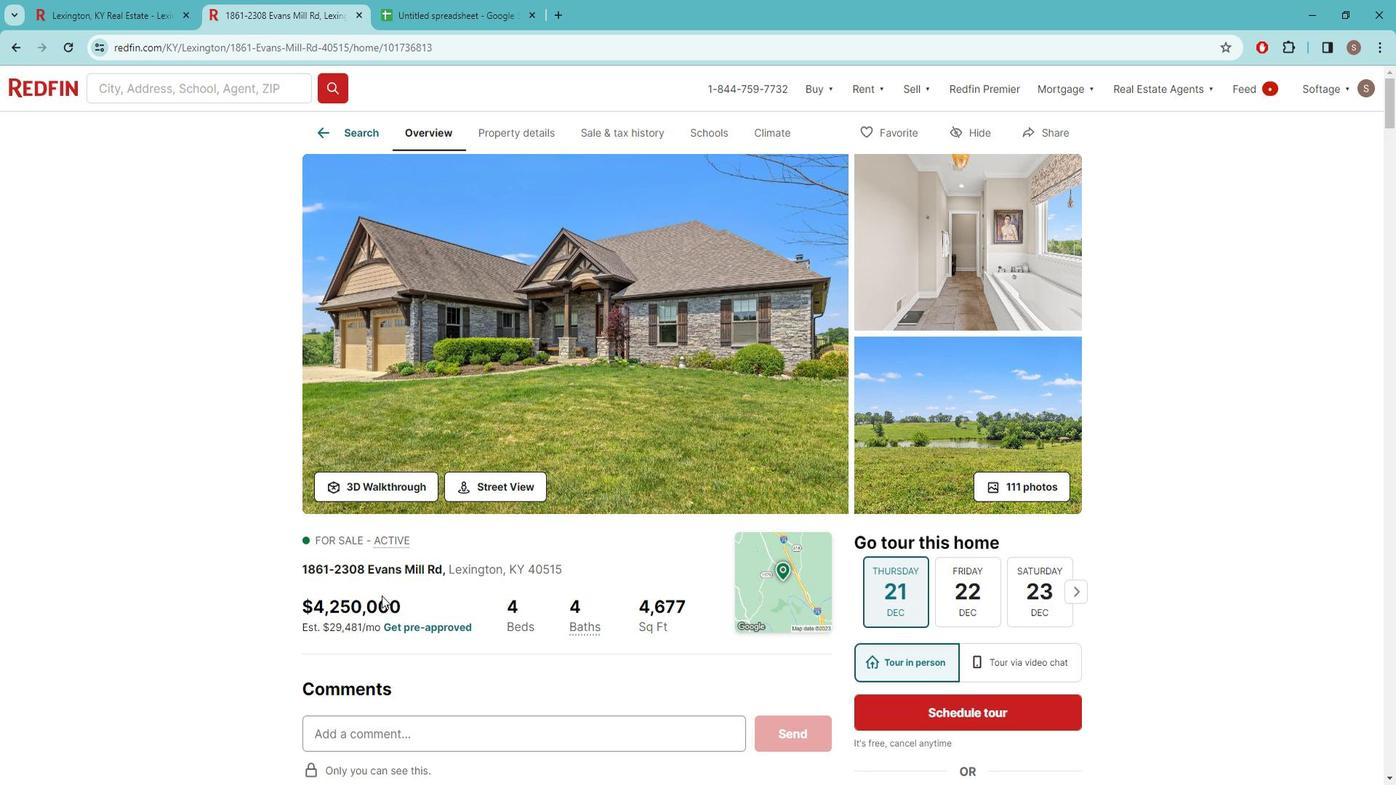 
Action: Mouse moved to (388, 585)
Screenshot: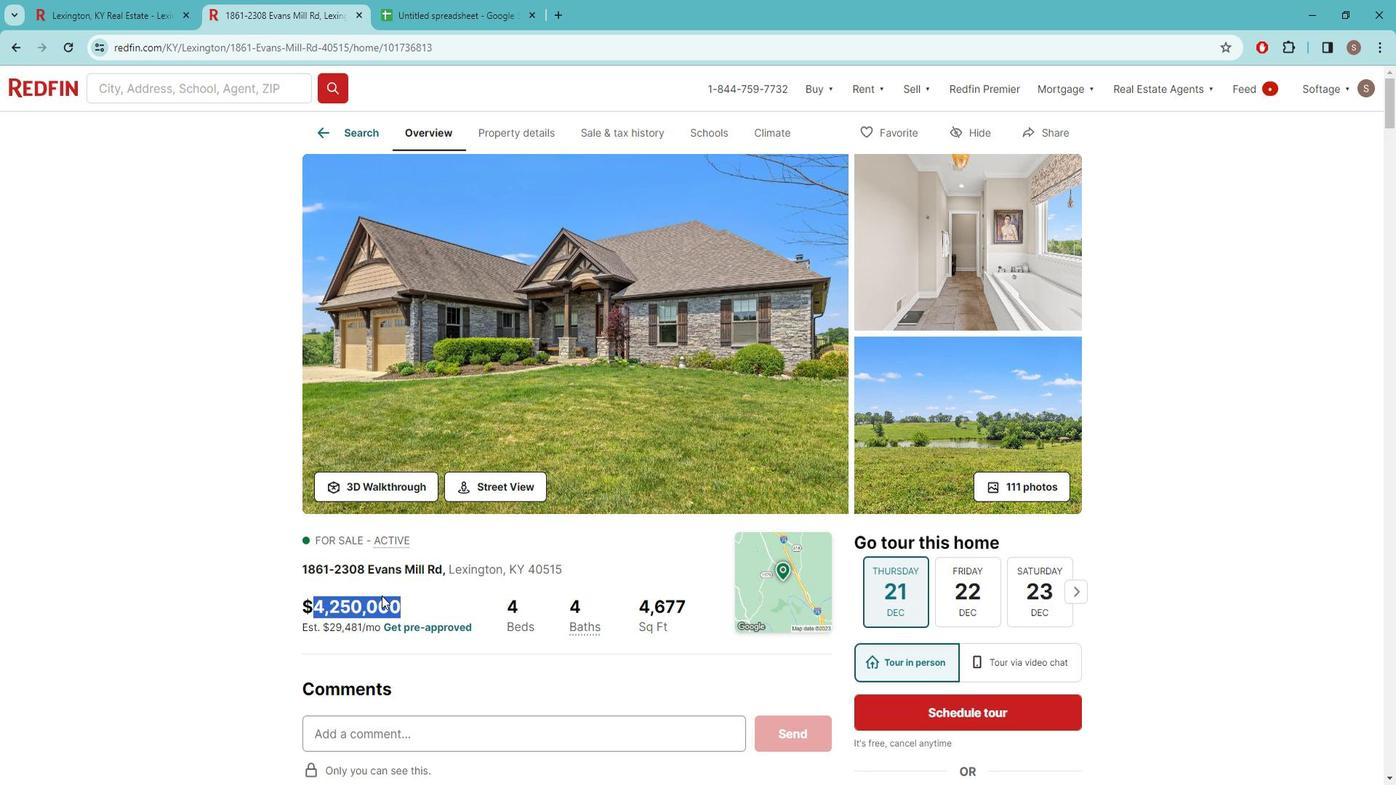 
Action: Mouse pressed left at (388, 585)
Screenshot: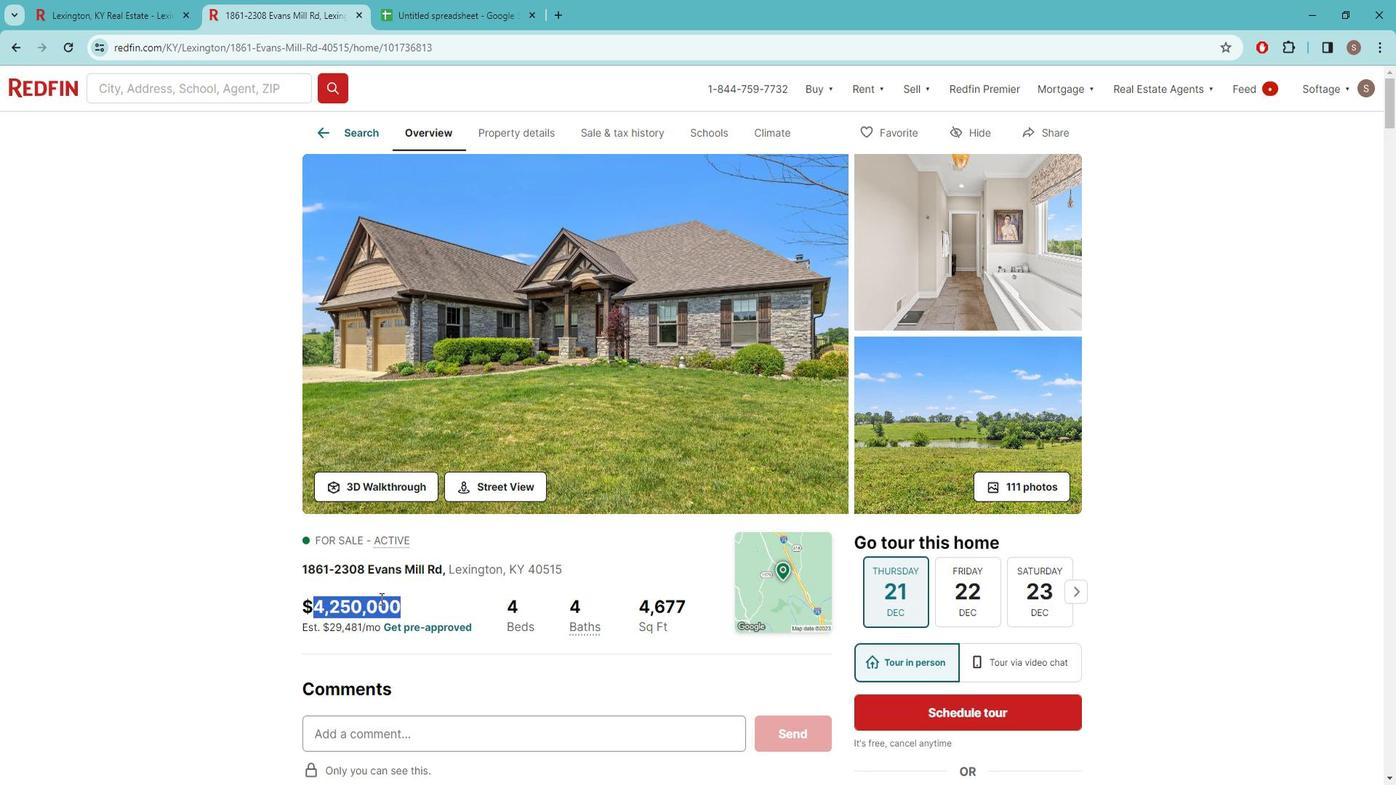 
Action: Mouse pressed left at (388, 585)
Screenshot: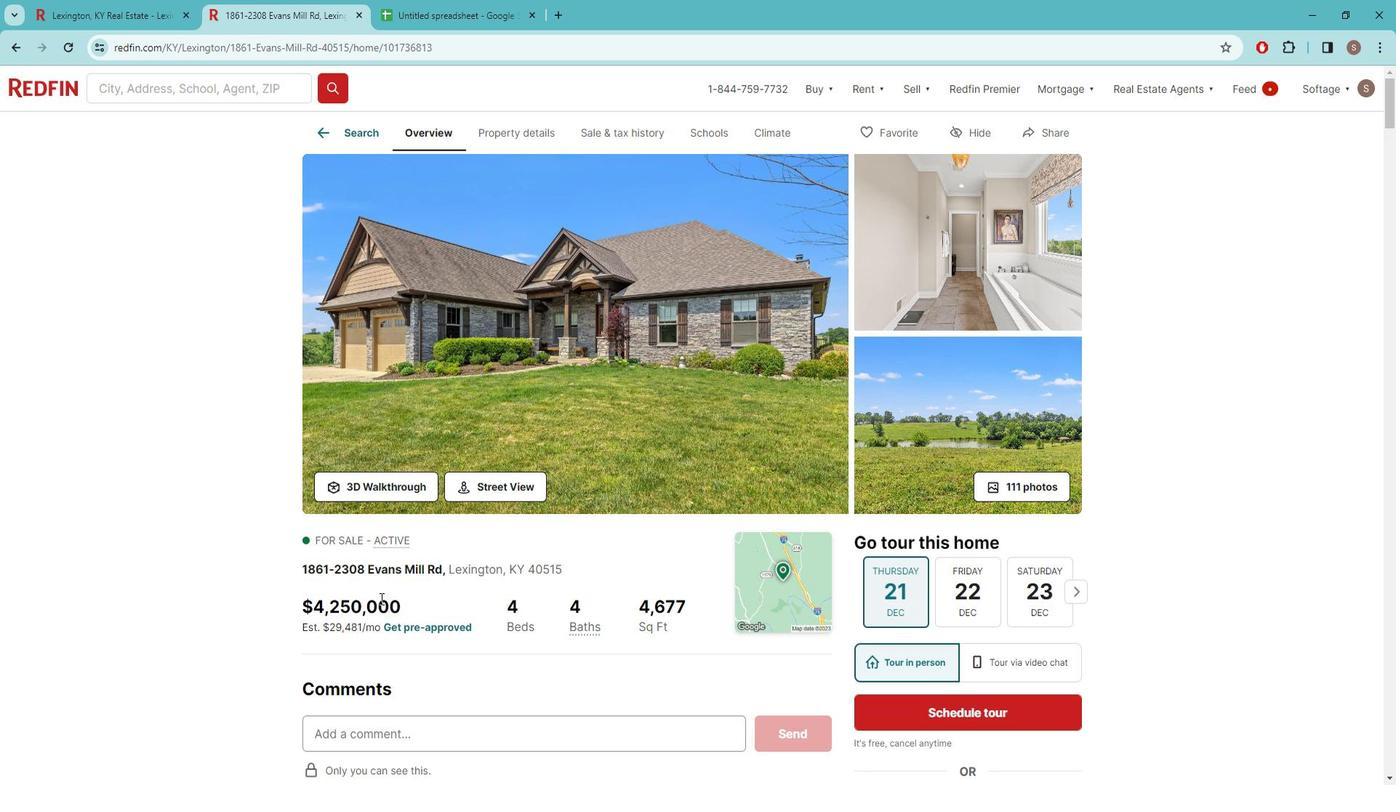 
Action: Mouse pressed left at (388, 585)
Screenshot: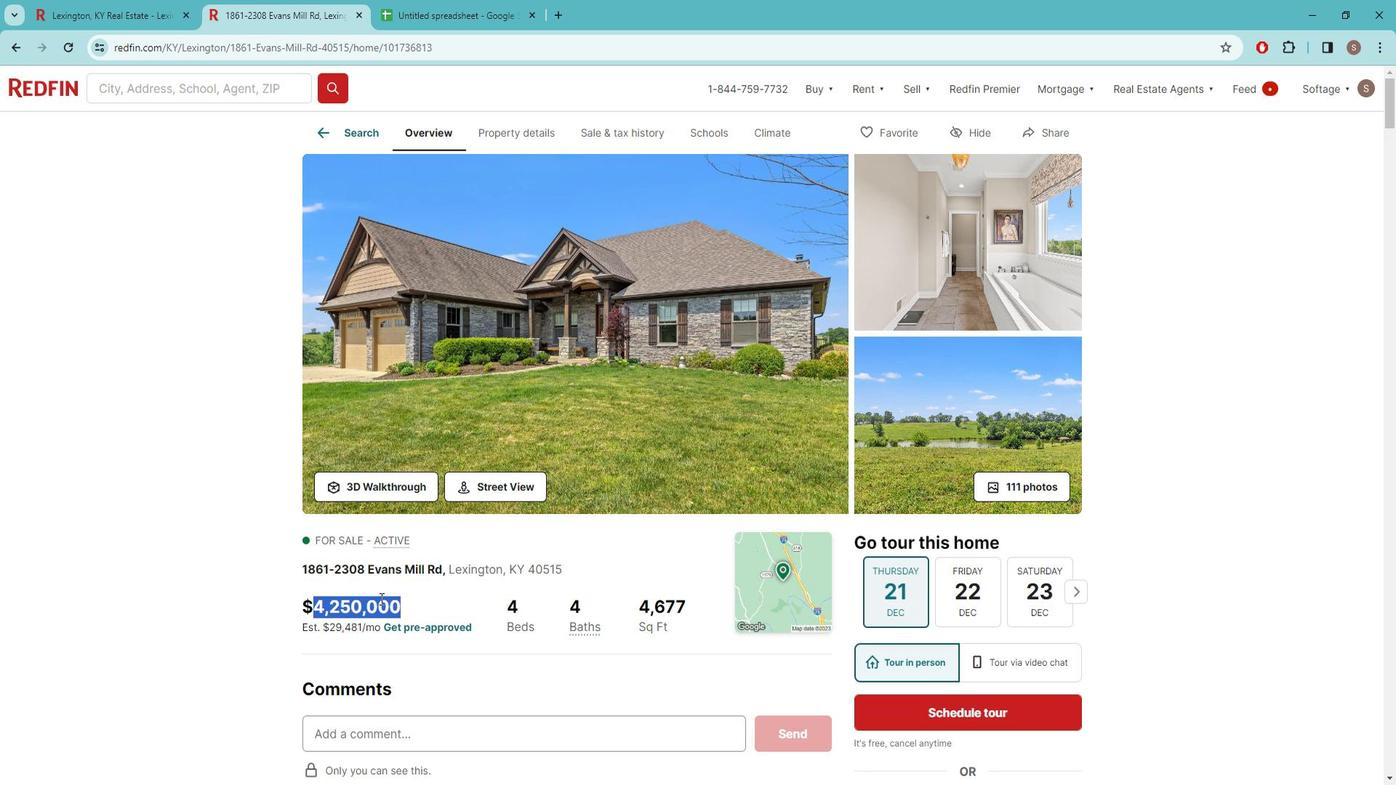 
Action: Key pressed ctrl+C
Screenshot: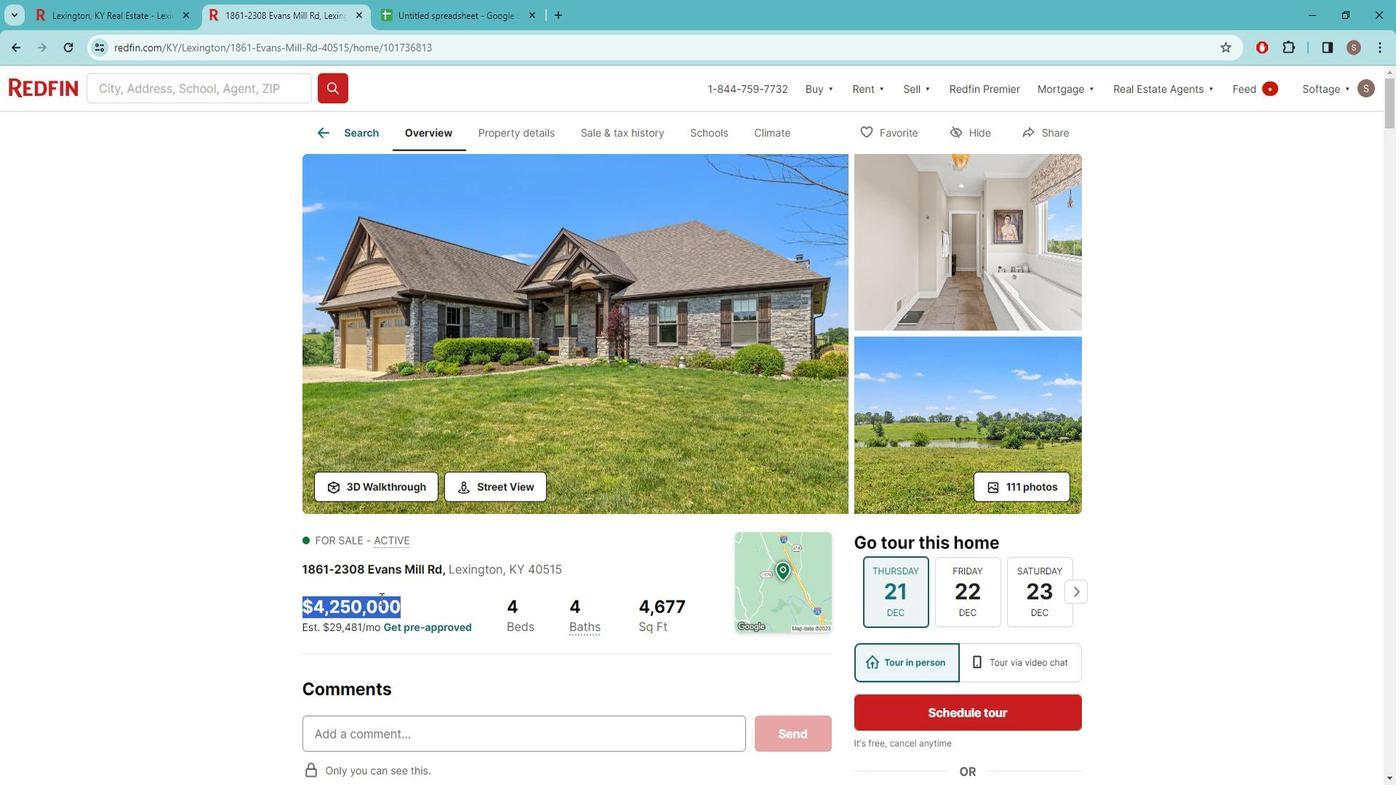 
Action: Mouse moved to (453, 7)
Screenshot: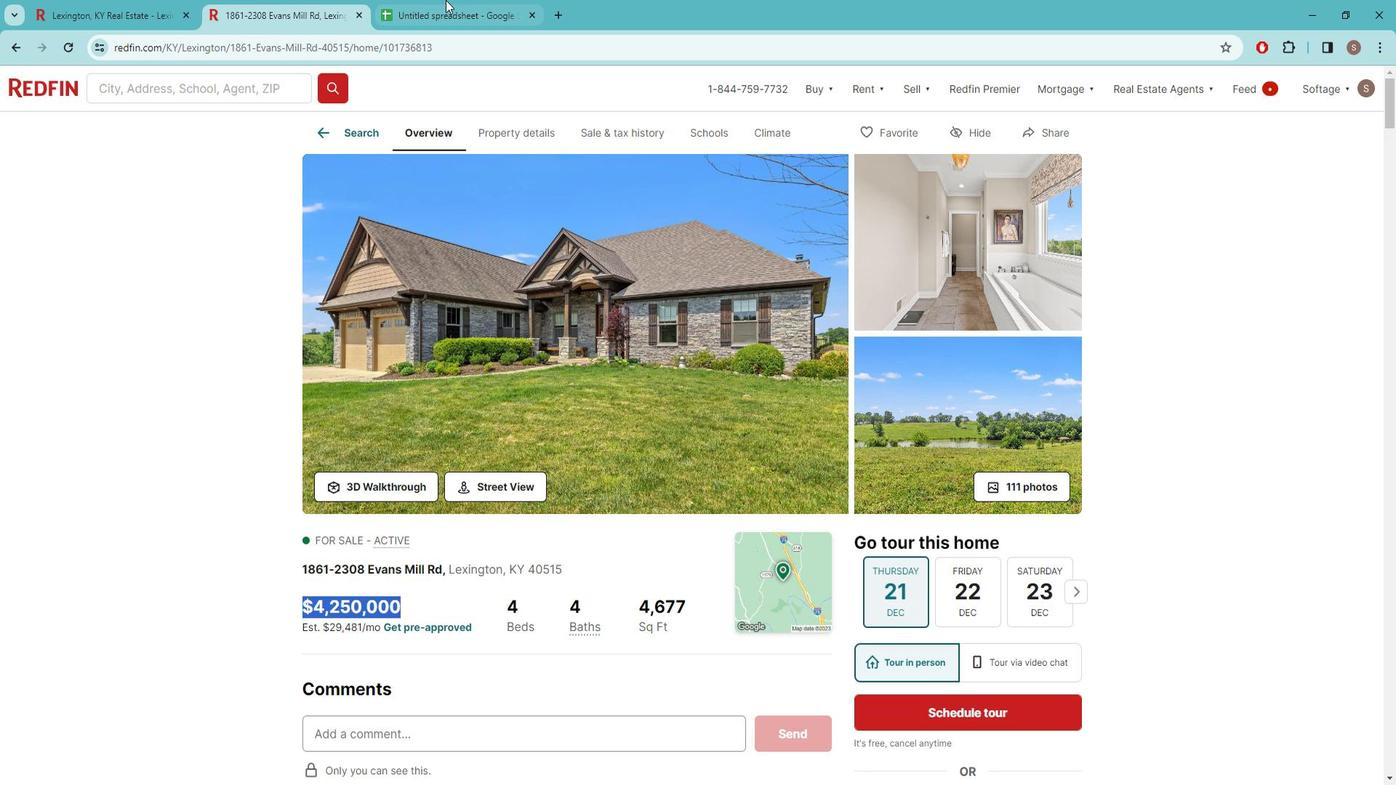 
Action: Mouse pressed left at (453, 8)
Screenshot: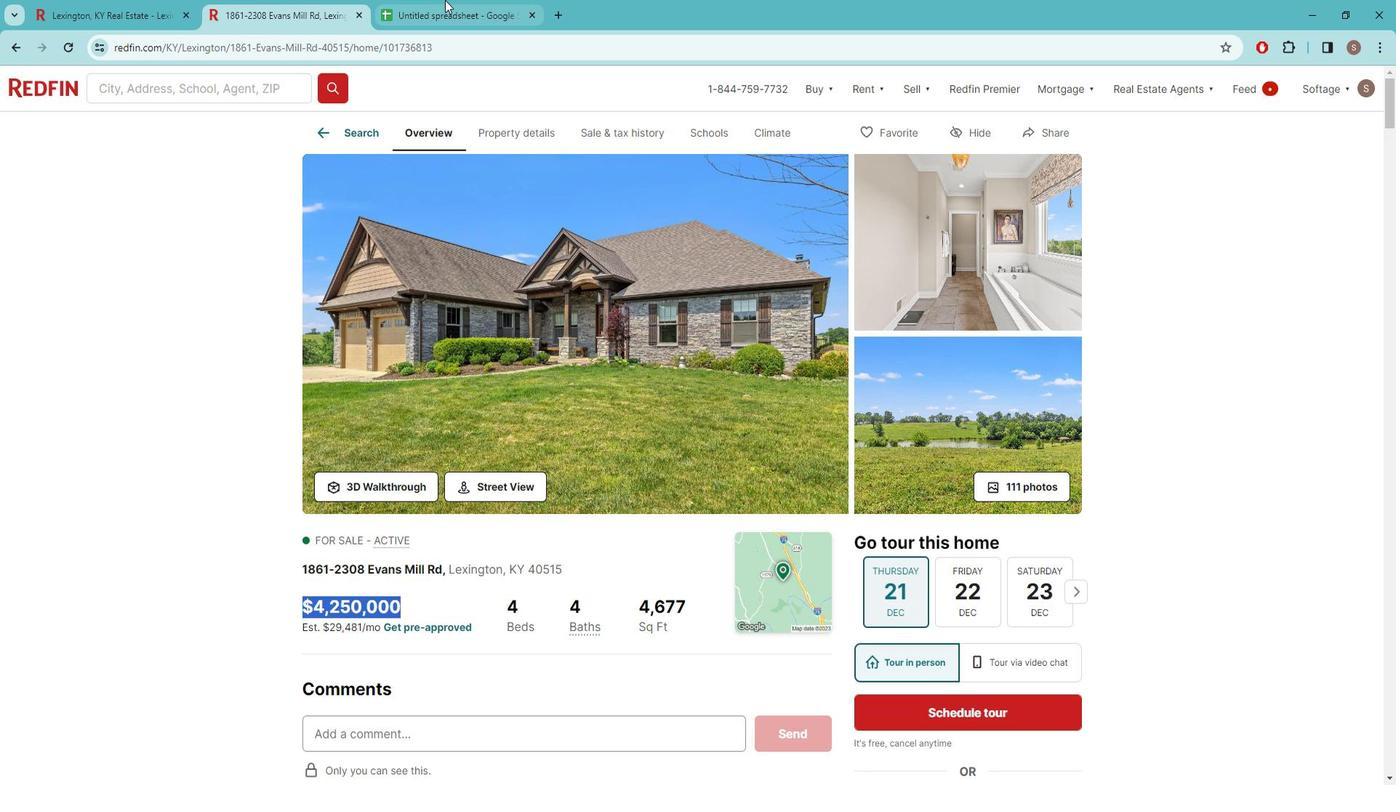 
Action: Mouse moved to (317, 219)
Screenshot: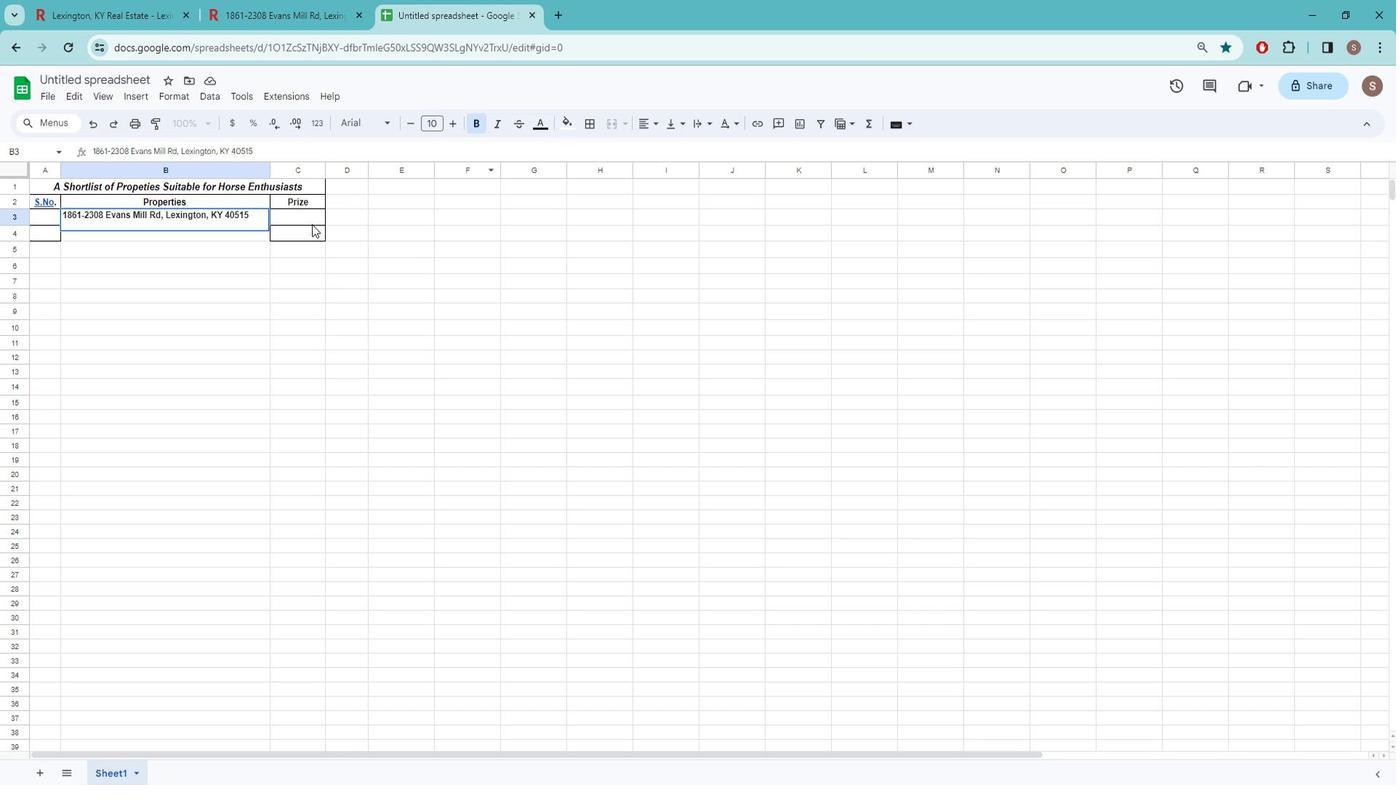 
Action: Mouse pressed left at (317, 219)
Screenshot: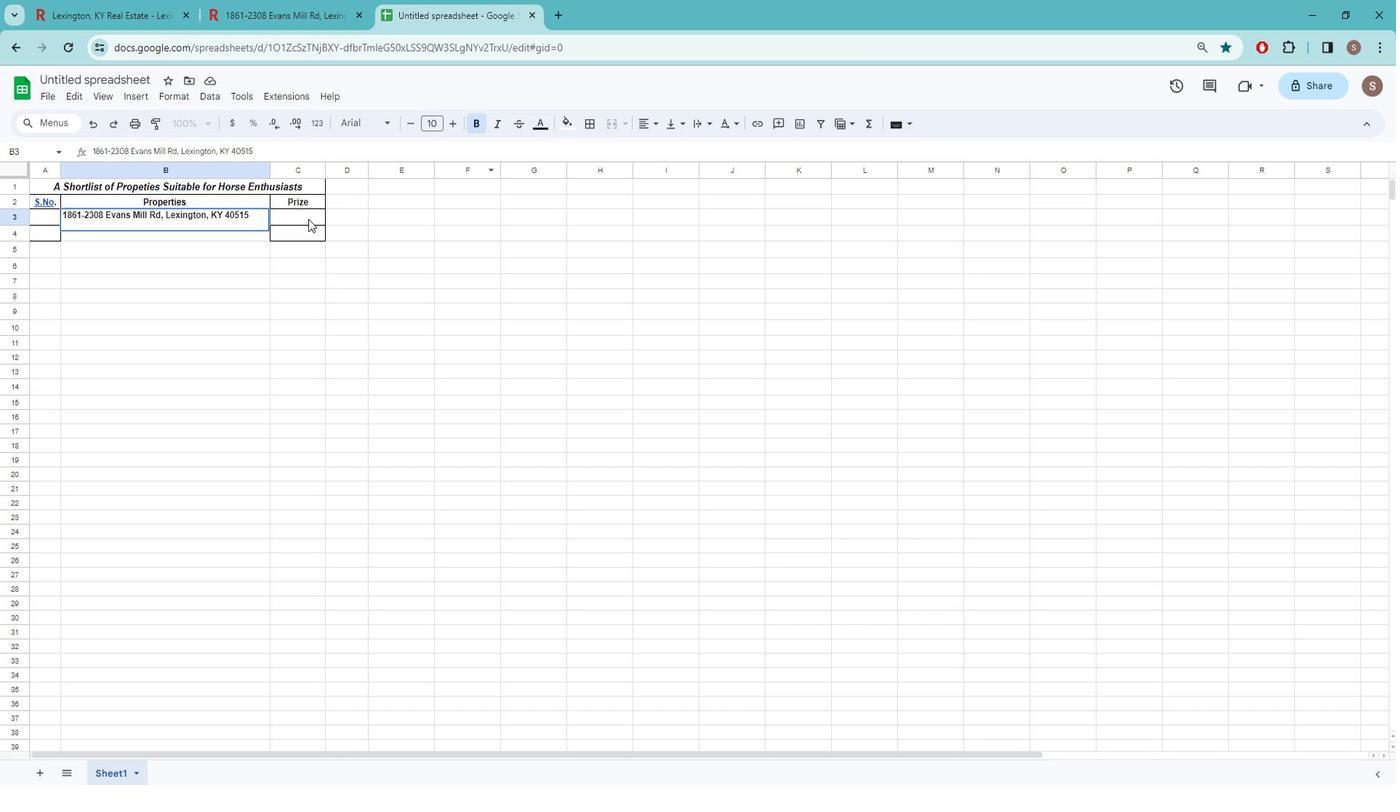 
Action: Key pressed ctrl+V
Screenshot: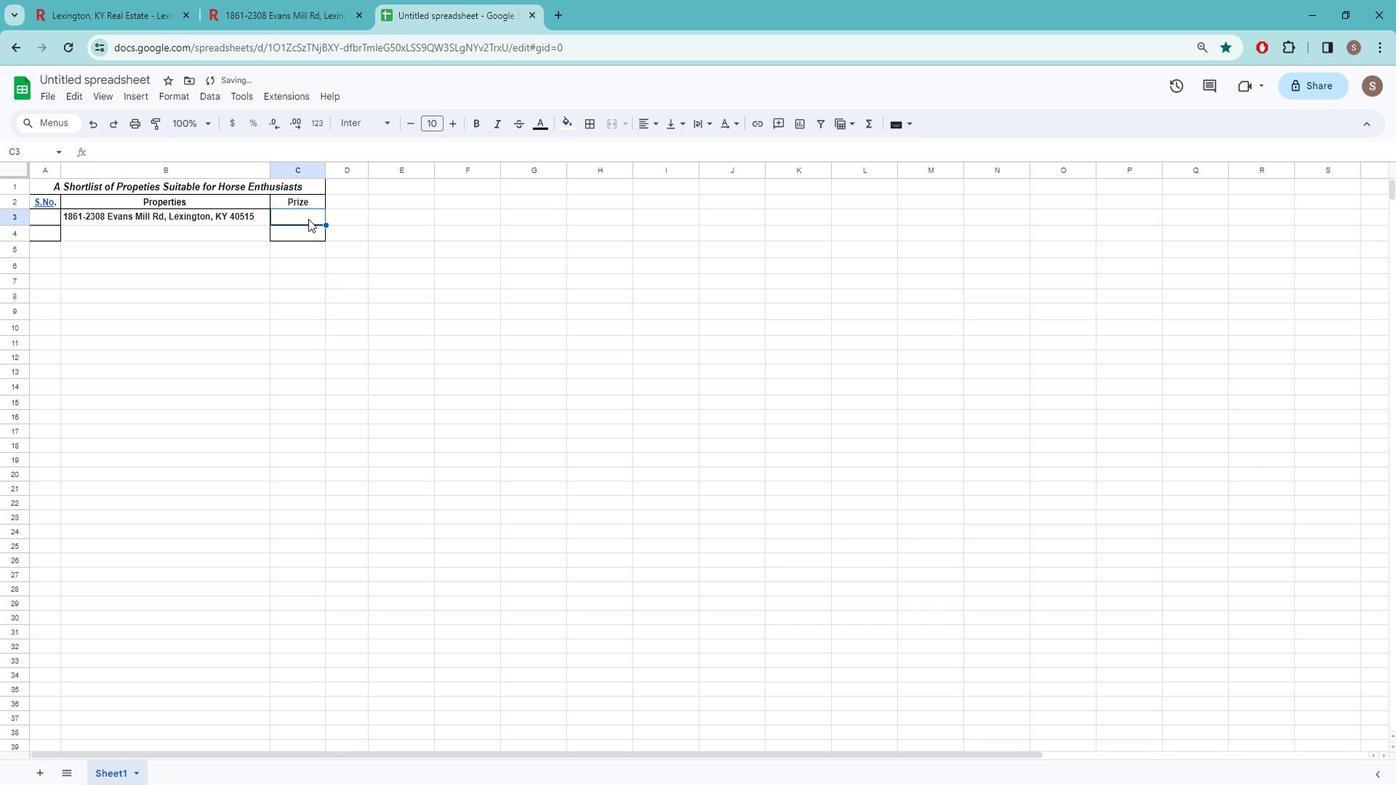 
Action: Mouse moved to (280, 8)
Screenshot: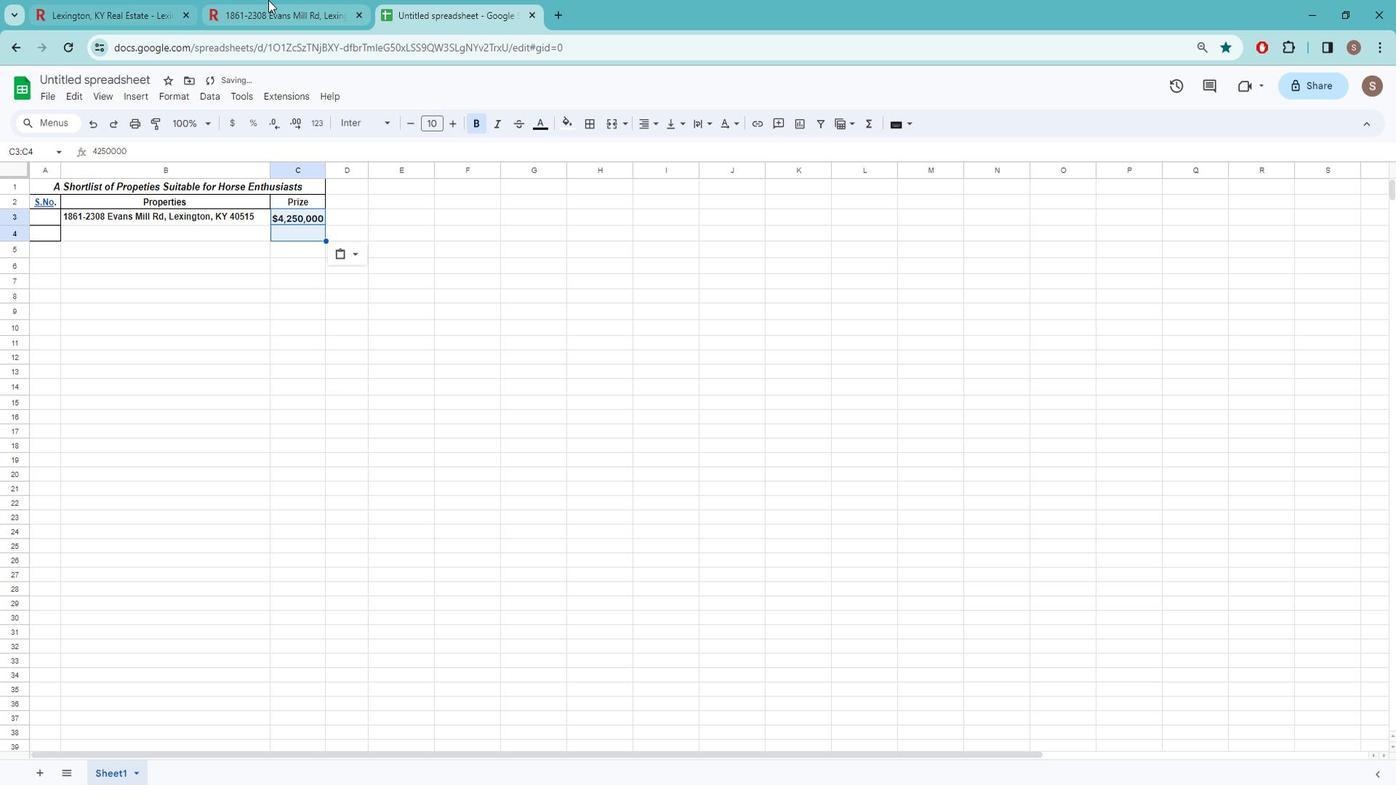 
Action: Mouse pressed left at (280, 8)
Screenshot: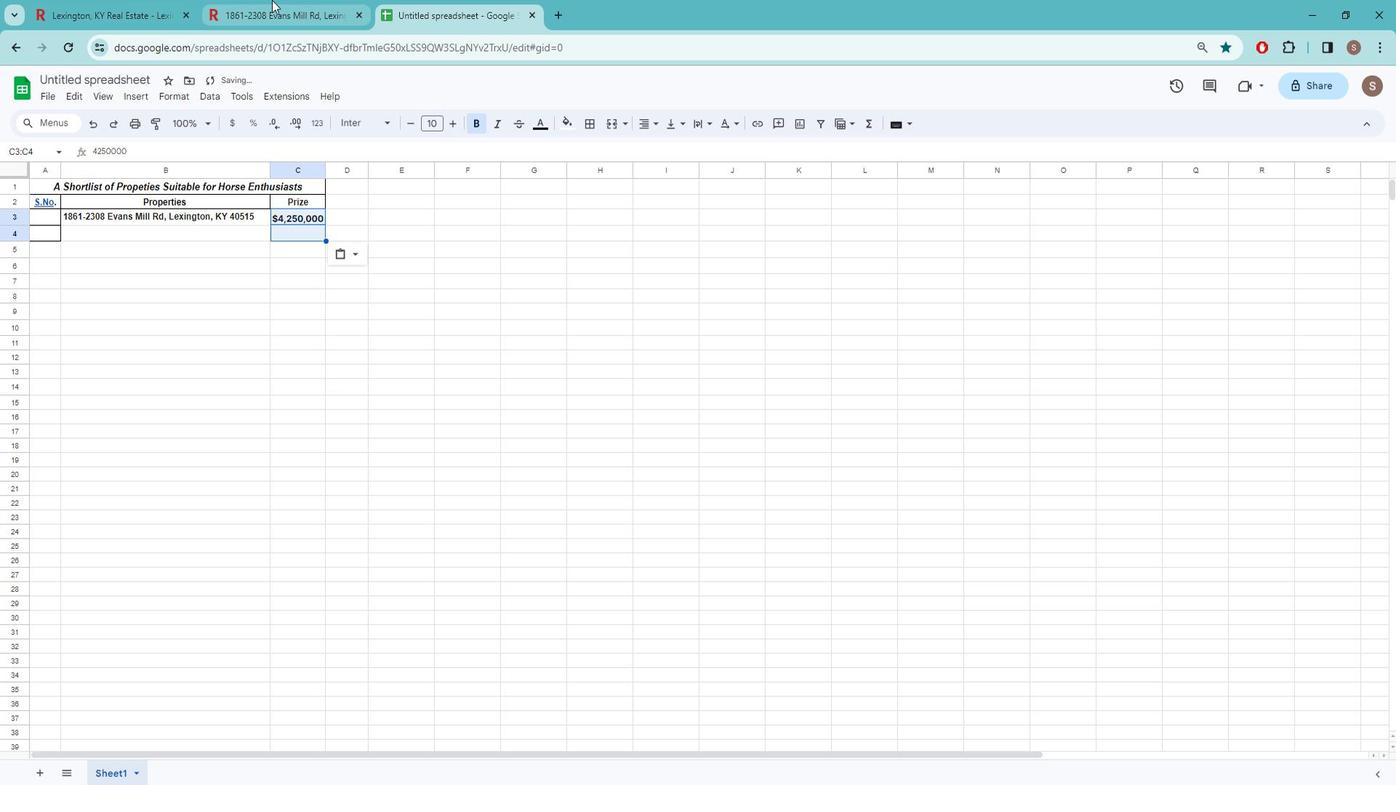 
Action: Mouse moved to (183, 7)
Screenshot: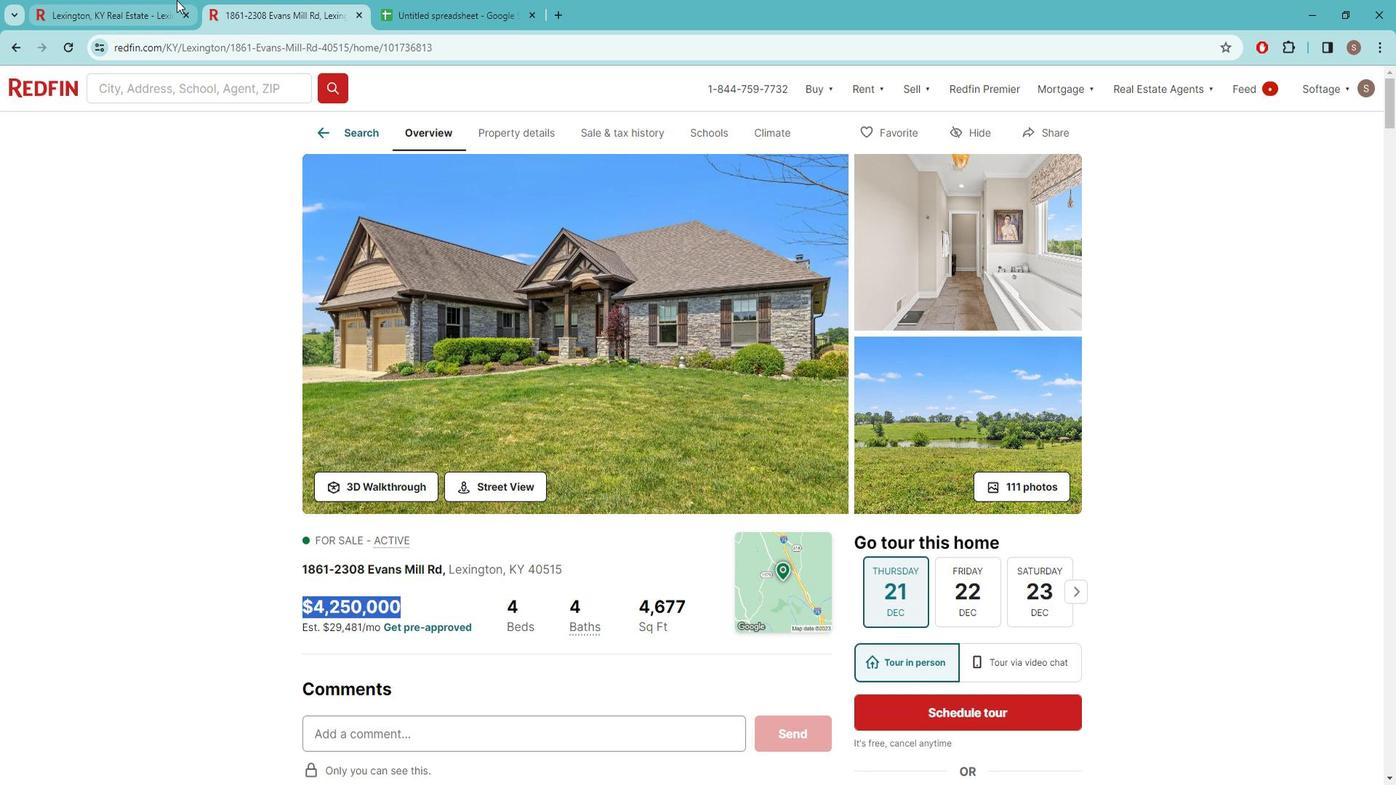 
Action: Mouse pressed left at (183, 8)
Screenshot: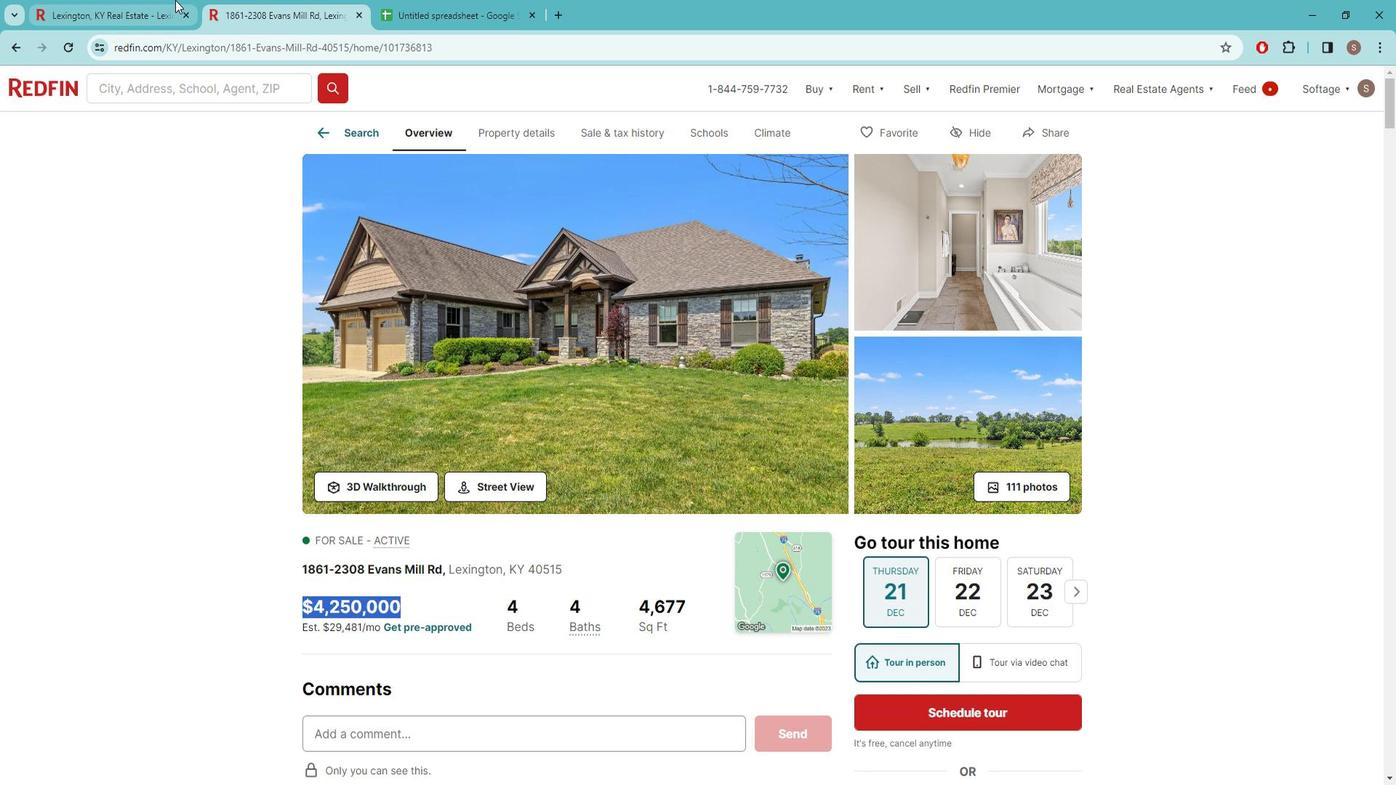 
Action: Mouse moved to (1086, 467)
Screenshot: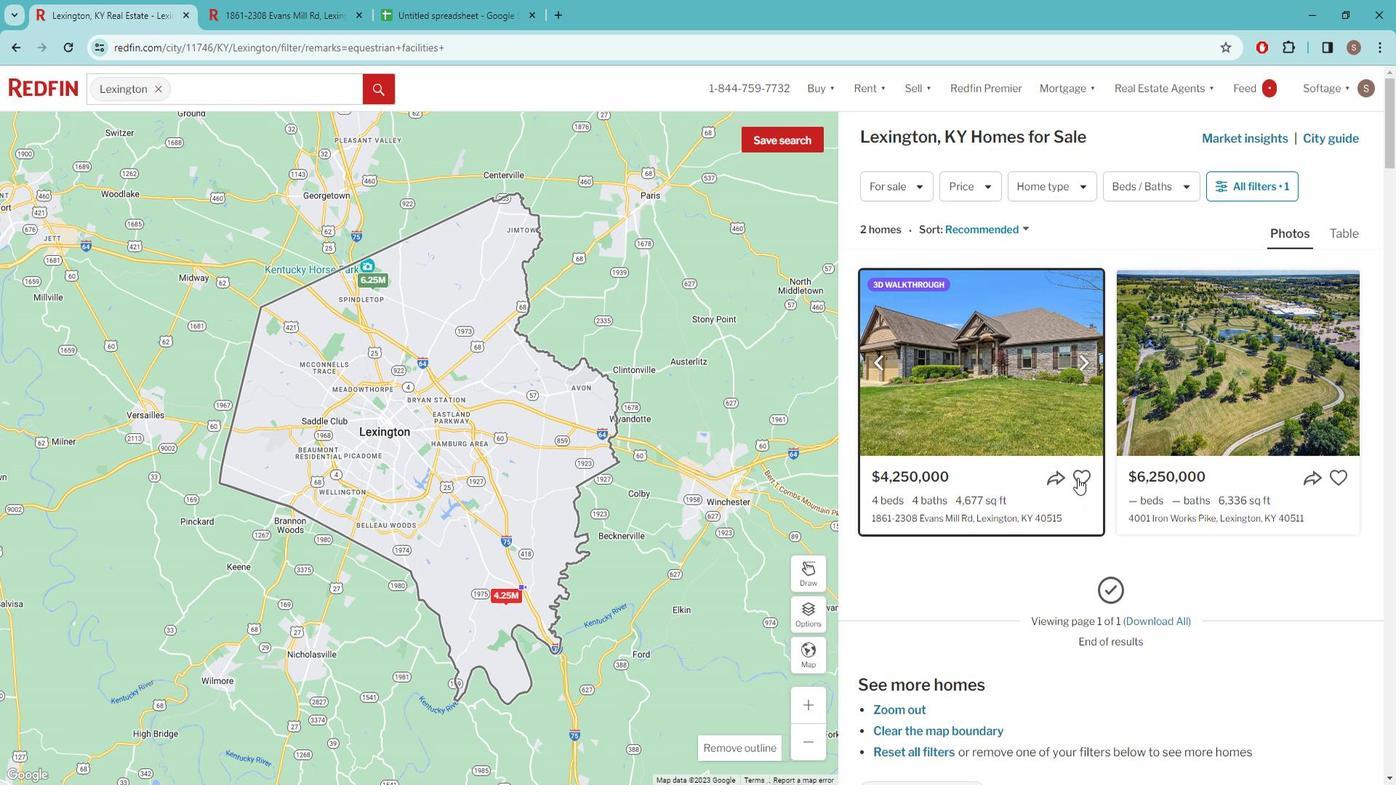 
Action: Mouse pressed left at (1086, 467)
Screenshot: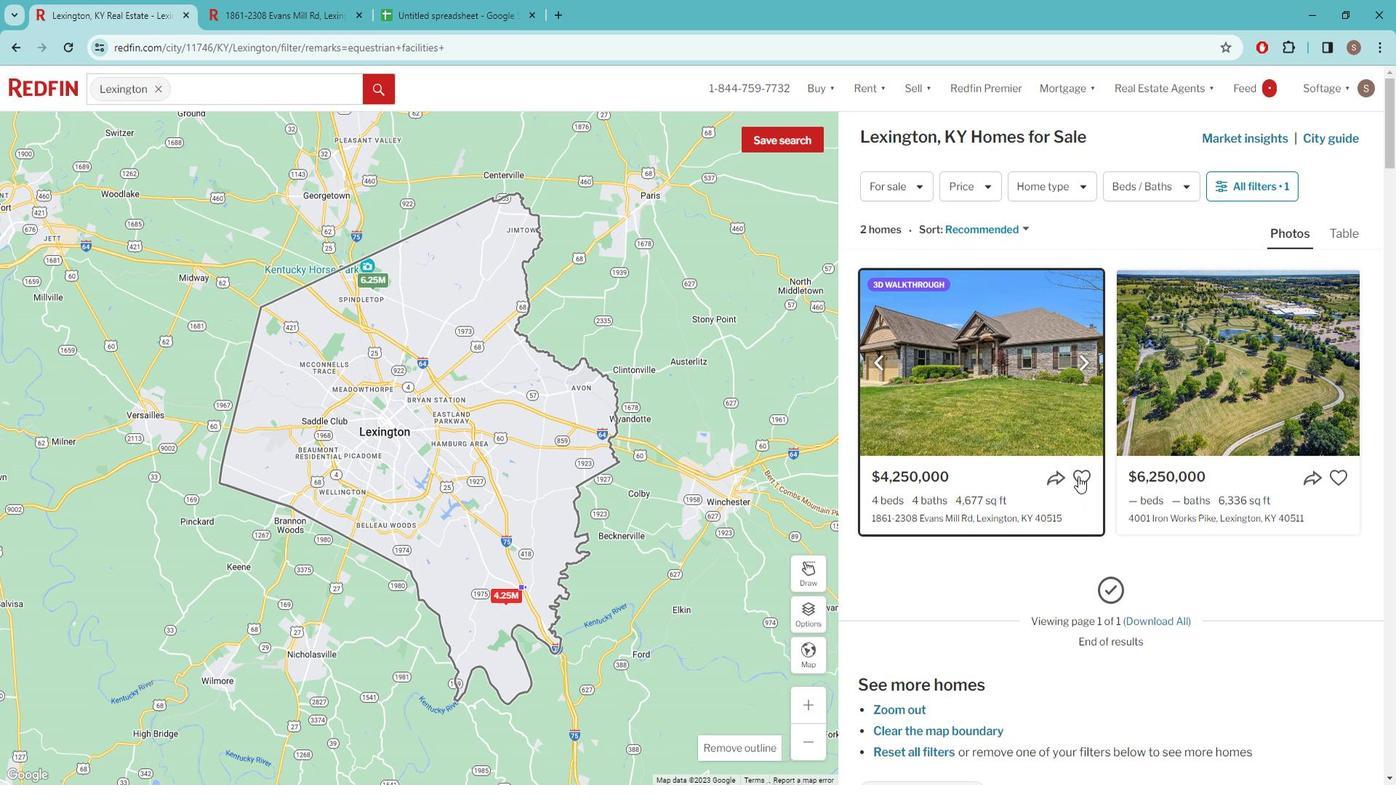 
Action: Mouse moved to (1260, 467)
Screenshot: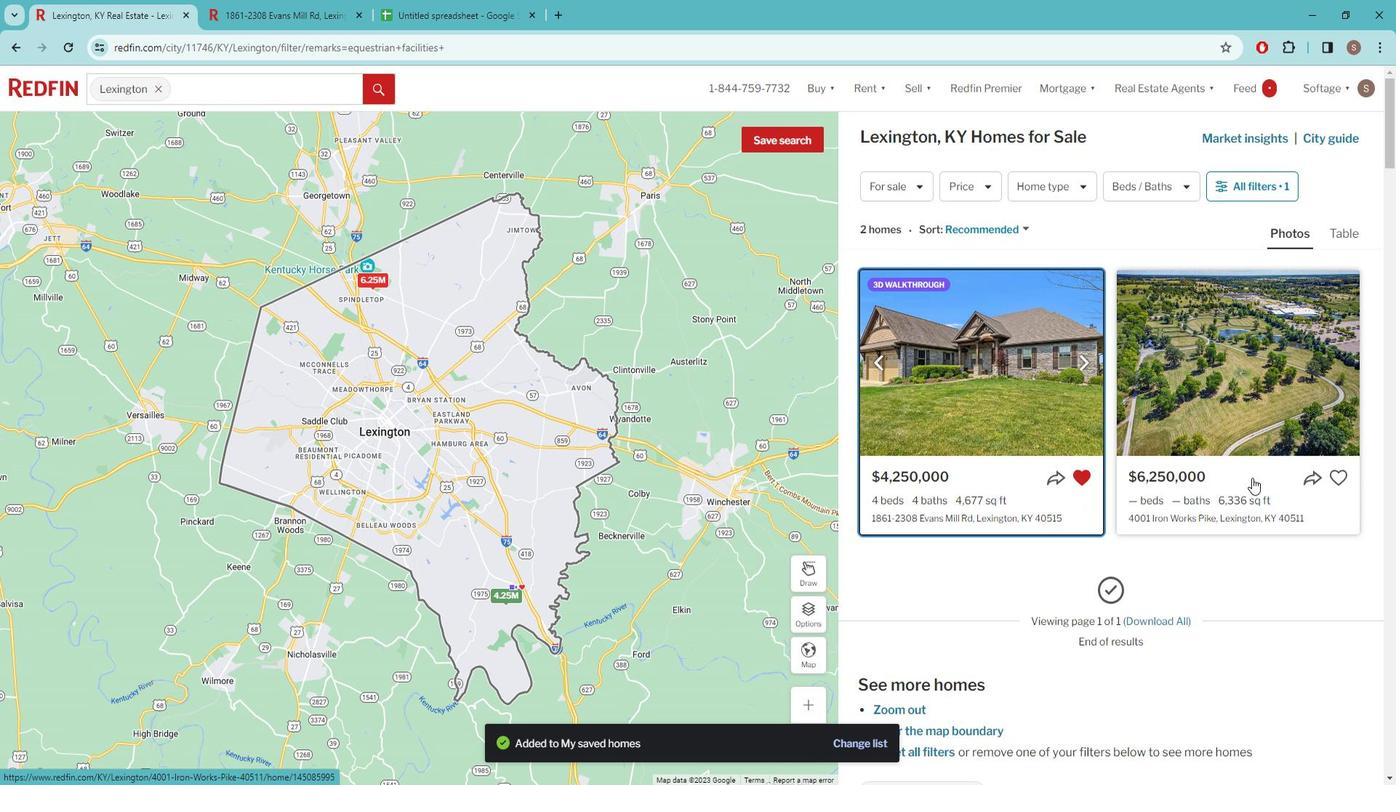 
Action: Mouse pressed left at (1260, 467)
Screenshot: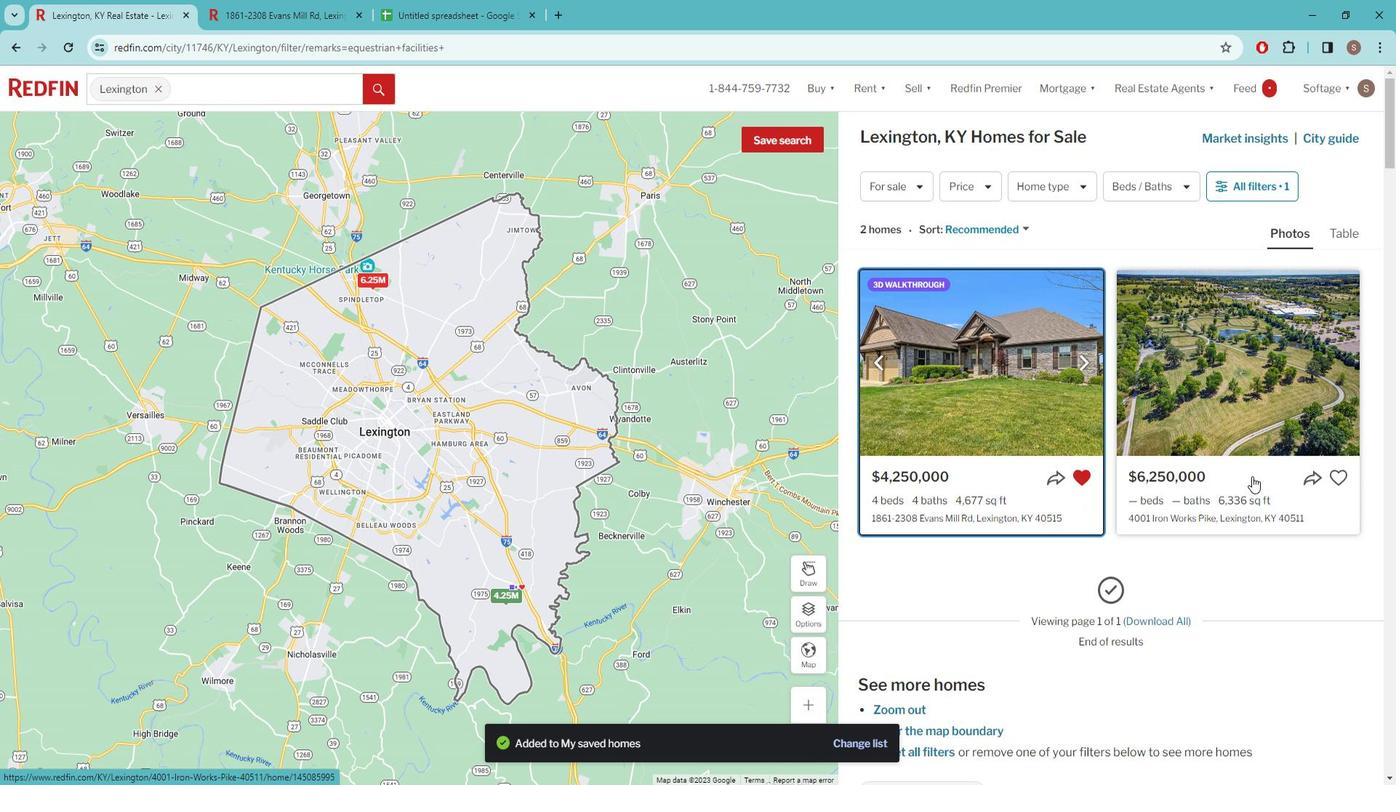 
Action: Mouse moved to (684, 420)
Screenshot: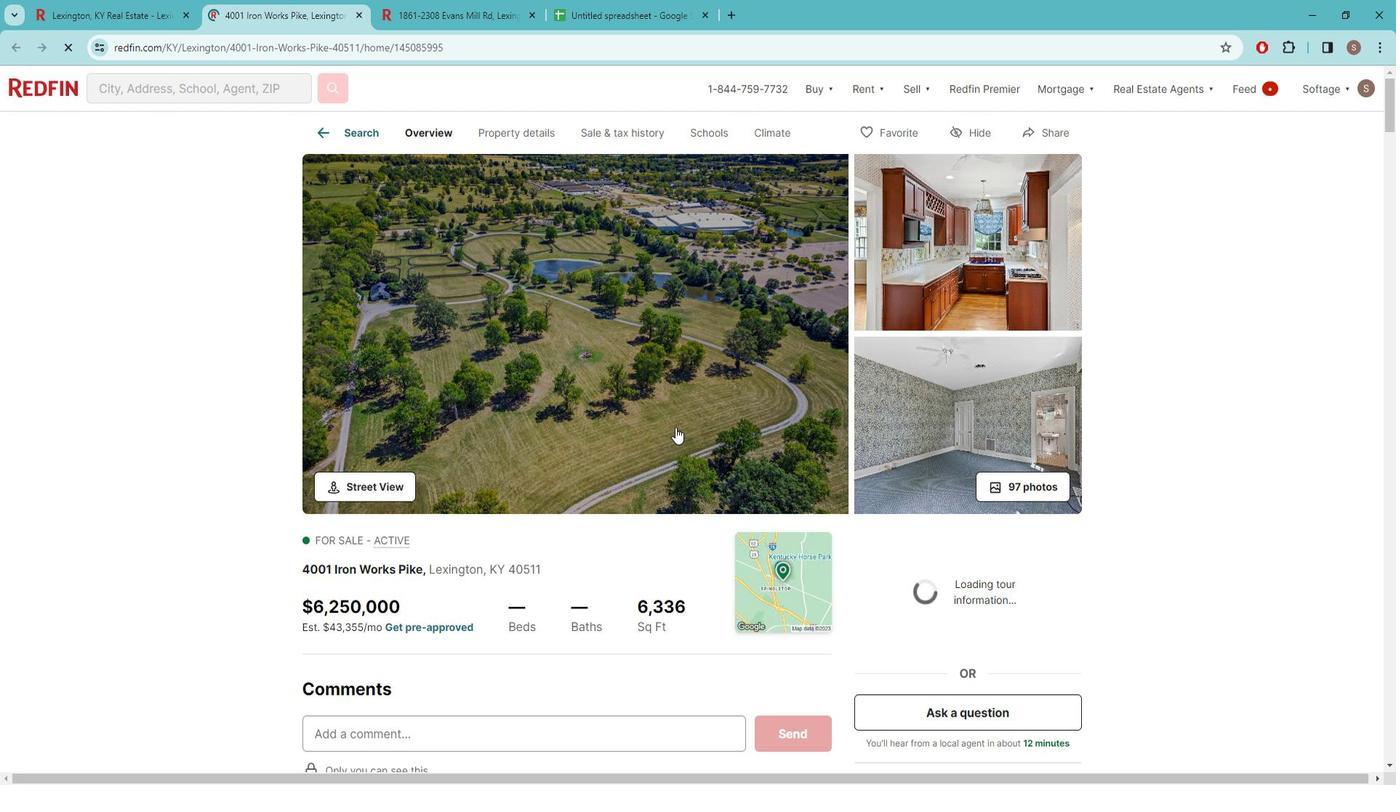 
Action: Mouse pressed left at (684, 420)
Screenshot: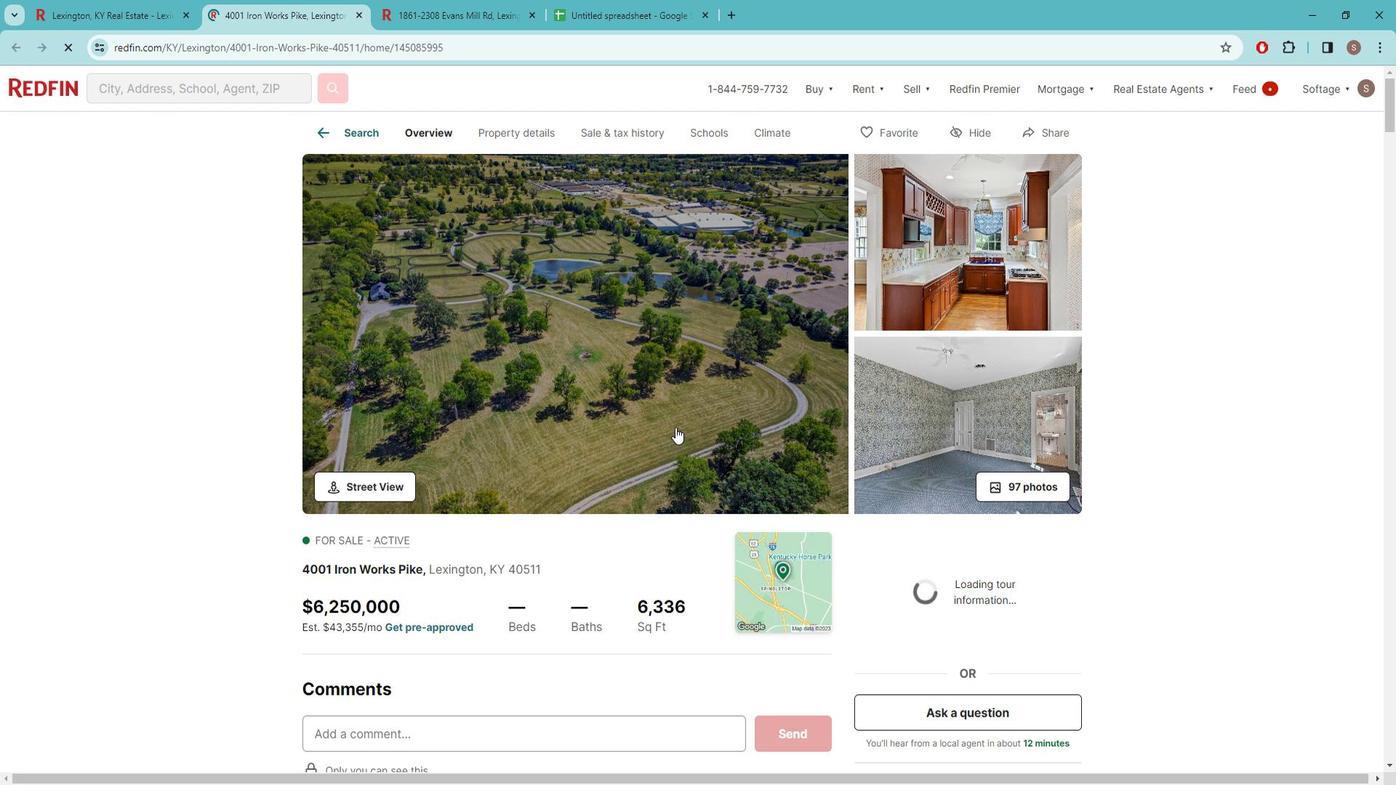 
Action: Mouse moved to (281, 703)
Screenshot: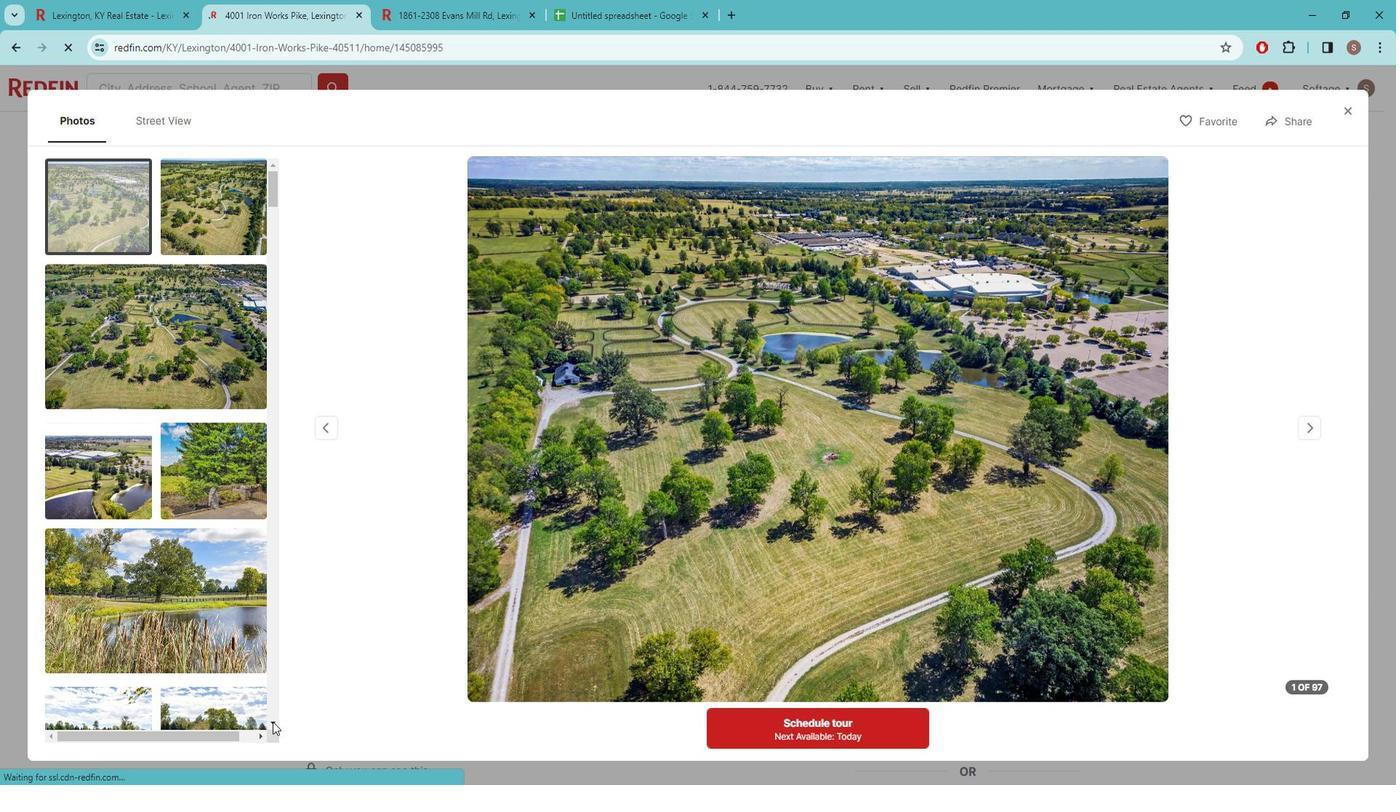 
Action: Mouse pressed left at (281, 703)
Screenshot: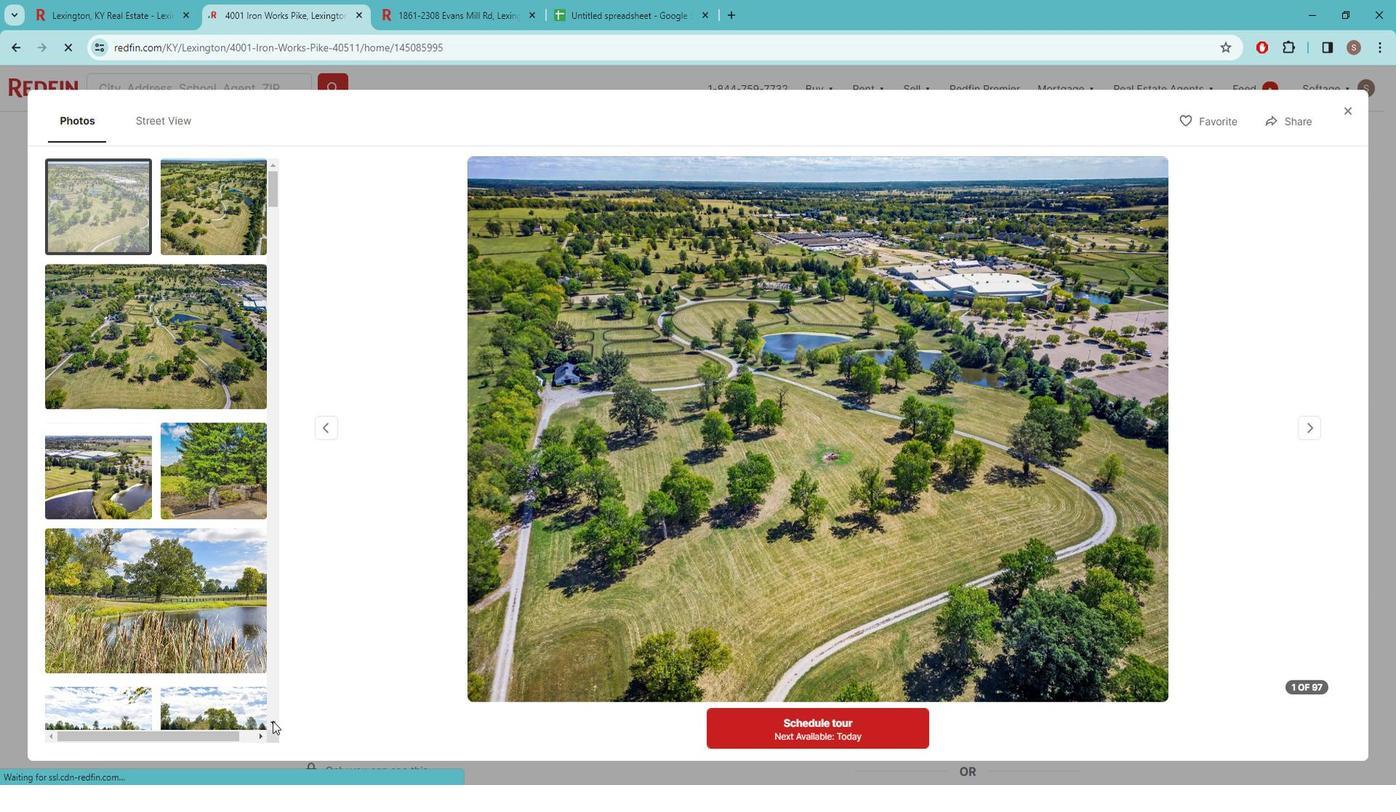 
Action: Mouse moved to (282, 703)
Screenshot: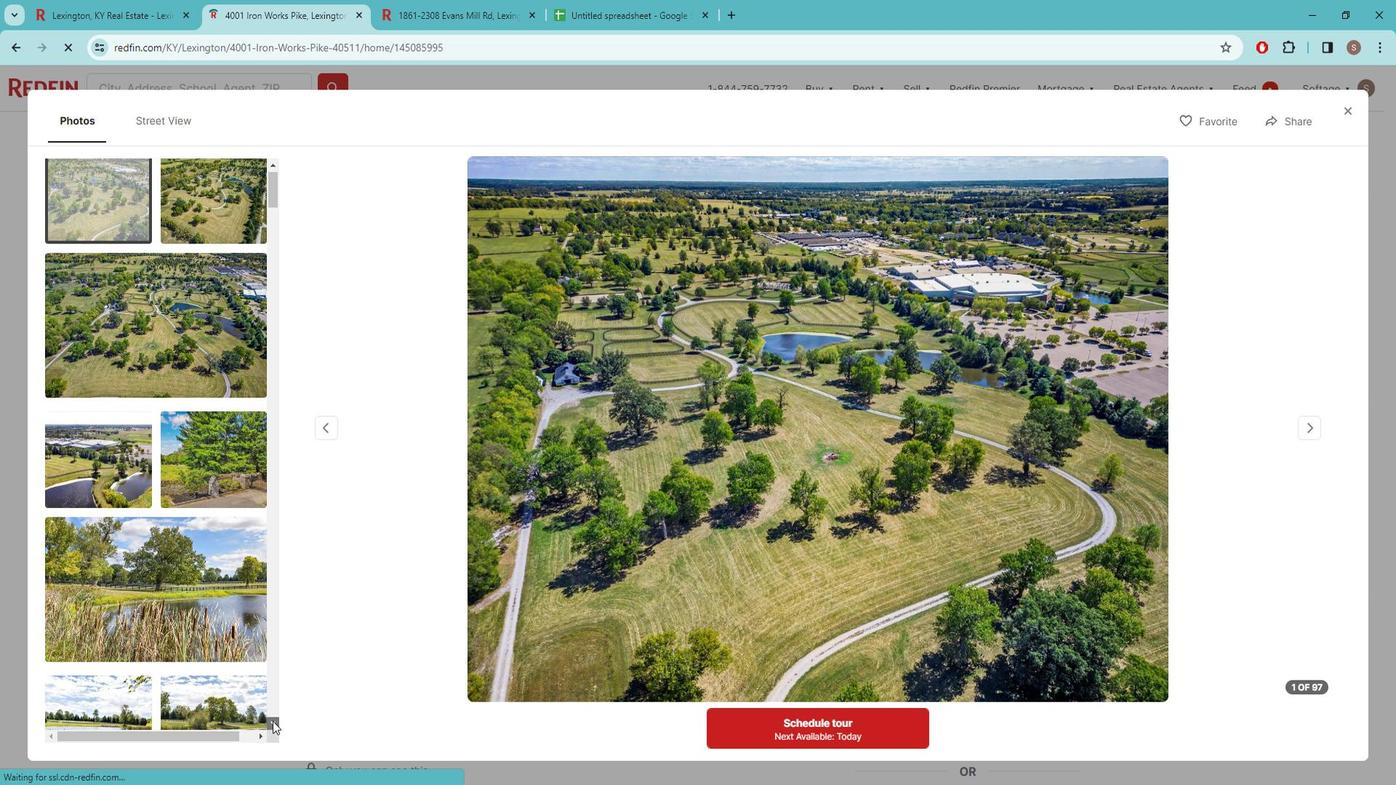 
Action: Mouse pressed left at (282, 703)
Screenshot: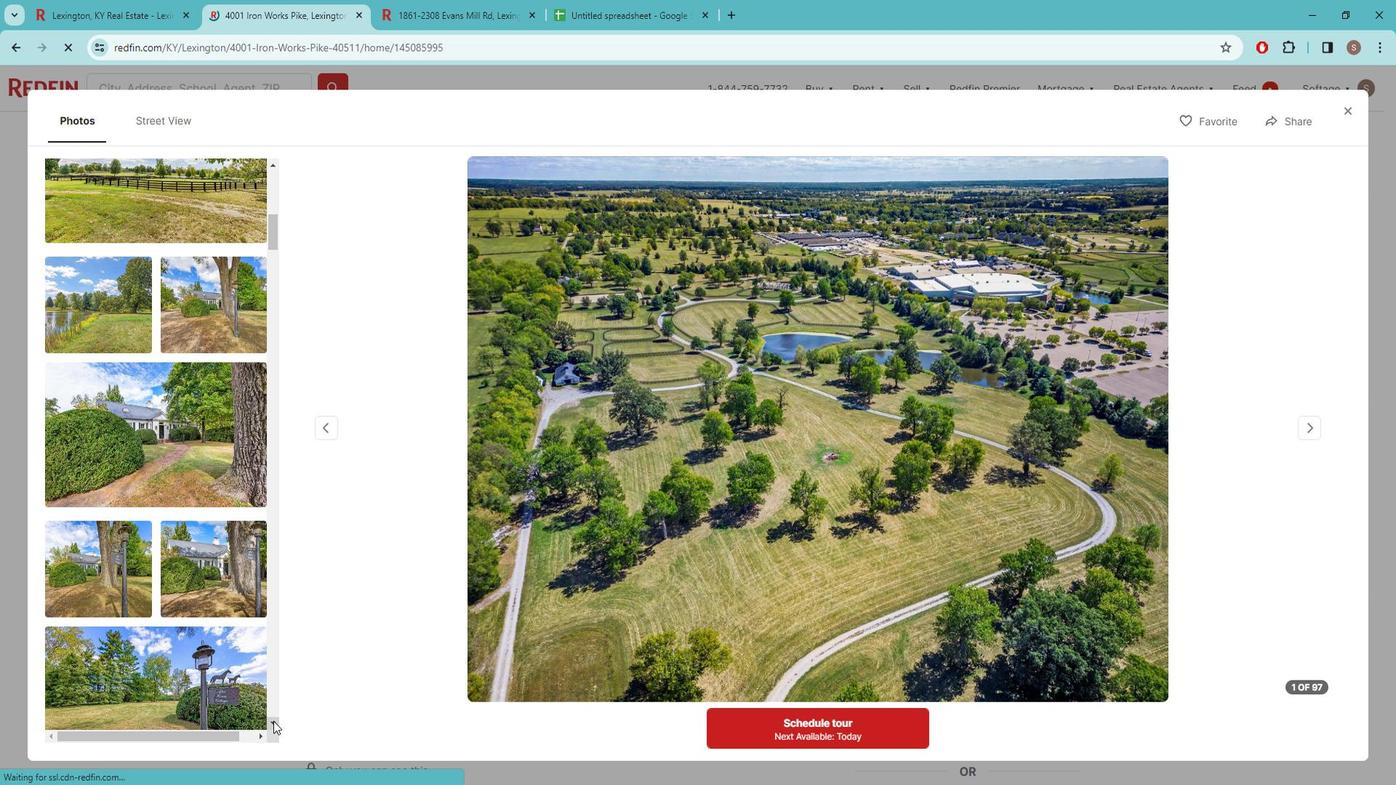 
Action: Mouse moved to (1354, 115)
Screenshot: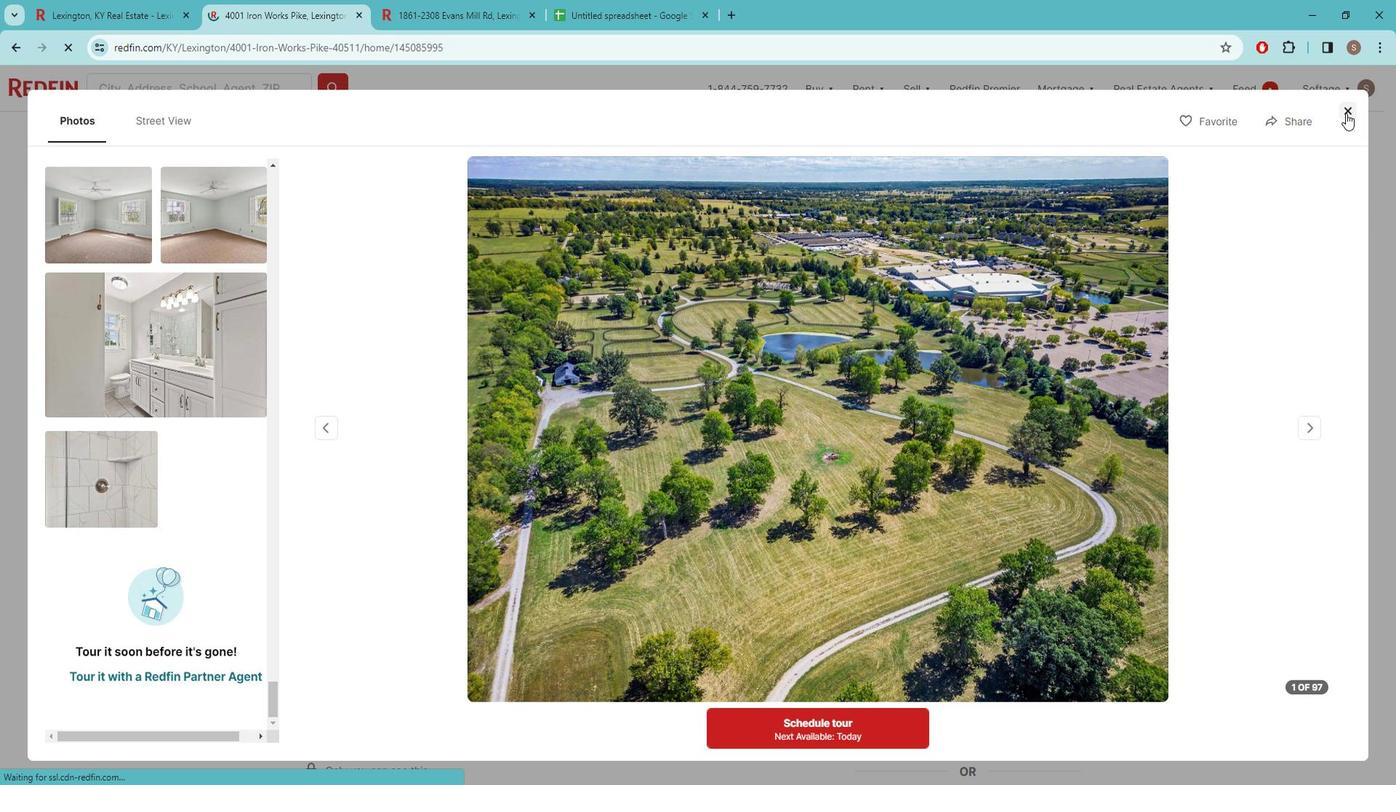 
Action: Mouse pressed left at (1354, 115)
Screenshot: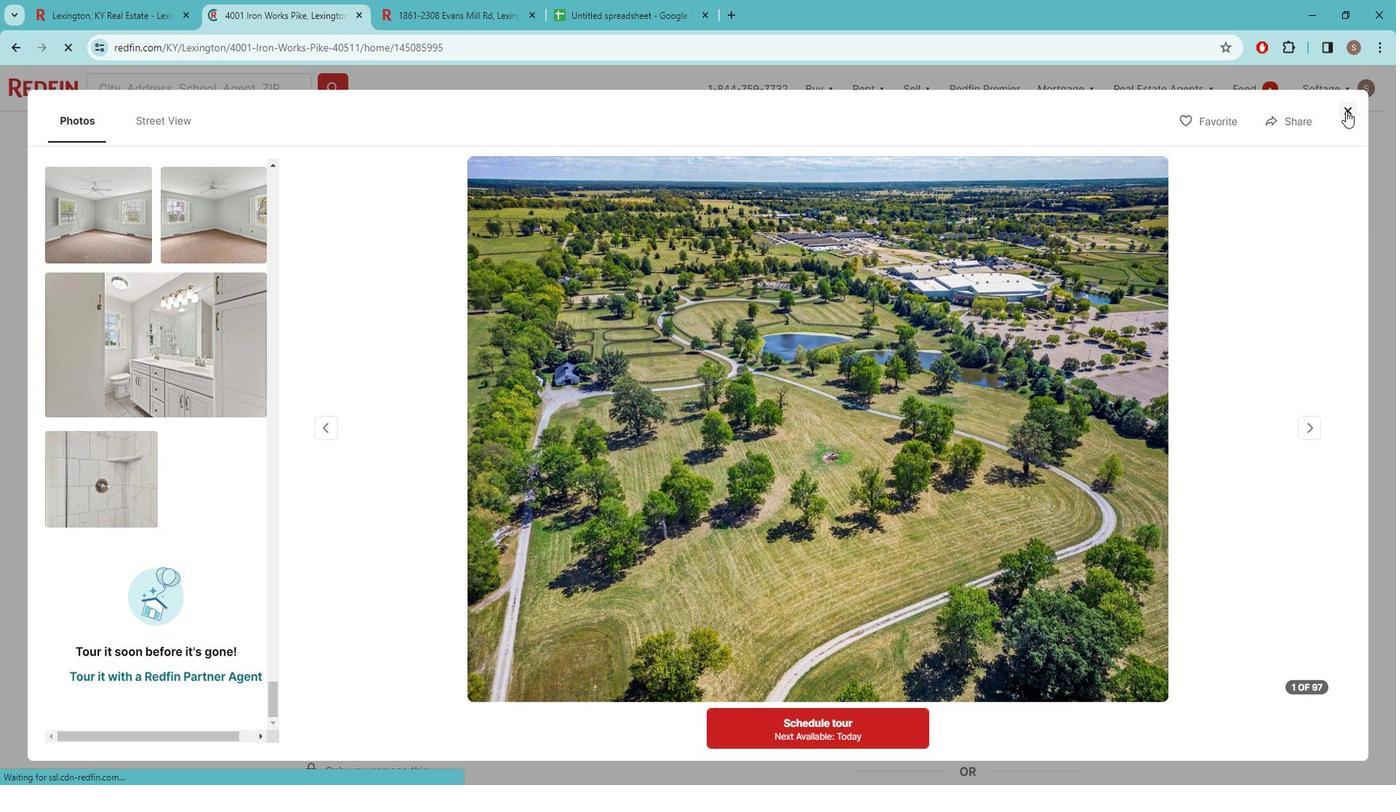 
Action: Mouse moved to (407, 556)
Screenshot: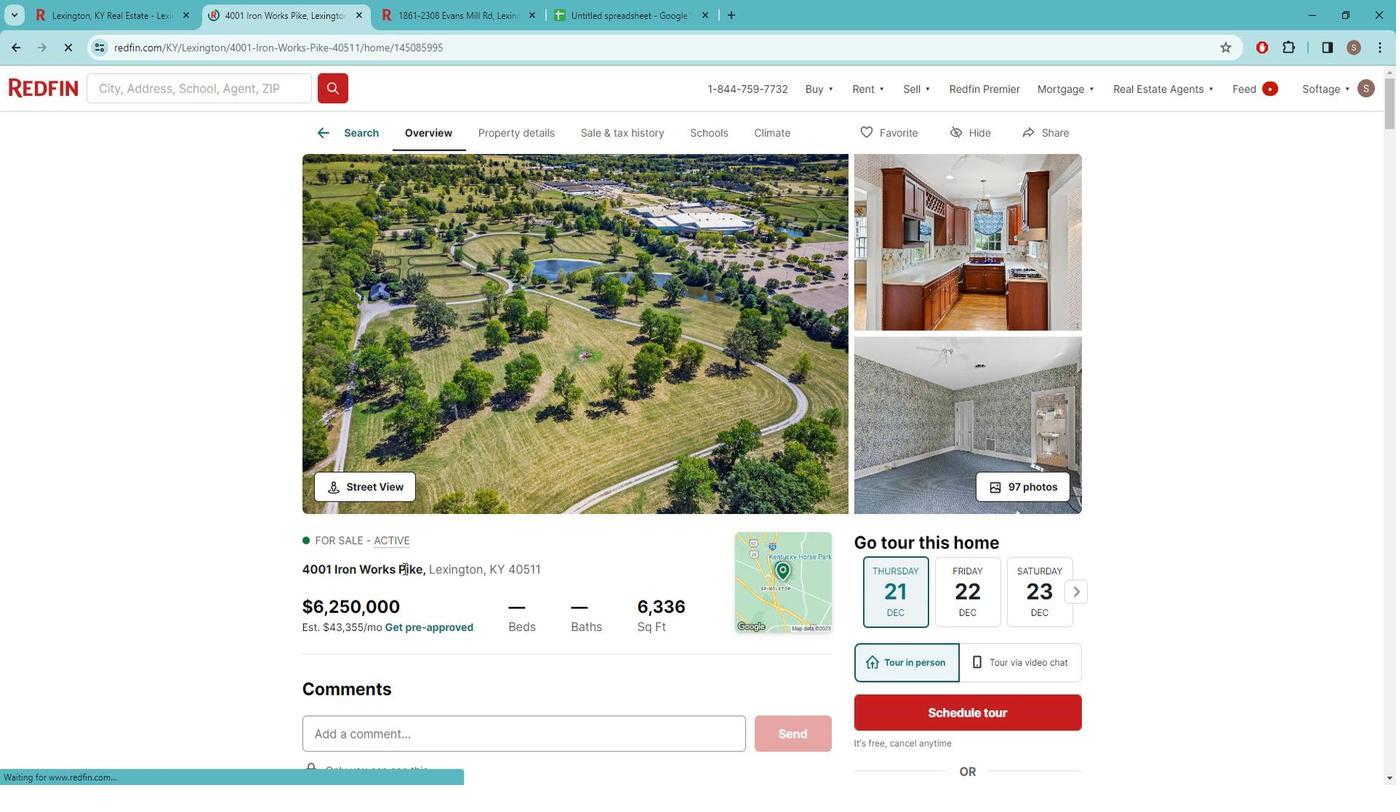 
Action: Mouse pressed left at (407, 556)
Screenshot: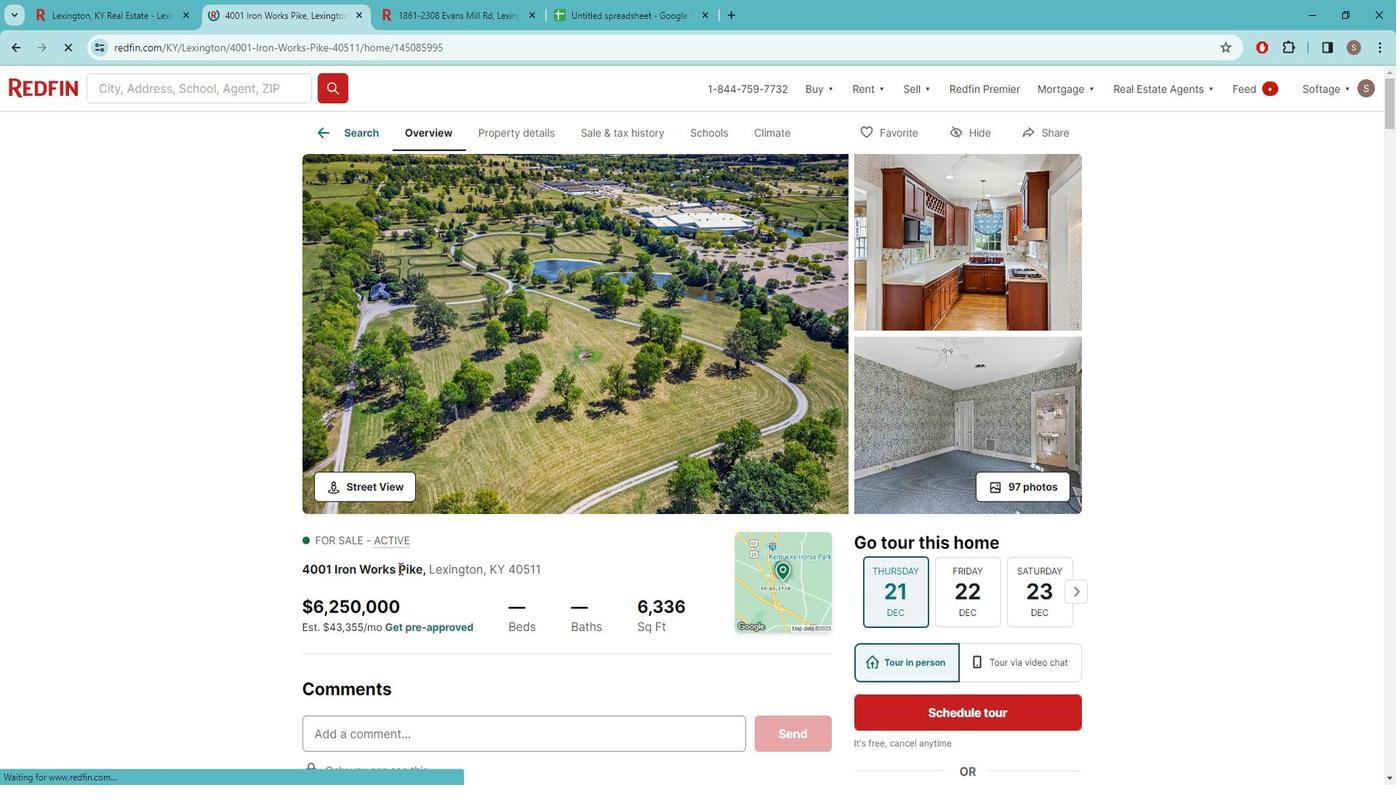 
Action: Mouse pressed left at (407, 556)
Screenshot: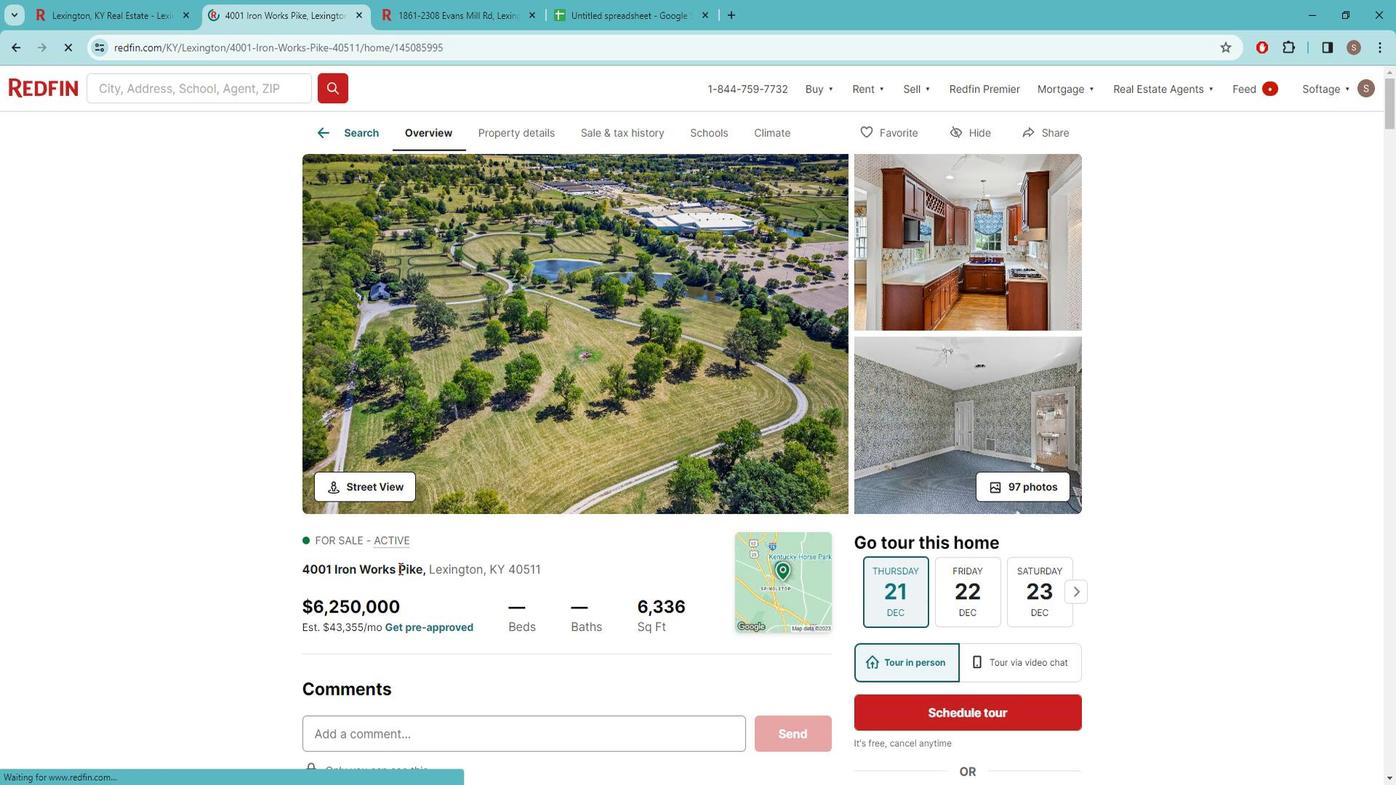
Action: Mouse pressed left at (407, 556)
Screenshot: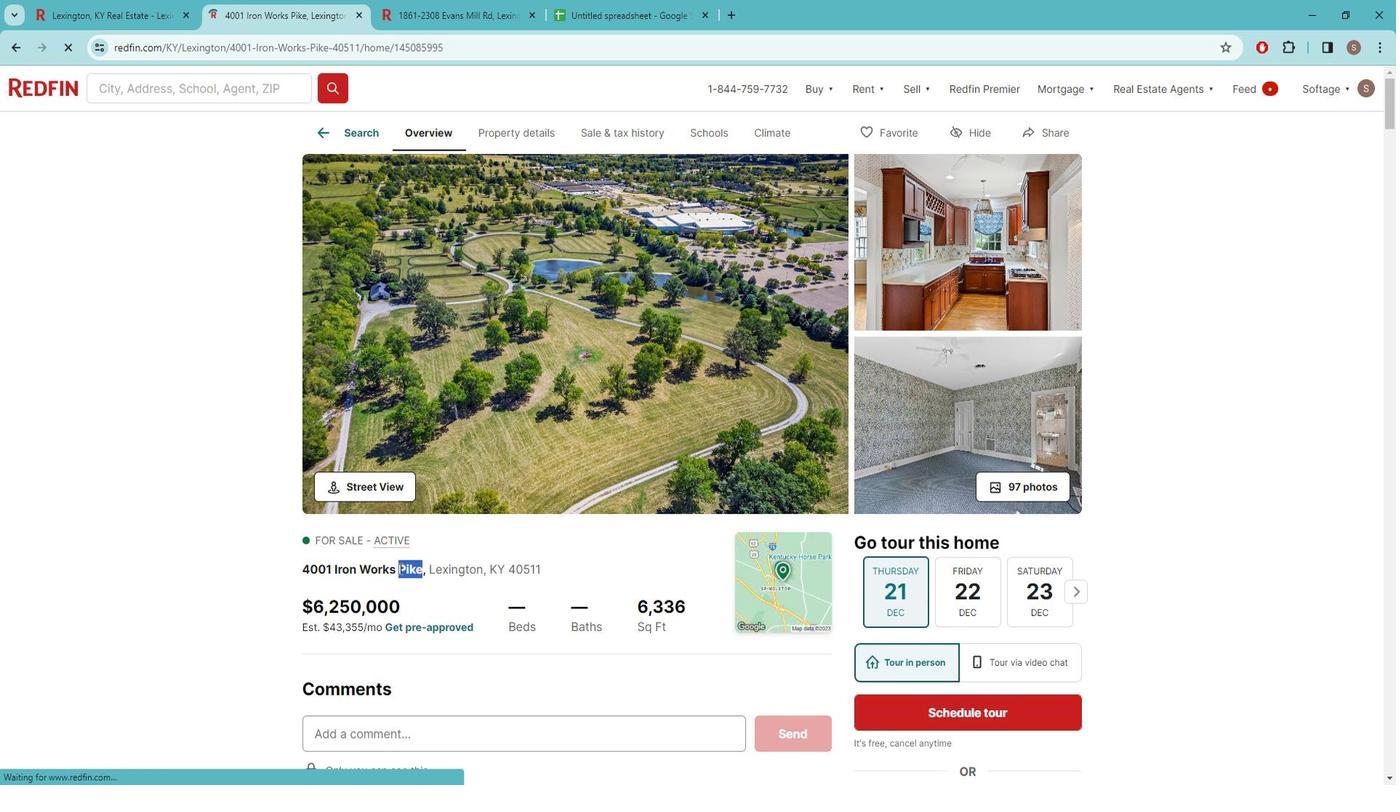 
Action: Key pressed ctrl+C
Screenshot: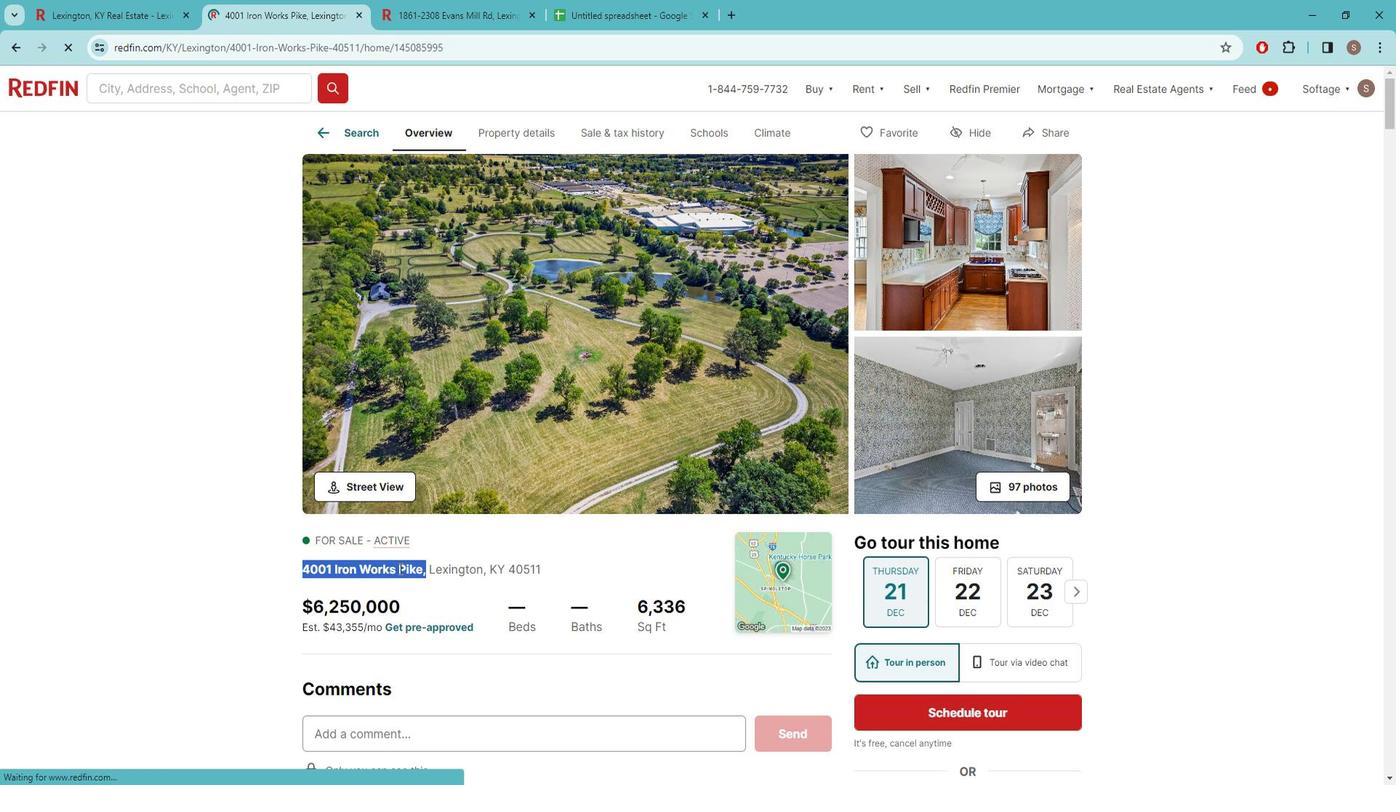 
Action: Mouse moved to (638, 8)
Screenshot: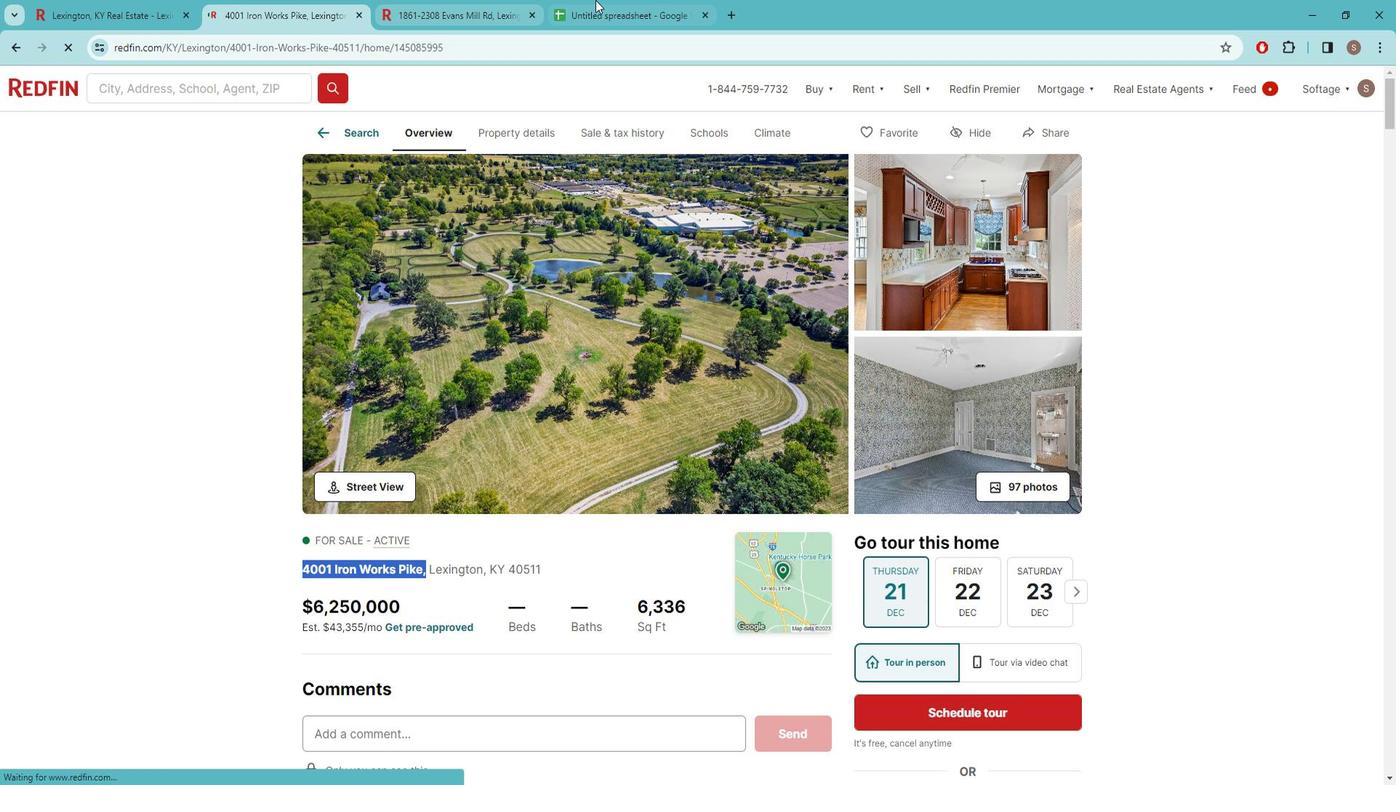 
Action: Mouse pressed left at (638, 8)
Screenshot: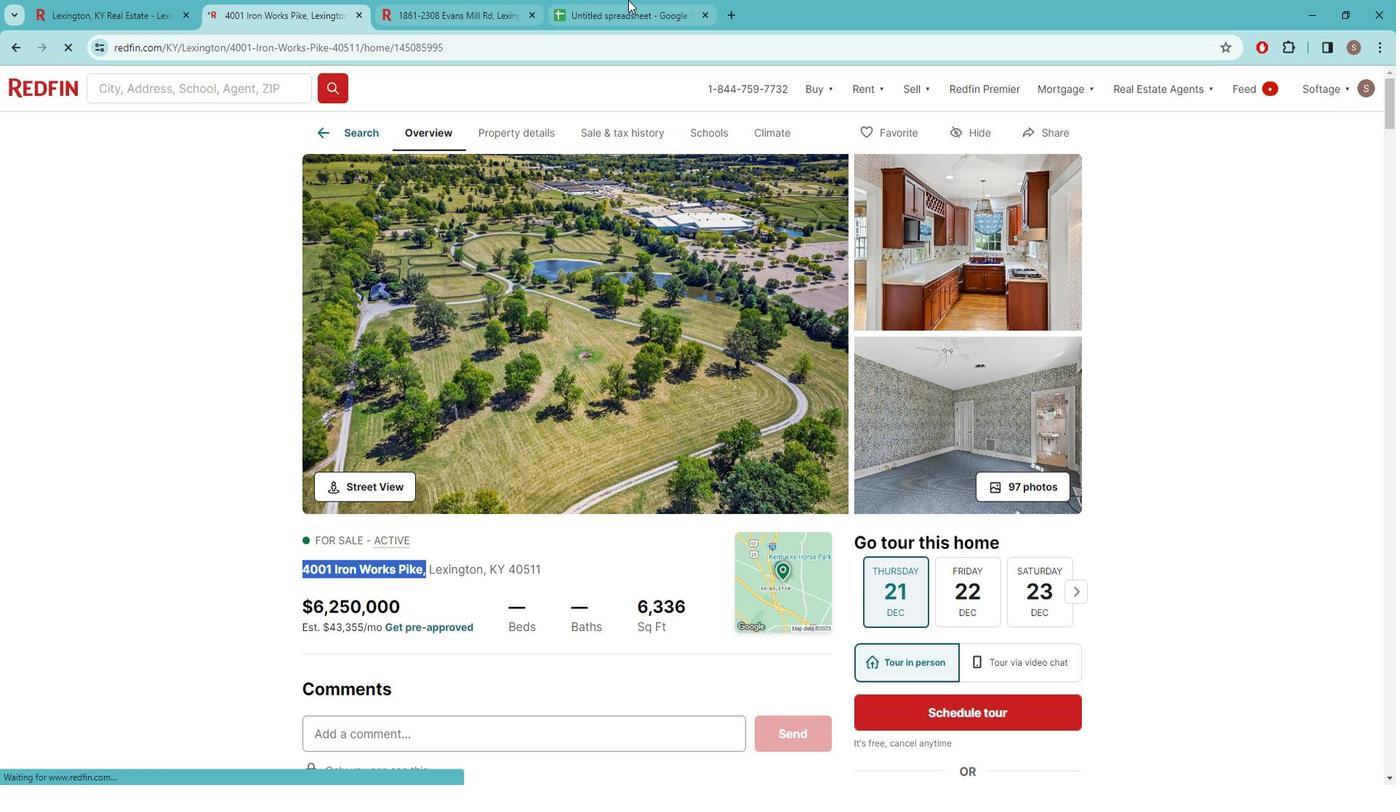 
Action: Mouse moved to (181, 232)
Screenshot: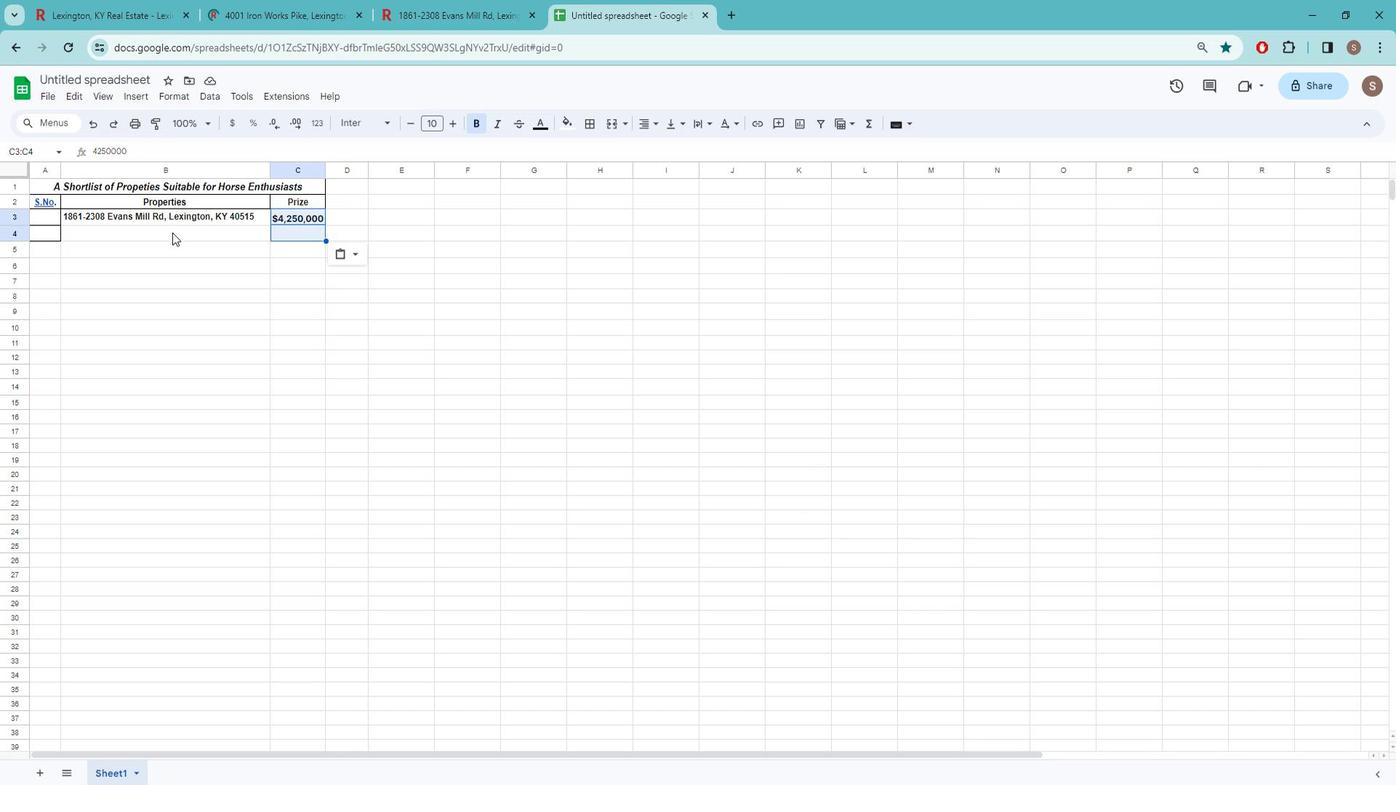 
Action: Mouse pressed left at (181, 232)
Screenshot: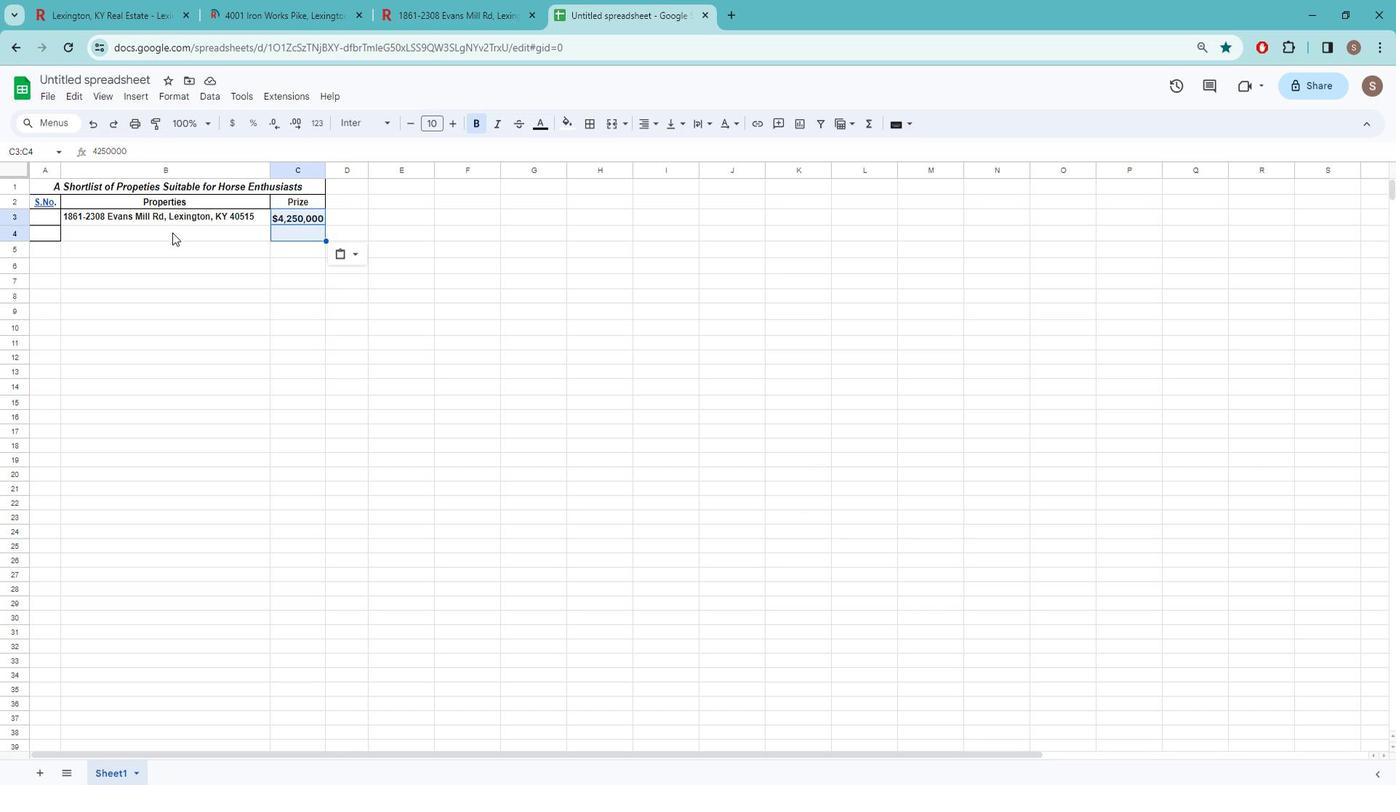 
Action: Key pressed ctrl+V
Screenshot: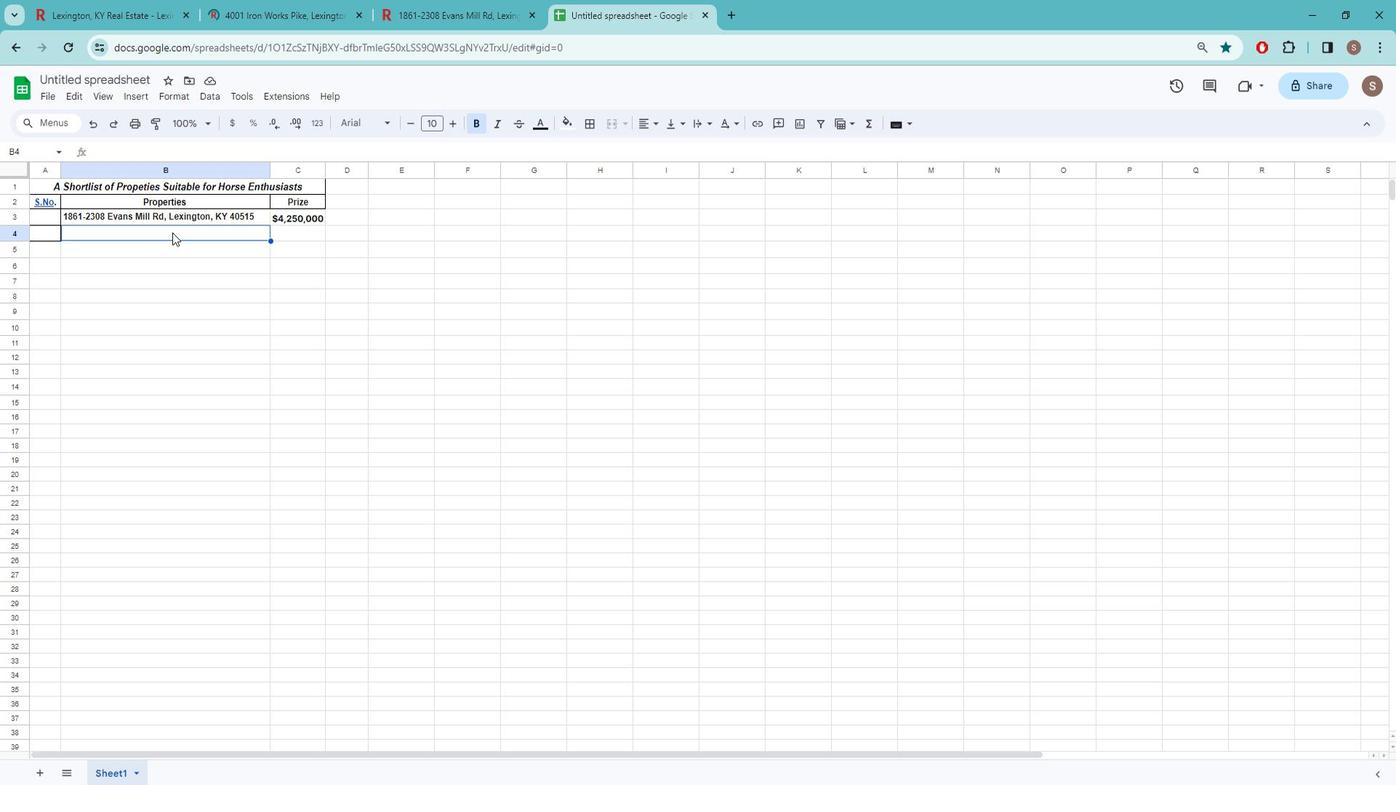
Action: Mouse moved to (288, 7)
Screenshot: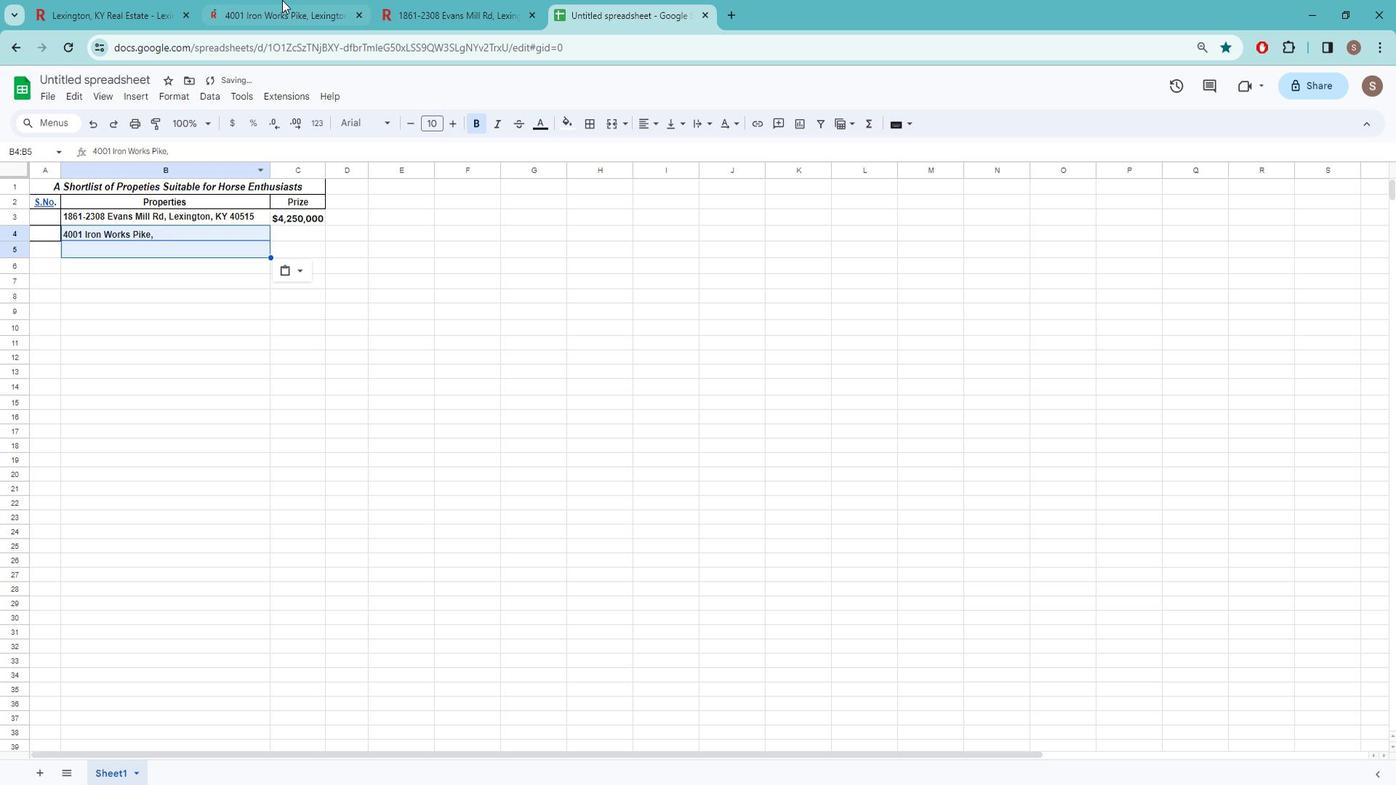 
Action: Mouse pressed left at (288, 8)
Screenshot: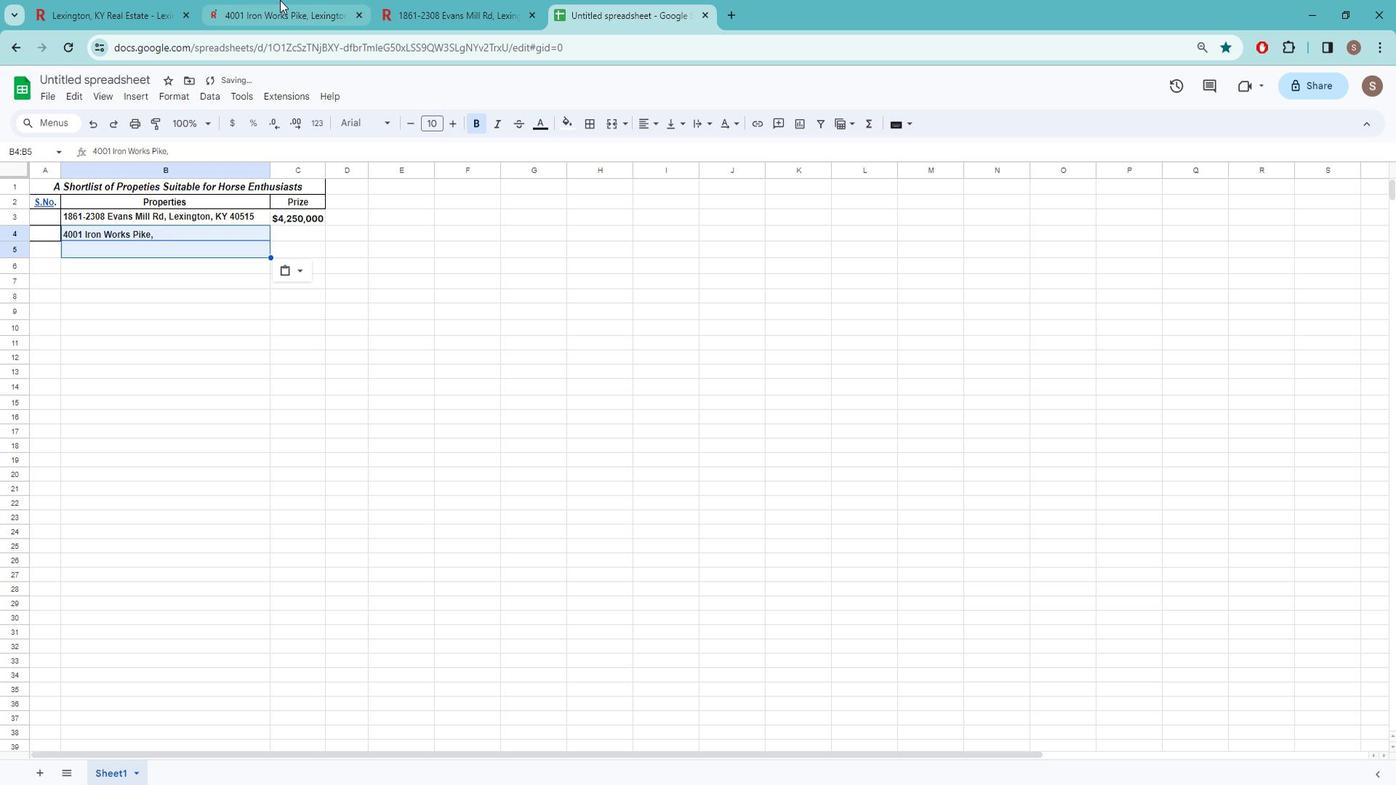 
Action: Mouse moved to (469, 559)
Screenshot: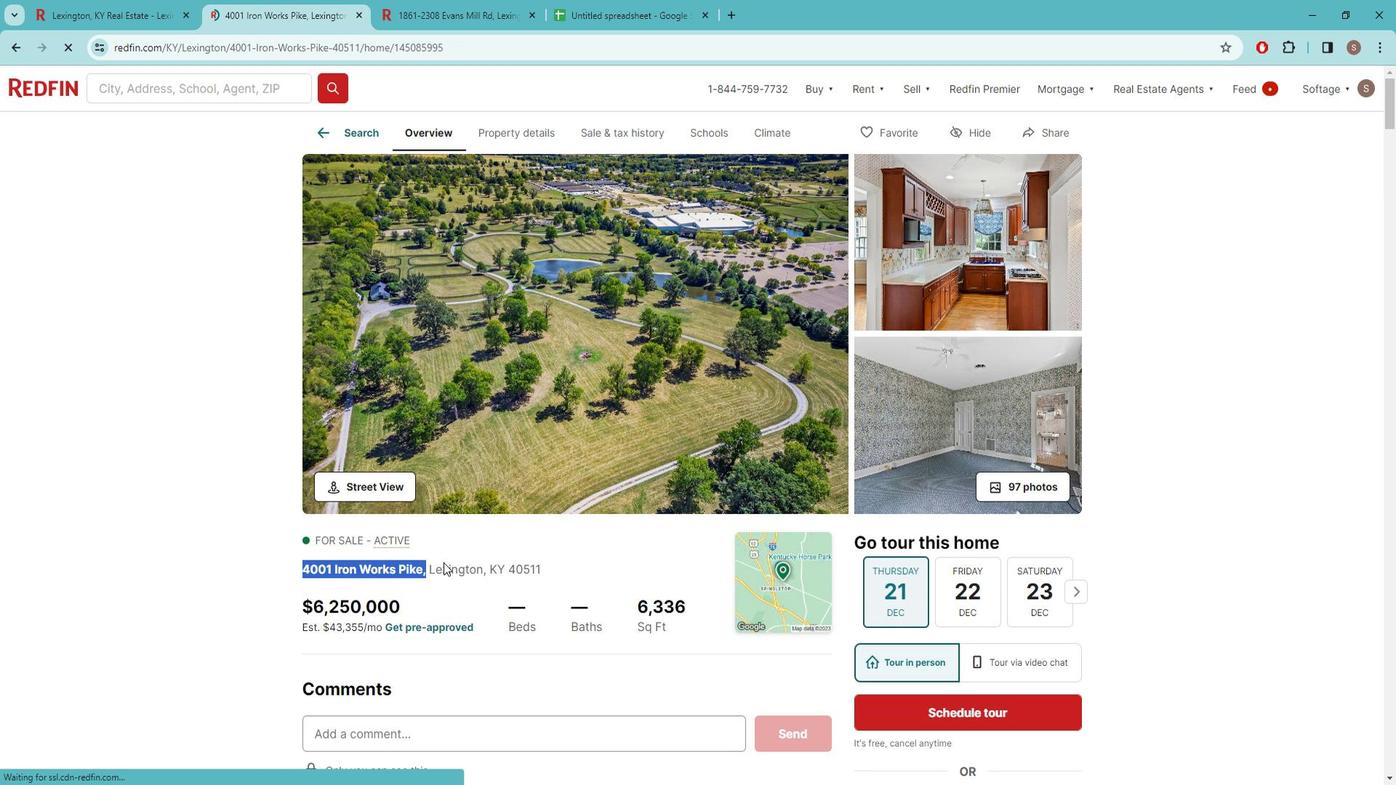
Action: Mouse pressed left at (469, 559)
Screenshot: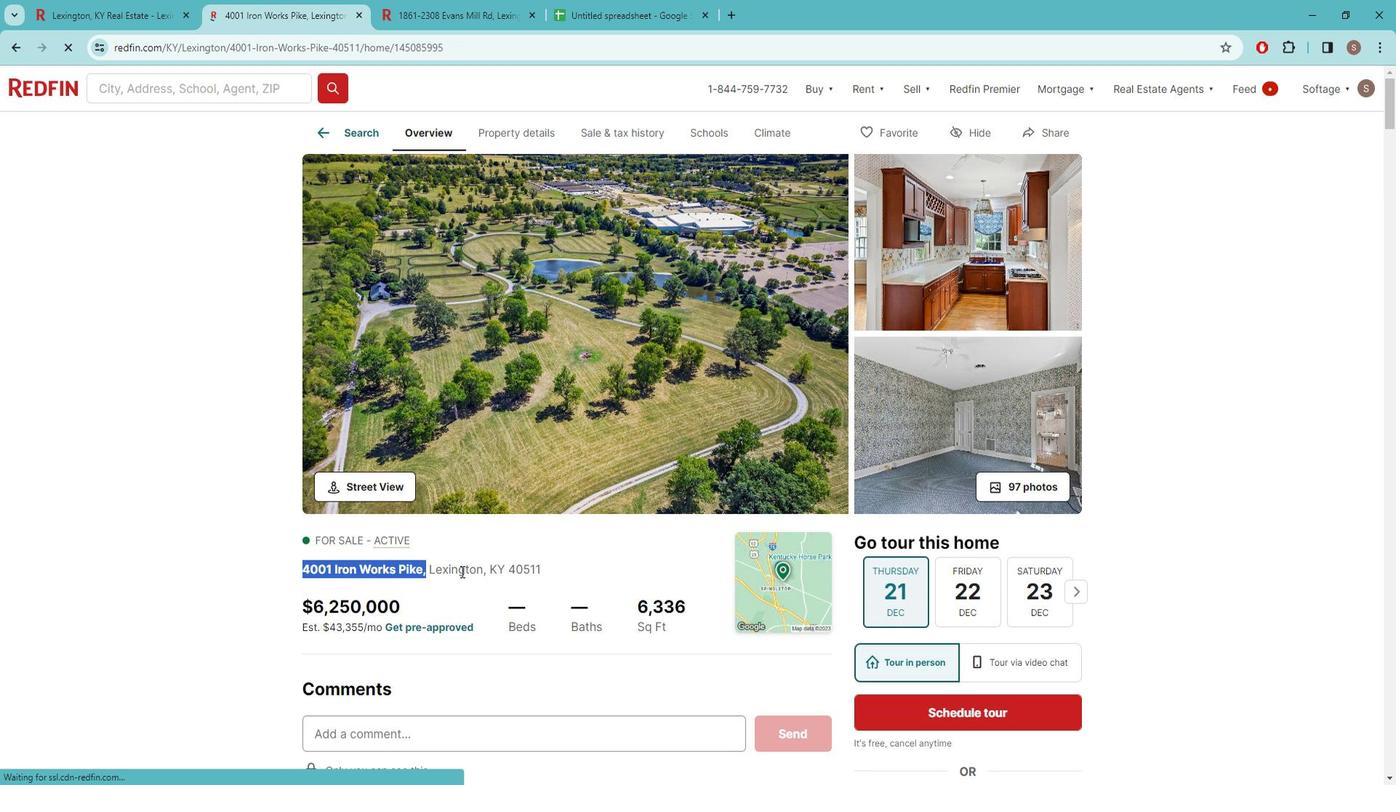 
Action: Mouse pressed left at (469, 559)
Screenshot: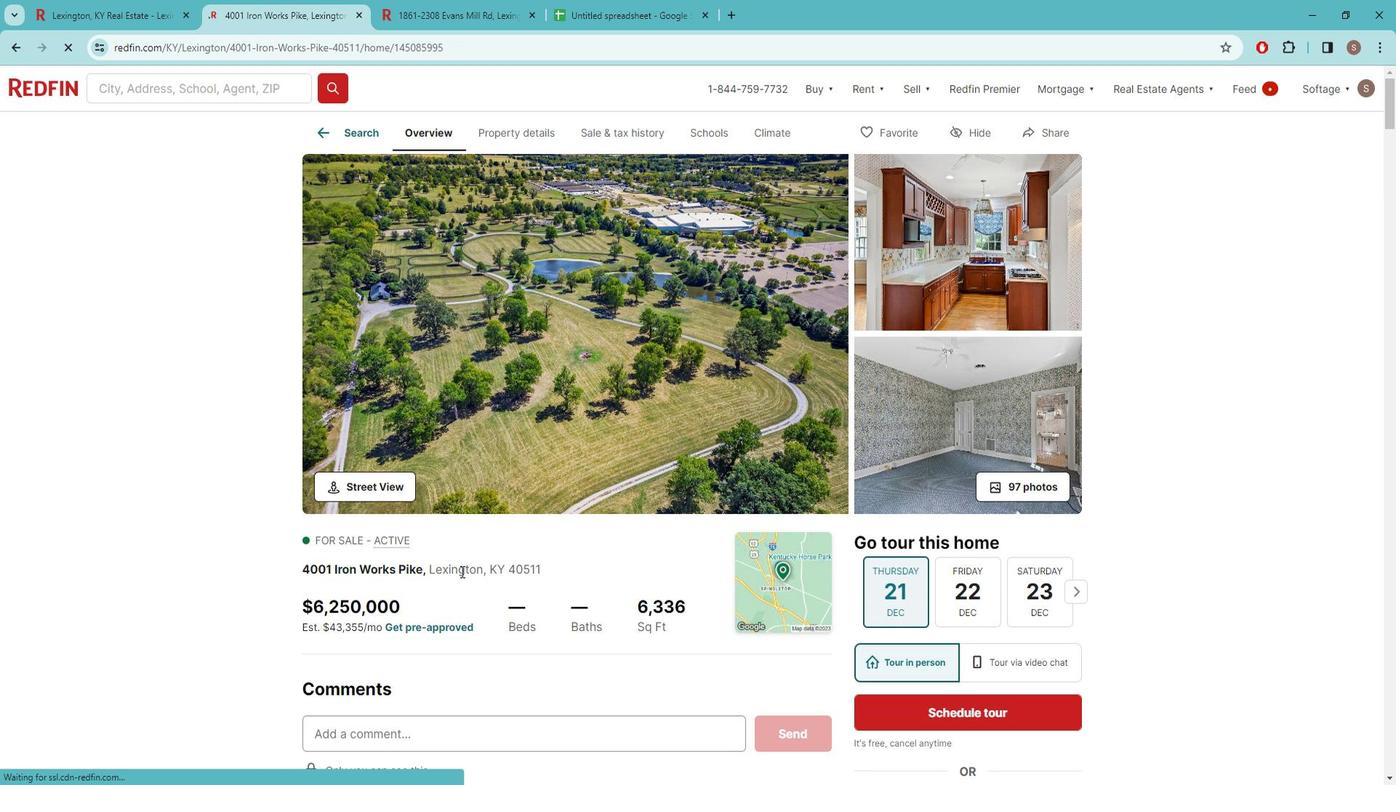 
Action: Mouse pressed left at (469, 559)
Screenshot: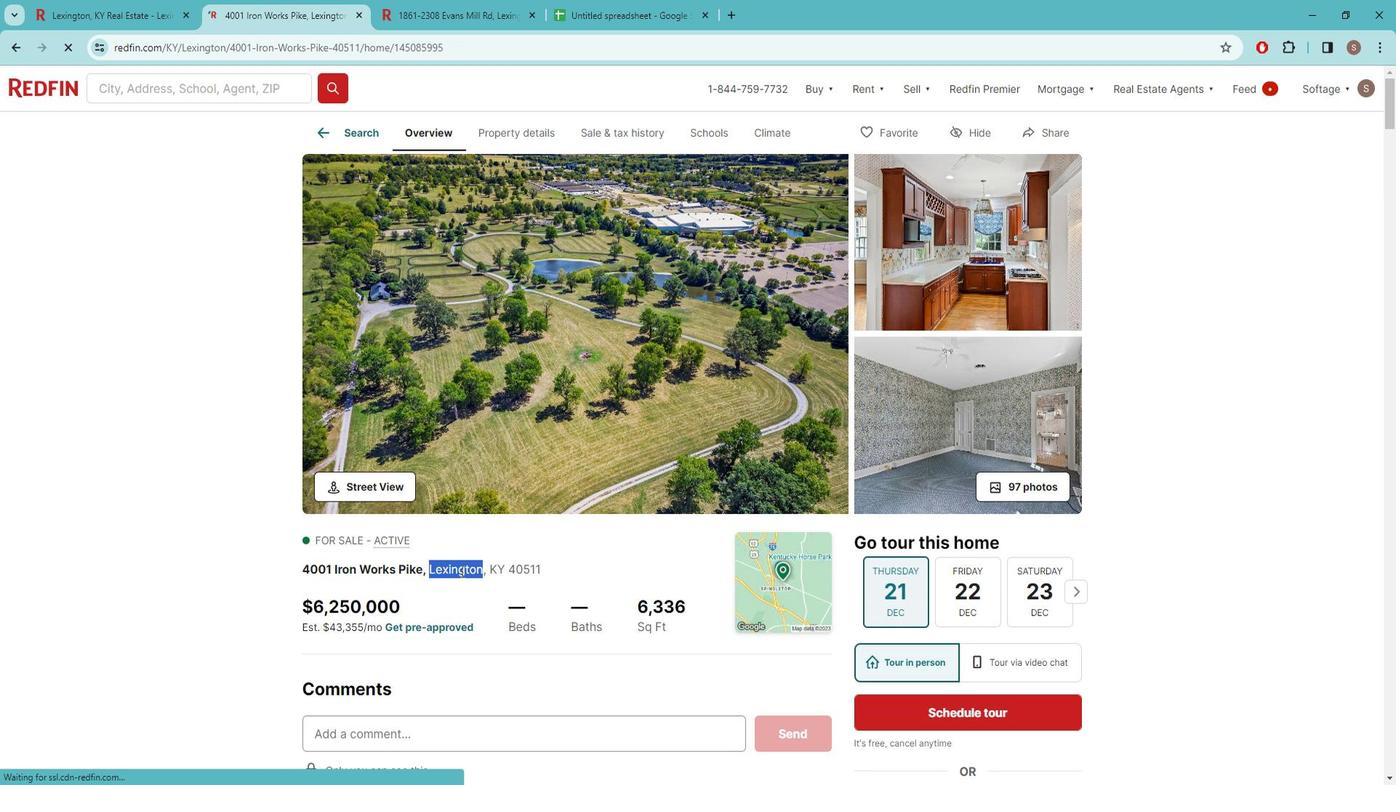 
Action: Key pressed ctrl+C
Screenshot: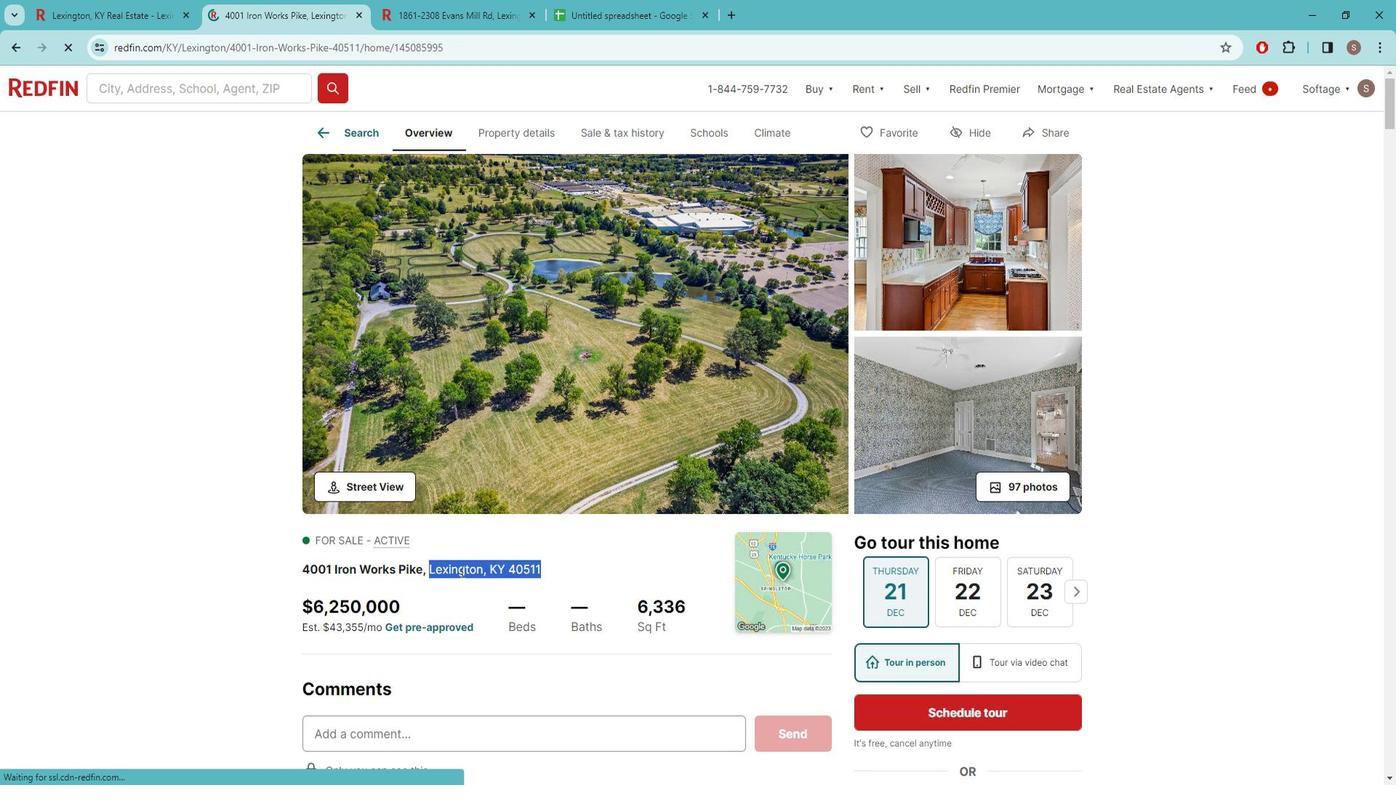 
Action: Mouse moved to (610, 7)
Screenshot: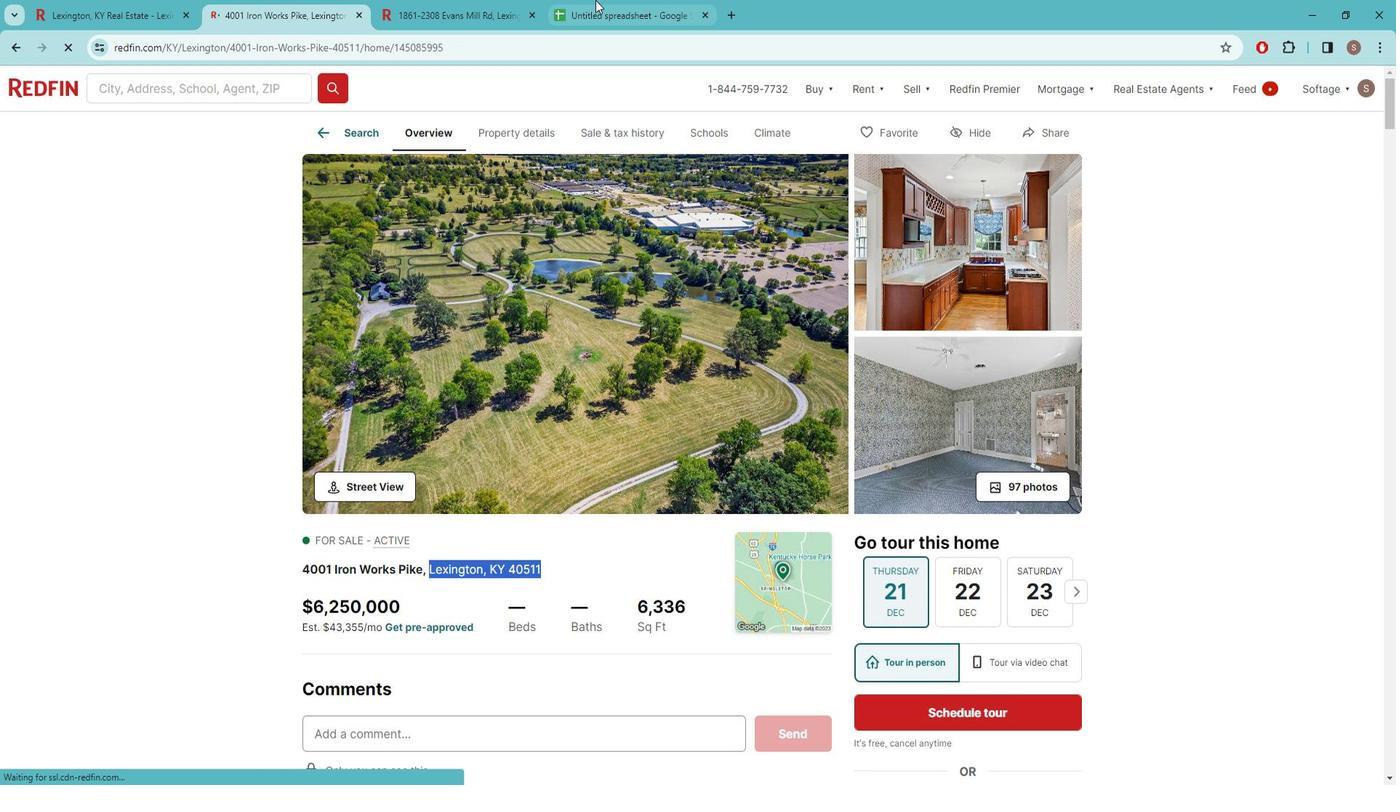 
Action: Mouse pressed left at (610, 8)
Screenshot: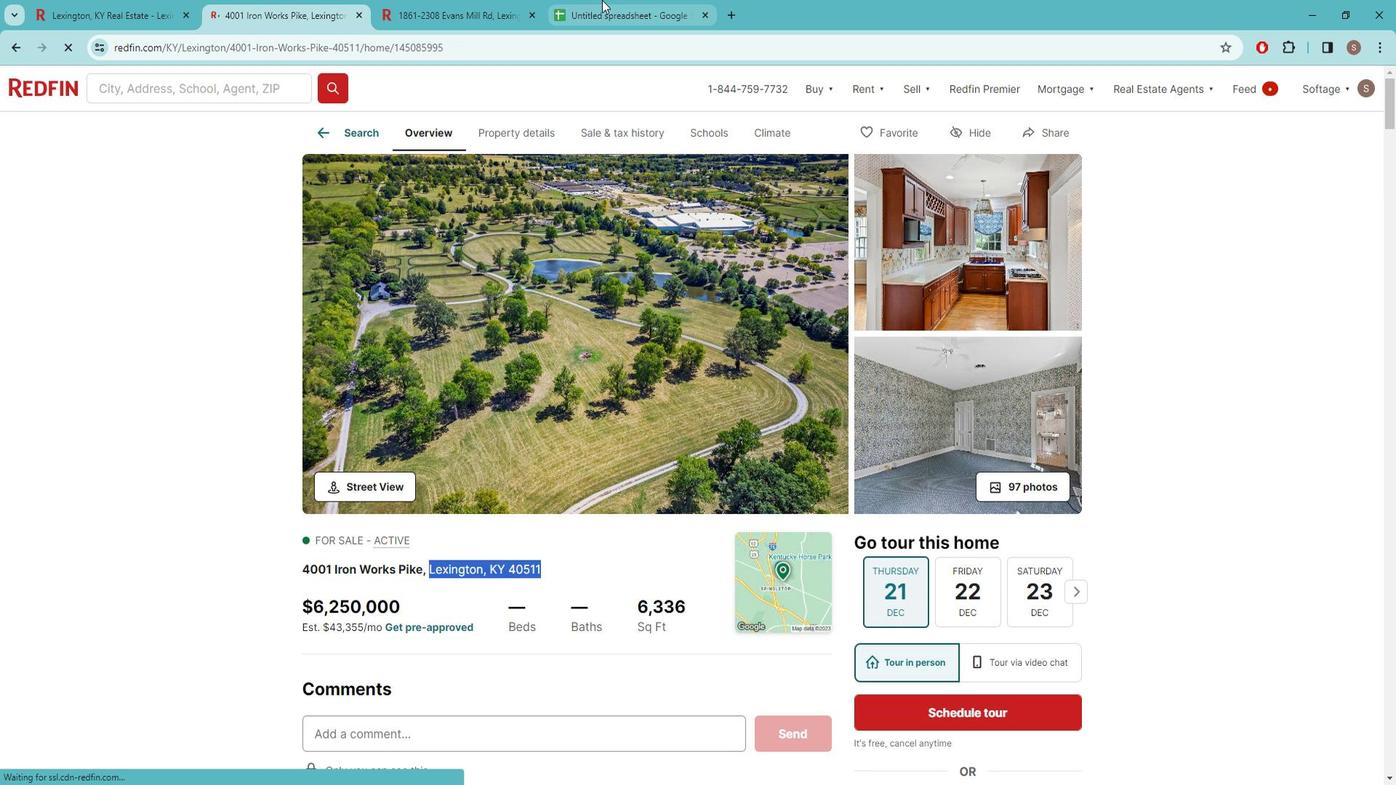 
Action: Mouse moved to (203, 234)
Screenshot: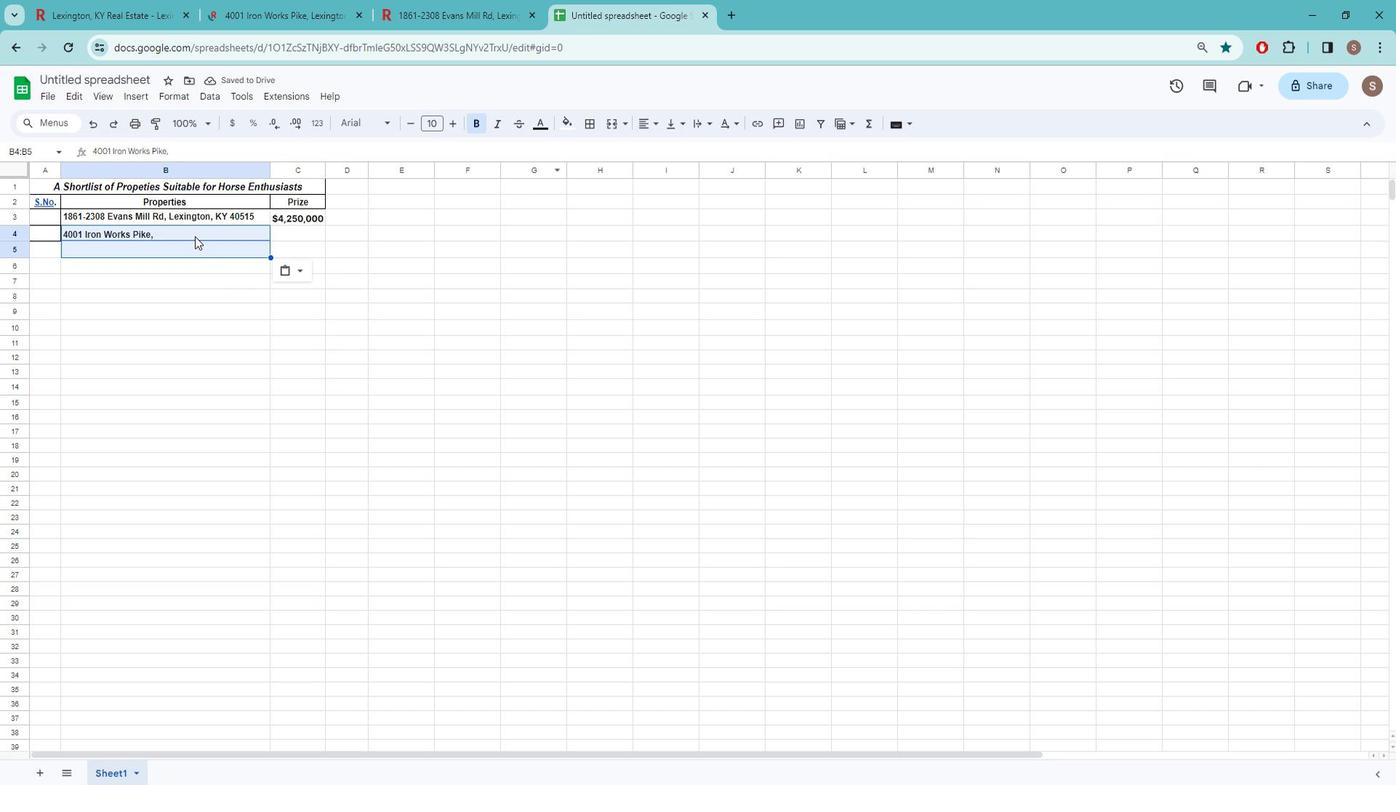 
Action: Mouse pressed left at (203, 234)
Screenshot: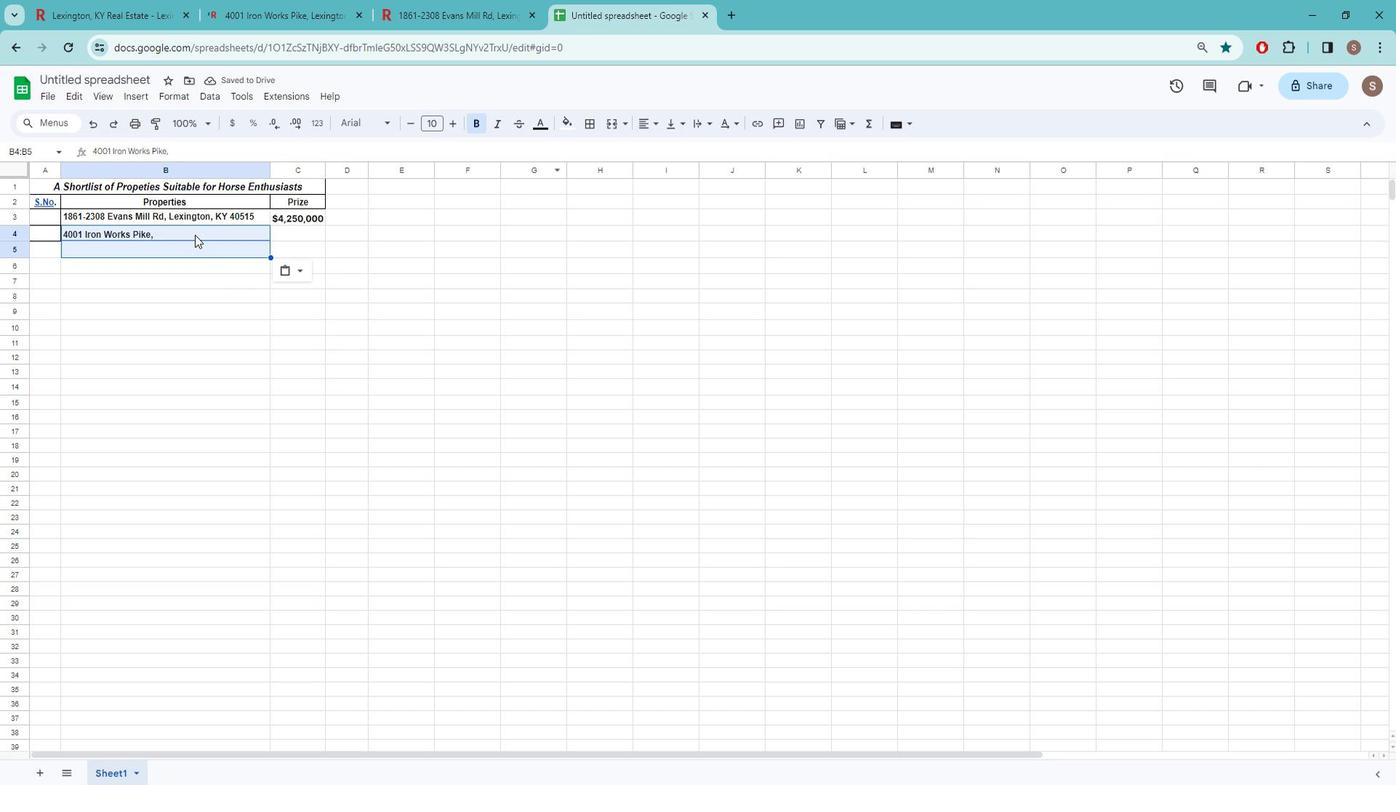 
Action: Mouse pressed left at (203, 234)
Screenshot: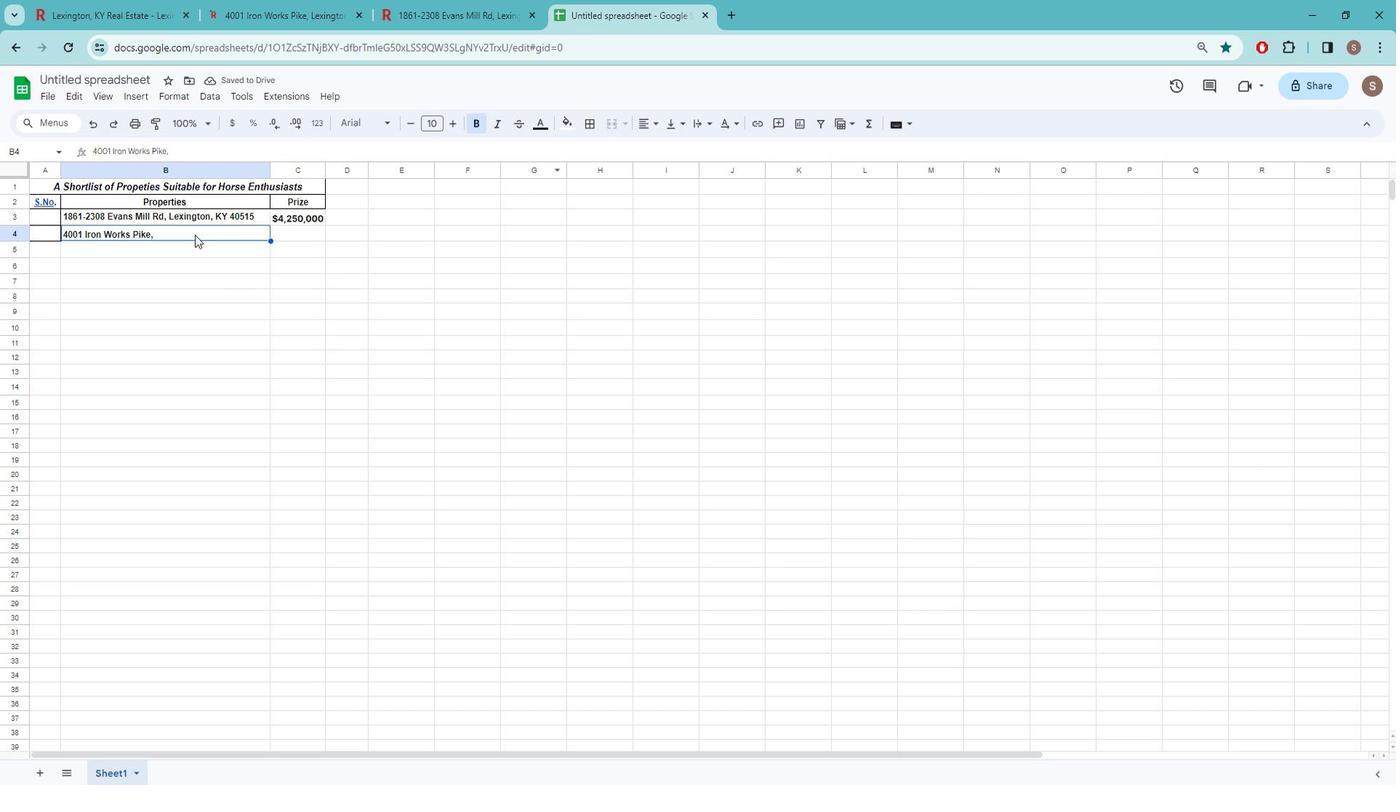 
Action: Key pressed <Key.space>ctrl+V
Screenshot: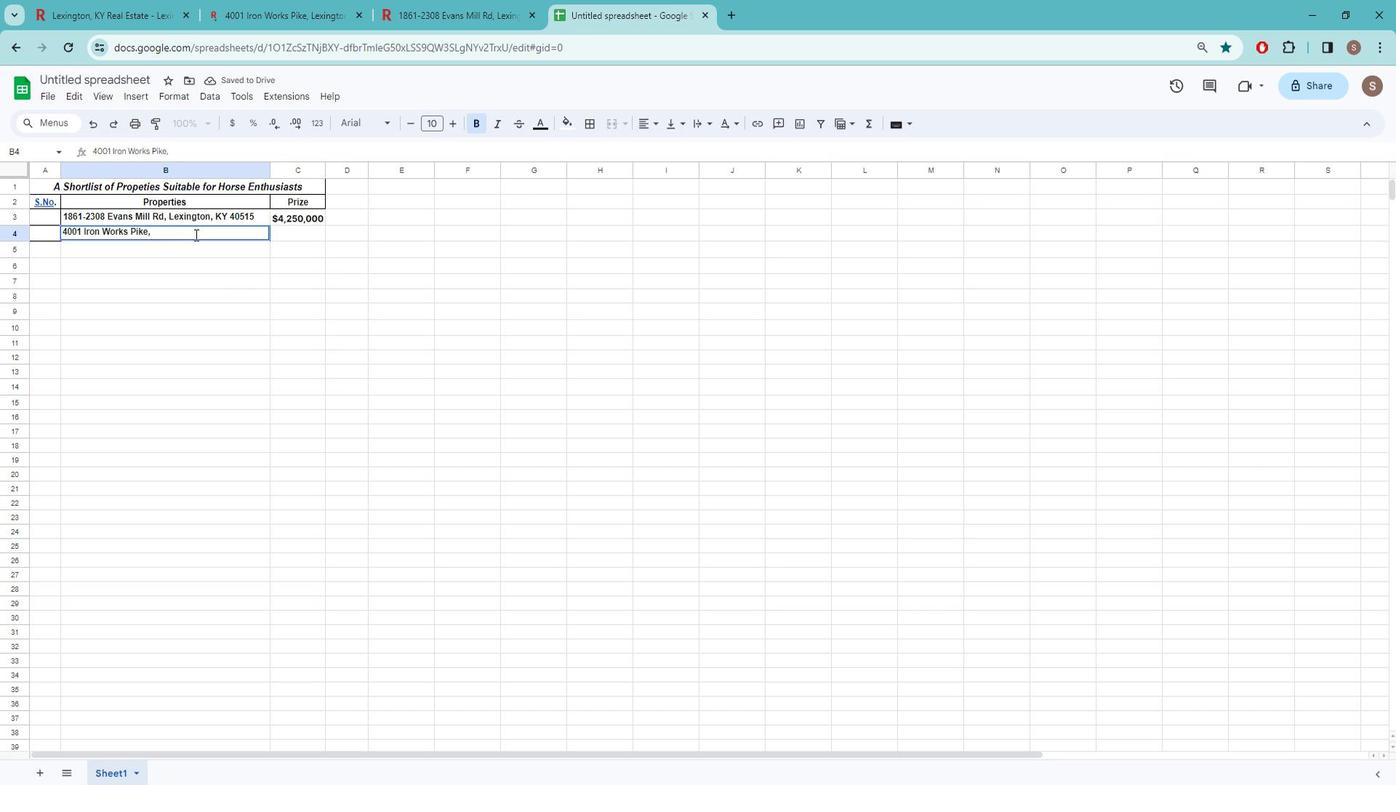 
Action: Mouse moved to (276, 8)
Screenshot: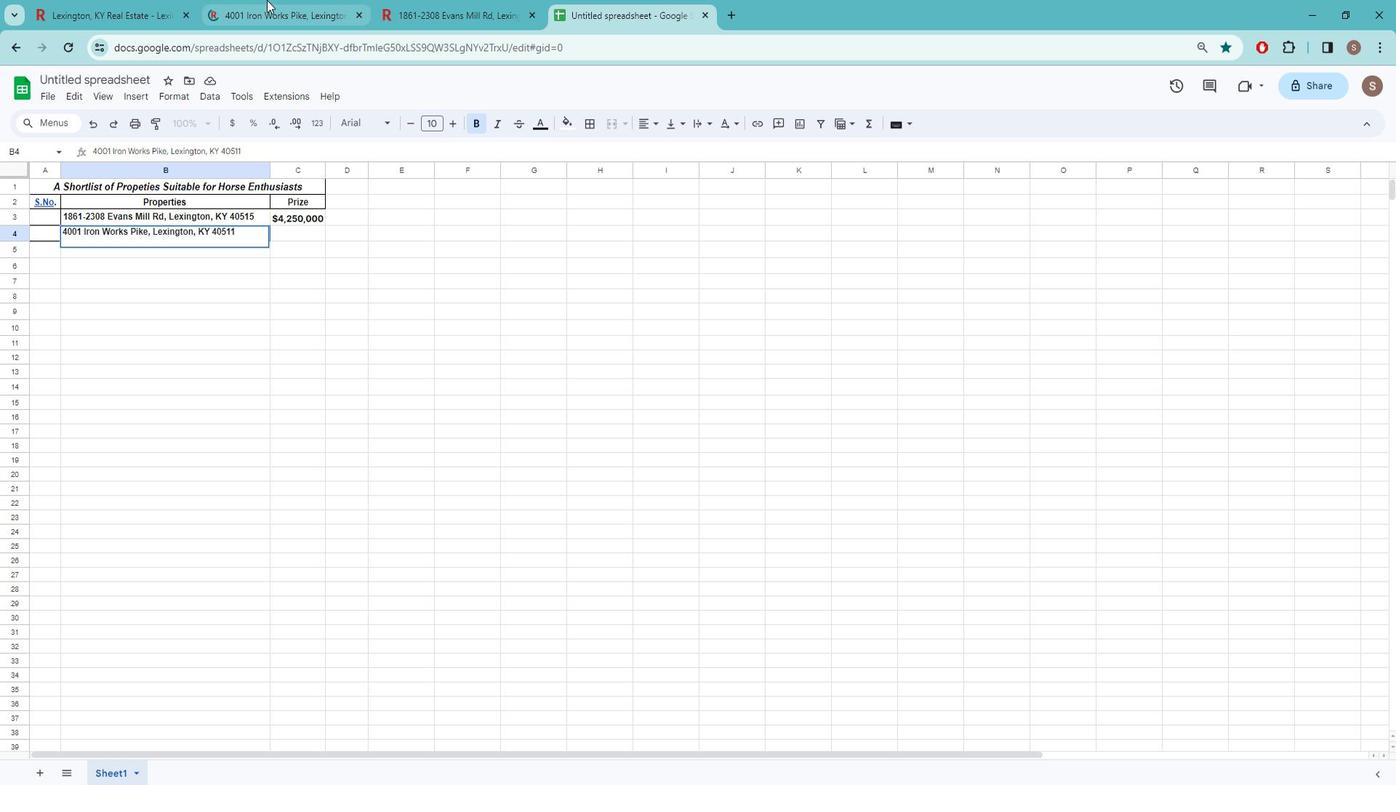 
Action: Mouse pressed left at (276, 8)
Screenshot: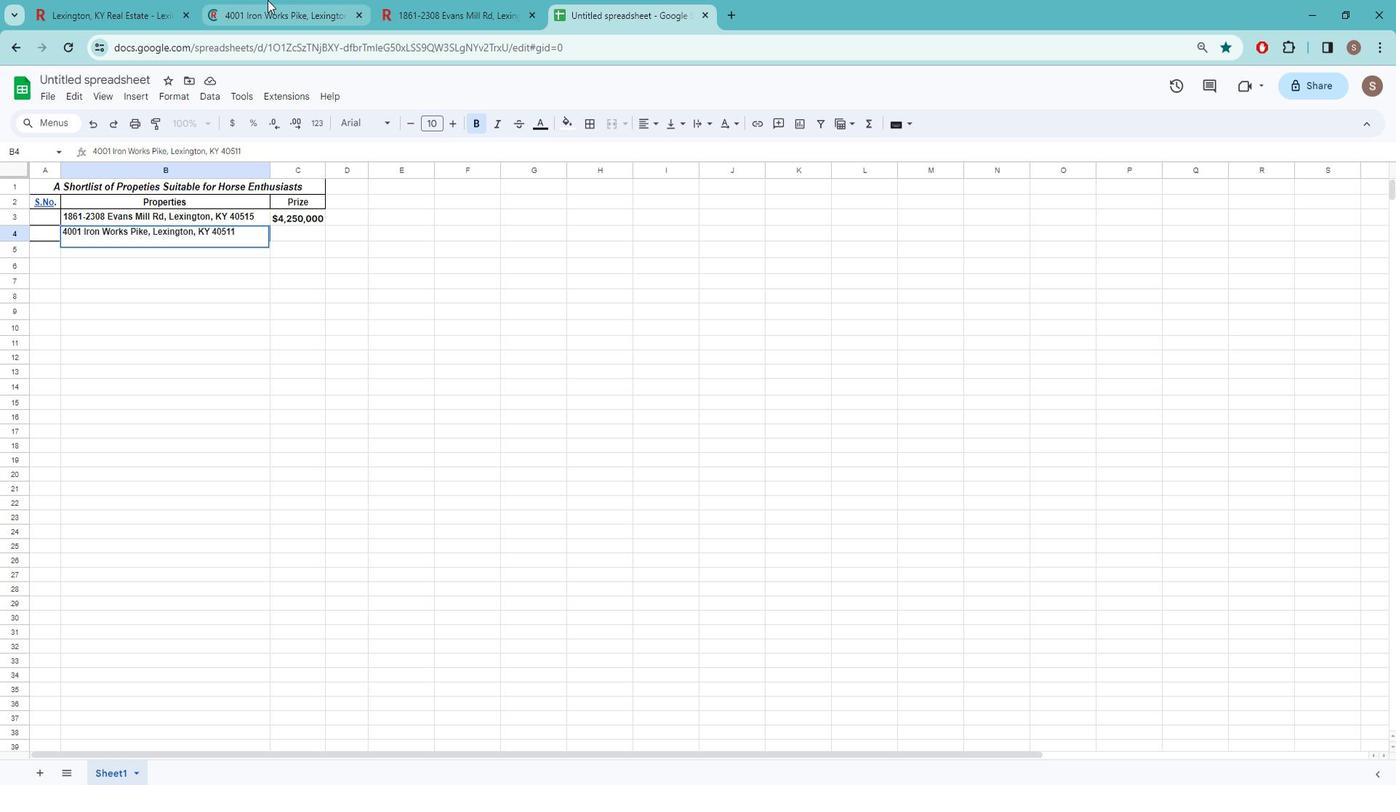 
Action: Mouse moved to (359, 592)
Screenshot: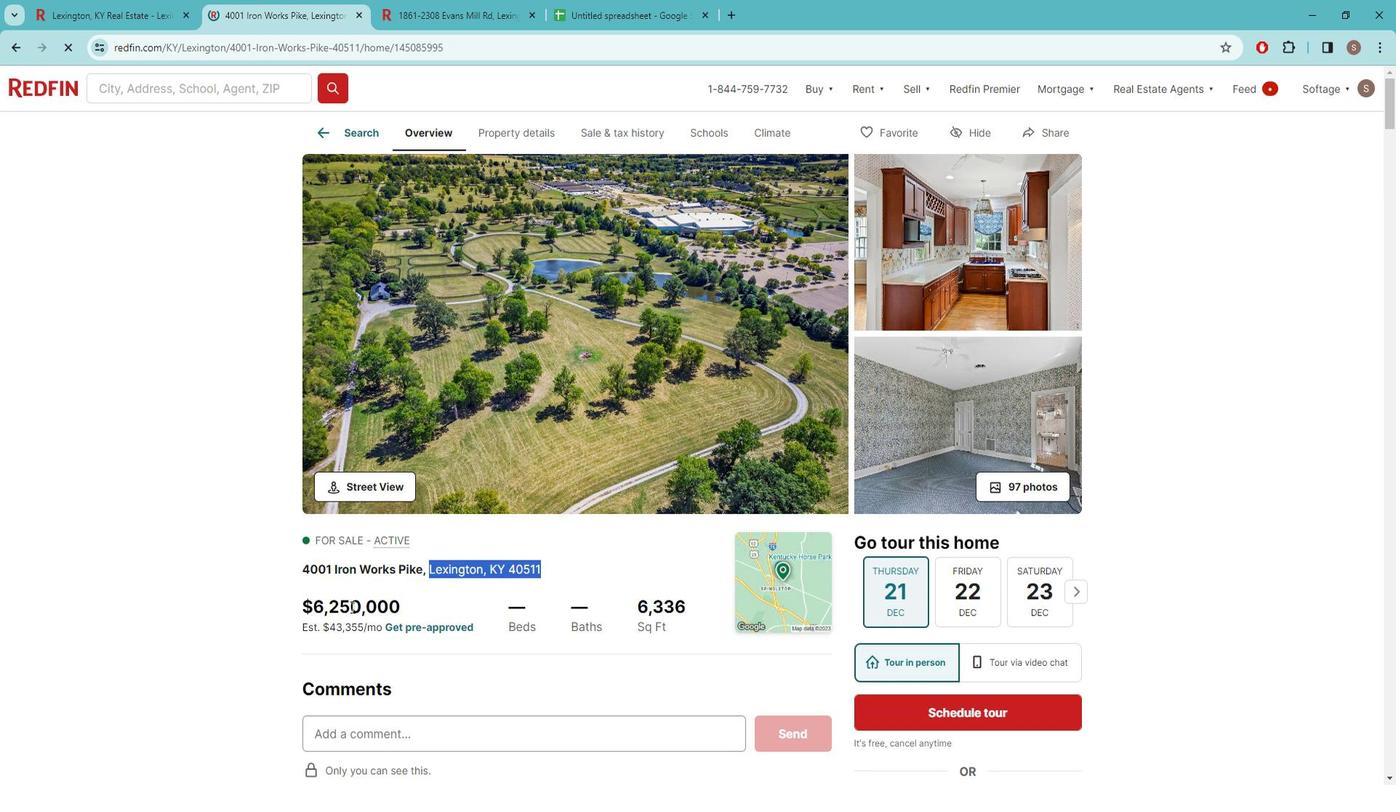
Action: Mouse pressed left at (359, 592)
Screenshot: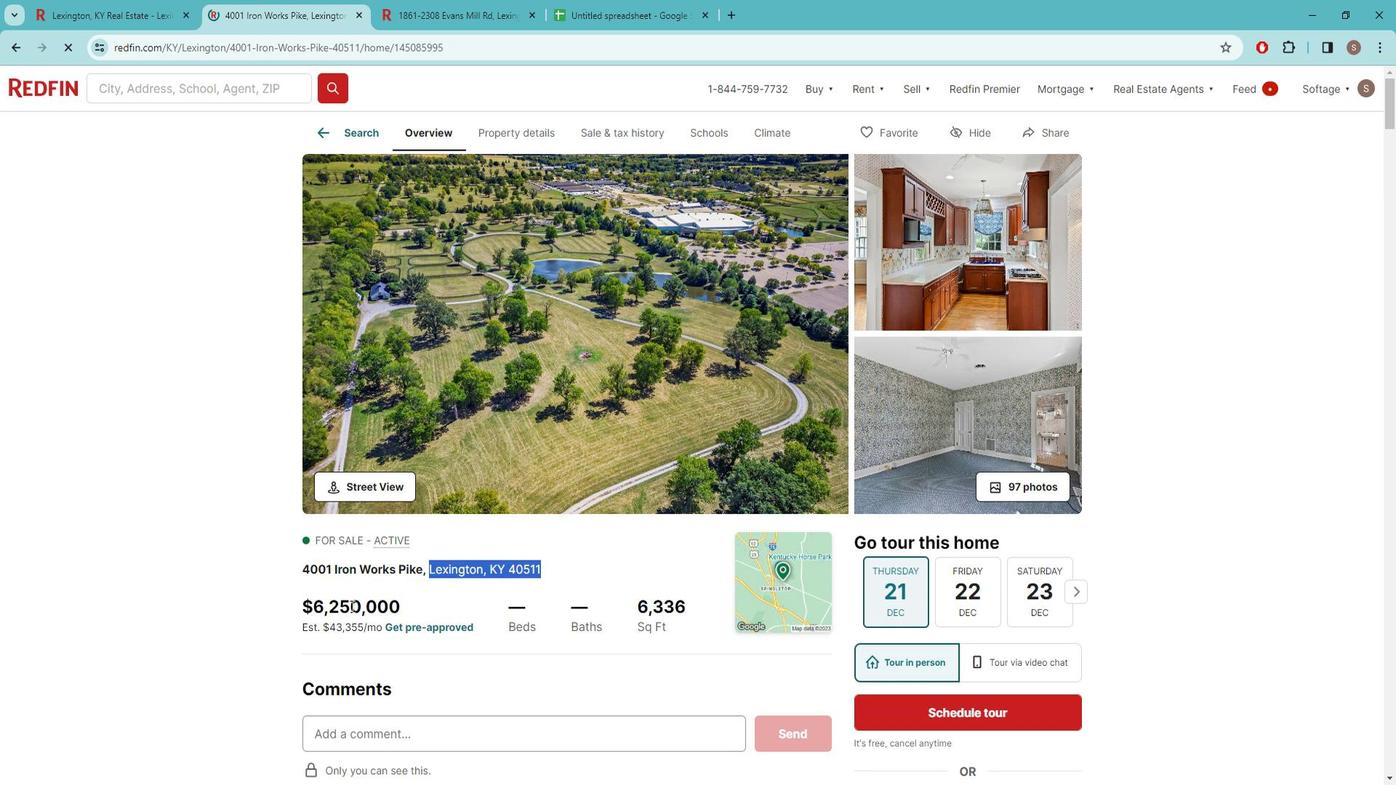 
Action: Mouse pressed left at (359, 592)
Screenshot: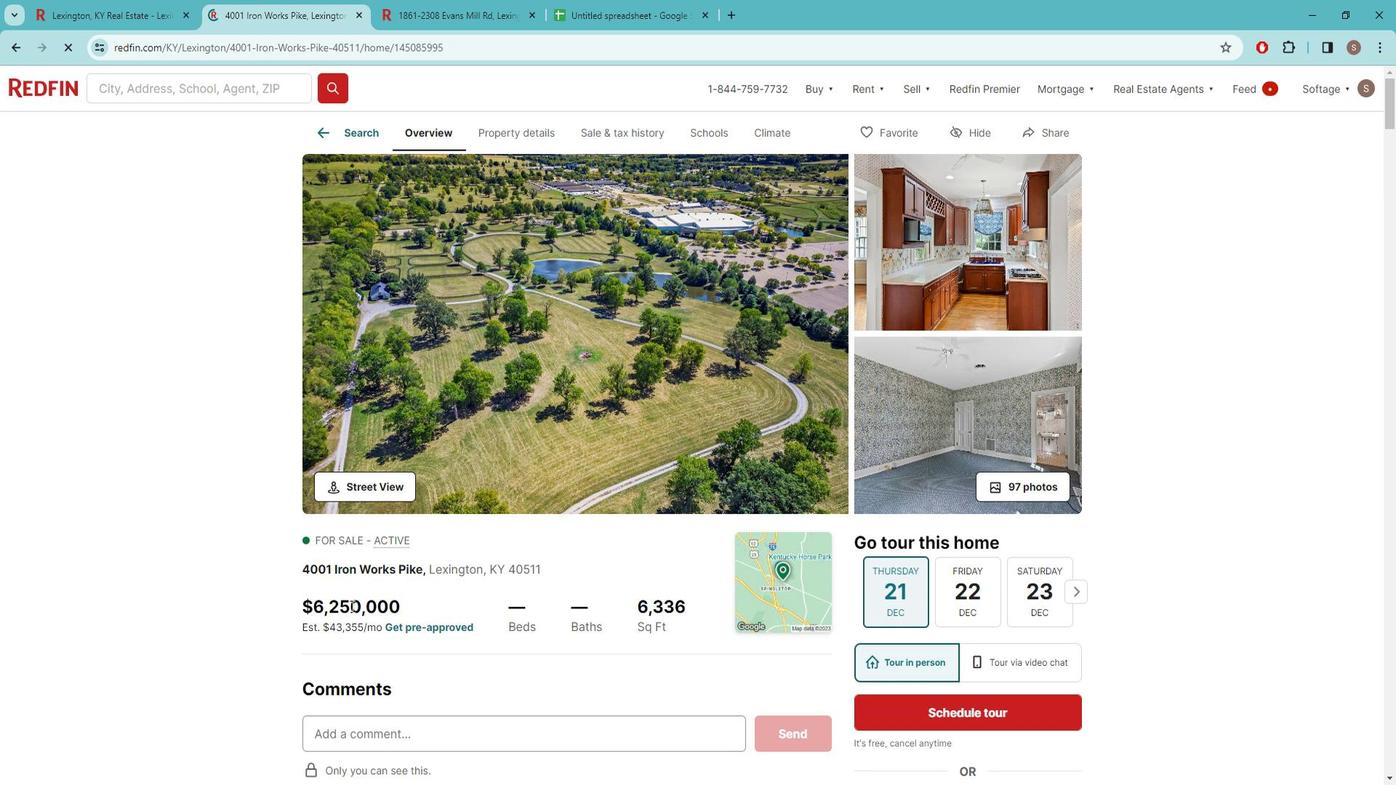 
Action: Mouse pressed left at (359, 592)
Screenshot: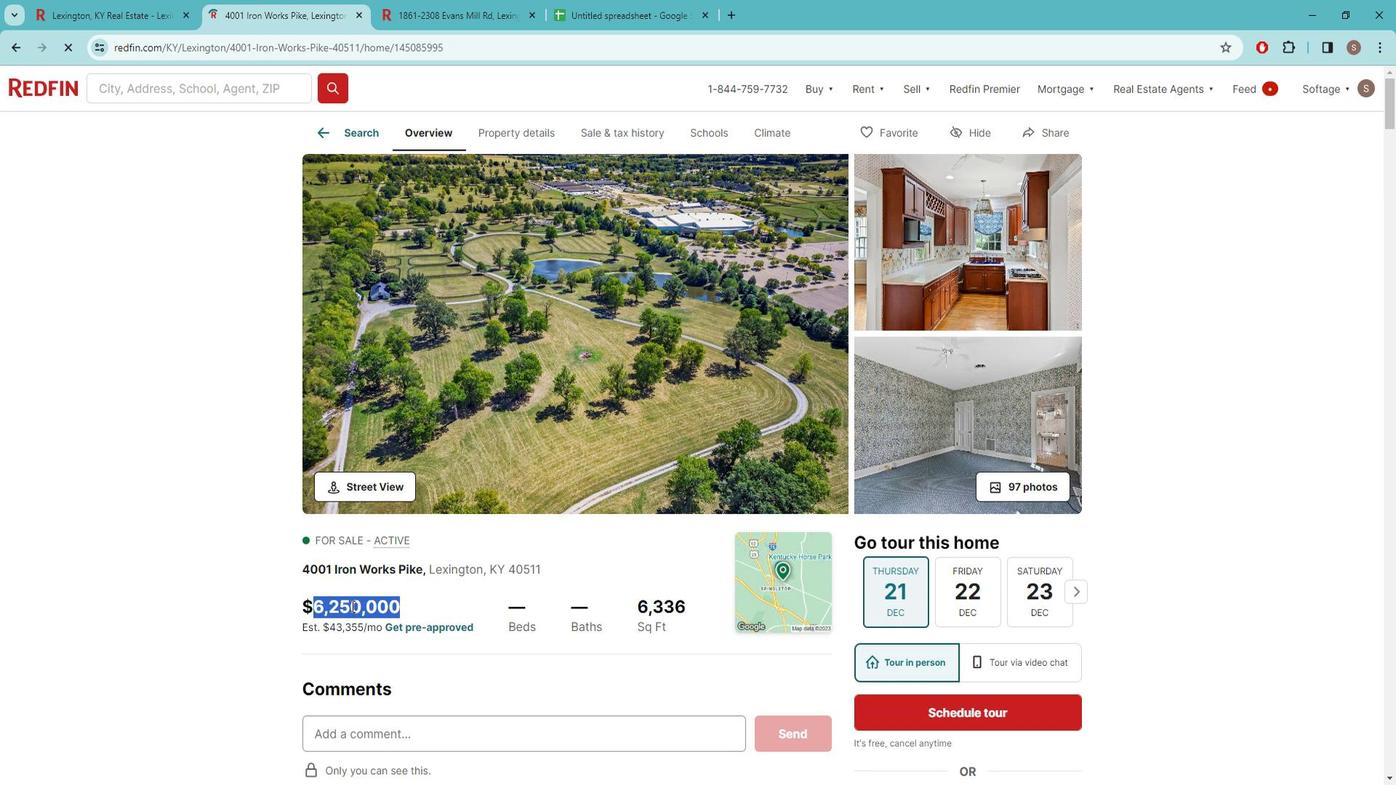 
Action: Key pressed ctrl+C
Screenshot: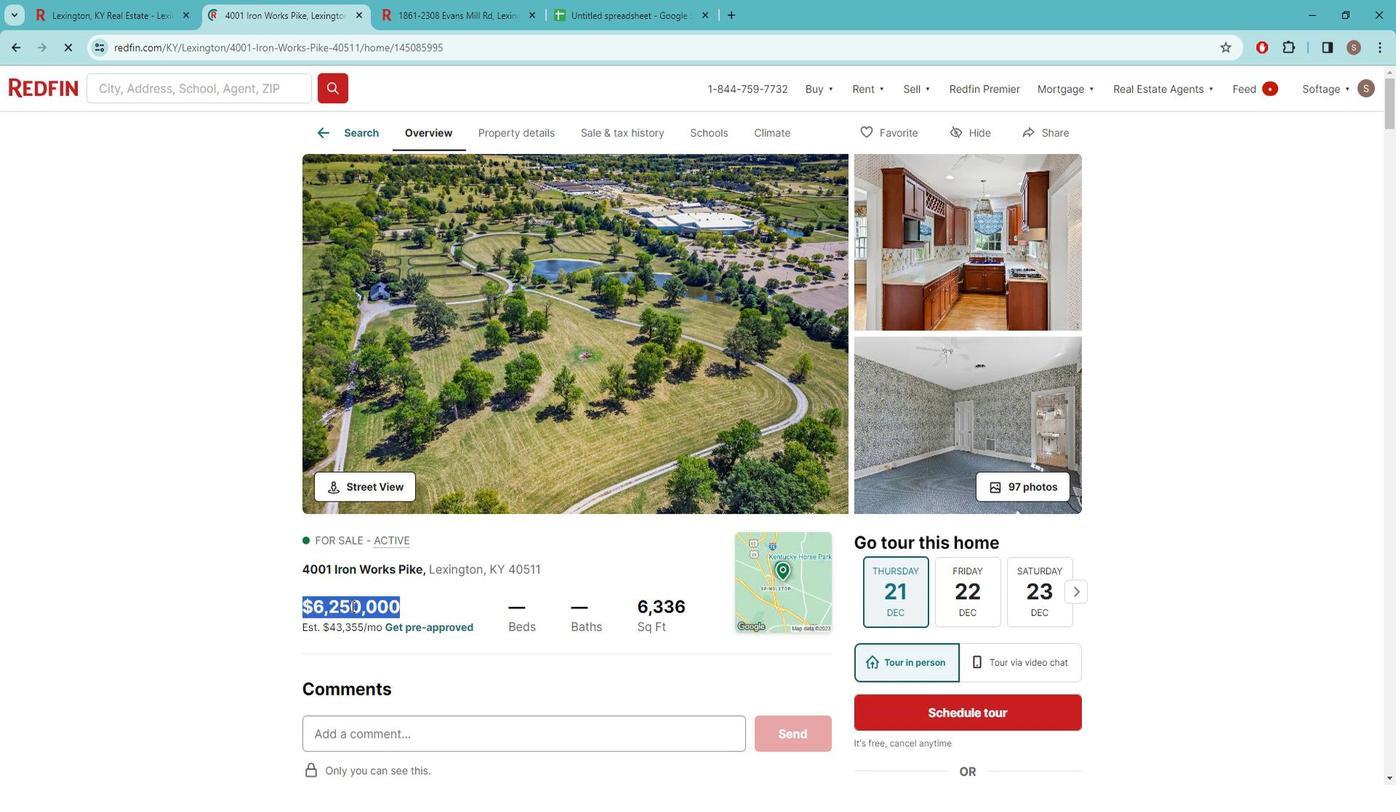 
Action: Mouse moved to (595, 7)
Screenshot: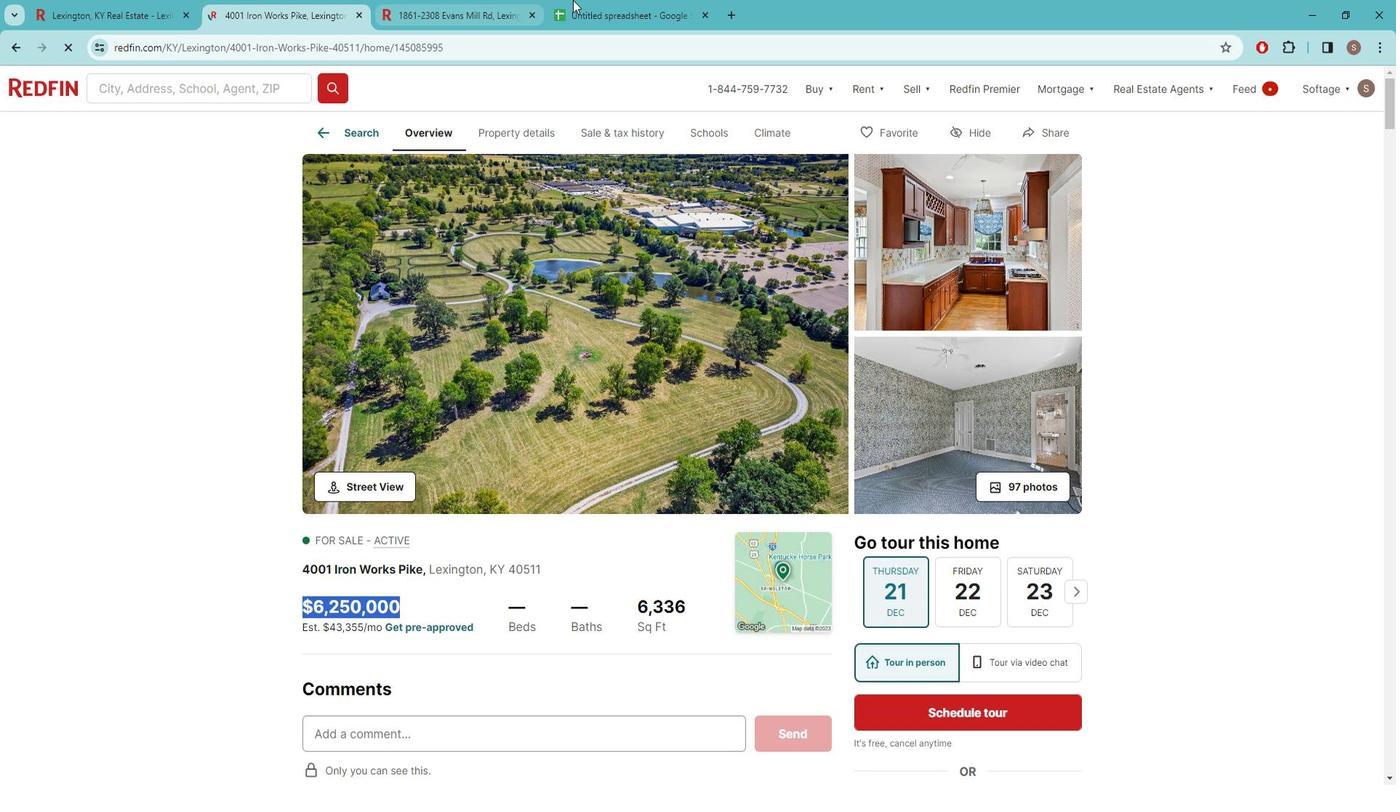 
Action: Mouse pressed left at (595, 8)
Screenshot: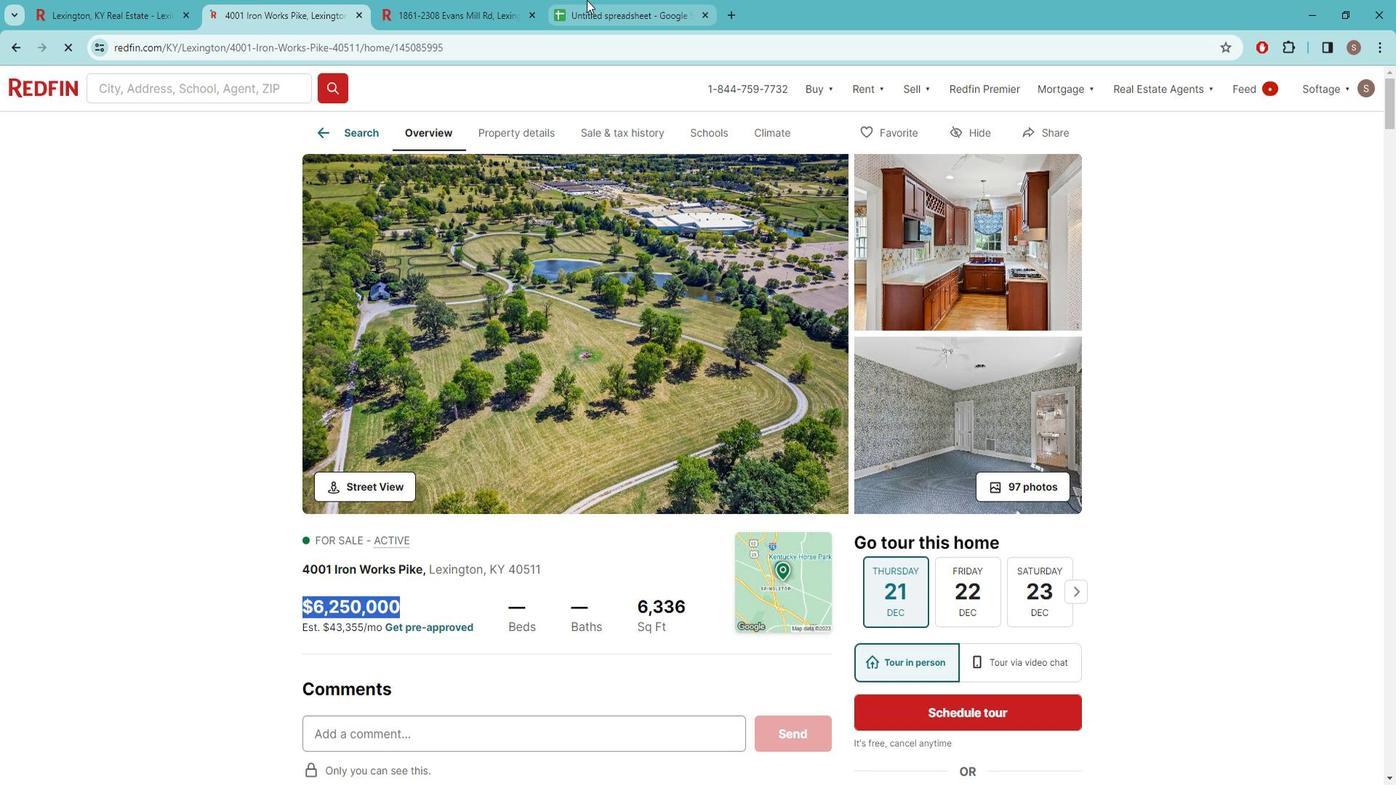 
Action: Mouse moved to (308, 231)
Screenshot: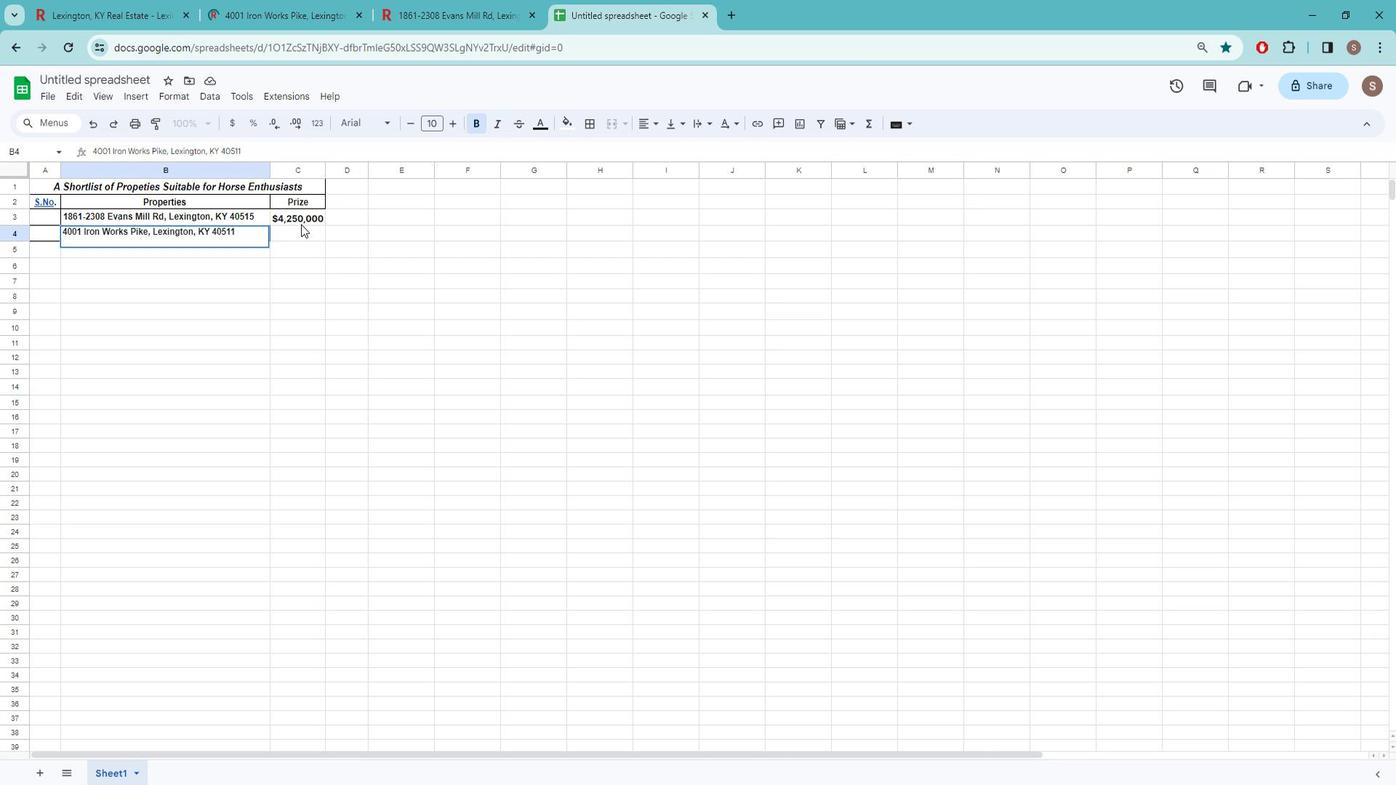 
Action: Mouse pressed left at (308, 231)
Screenshot: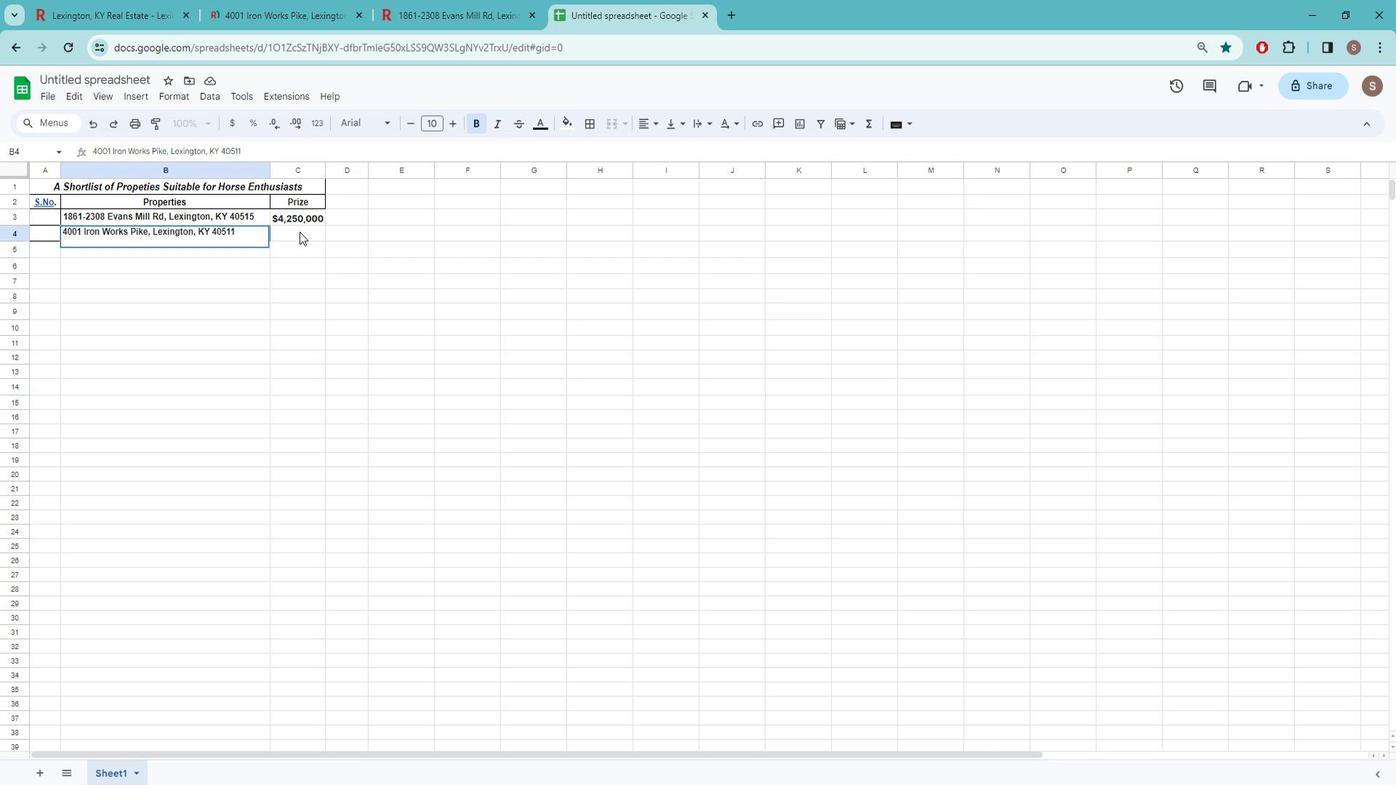 
Action: Key pressed ctrl+V
Screenshot: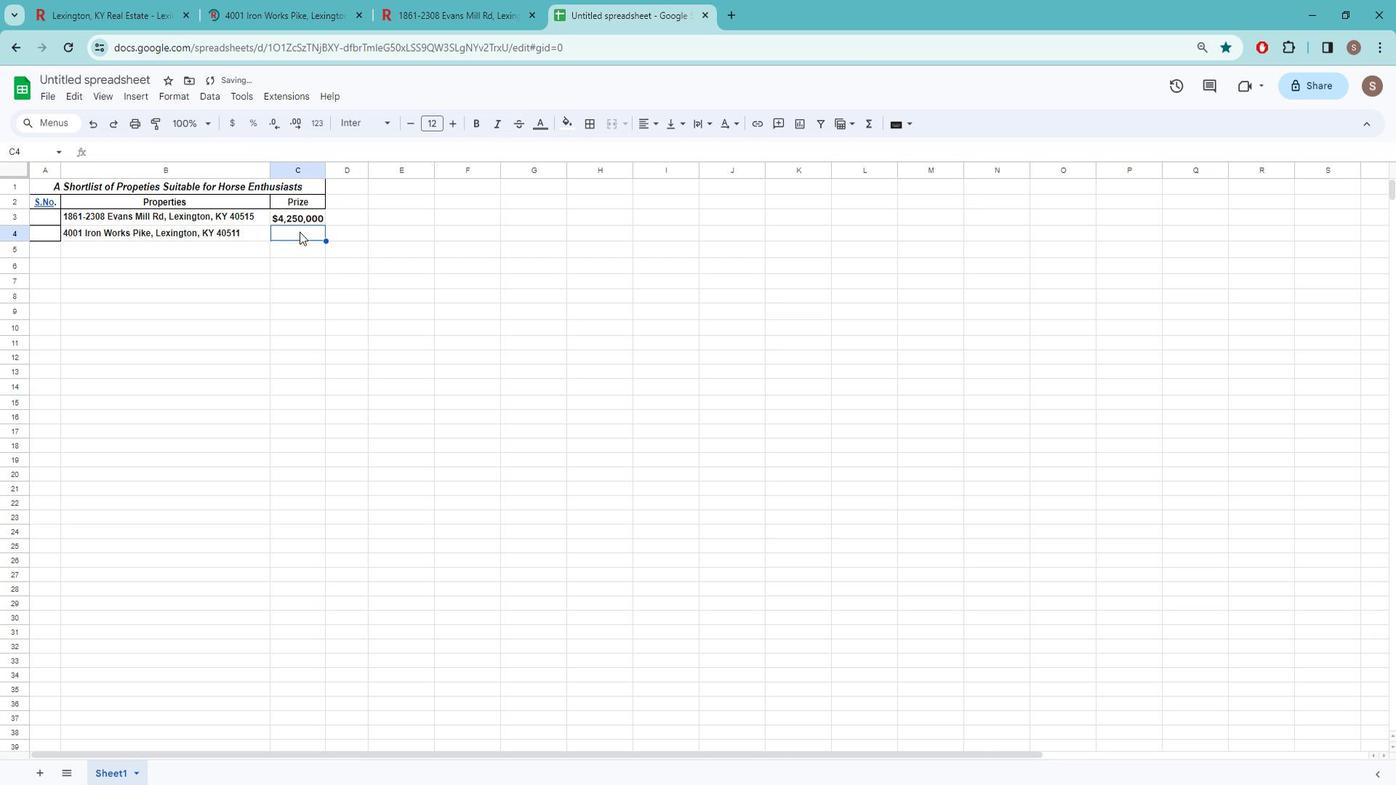 
Action: Mouse moved to (230, 287)
Screenshot: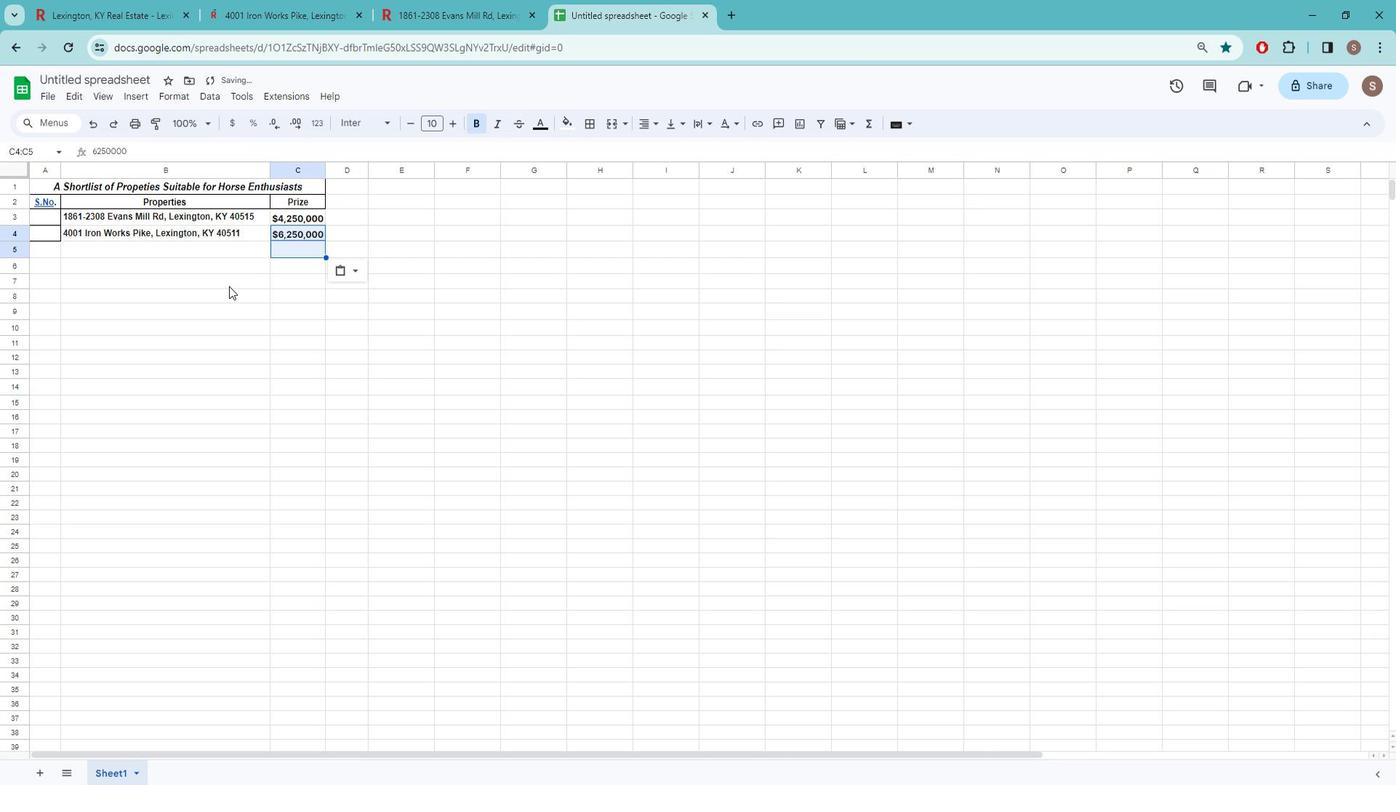 
Action: Mouse pressed left at (230, 287)
Screenshot: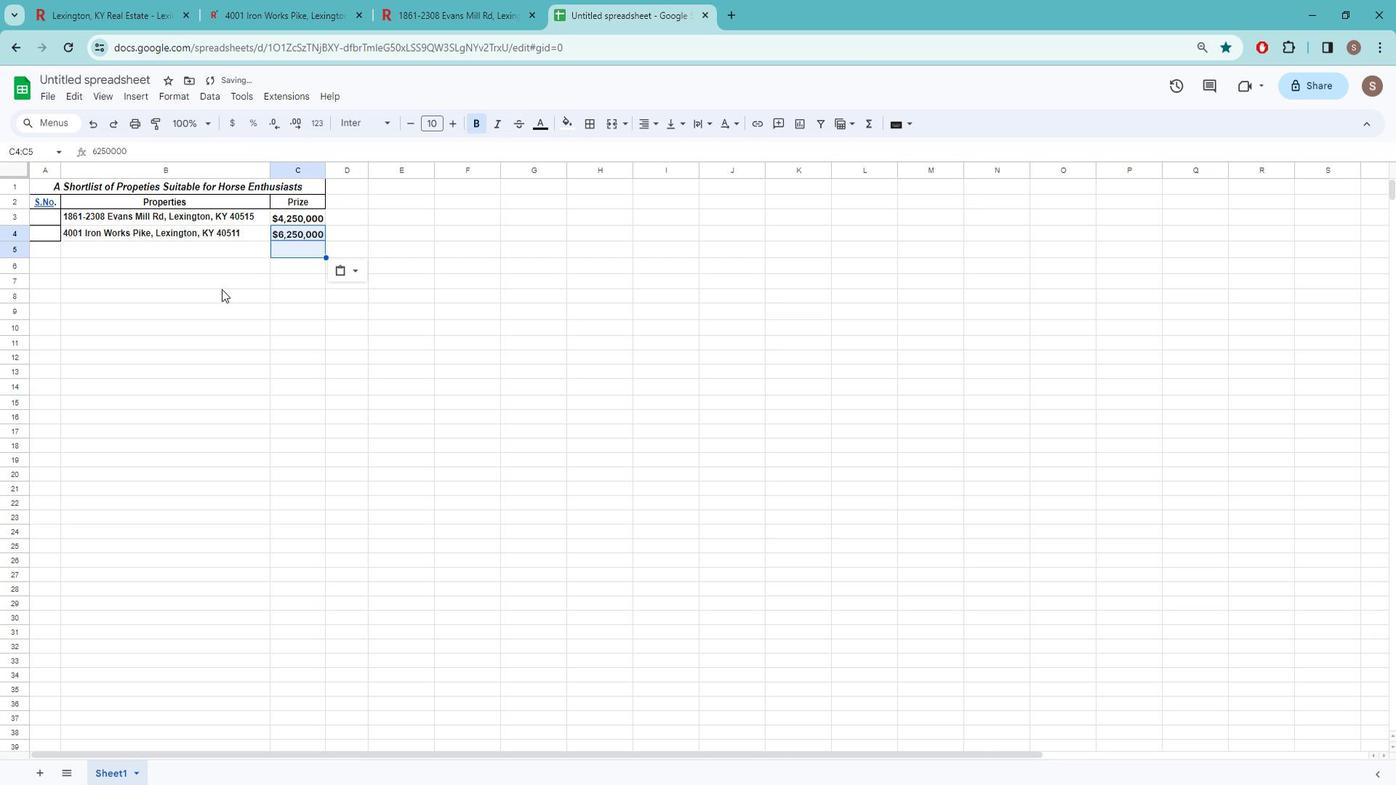 
Action: Mouse moved to (62, 219)
Screenshot: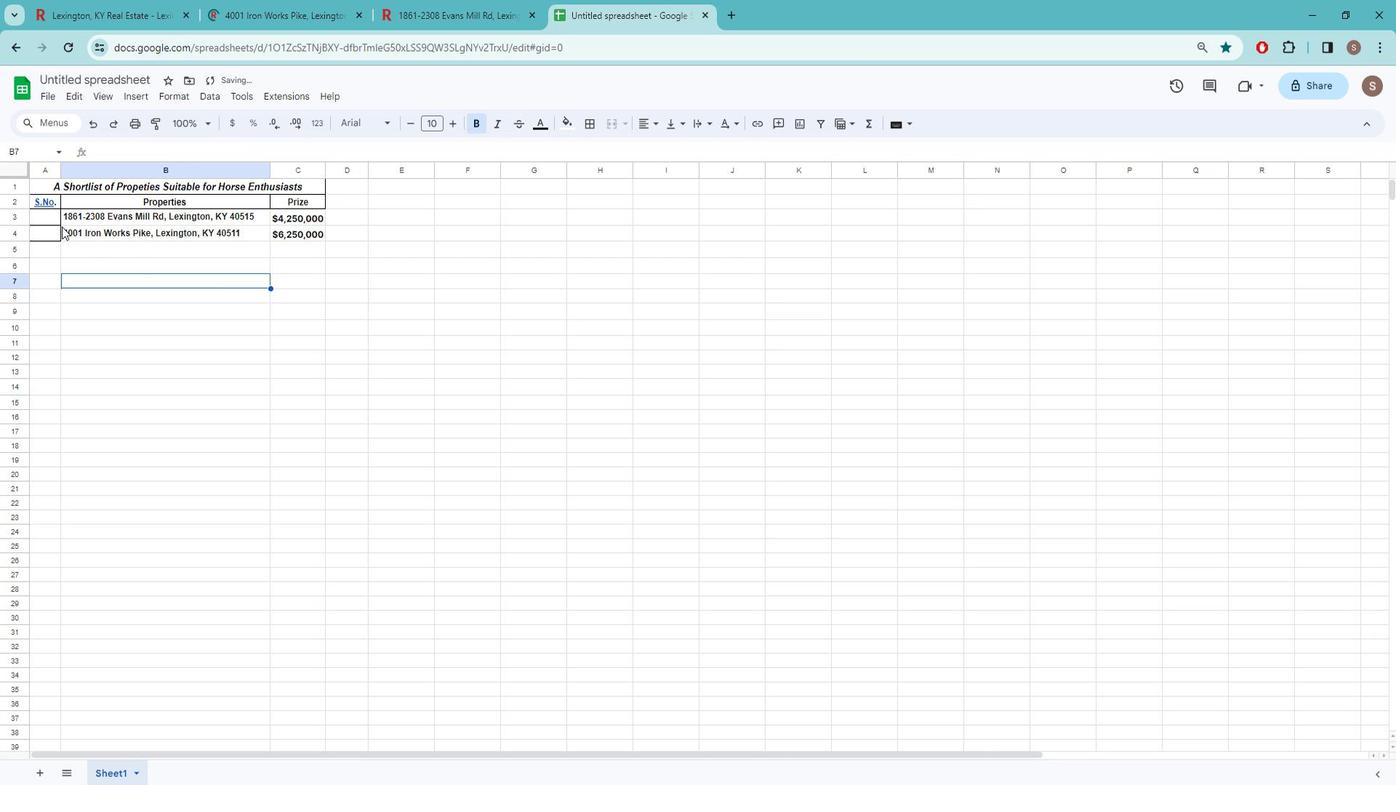 
Action: Mouse pressed left at (62, 219)
Screenshot: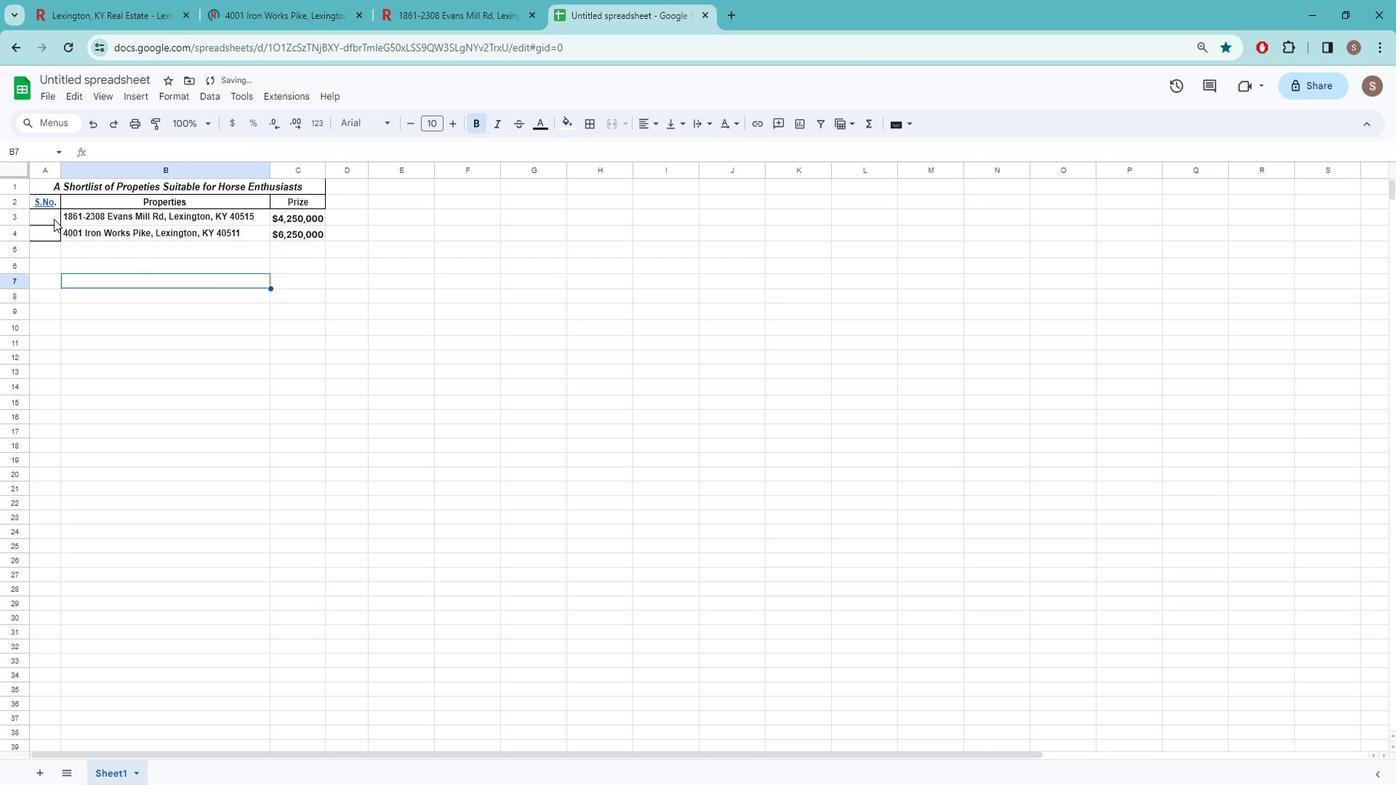 
Action: Key pressed 1<Key.down>2
Screenshot: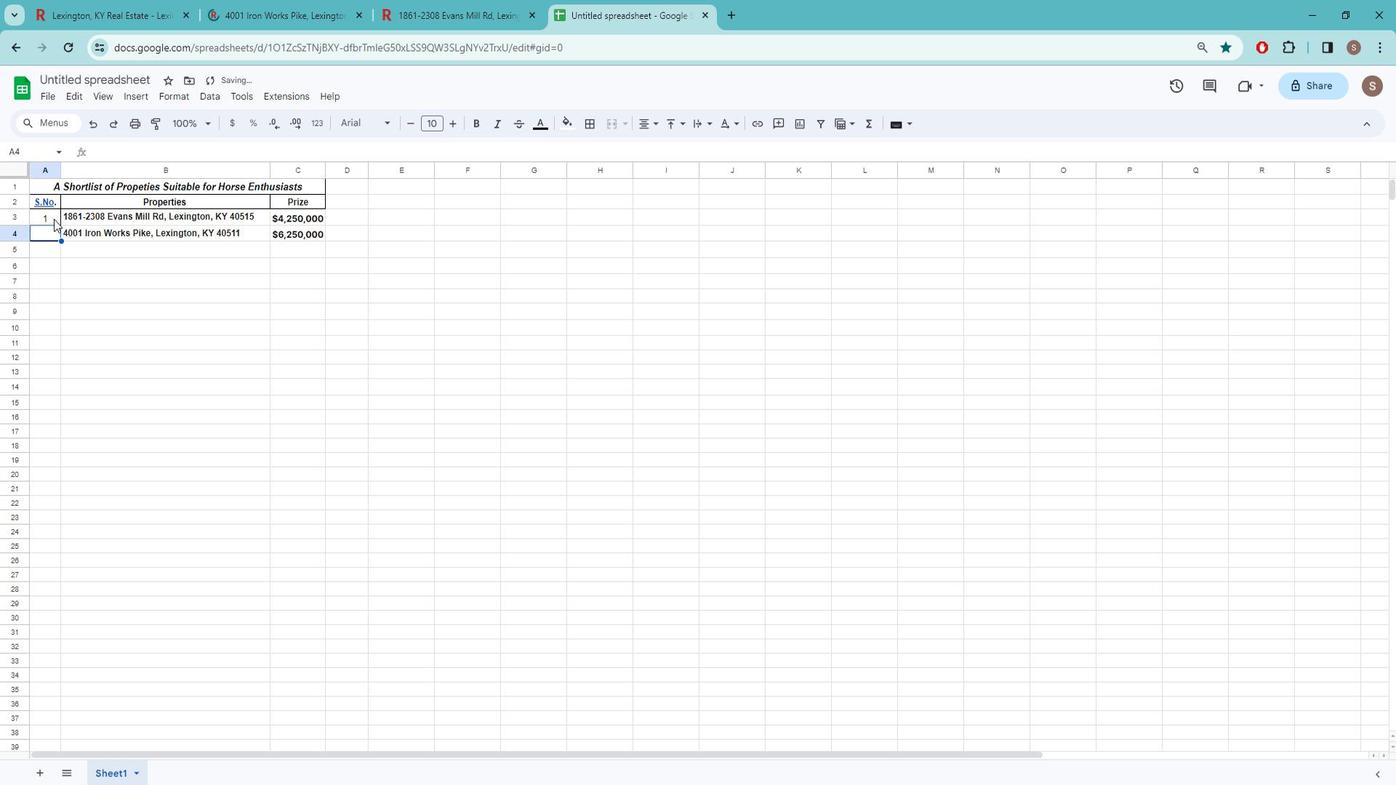 
Action: Mouse moved to (87, 264)
Screenshot: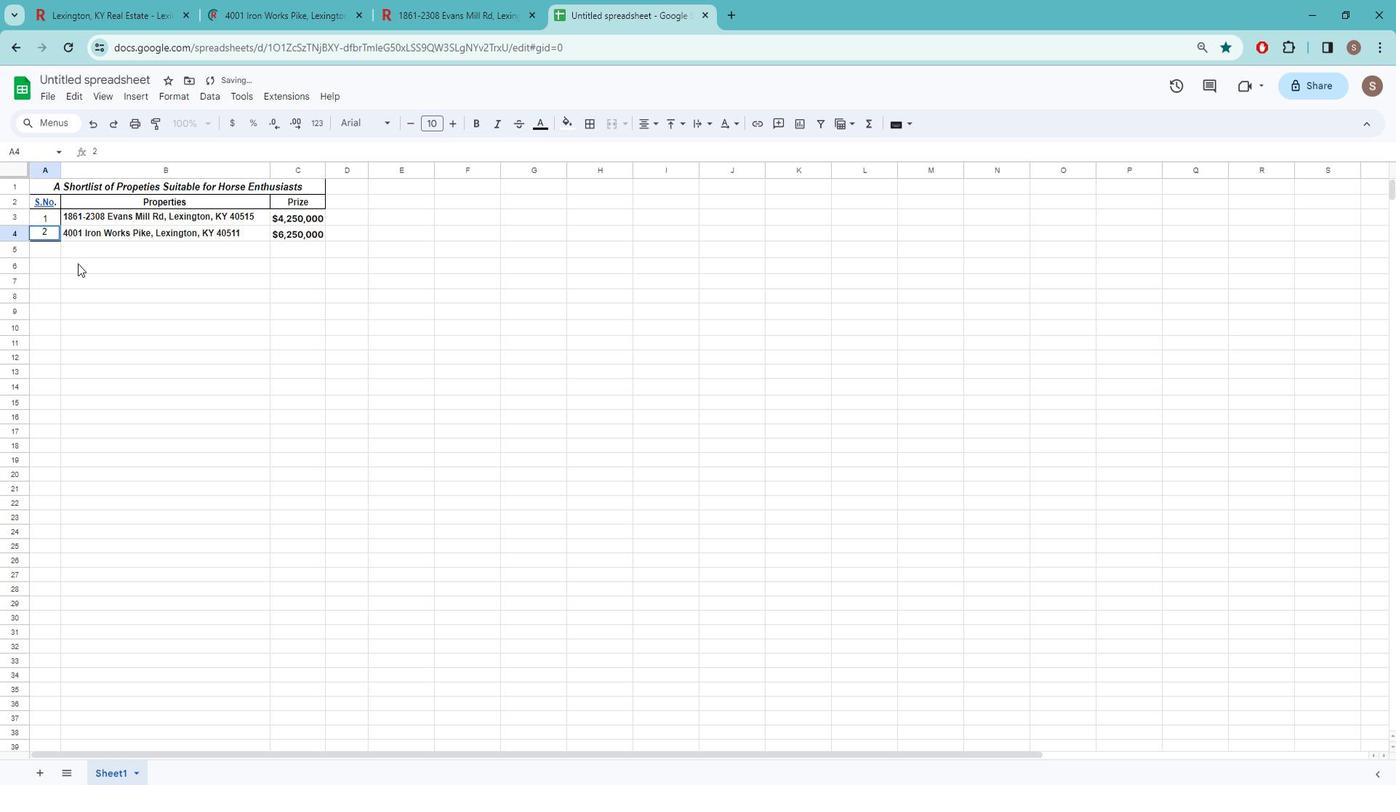 
Action: Mouse pressed left at (87, 264)
Screenshot: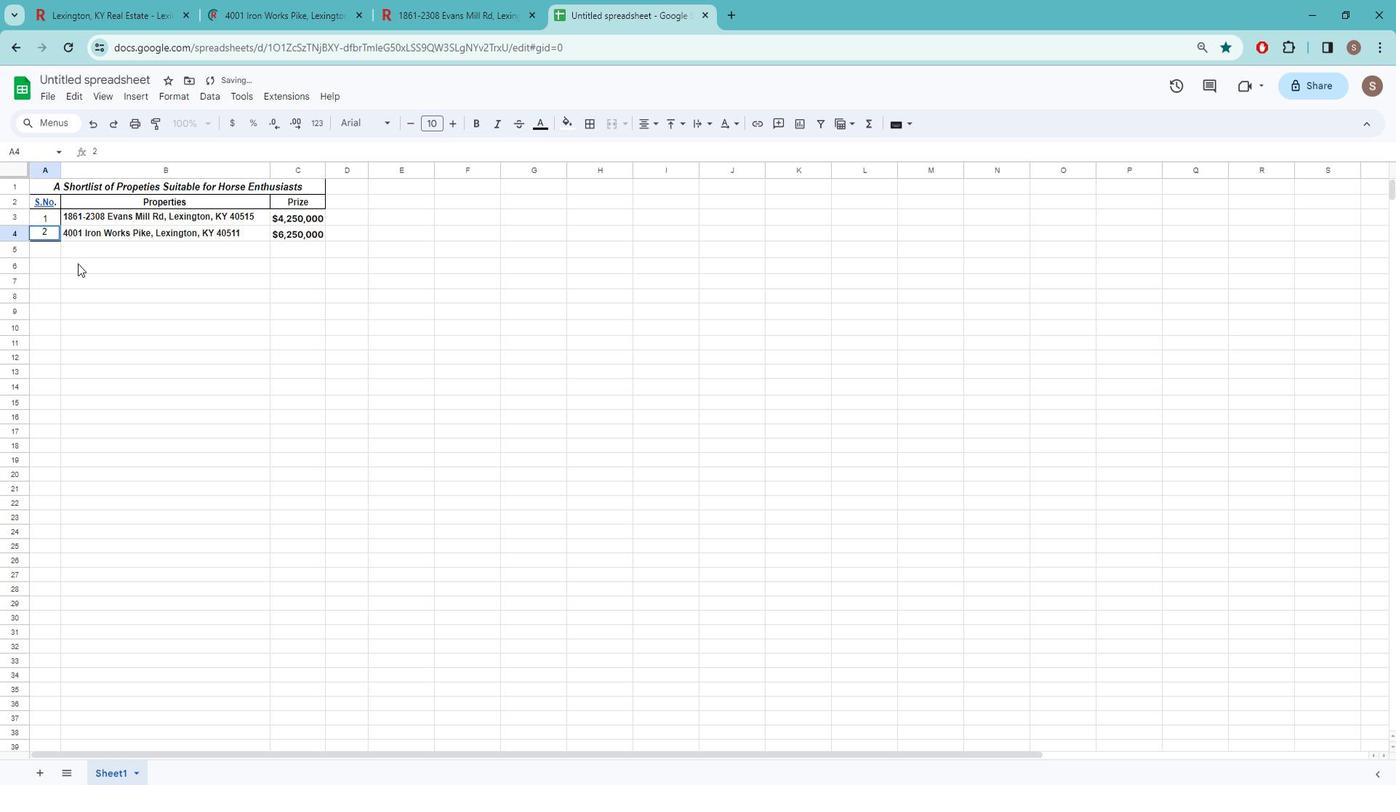 
Action: Mouse moved to (111, 214)
Screenshot: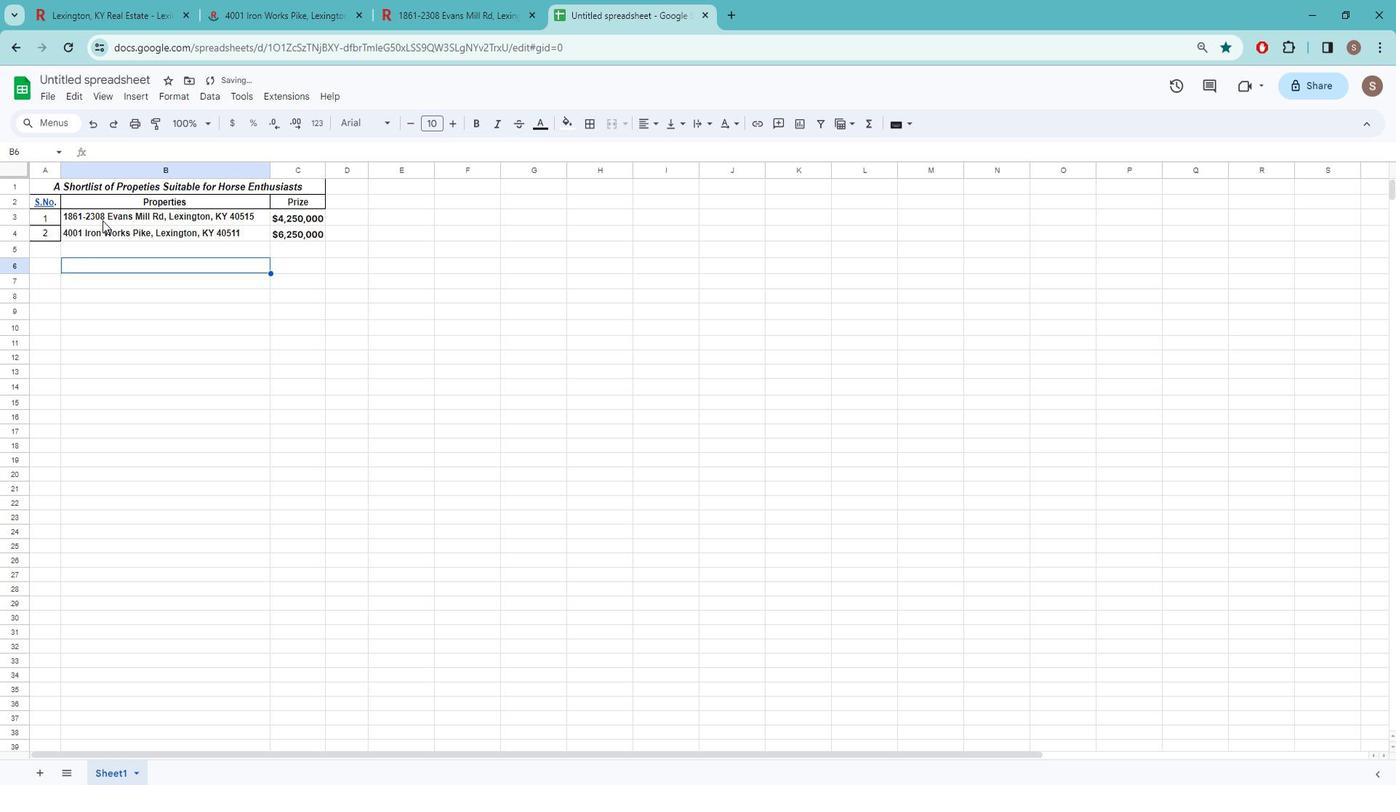 
Action: Mouse pressed left at (111, 214)
Screenshot: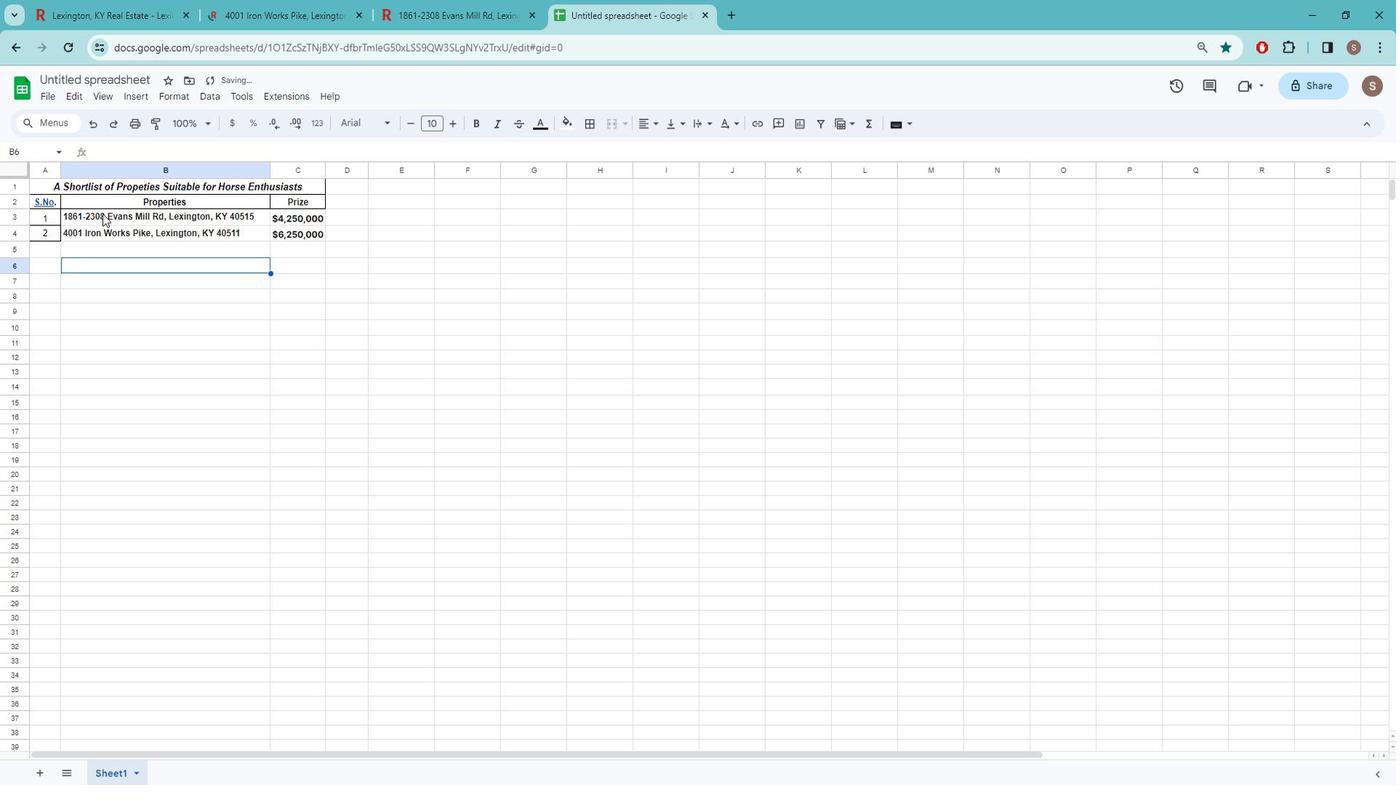 
Action: Mouse moved to (595, 130)
Screenshot: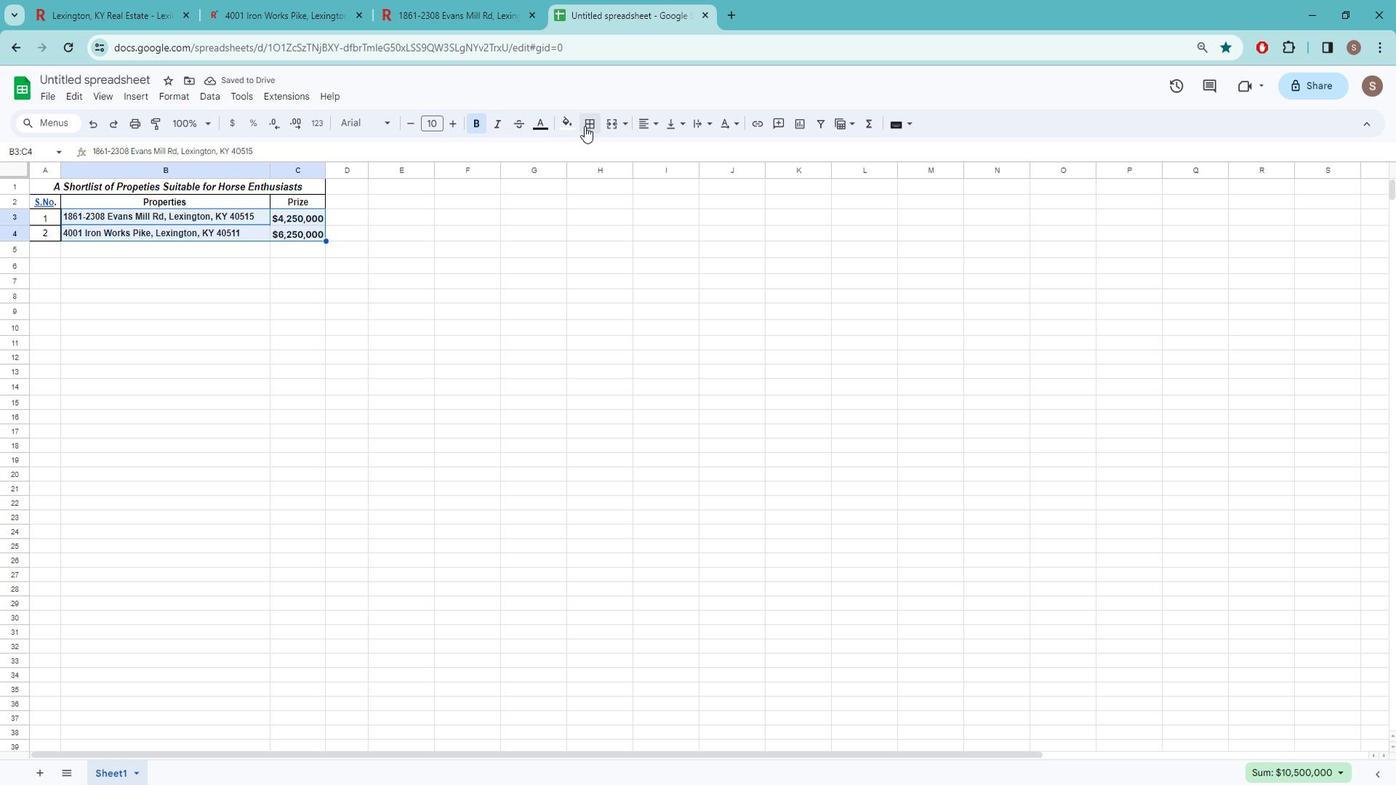 
Action: Mouse pressed left at (595, 130)
Screenshot: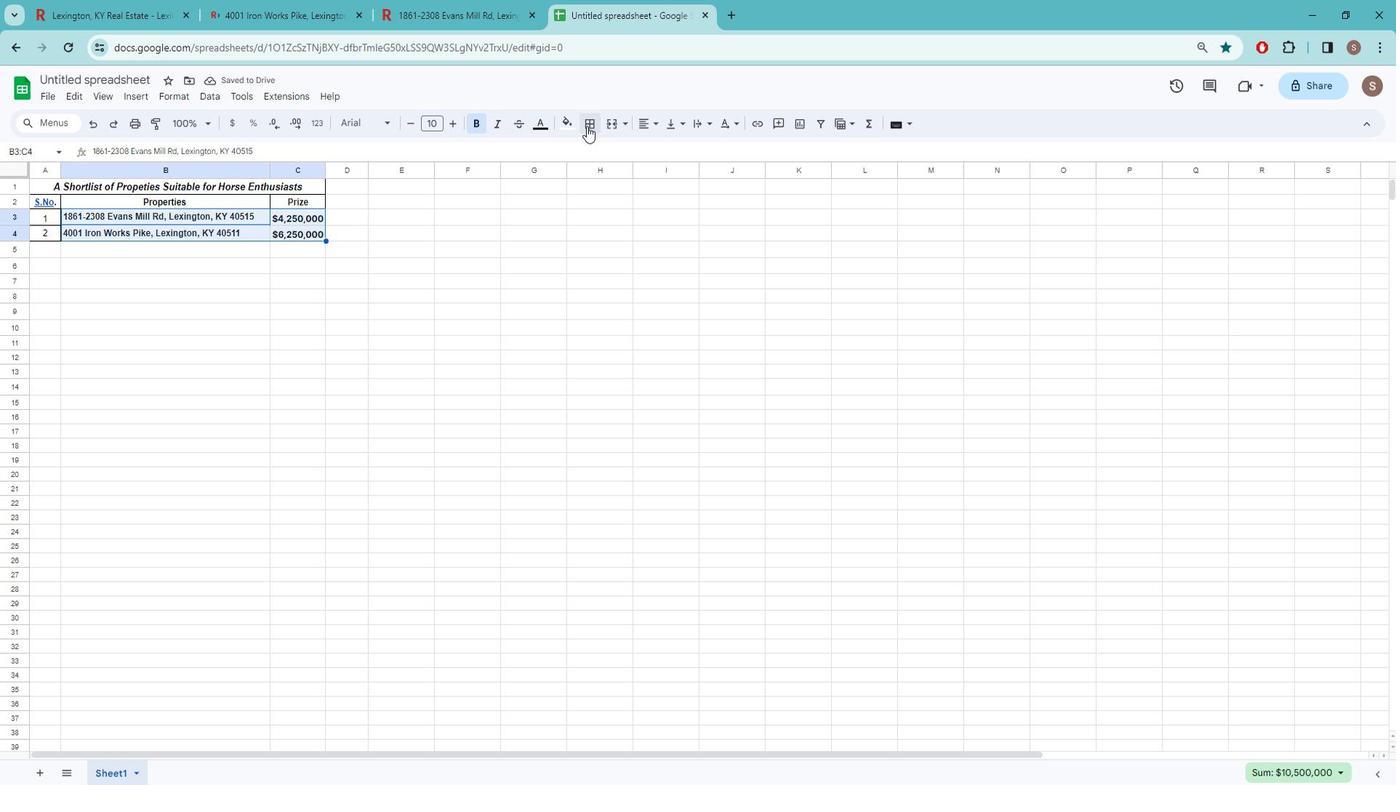 
Action: Mouse moved to (606, 152)
Screenshot: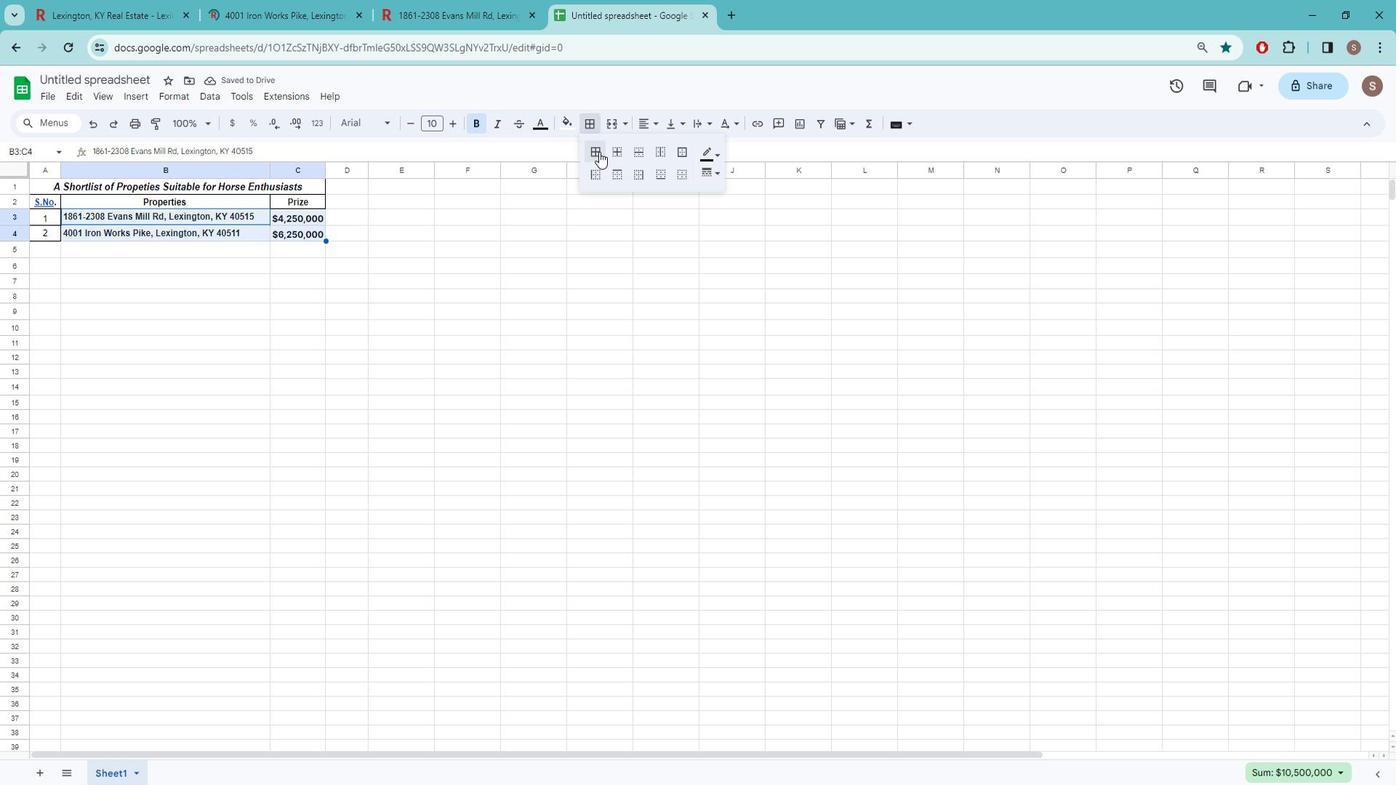 
Action: Mouse pressed left at (606, 152)
Screenshot: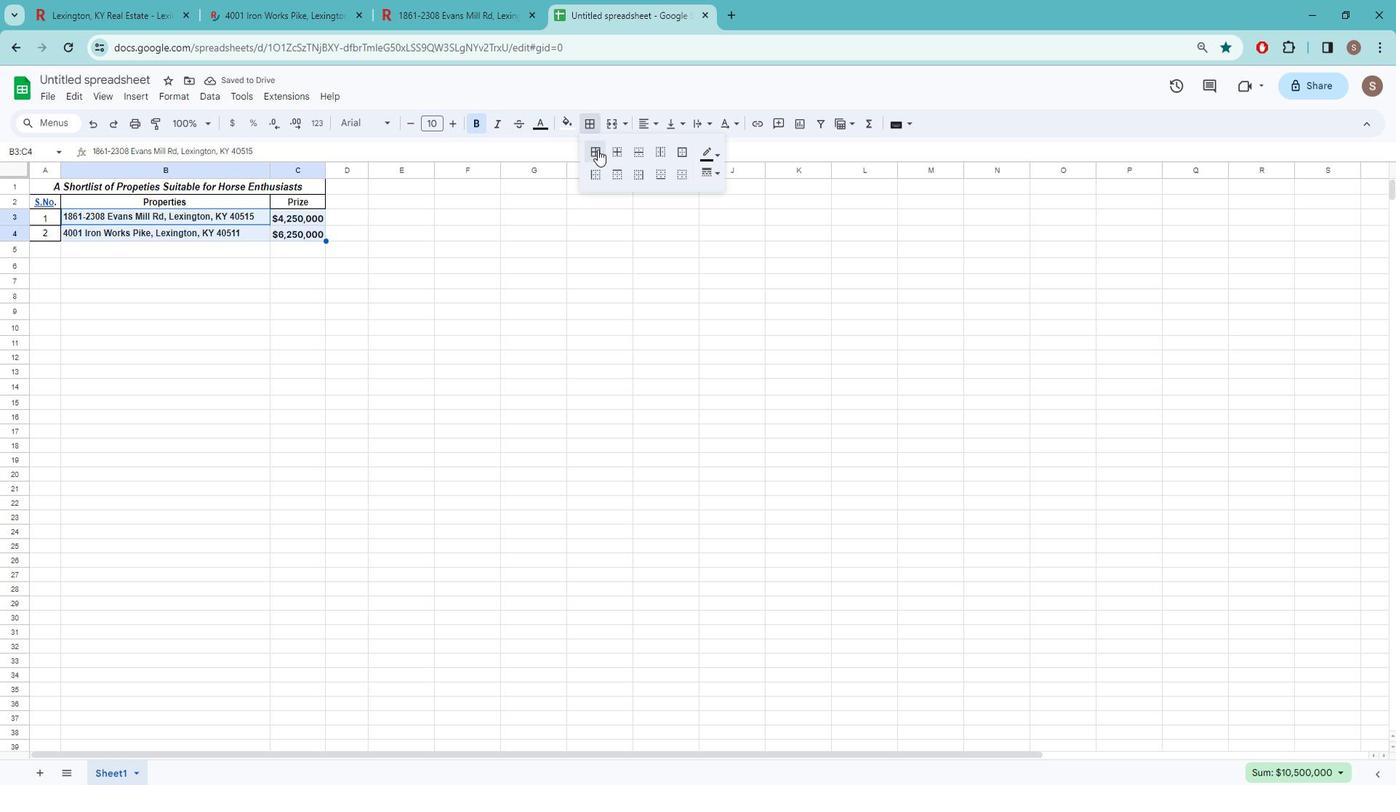 
Action: Mouse moved to (538, 306)
Screenshot: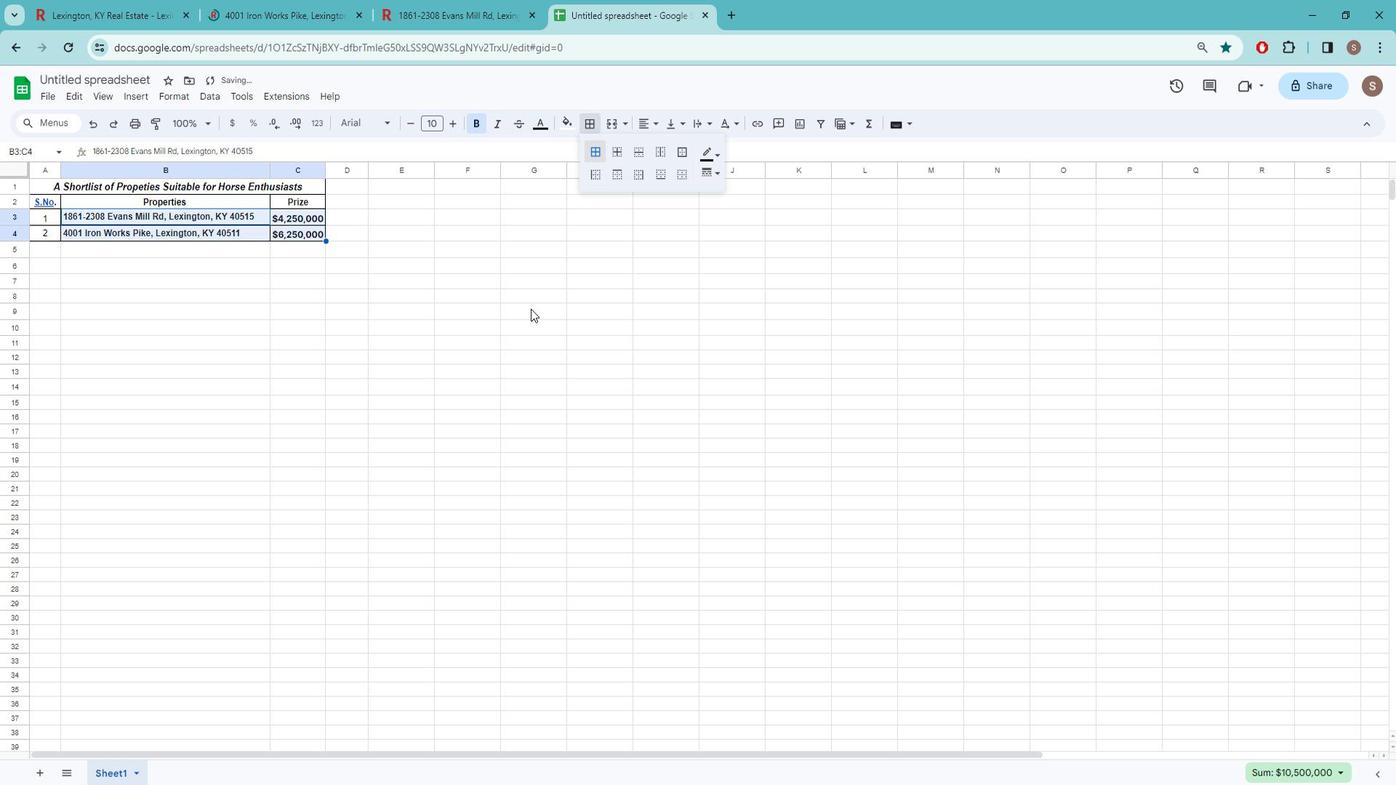 
Action: Mouse pressed left at (538, 306)
Screenshot: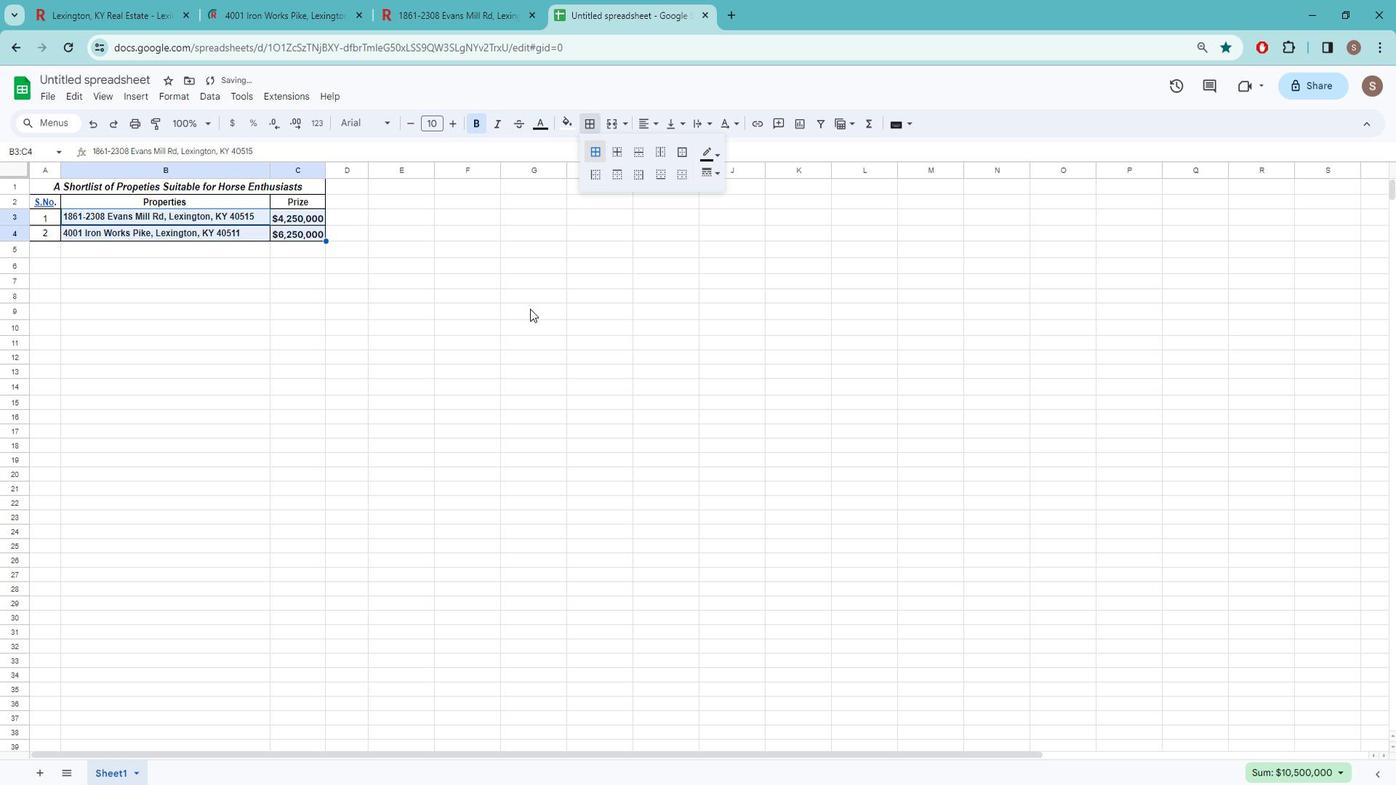
Action: Mouse moved to (103, 218)
Screenshot: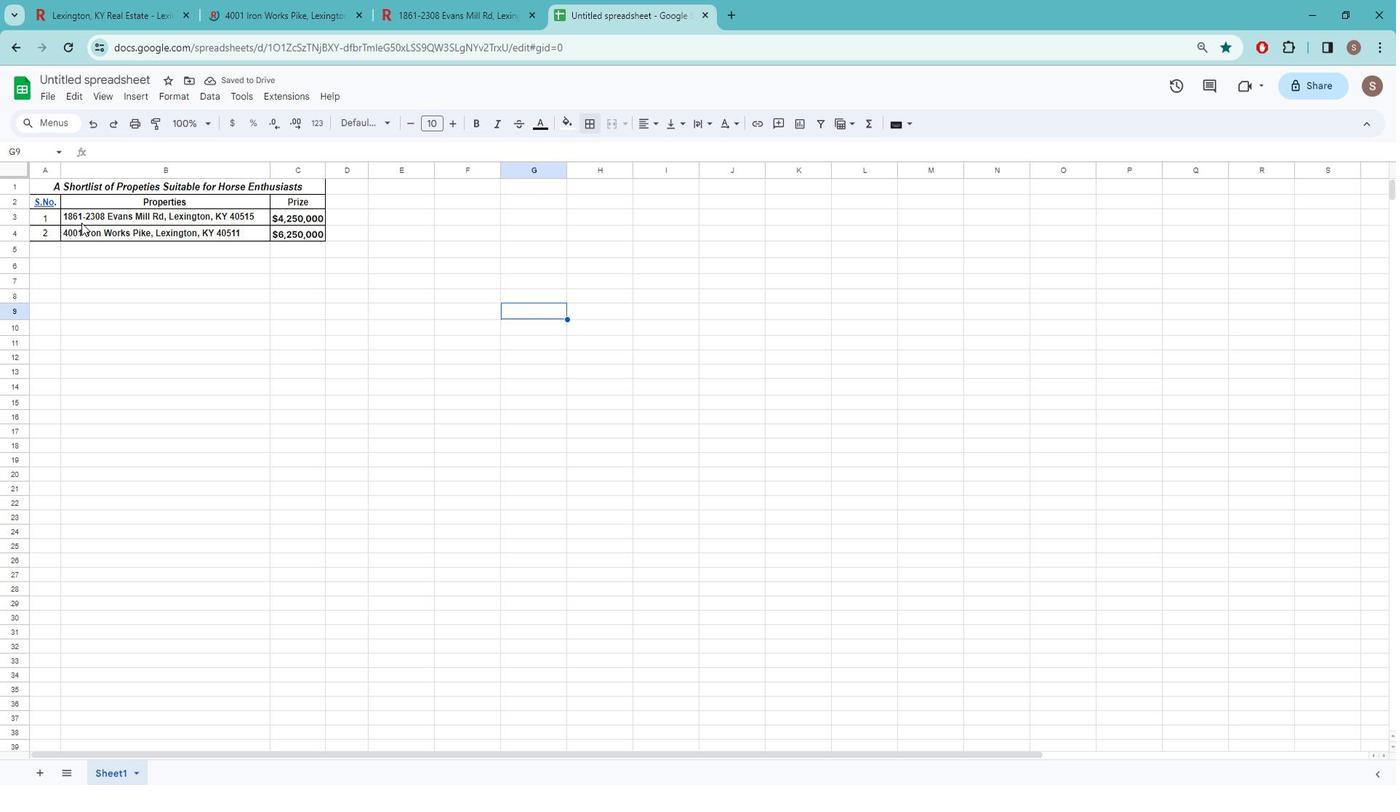 
Action: Mouse pressed left at (103, 218)
Screenshot: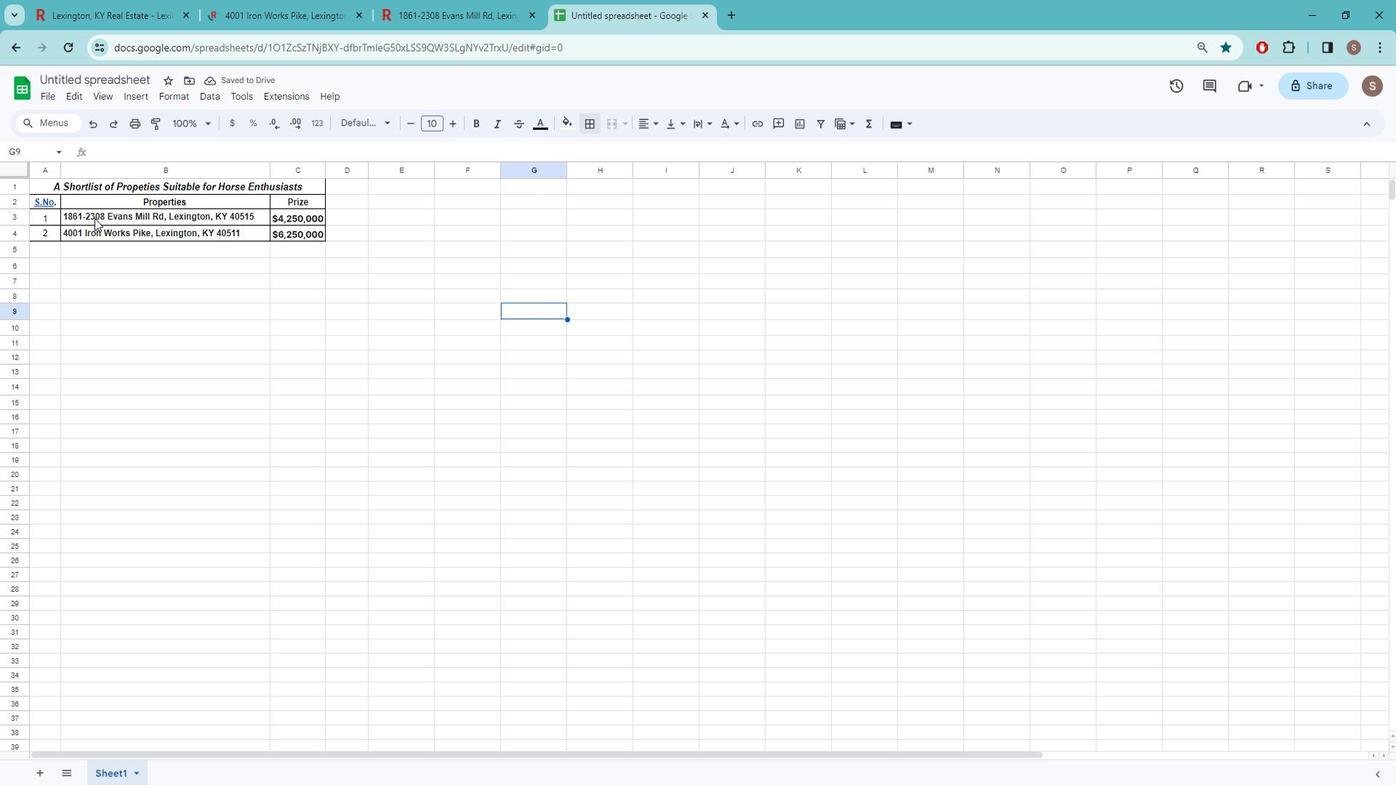 
Action: Mouse moved to (490, 125)
Screenshot: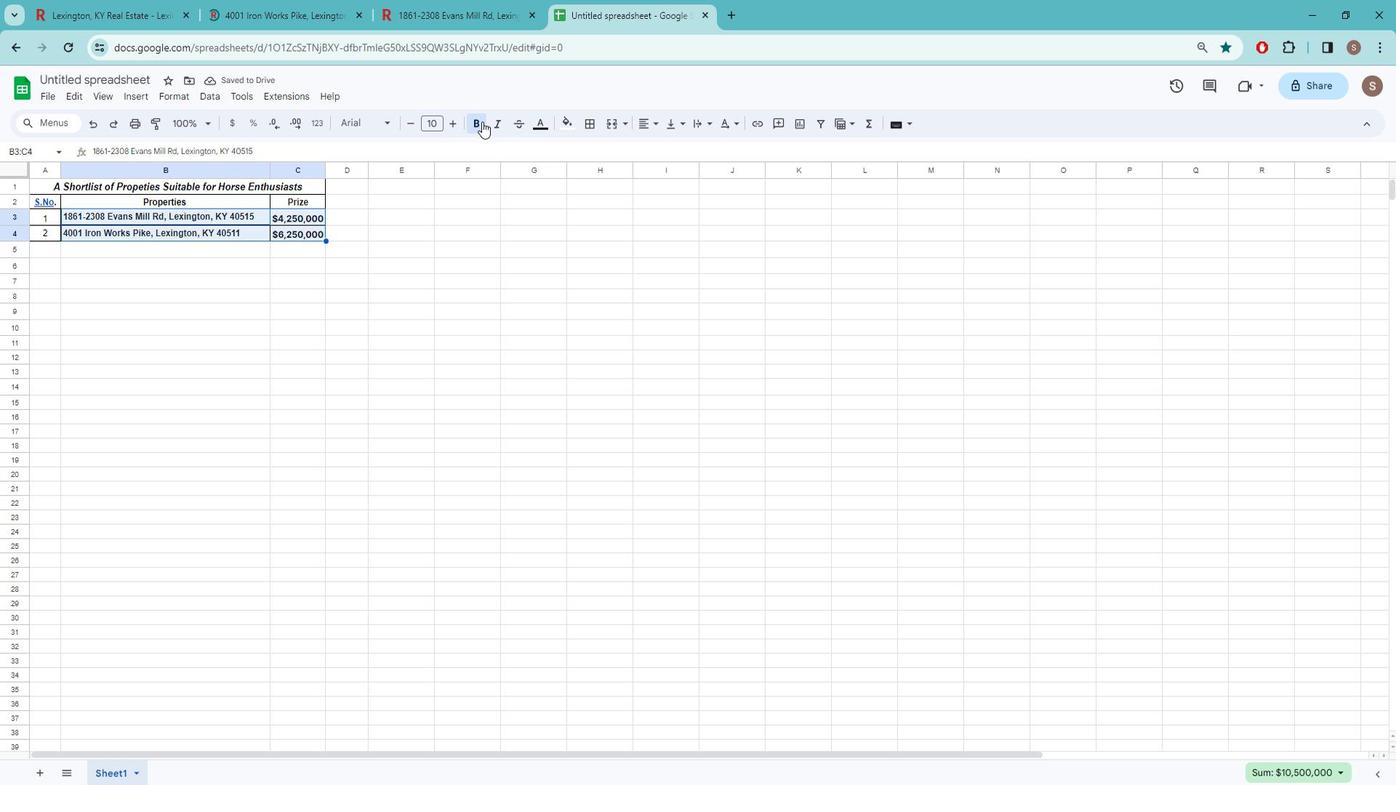 
Action: Mouse pressed left at (490, 125)
Screenshot: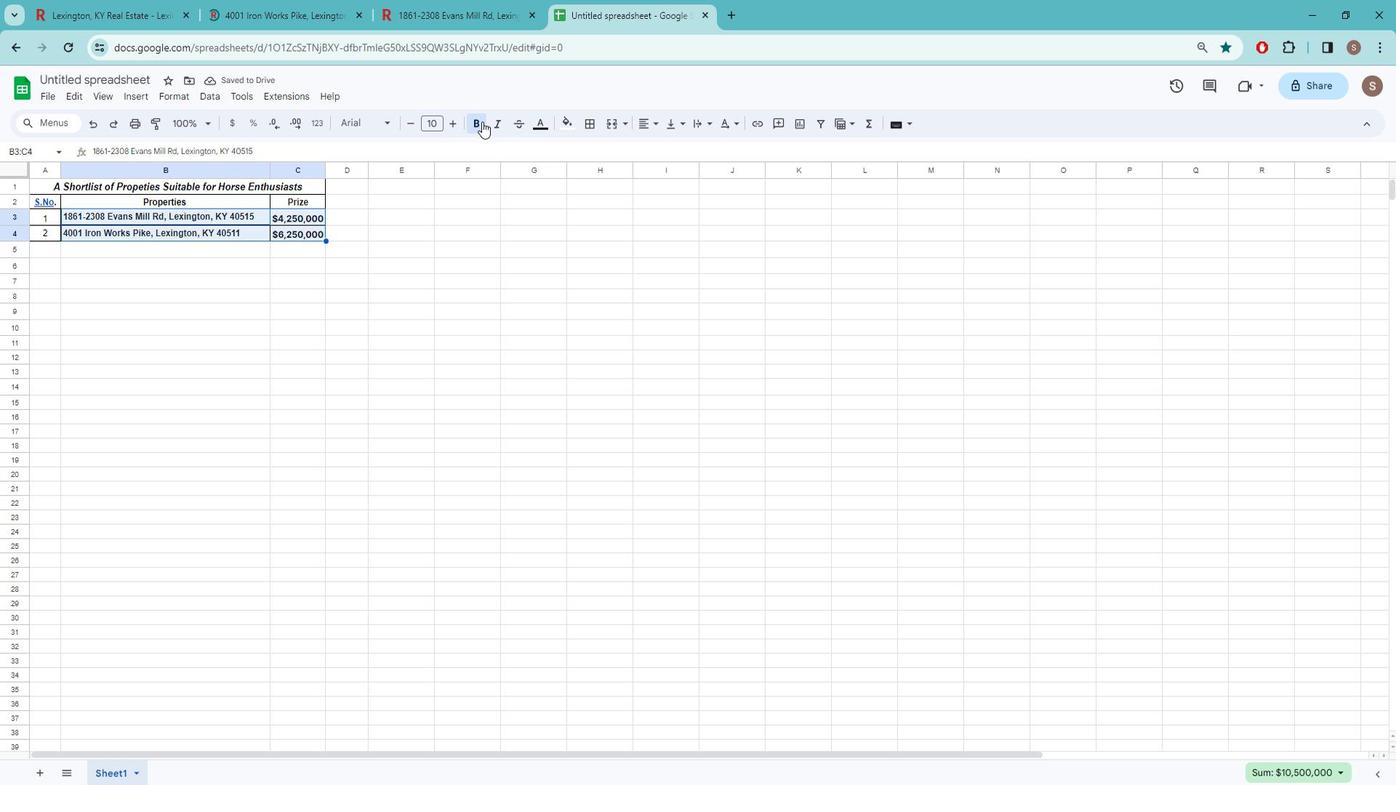 
Action: Mouse moved to (418, 304)
Screenshot: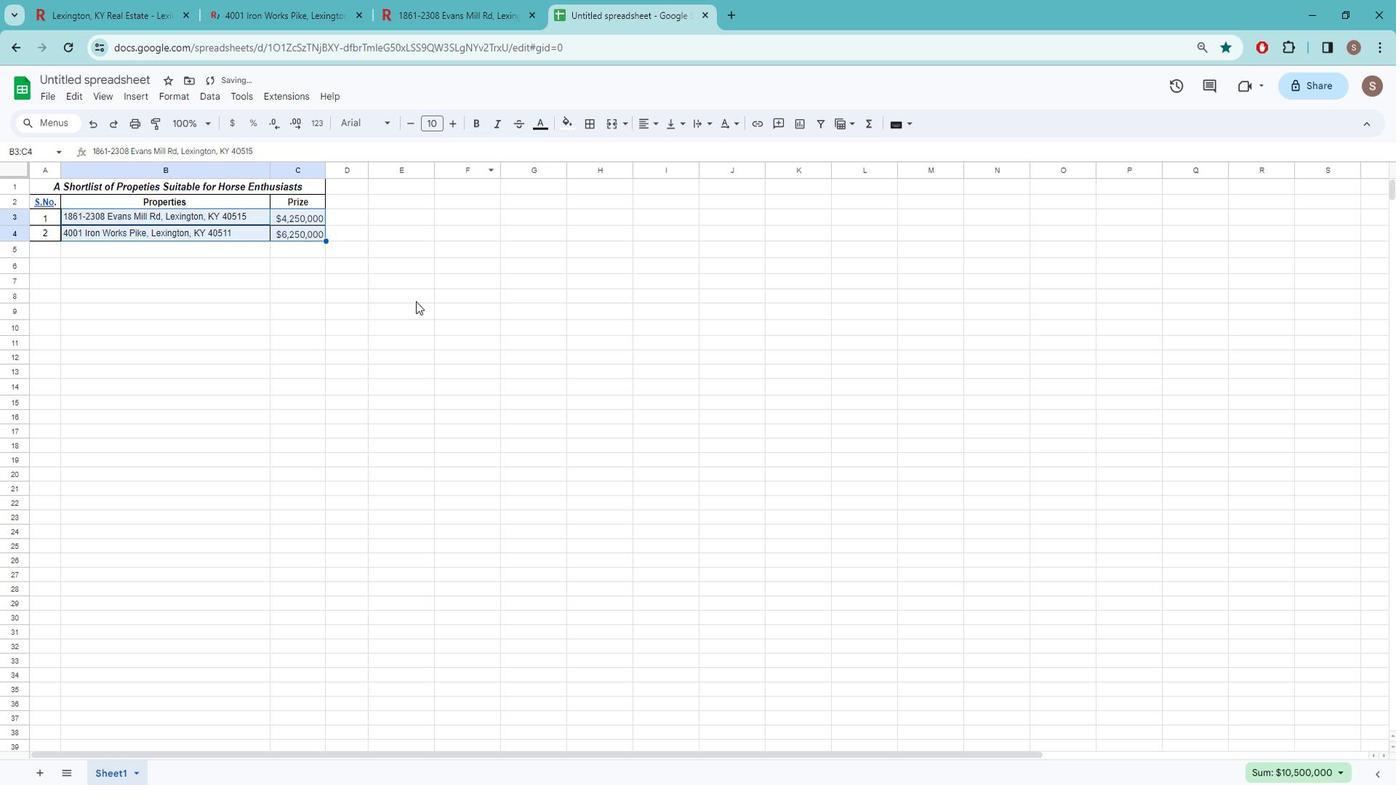 
Action: Mouse pressed left at (418, 304)
Screenshot: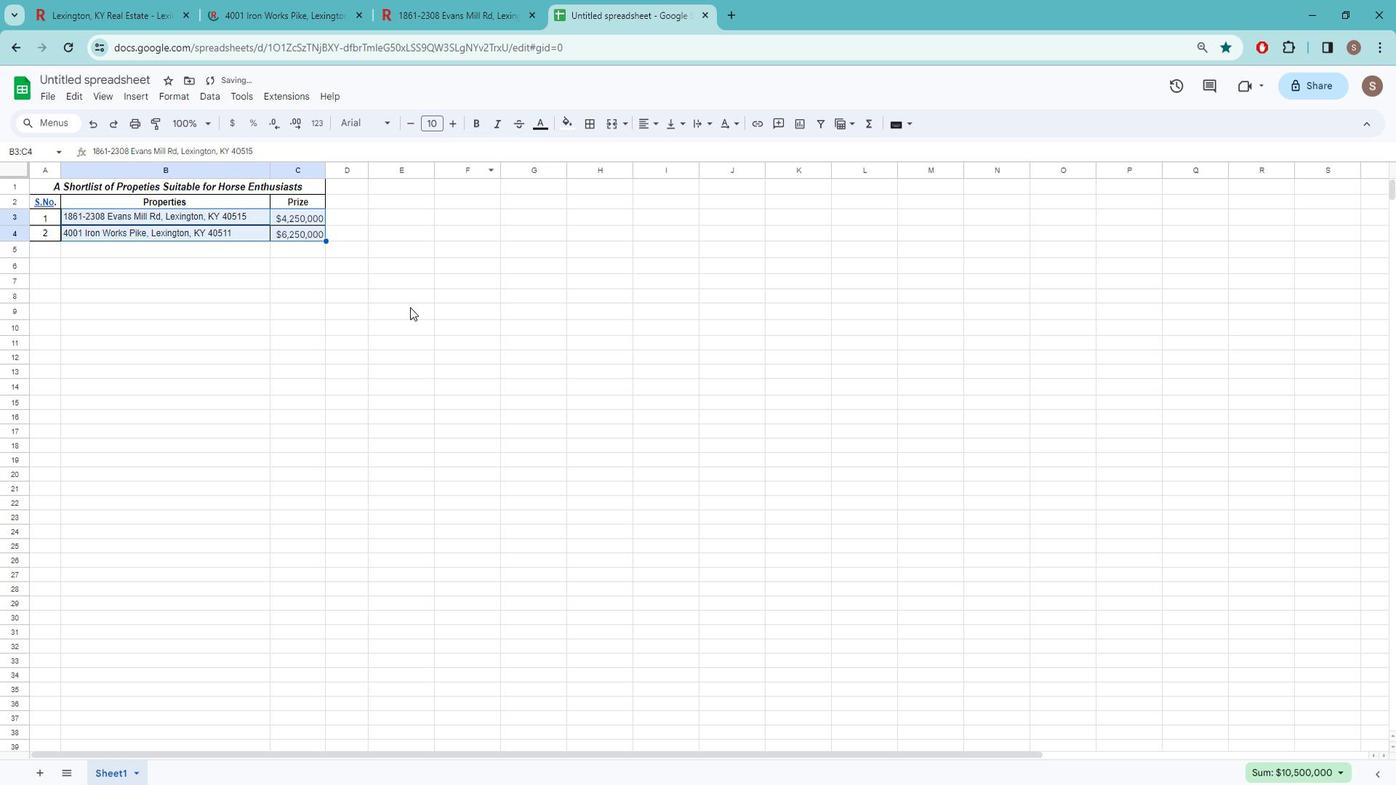 
Action: Mouse moved to (174, 8)
Screenshot: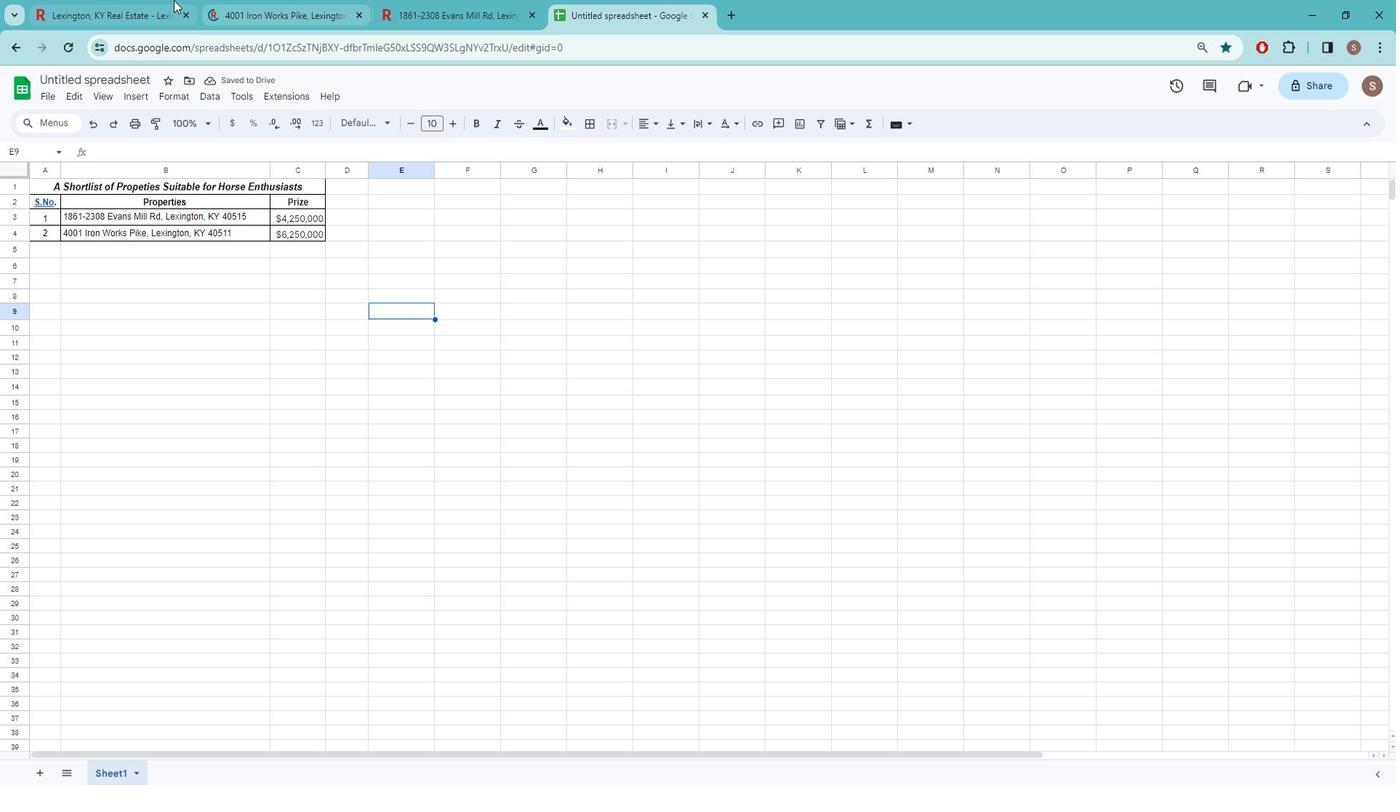 
Action: Mouse pressed left at (174, 8)
Screenshot: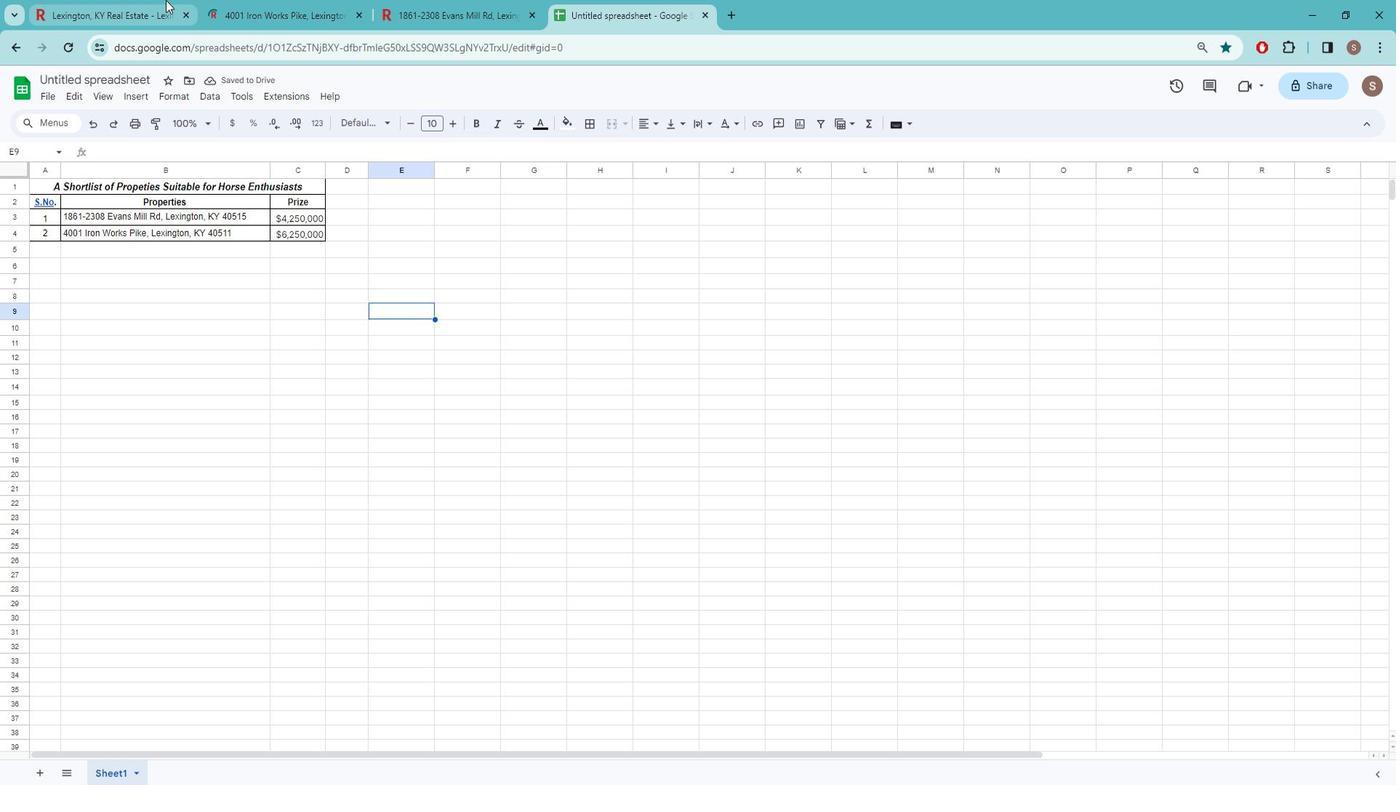 
Action: Mouse moved to (1342, 465)
Screenshot: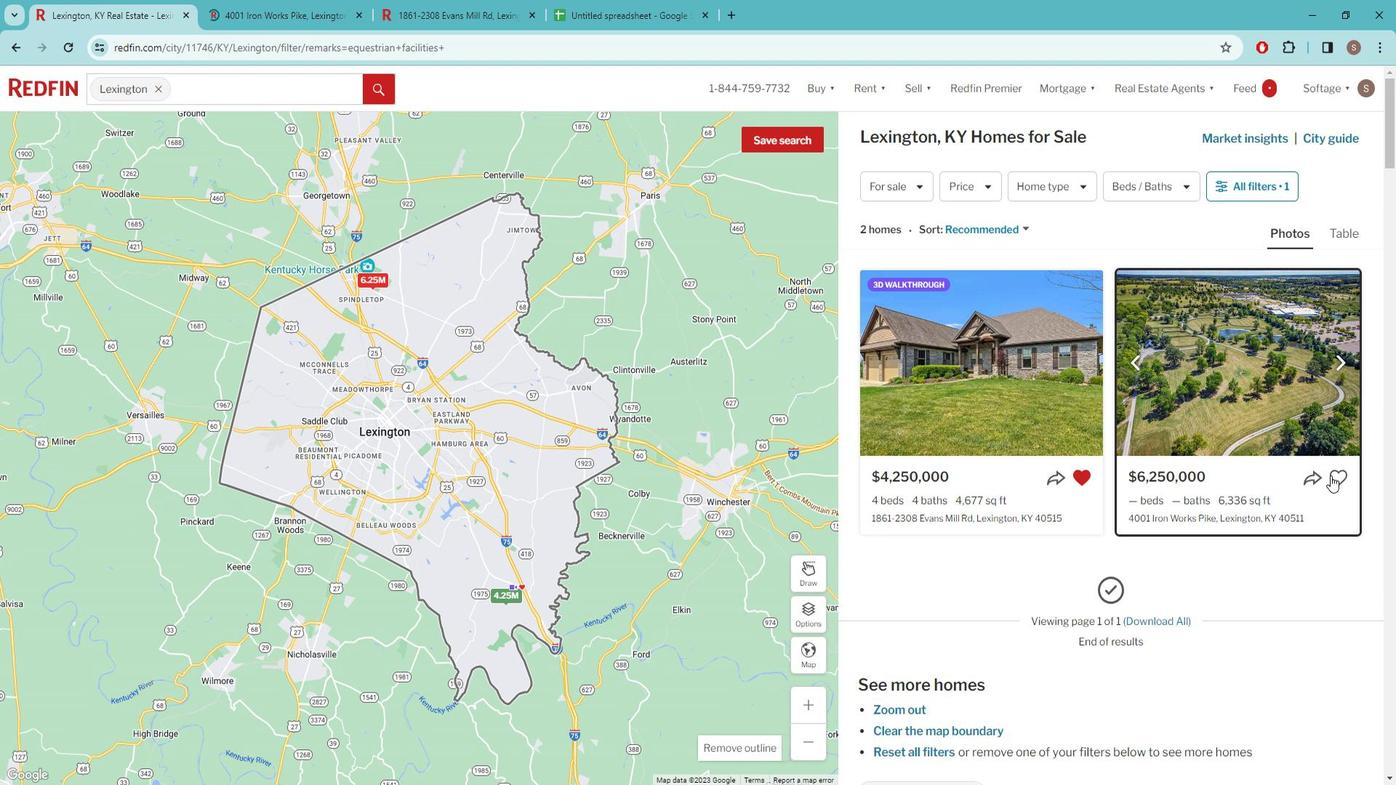 
Action: Mouse pressed left at (1342, 465)
Screenshot: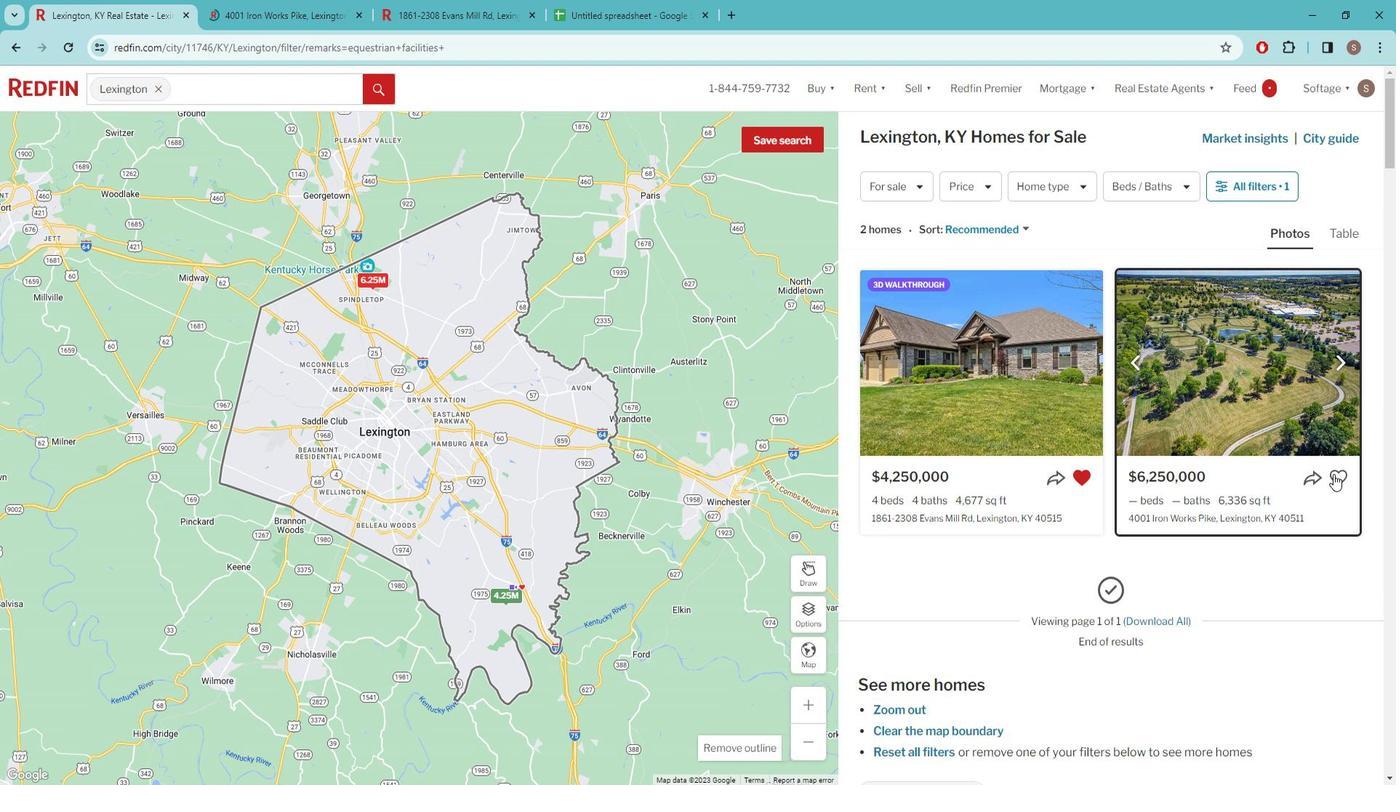 
Action: Mouse moved to (1342, 464)
Screenshot: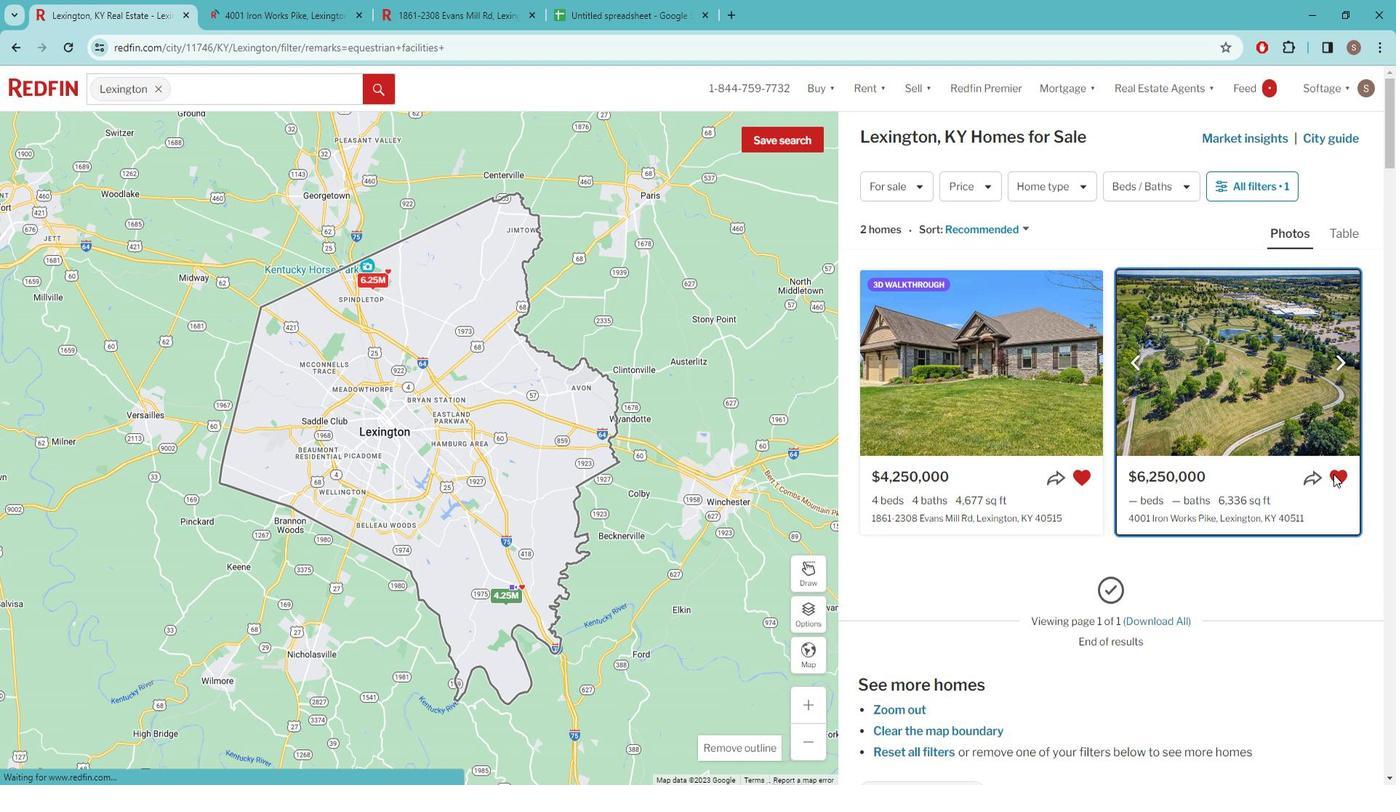 
